Task: Plan a trip from New Delhi to Srinagar, including sightseeing and flight options for a one-week trip in July.
Action: Mouse moved to (410, 36)
Screenshot: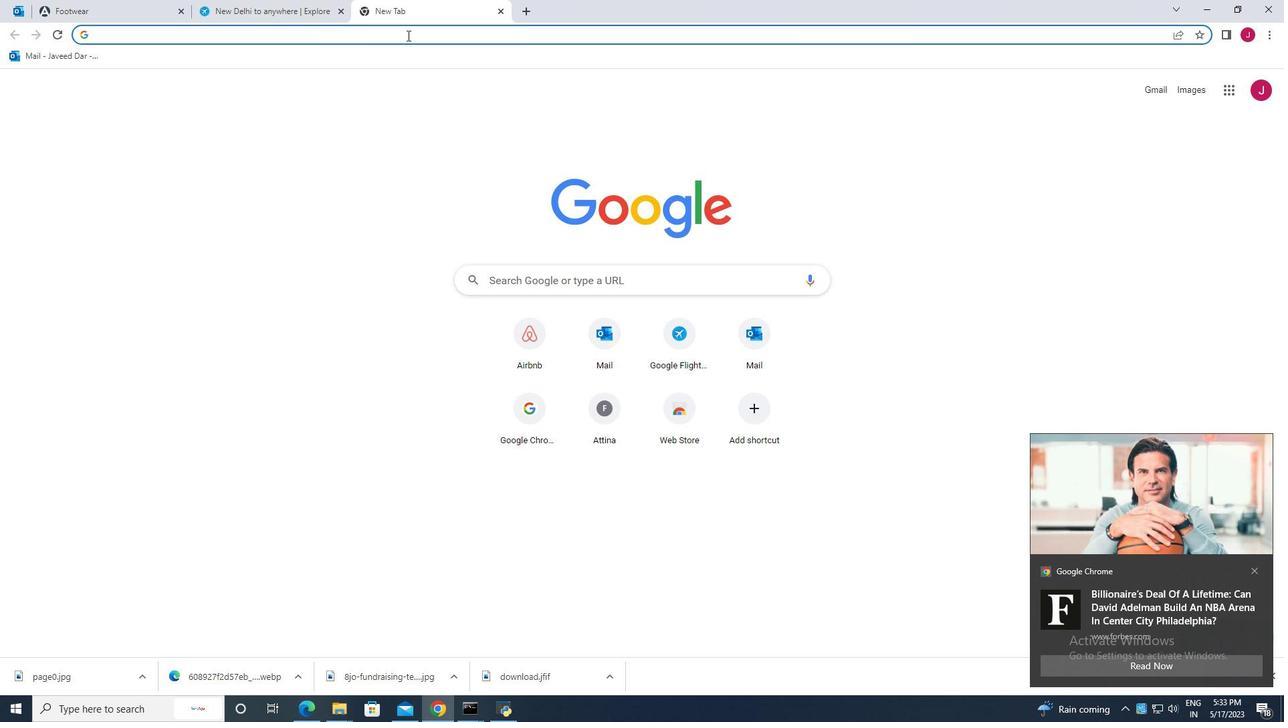 
Action: Mouse pressed left at (410, 36)
Screenshot: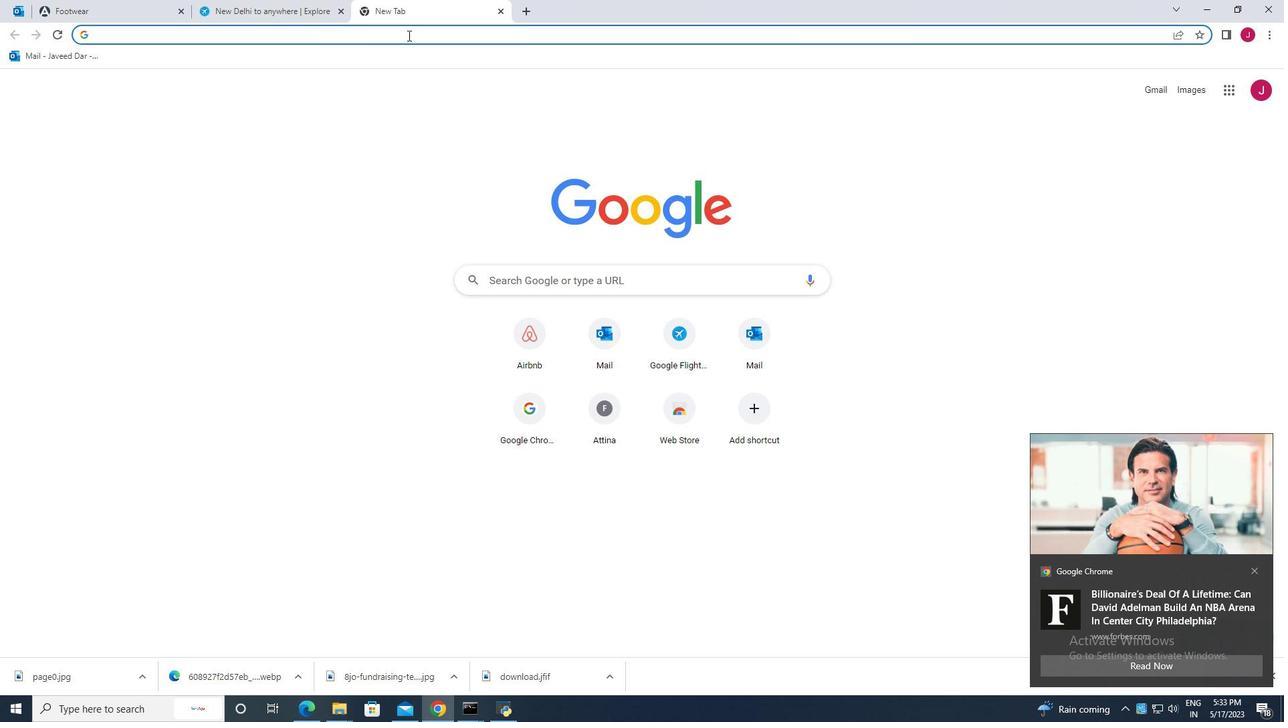 
Action: Key pressed f
Screenshot: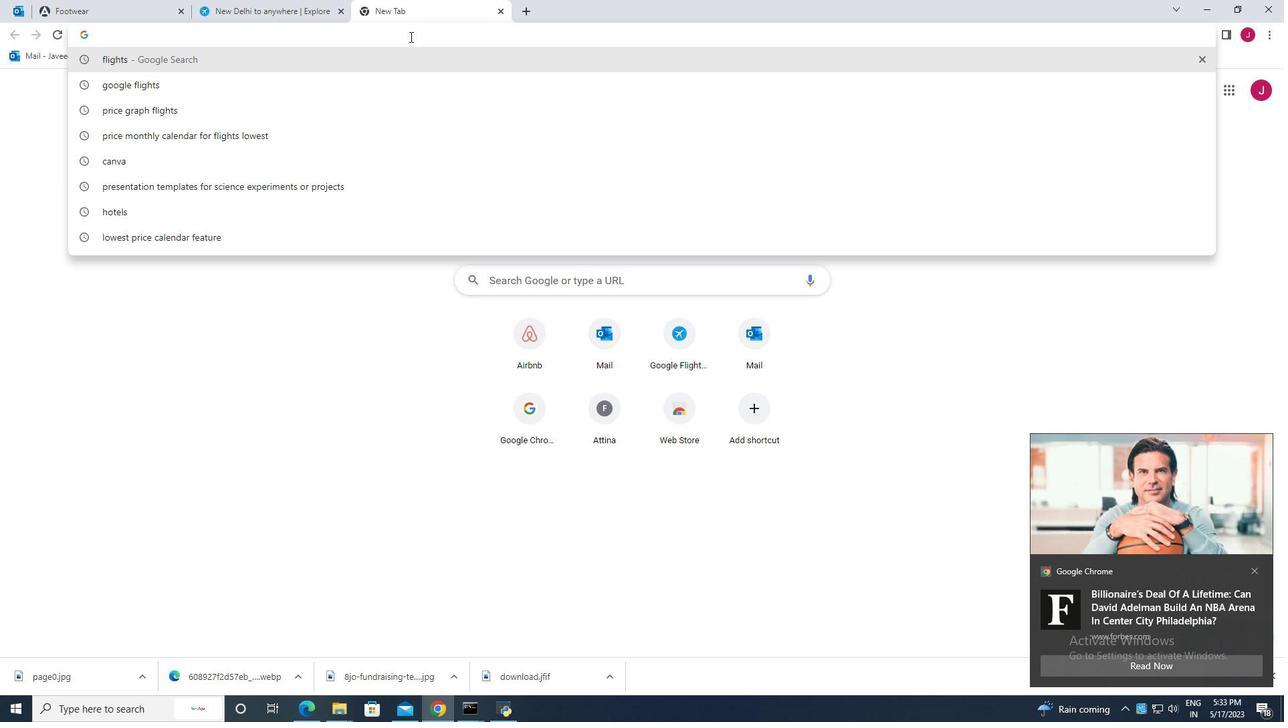 
Action: Mouse moved to (194, 58)
Screenshot: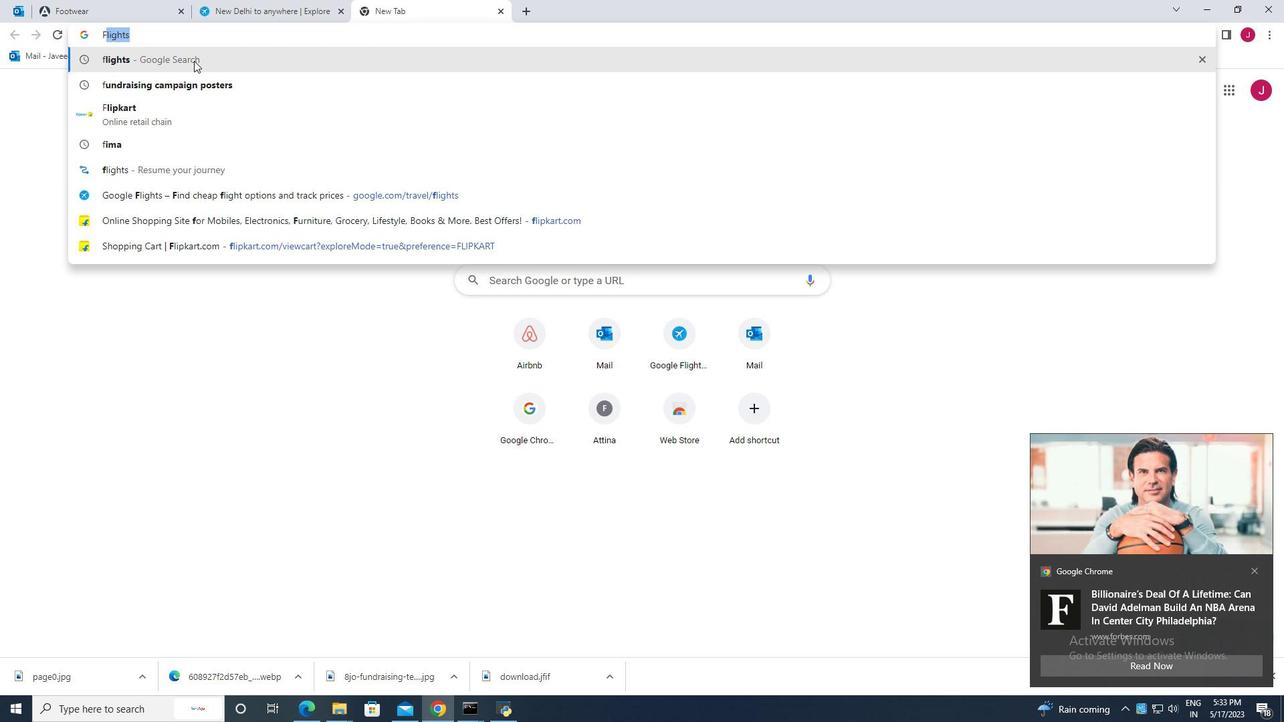 
Action: Mouse pressed left at (194, 58)
Screenshot: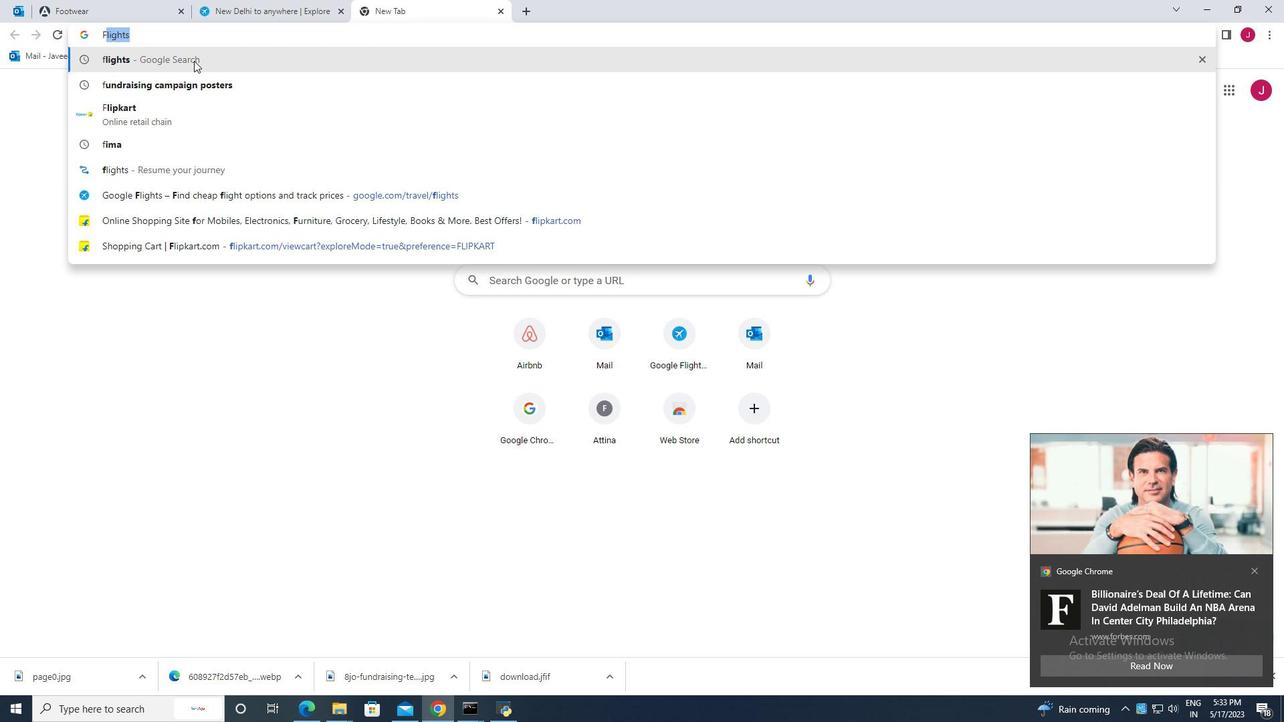 
Action: Mouse moved to (179, 538)
Screenshot: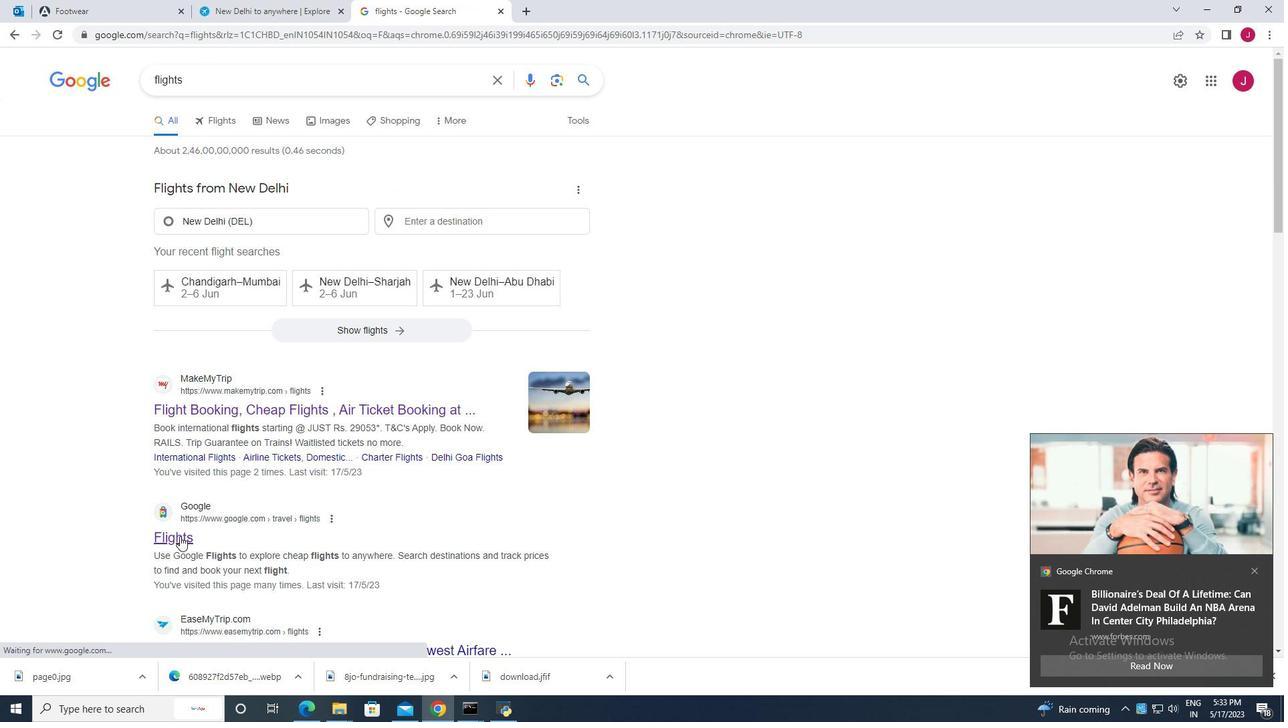 
Action: Mouse pressed left at (179, 538)
Screenshot: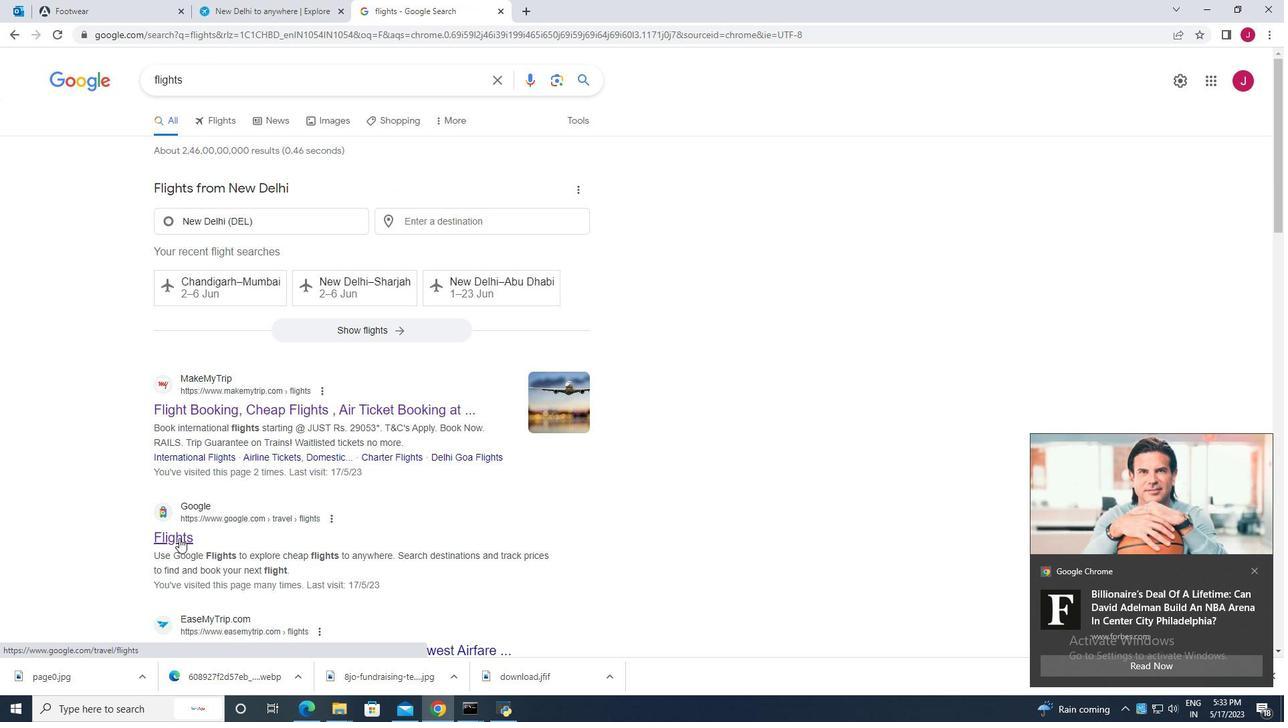 
Action: Mouse moved to (460, 407)
Screenshot: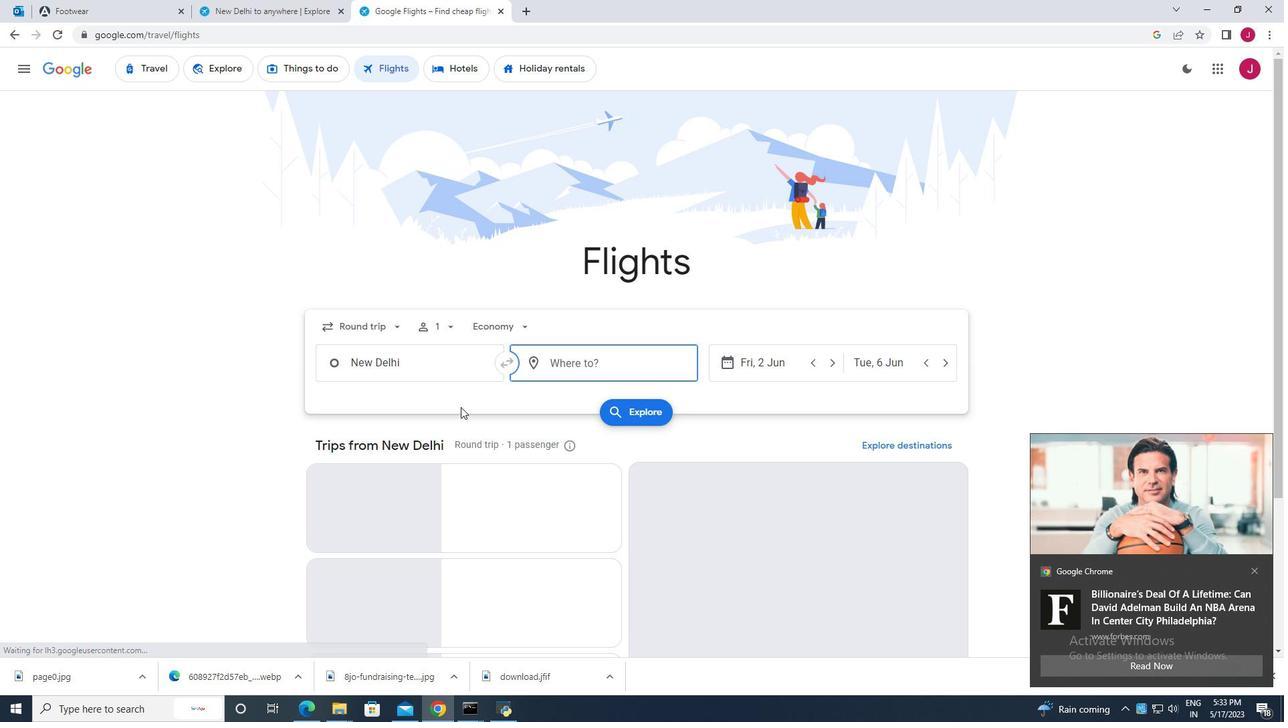 
Action: Mouse scrolled (460, 406) with delta (0, 0)
Screenshot: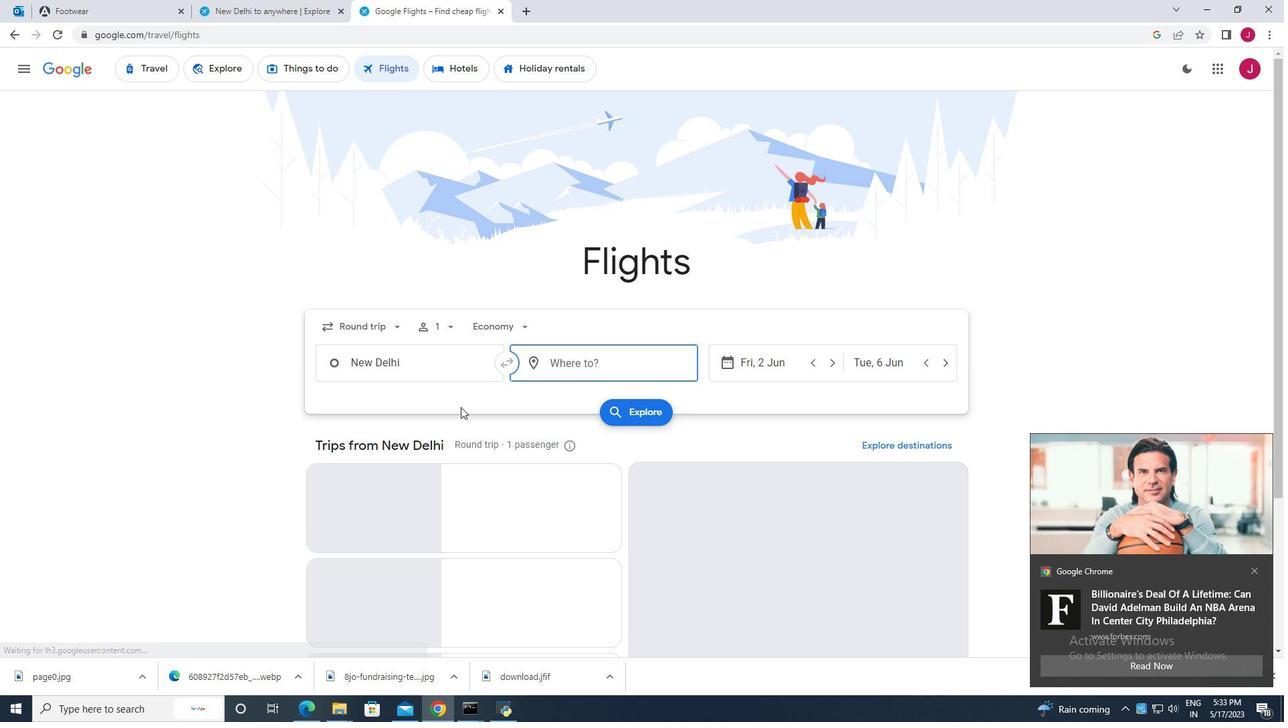 
Action: Mouse scrolled (460, 406) with delta (0, 0)
Screenshot: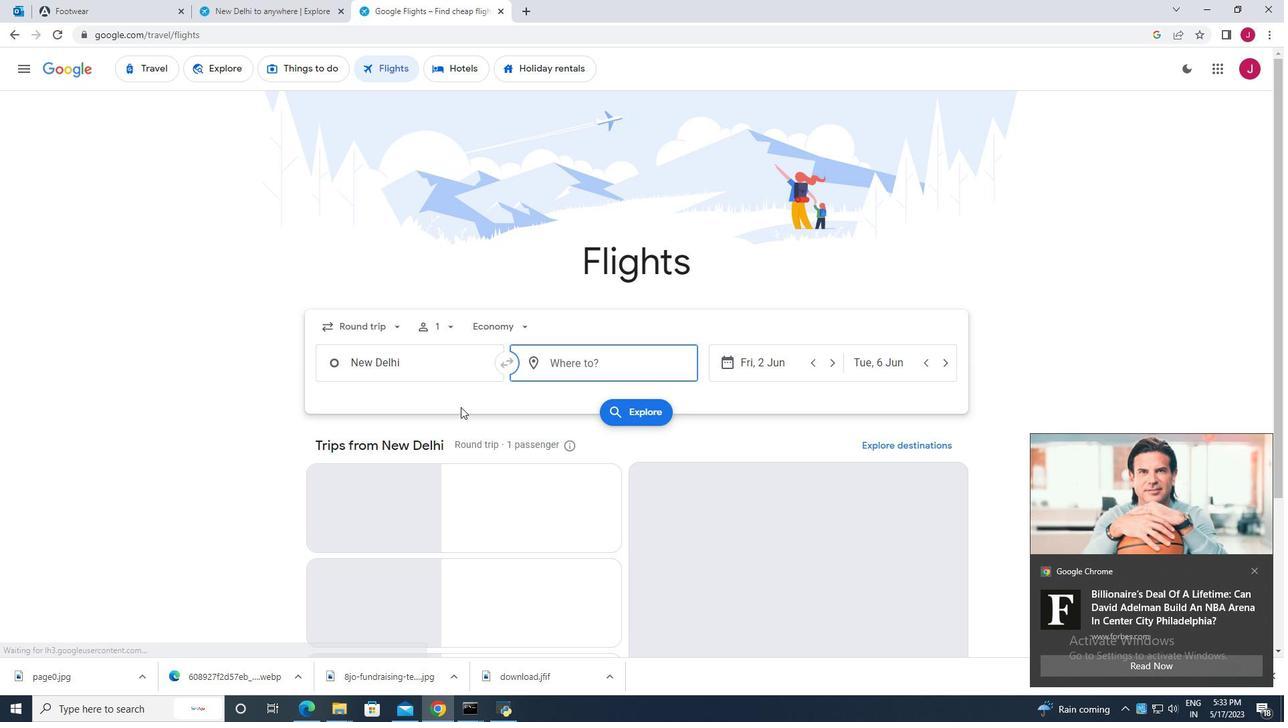 
Action: Mouse moved to (22, 69)
Screenshot: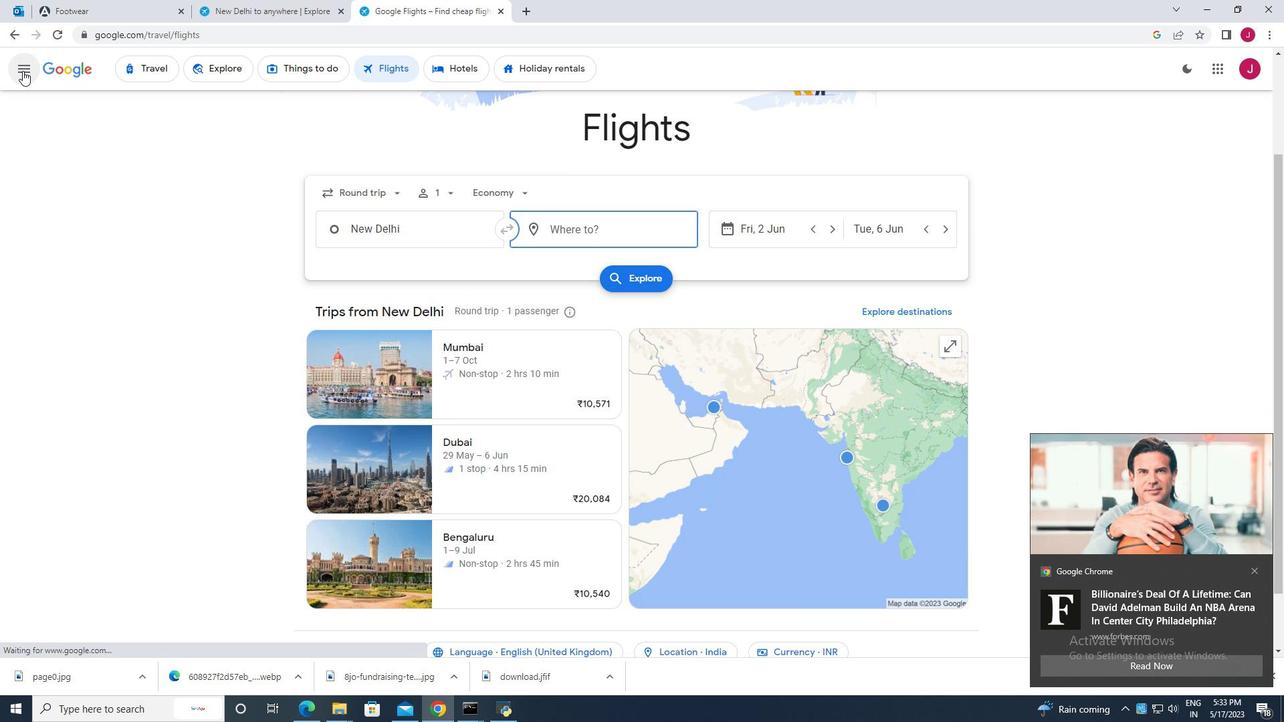 
Action: Mouse pressed left at (22, 69)
Screenshot: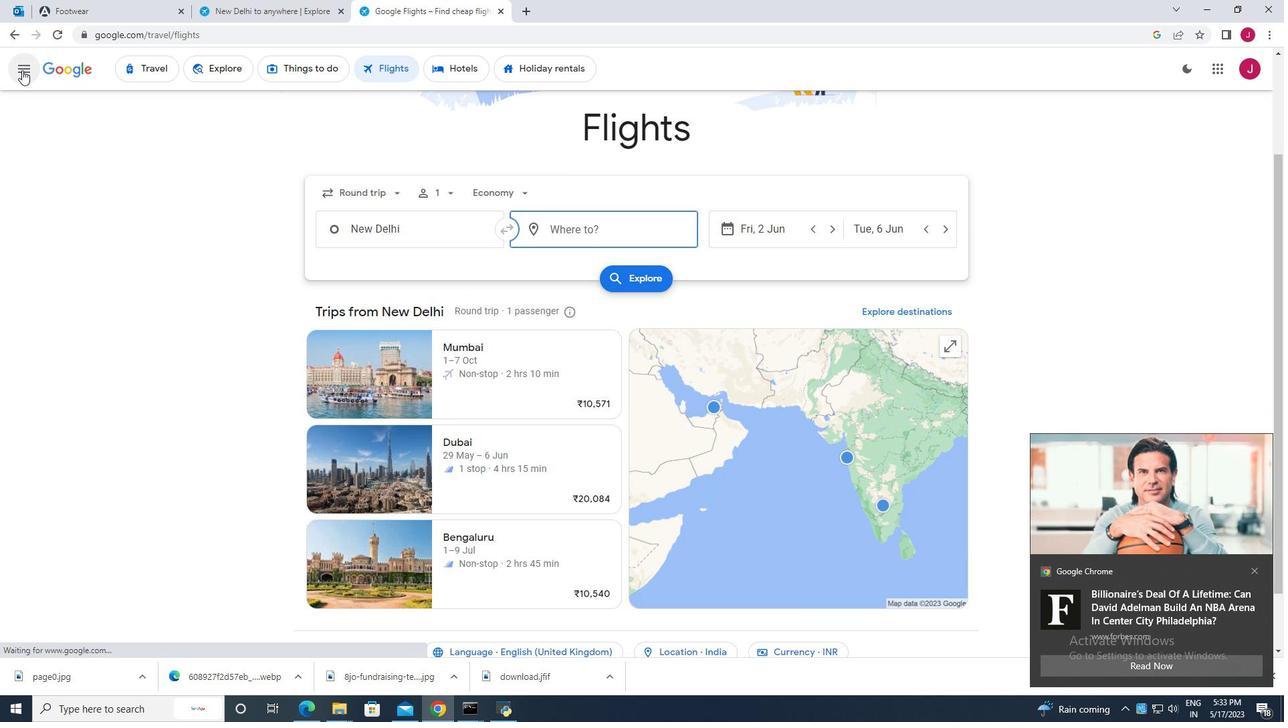 
Action: Mouse moved to (92, 139)
Screenshot: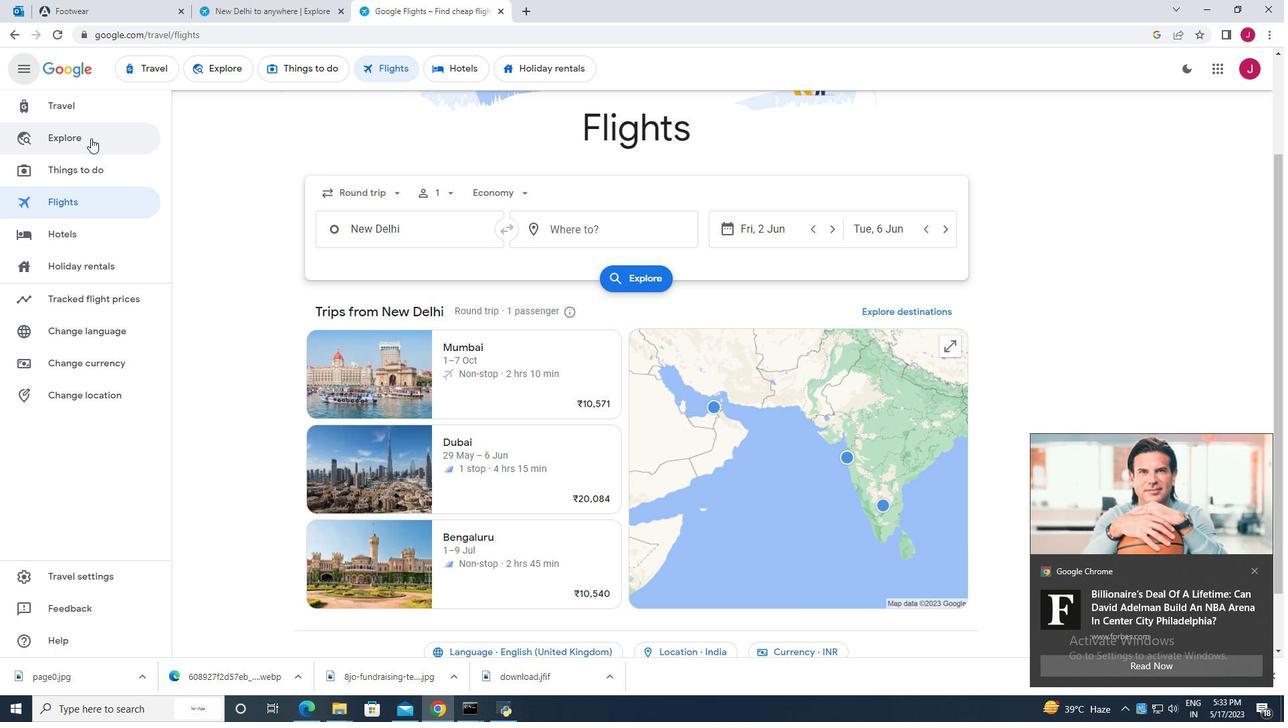 
Action: Mouse pressed left at (92, 139)
Screenshot: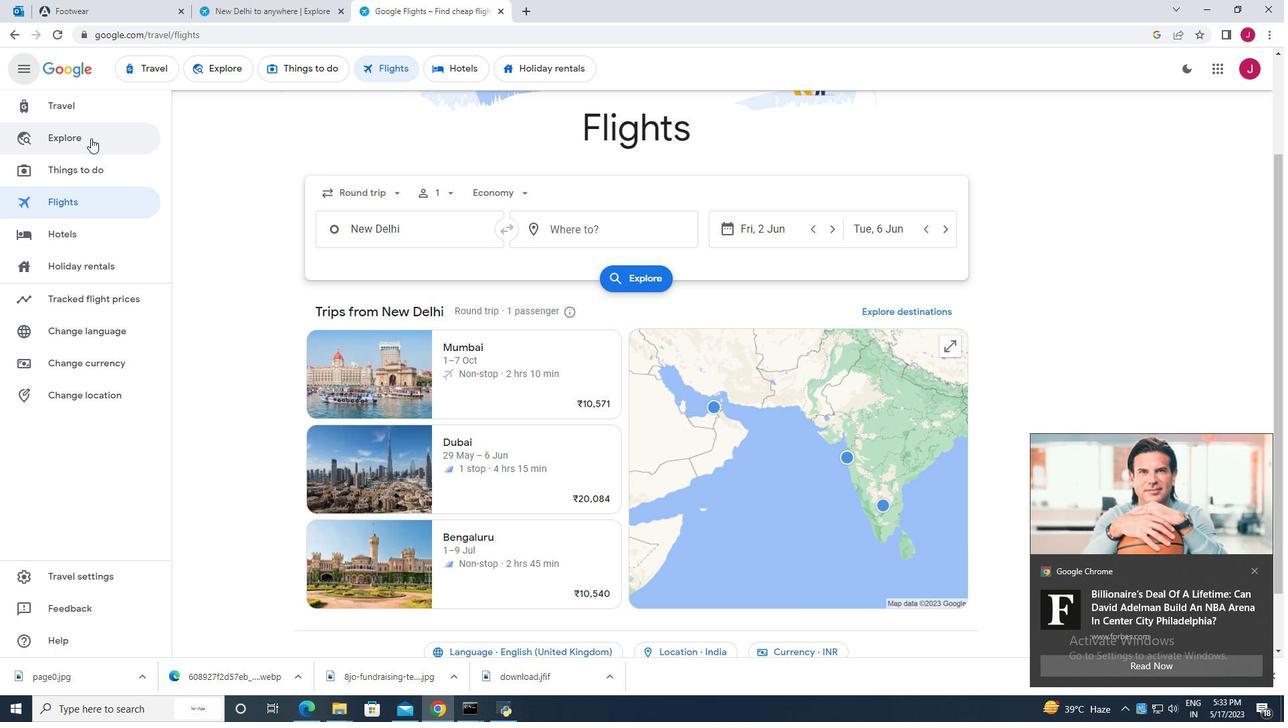 
Action: Mouse moved to (220, 149)
Screenshot: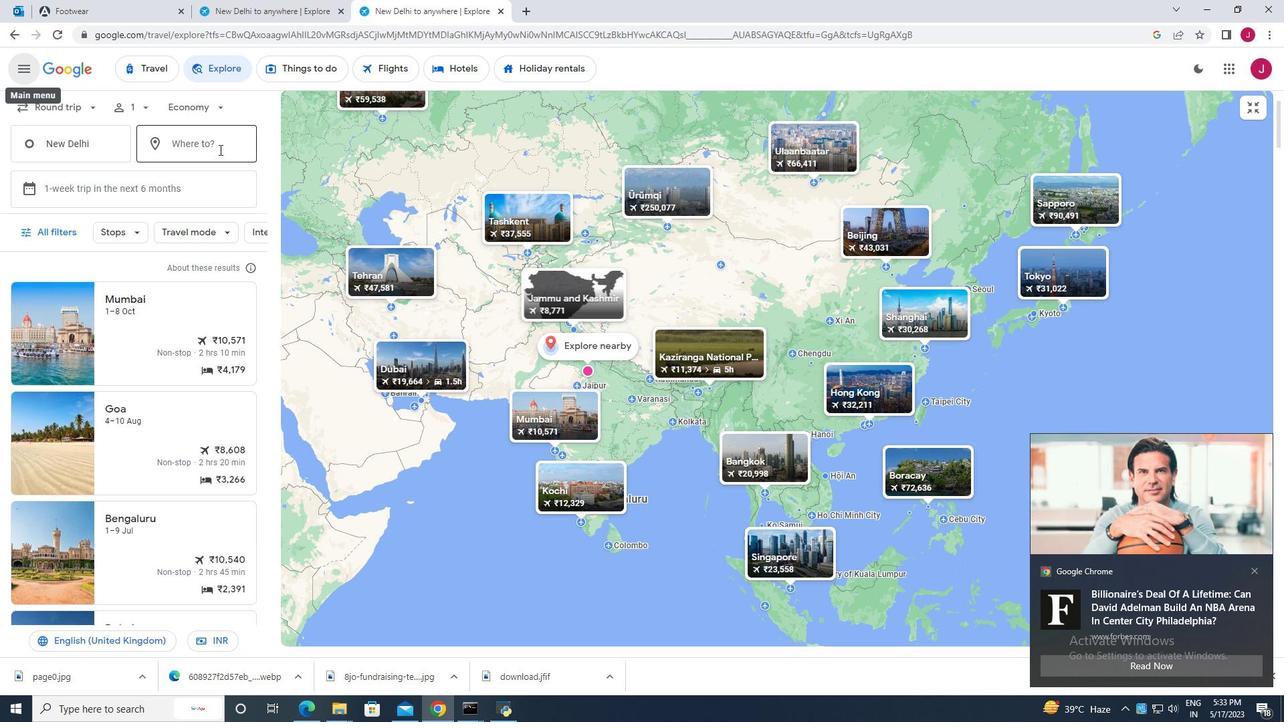 
Action: Mouse pressed left at (220, 149)
Screenshot: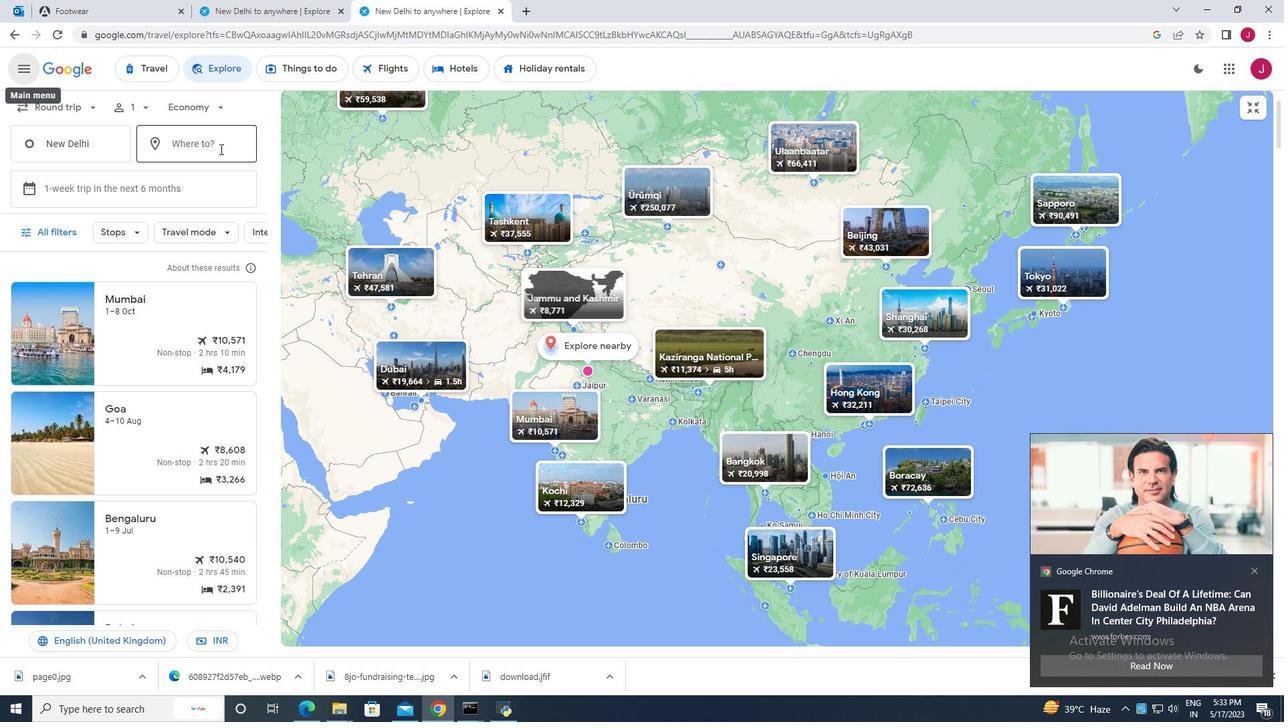 
Action: Mouse moved to (223, 150)
Screenshot: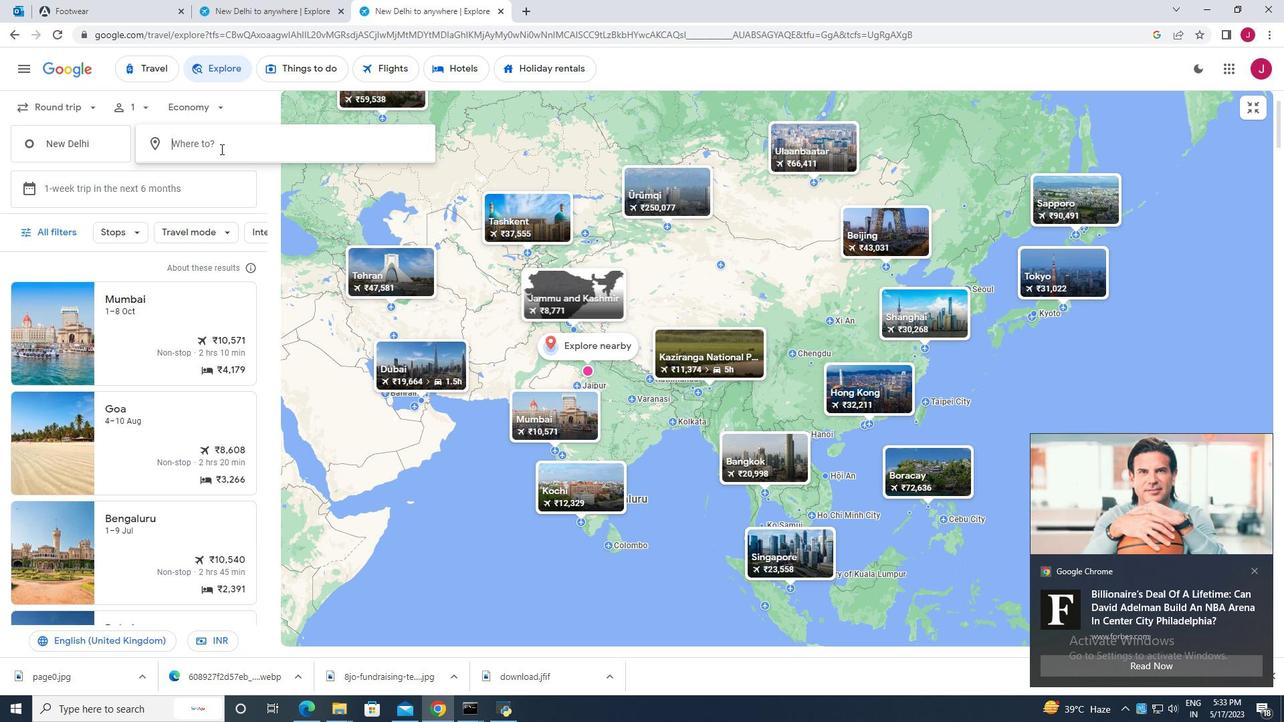 
Action: Key pressed srinagar<Key.enter>
Screenshot: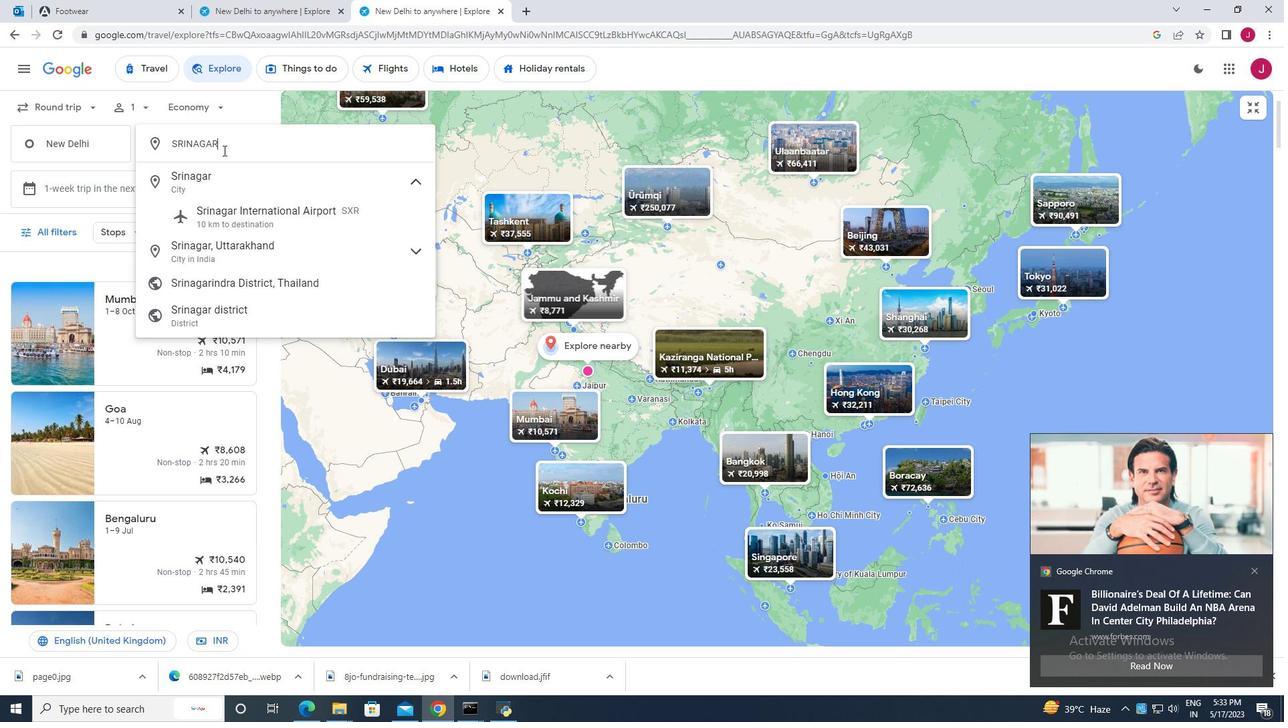 
Action: Mouse moved to (129, 450)
Screenshot: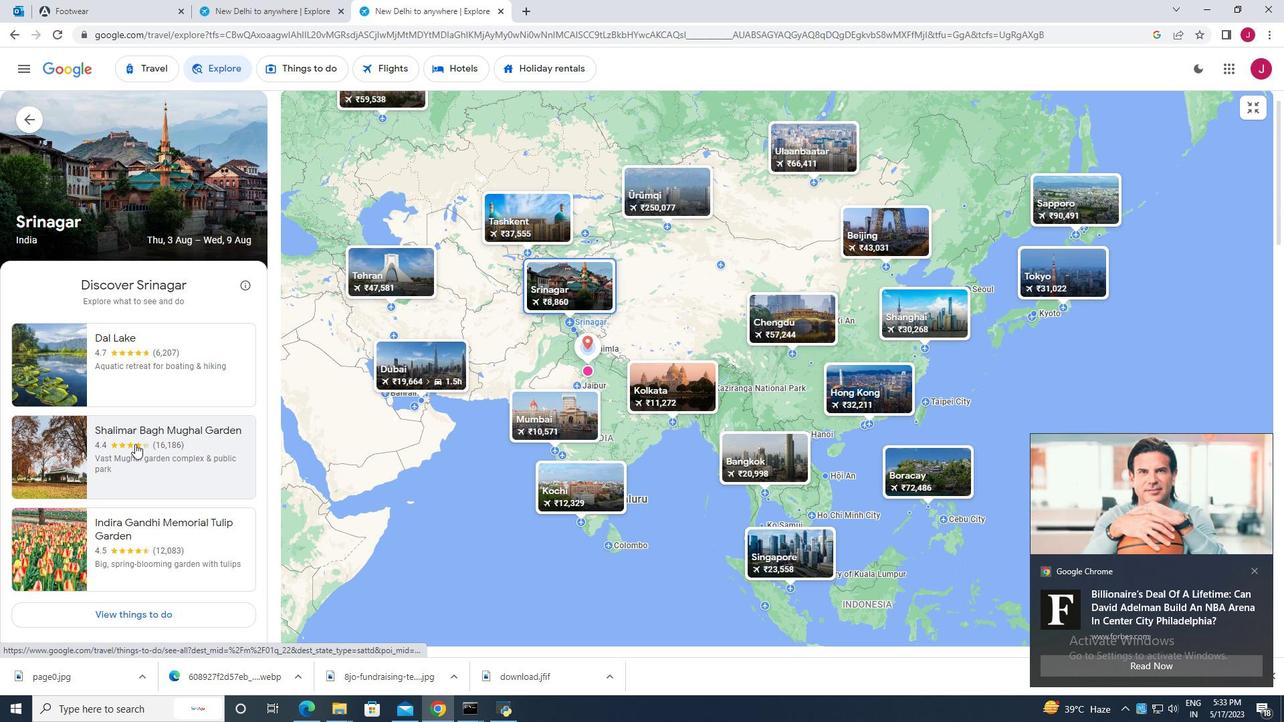 
Action: Mouse scrolled (129, 450) with delta (0, 0)
Screenshot: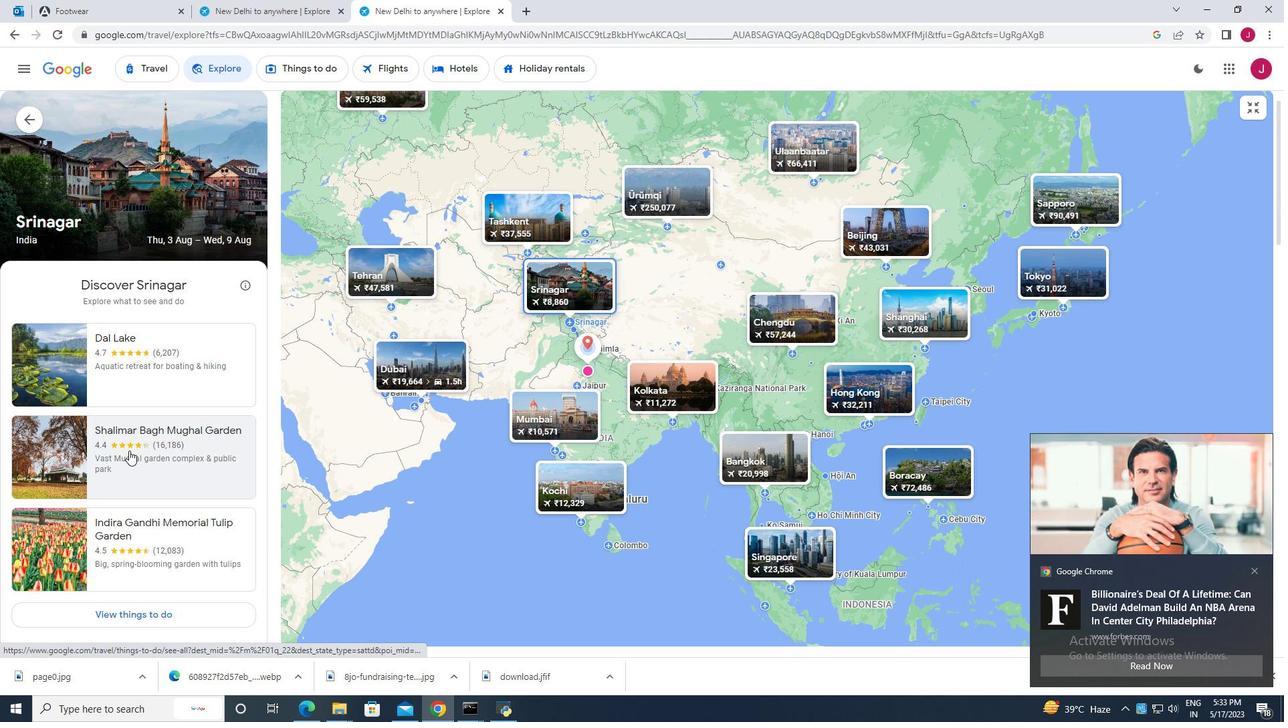 
Action: Mouse scrolled (129, 450) with delta (0, 0)
Screenshot: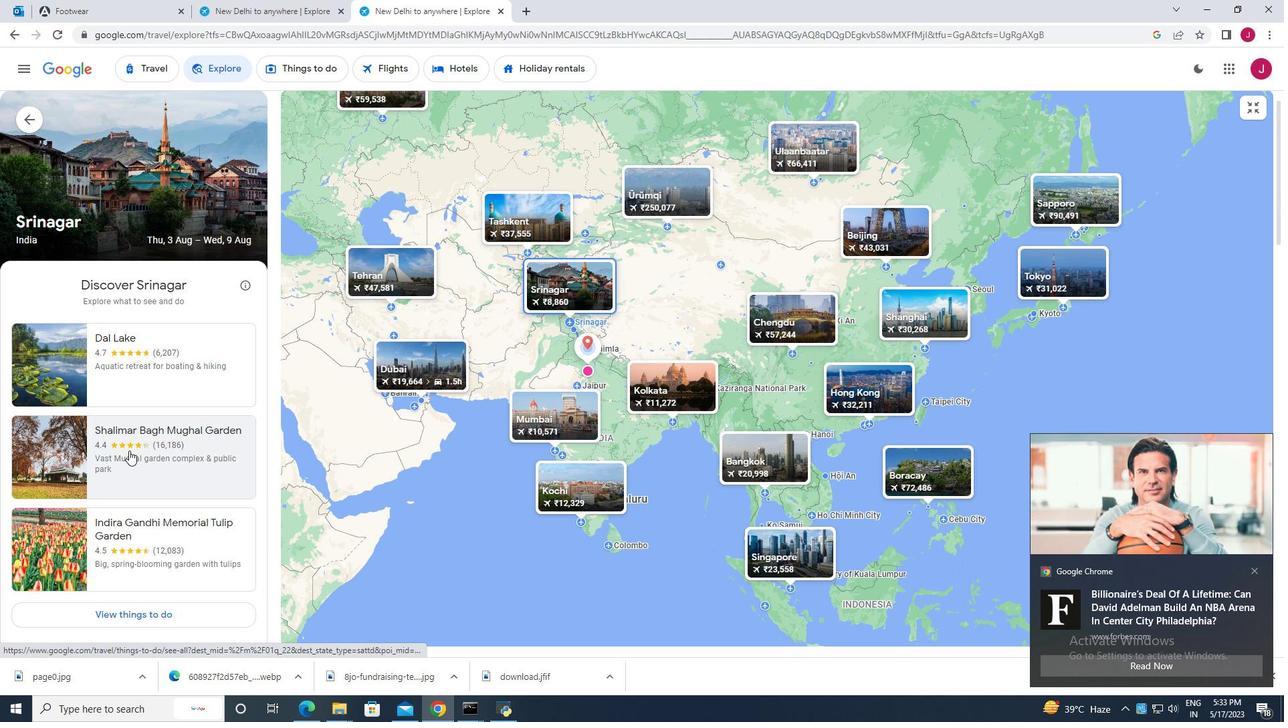 
Action: Mouse moved to (146, 483)
Screenshot: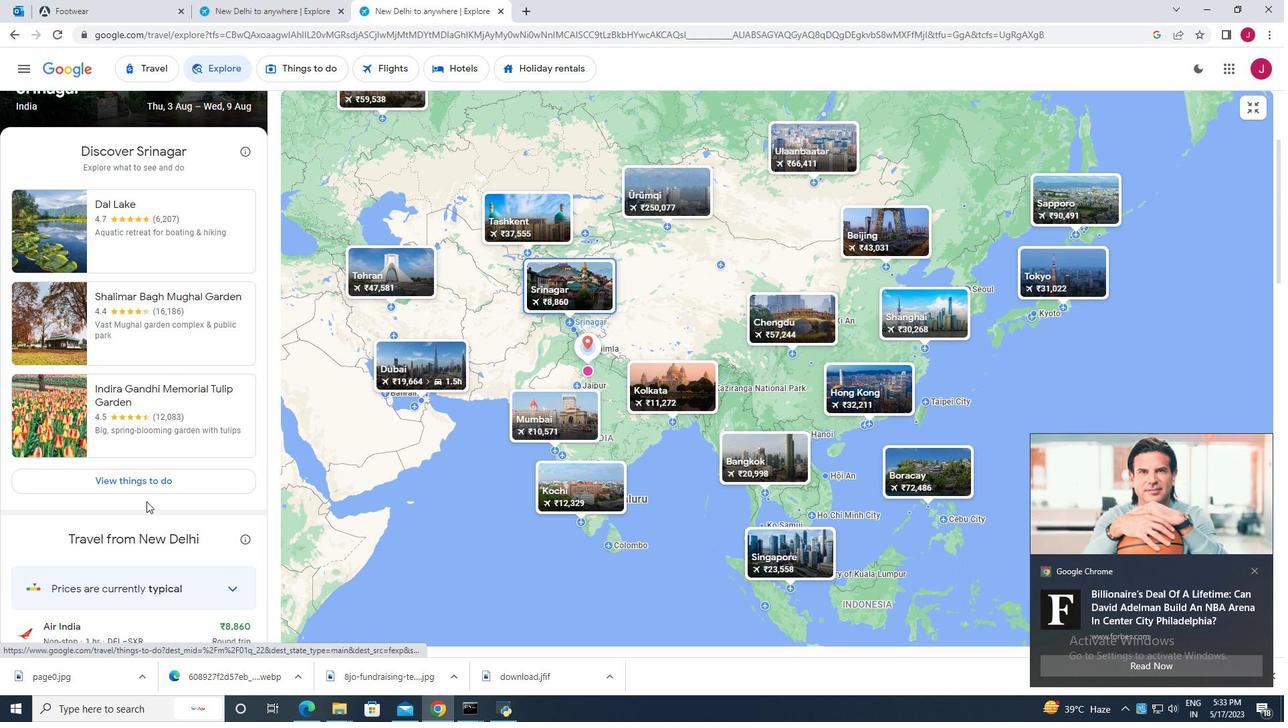 
Action: Mouse pressed left at (146, 483)
Screenshot: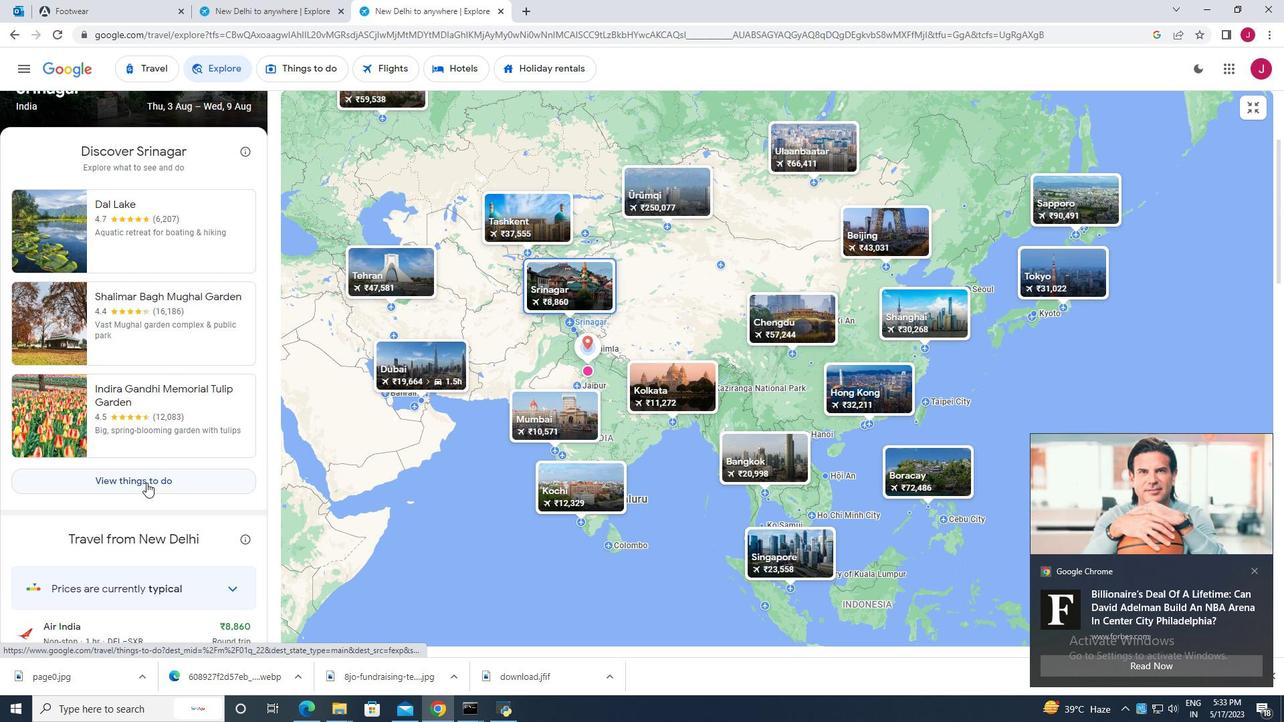 
Action: Mouse moved to (230, 446)
Screenshot: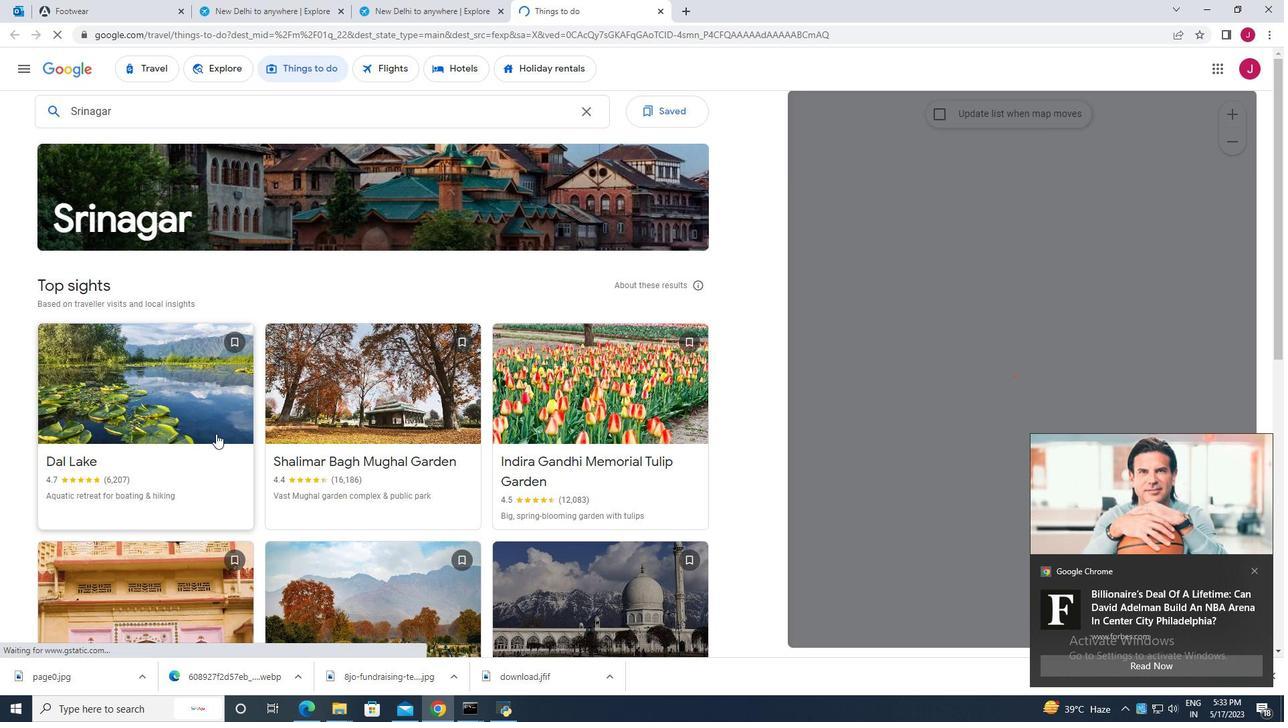 
Action: Mouse scrolled (230, 445) with delta (0, 0)
Screenshot: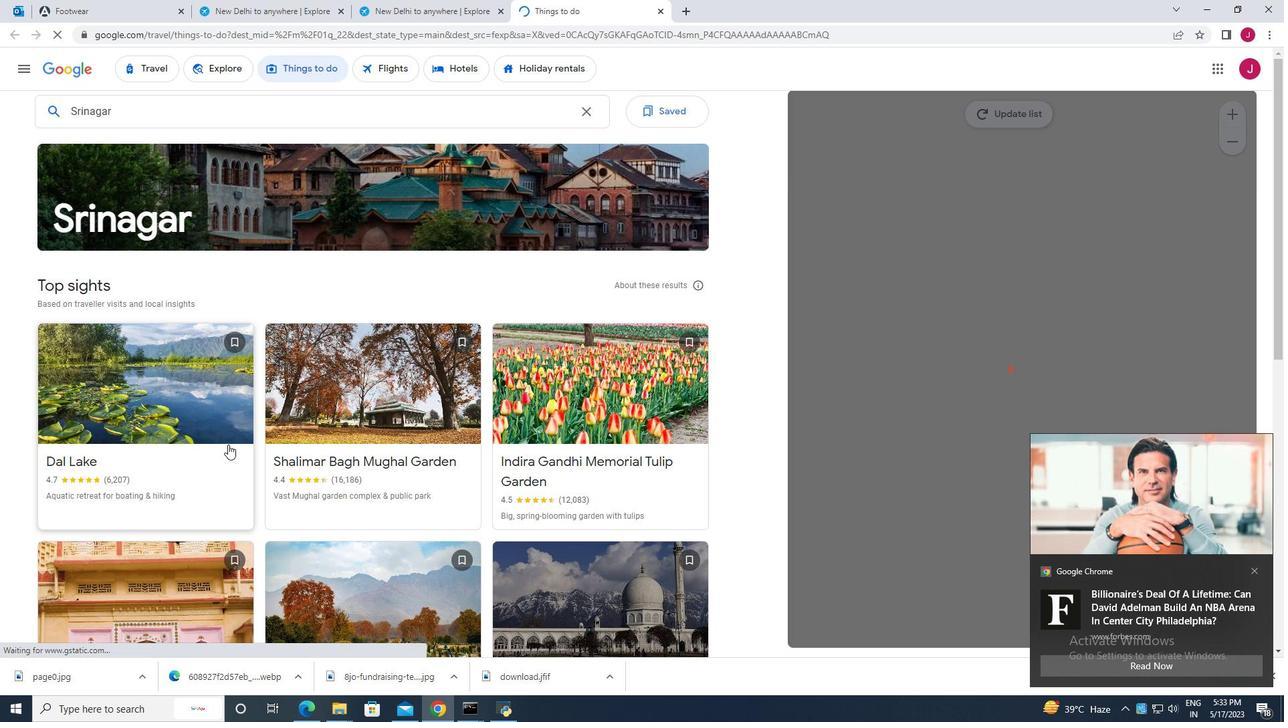 
Action: Mouse scrolled (230, 445) with delta (0, 0)
Screenshot: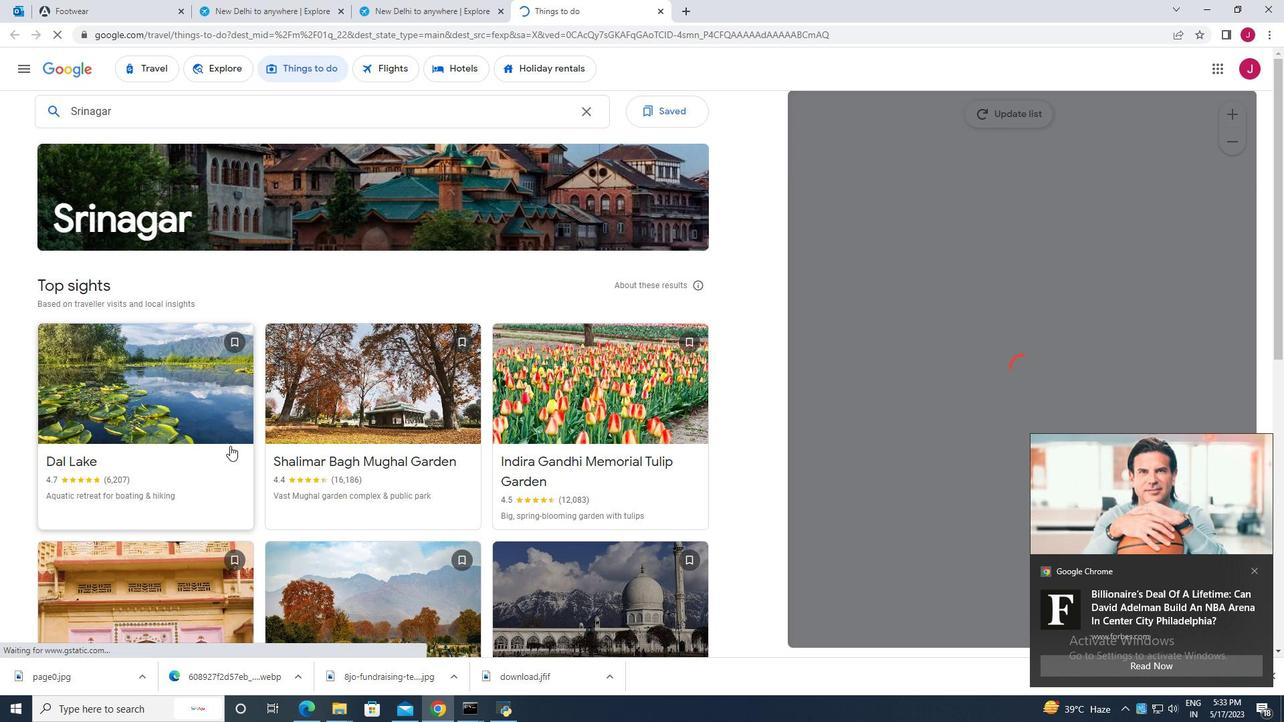
Action: Mouse moved to (165, 443)
Screenshot: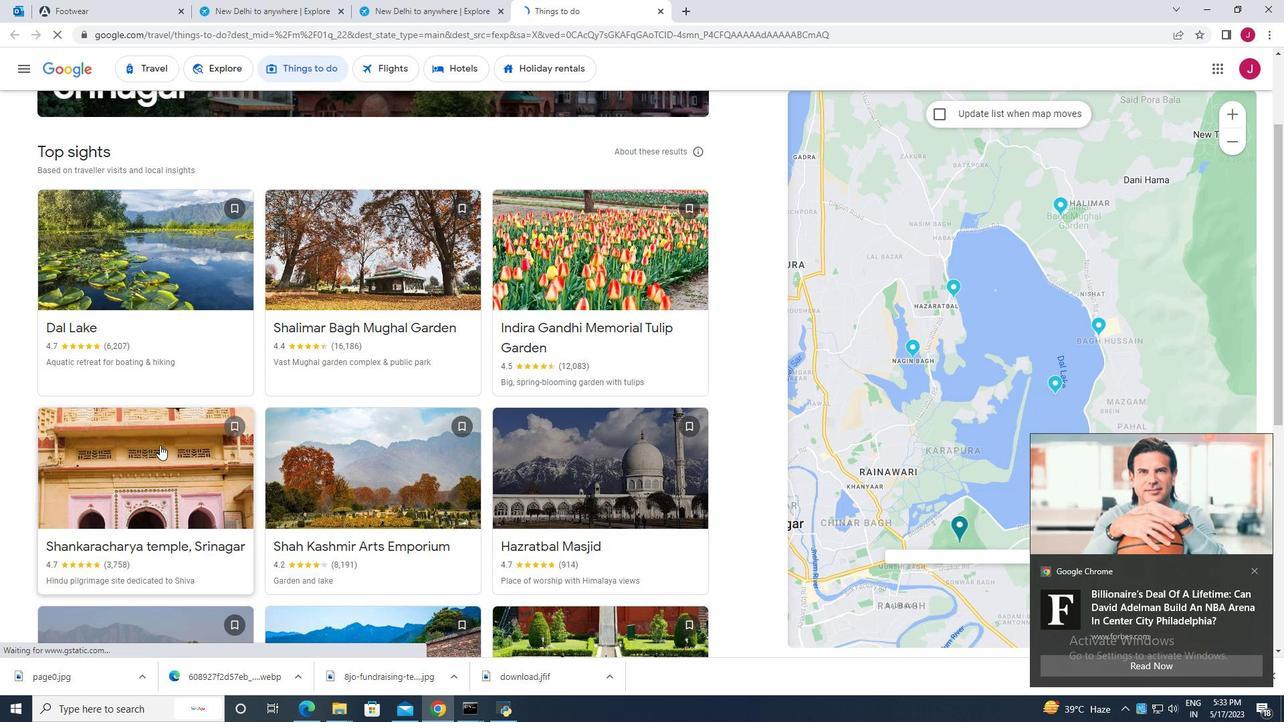 
Action: Mouse scrolled (165, 444) with delta (0, 0)
Screenshot: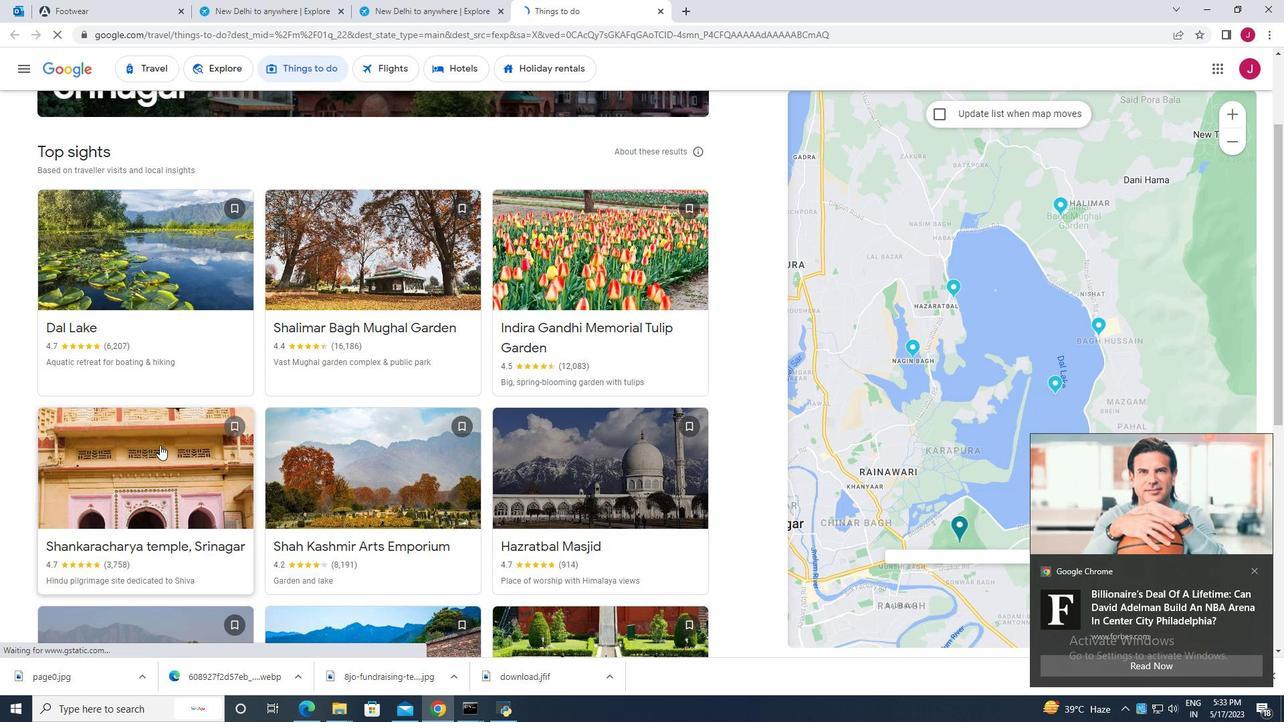 
Action: Mouse moved to (166, 440)
Screenshot: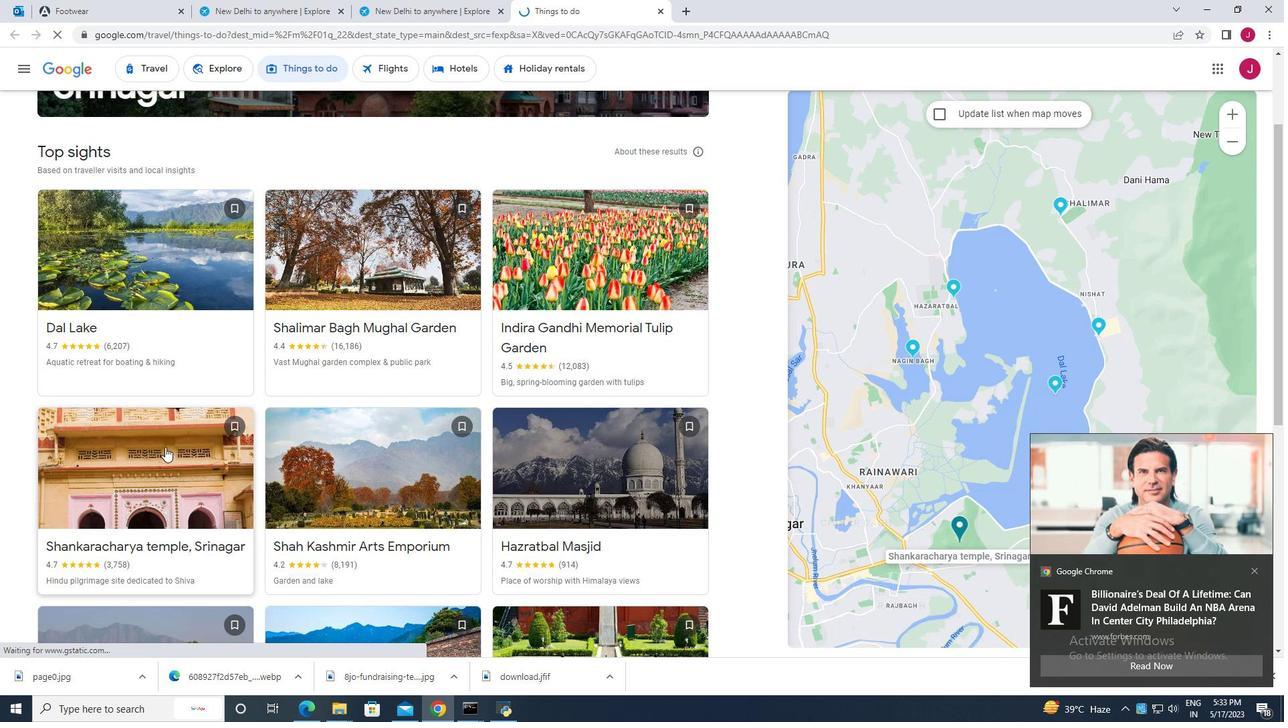 
Action: Mouse scrolled (166, 441) with delta (0, 0)
Screenshot: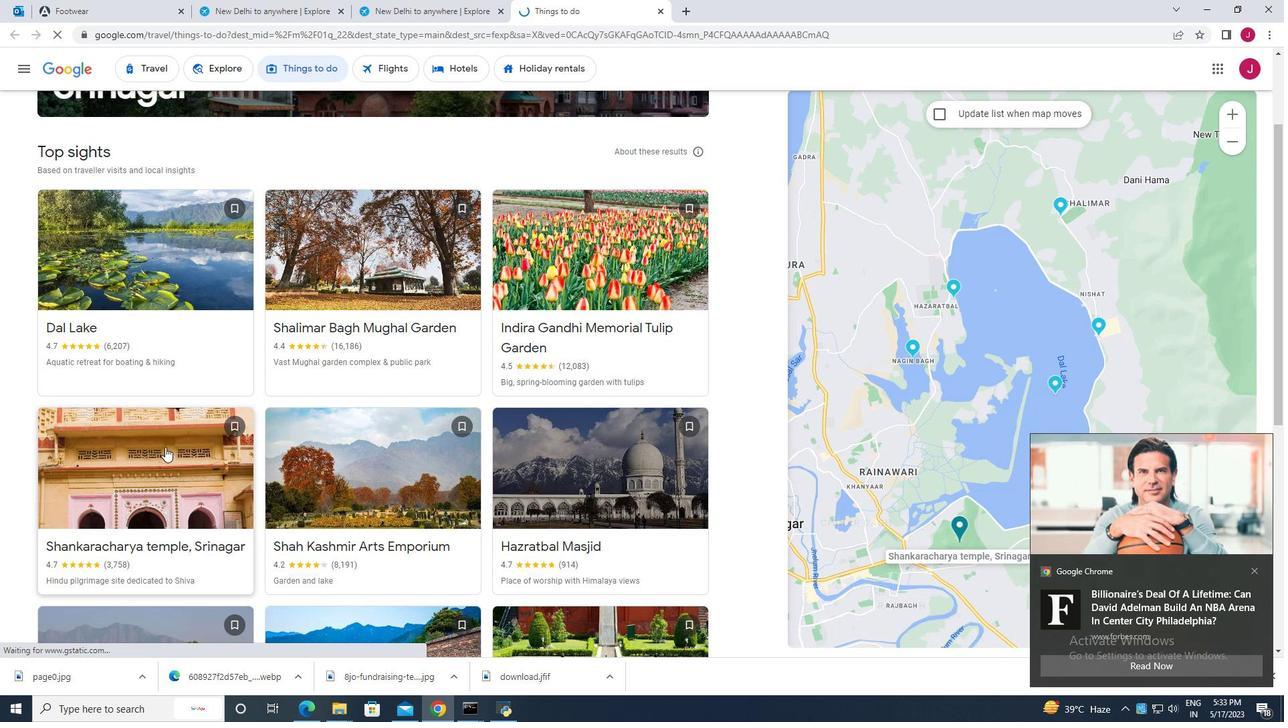 
Action: Mouse moved to (167, 428)
Screenshot: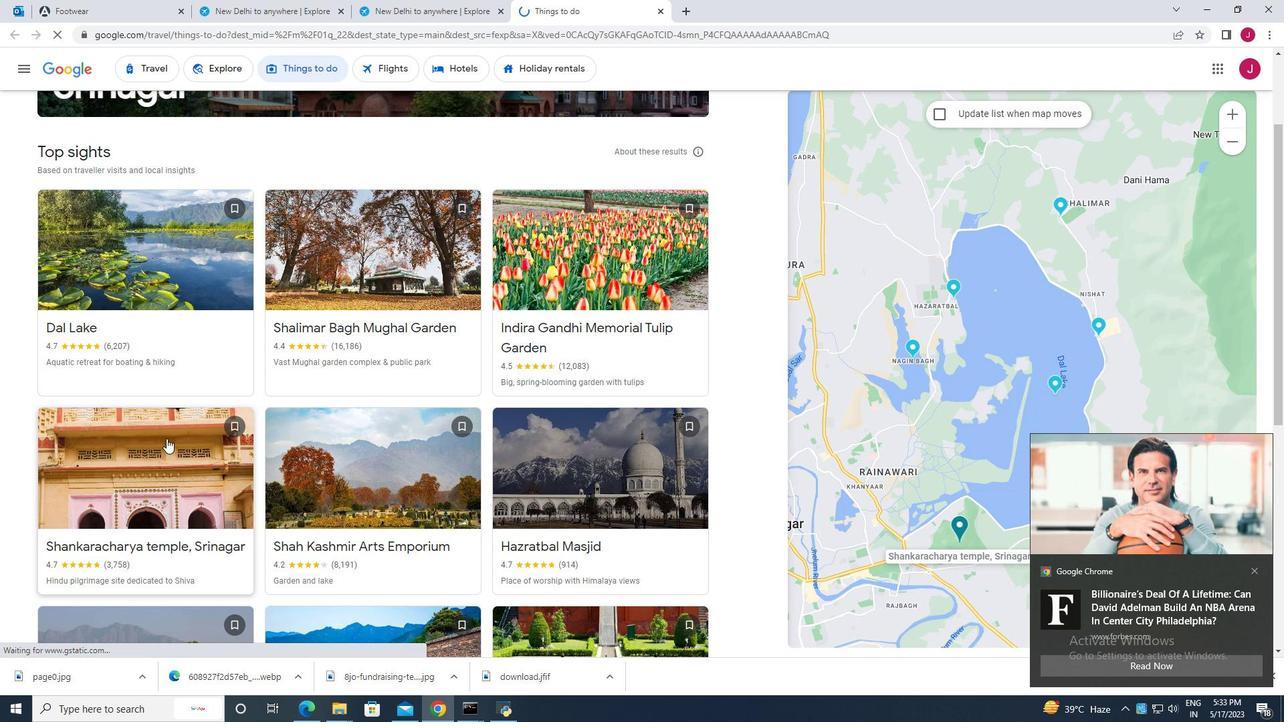 
Action: Mouse scrolled (167, 428) with delta (0, 0)
Screenshot: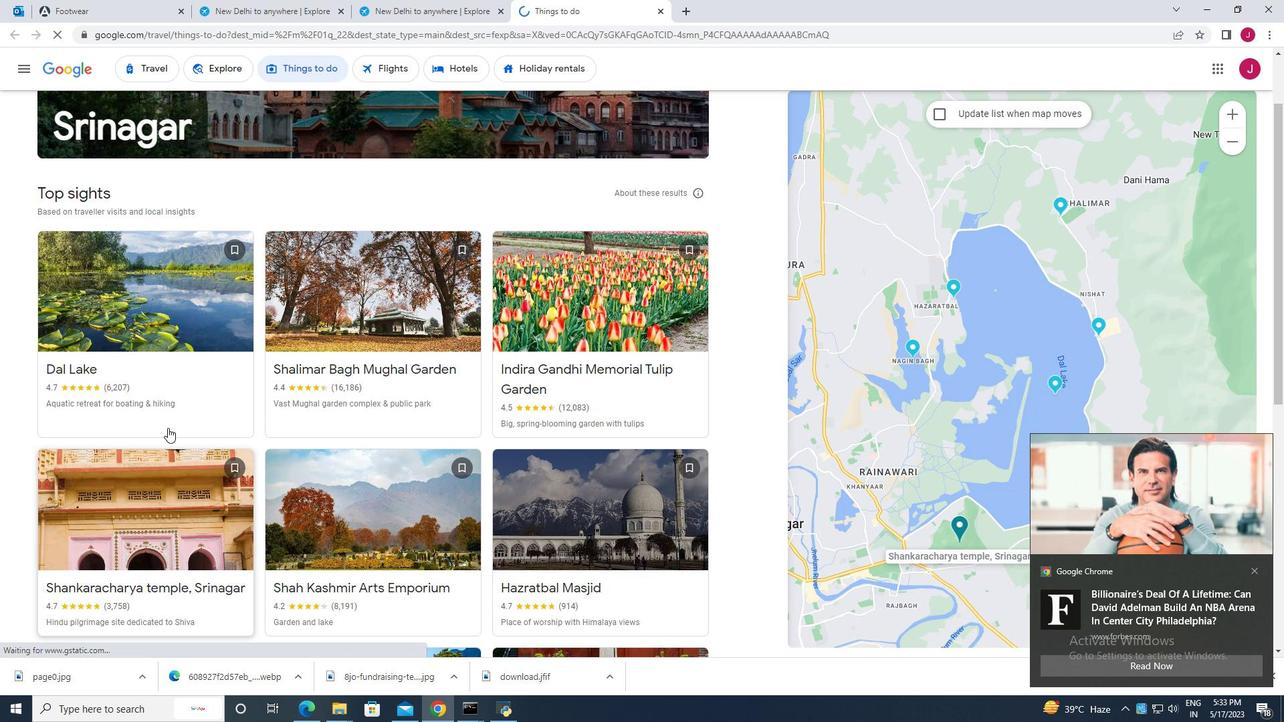 
Action: Mouse scrolled (167, 428) with delta (0, 0)
Screenshot: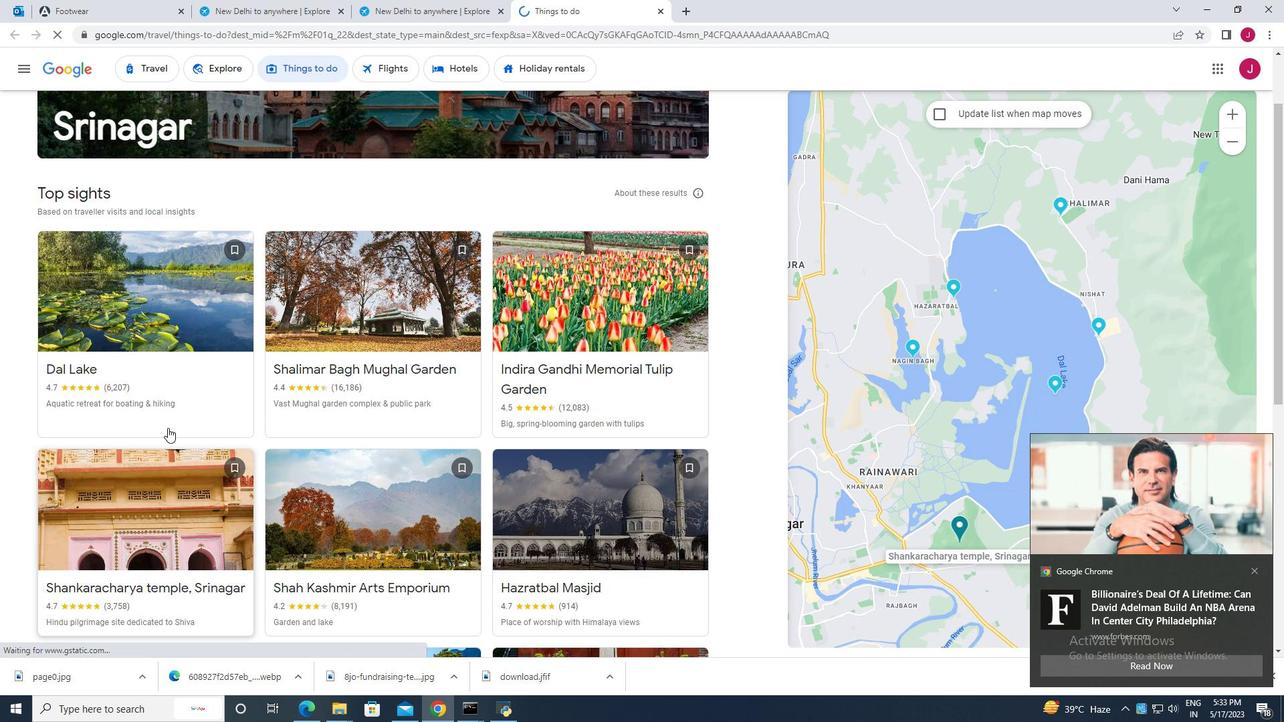 
Action: Mouse scrolled (167, 428) with delta (0, 0)
Screenshot: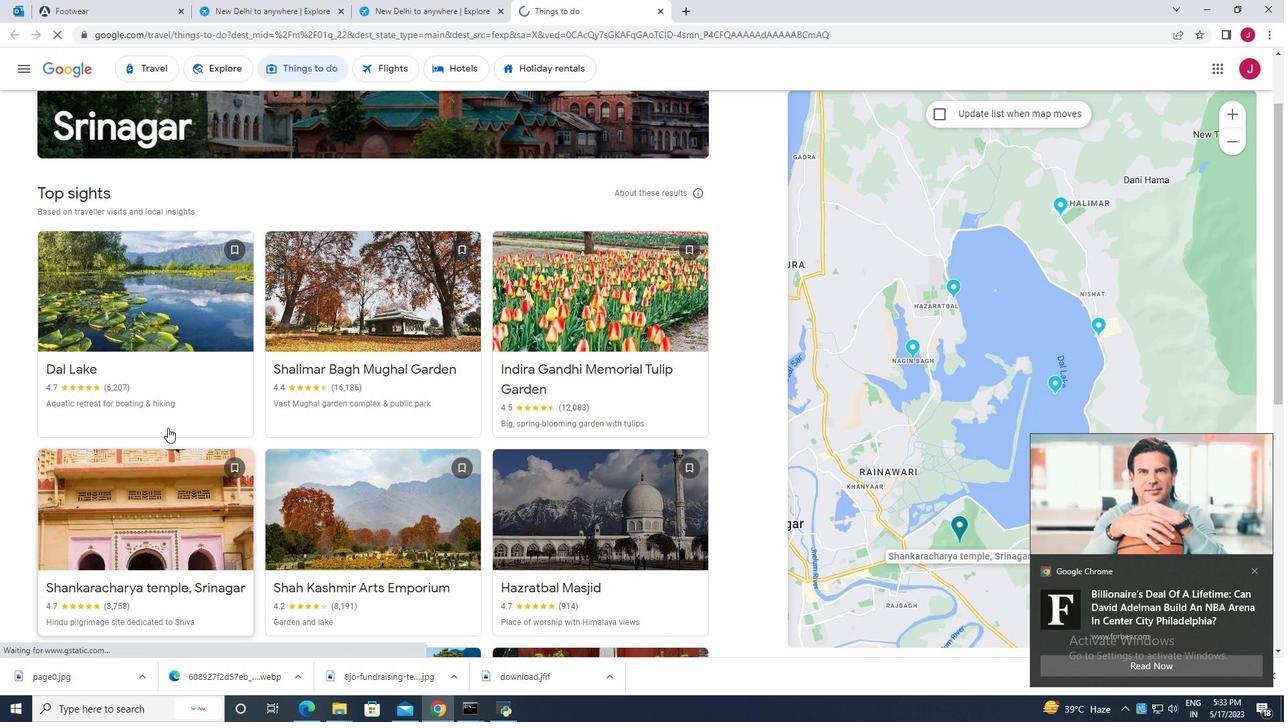 
Action: Mouse scrolled (167, 428) with delta (0, 0)
Screenshot: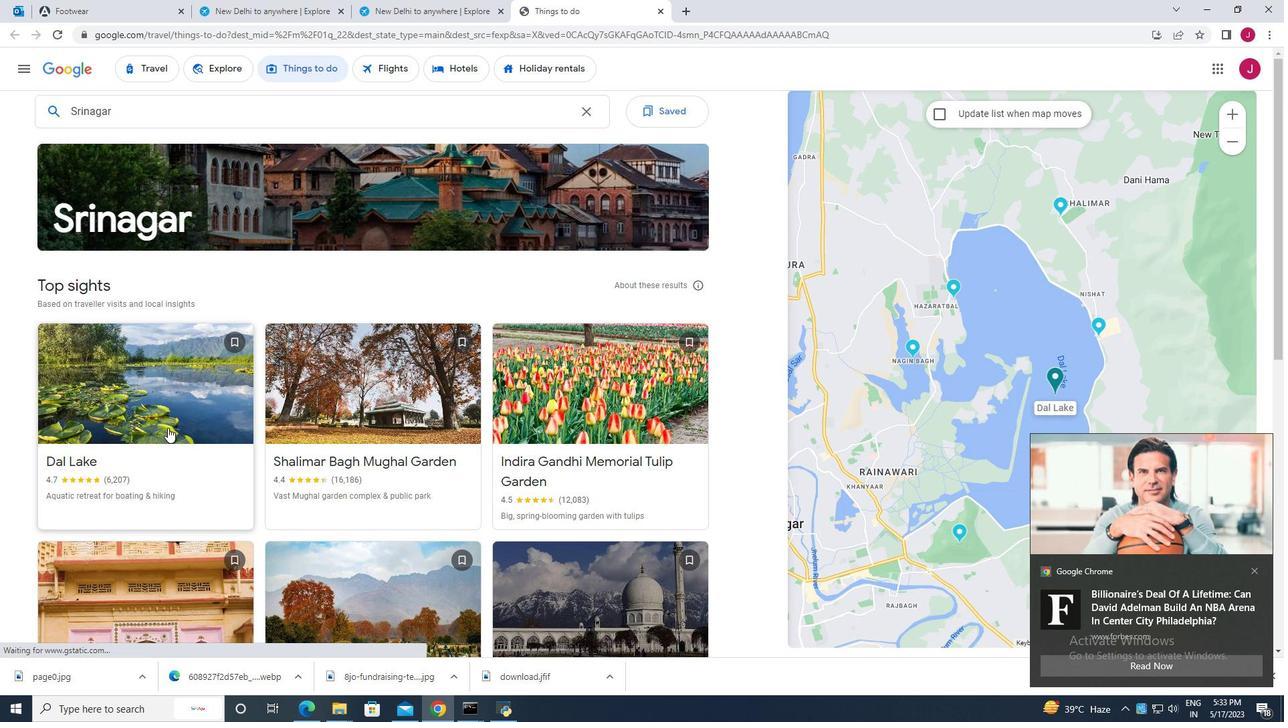 
Action: Mouse scrolled (167, 428) with delta (0, 0)
Screenshot: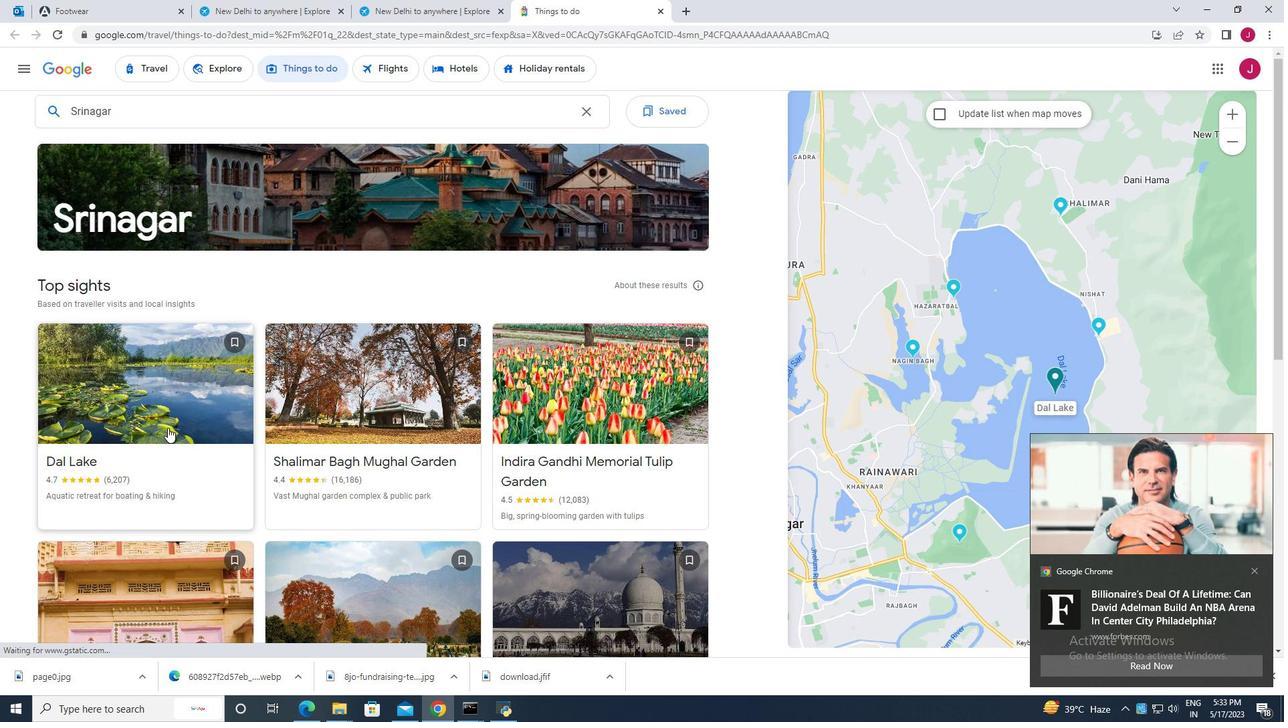
Action: Mouse scrolled (167, 428) with delta (0, 0)
Screenshot: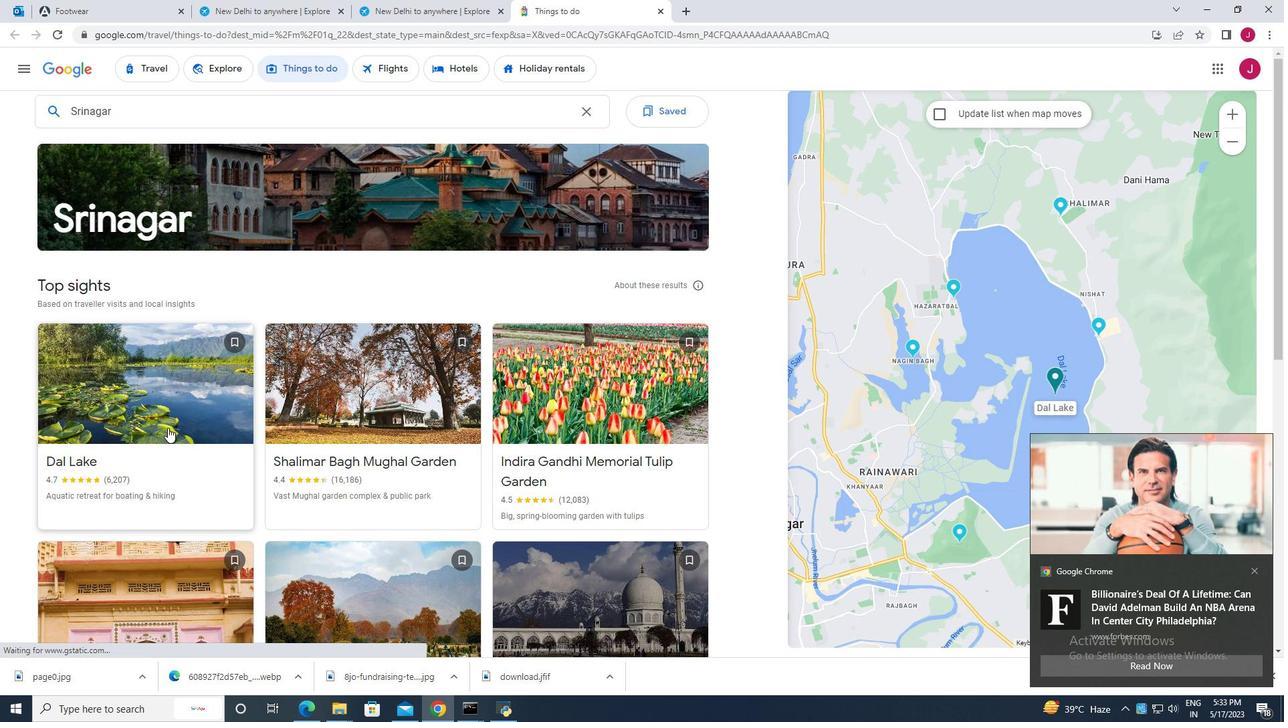 
Action: Mouse moved to (194, 381)
Screenshot: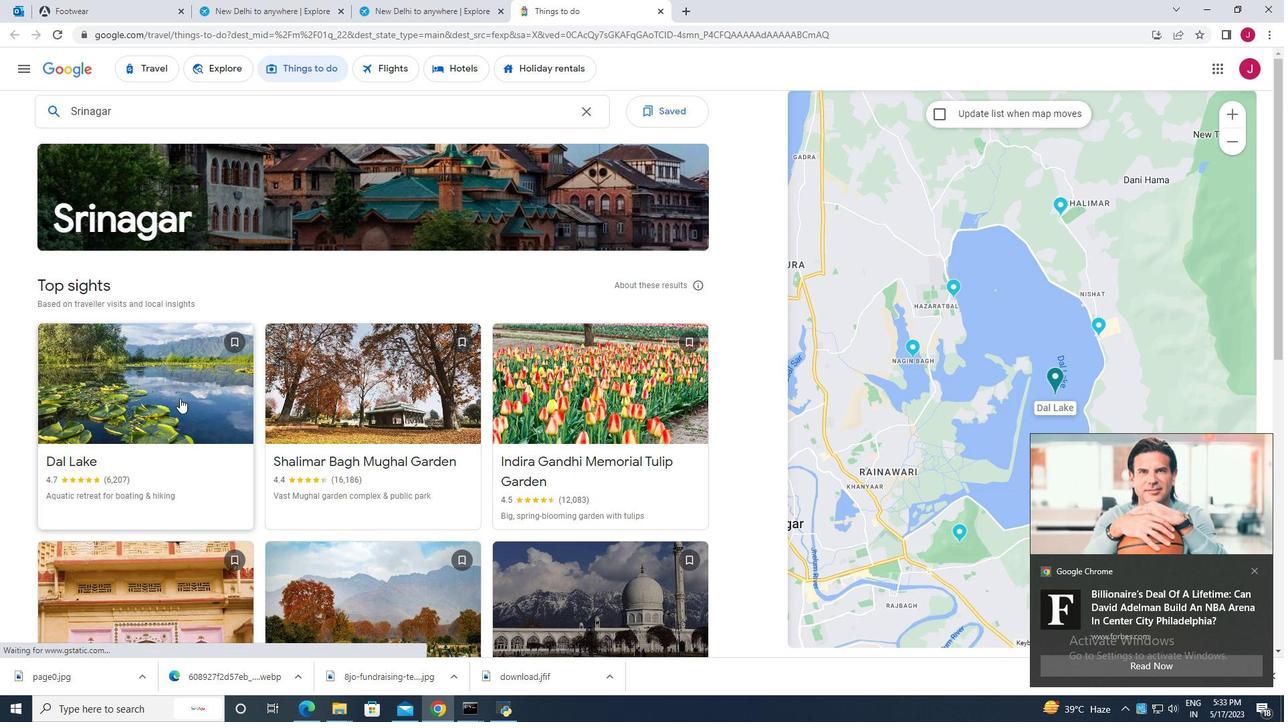 
Action: Mouse pressed left at (194, 381)
Screenshot: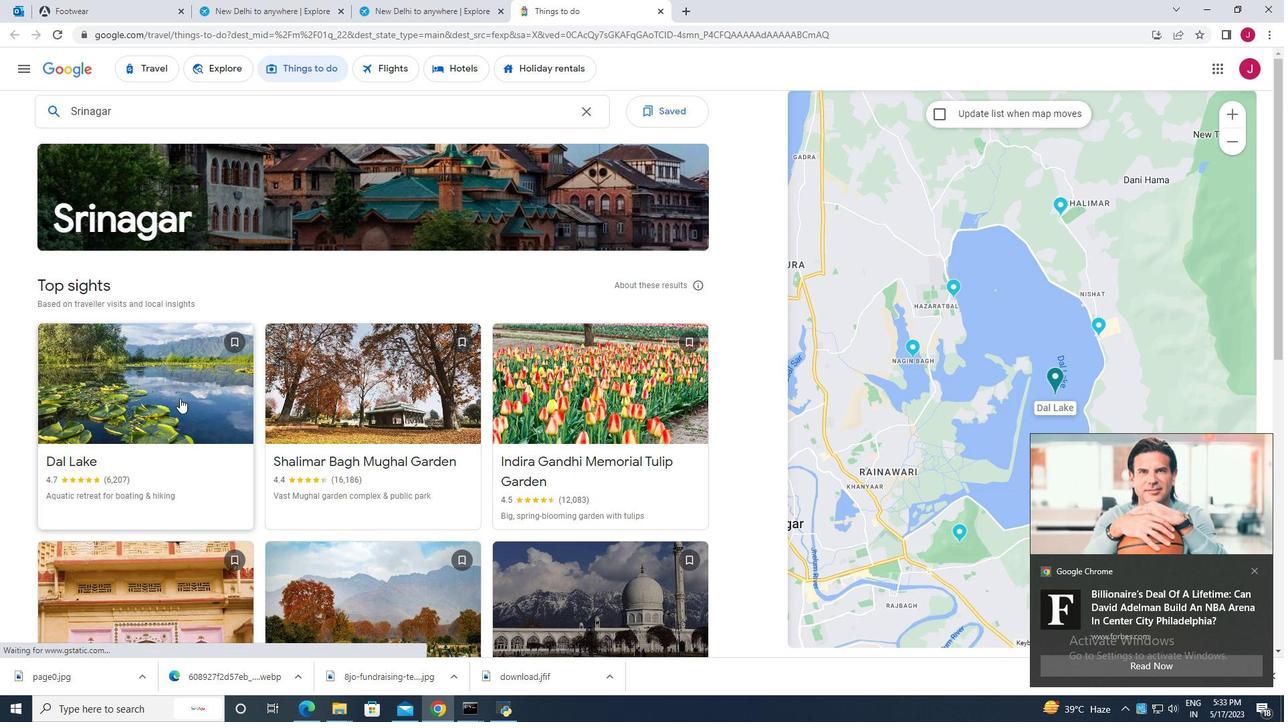 
Action: Mouse moved to (208, 414)
Screenshot: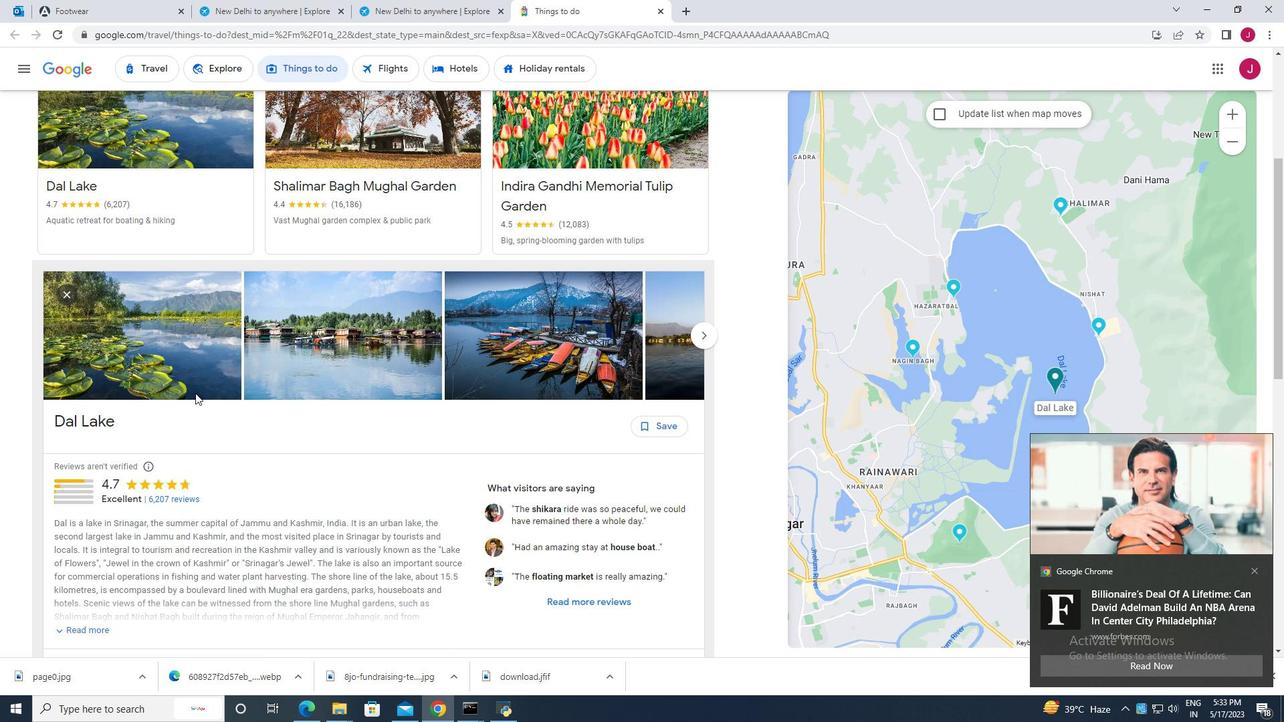 
Action: Mouse scrolled (208, 415) with delta (0, 0)
Screenshot: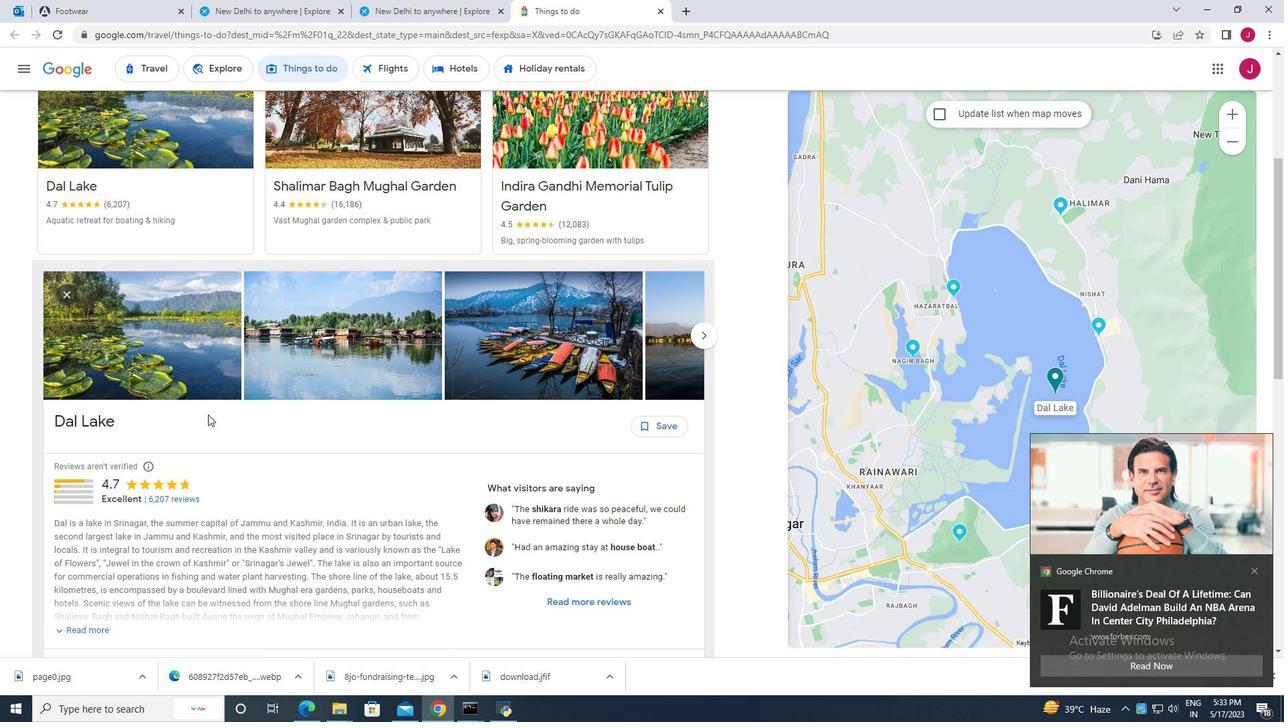 
Action: Mouse moved to (206, 412)
Screenshot: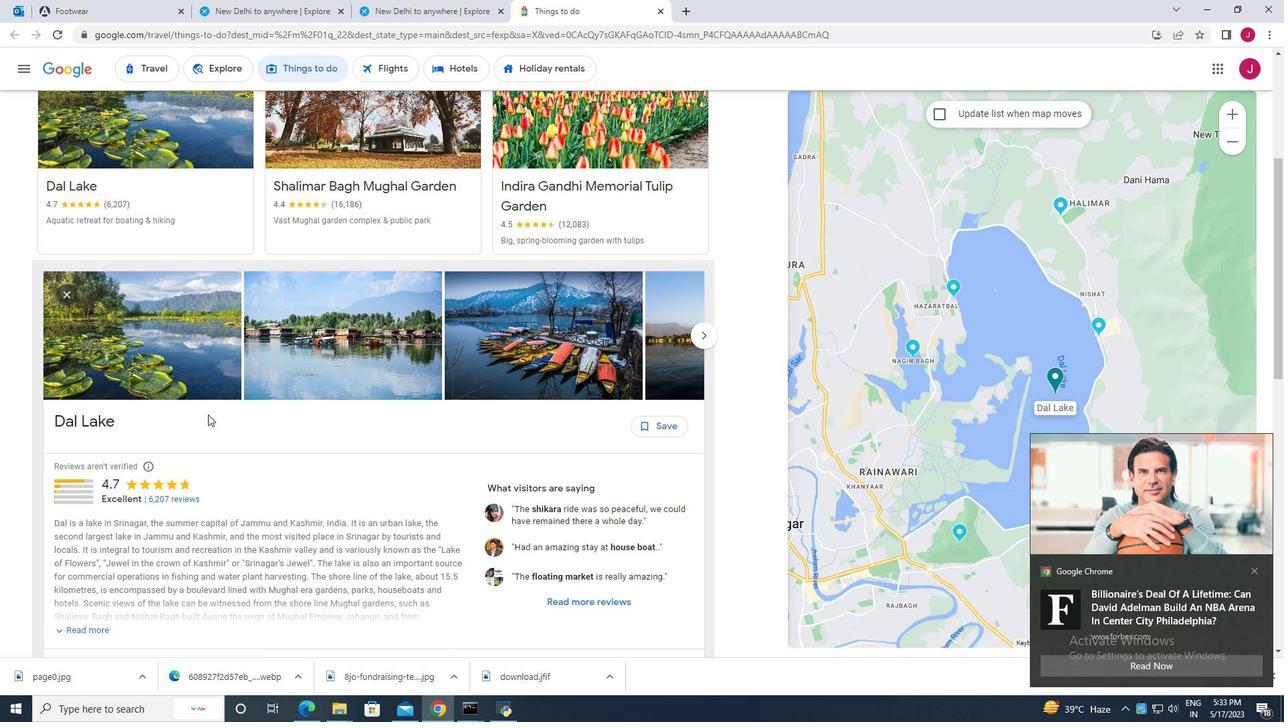 
Action: Mouse scrolled (206, 412) with delta (0, 0)
Screenshot: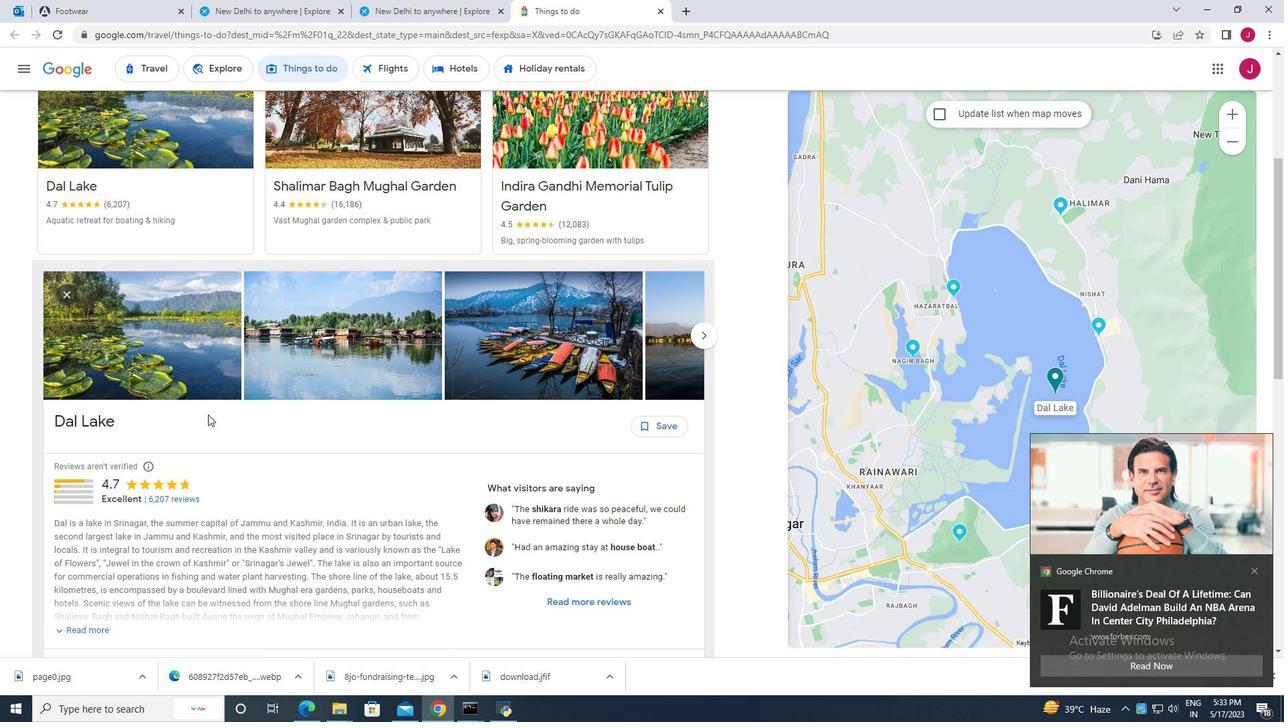 
Action: Mouse moved to (103, 202)
Screenshot: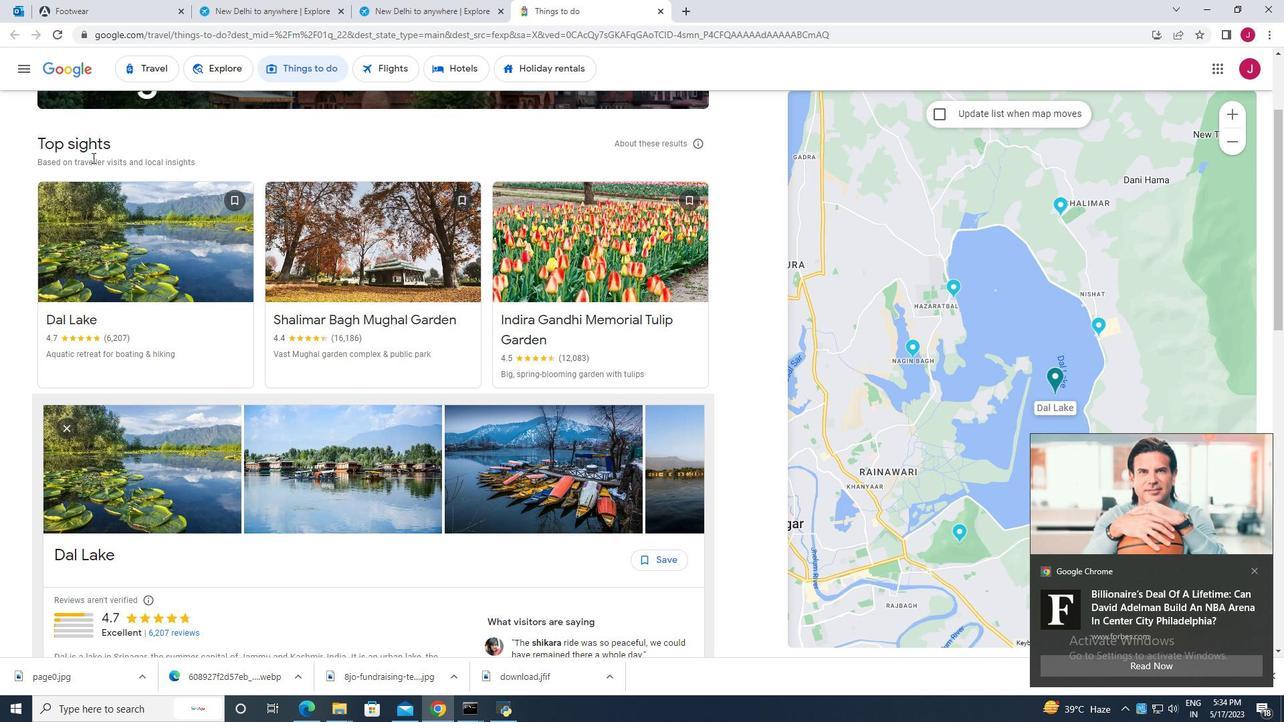 
Action: Mouse scrolled (103, 203) with delta (0, 0)
Screenshot: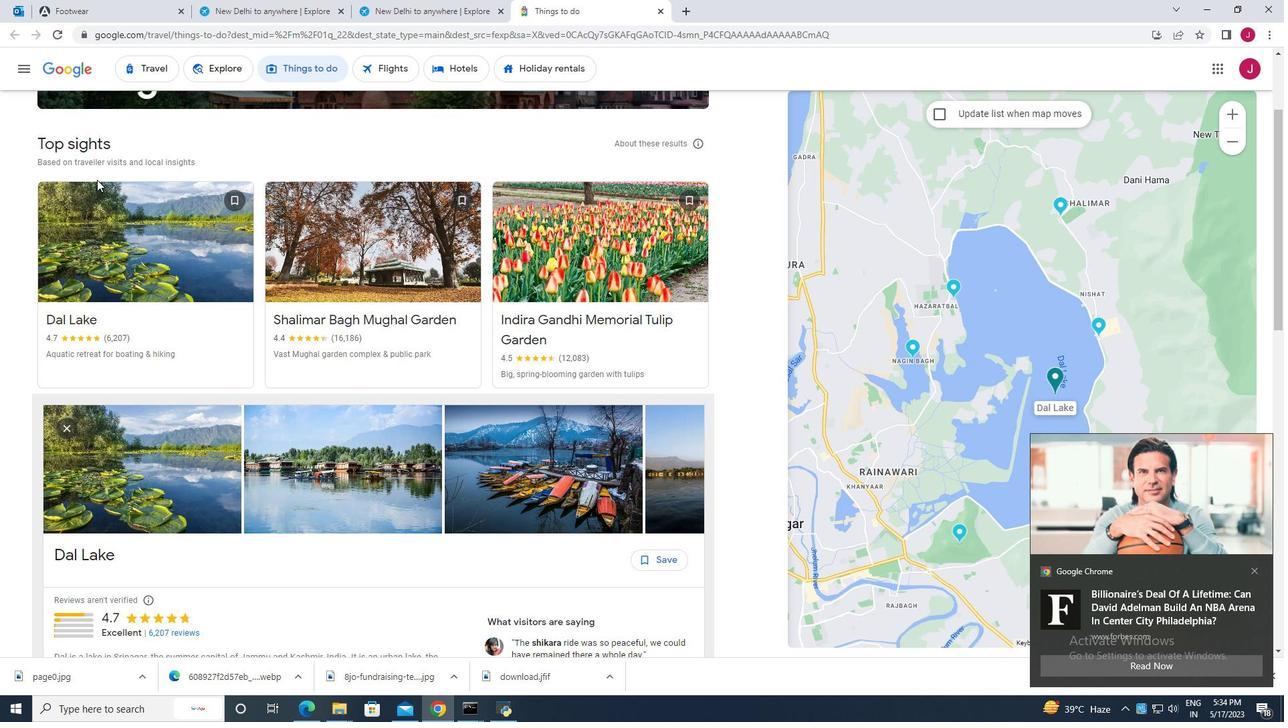 
Action: Mouse scrolled (103, 203) with delta (0, 0)
Screenshot: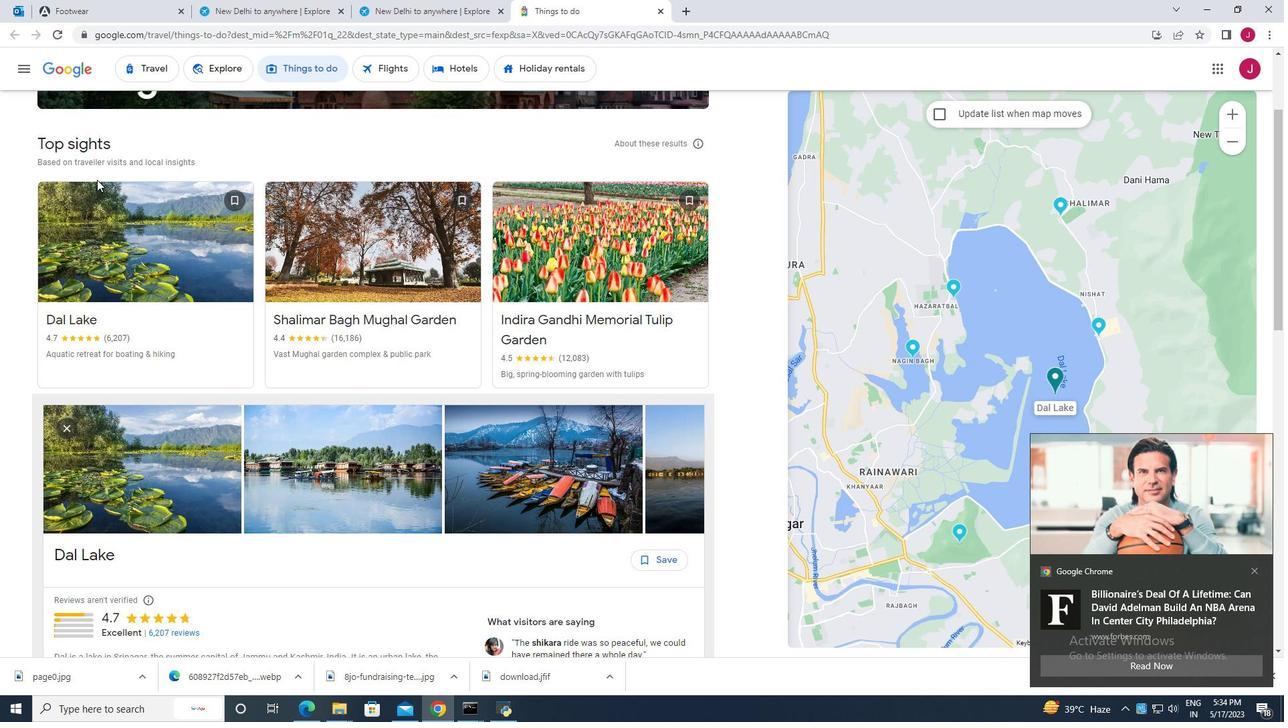 
Action: Mouse scrolled (103, 203) with delta (0, 0)
Screenshot: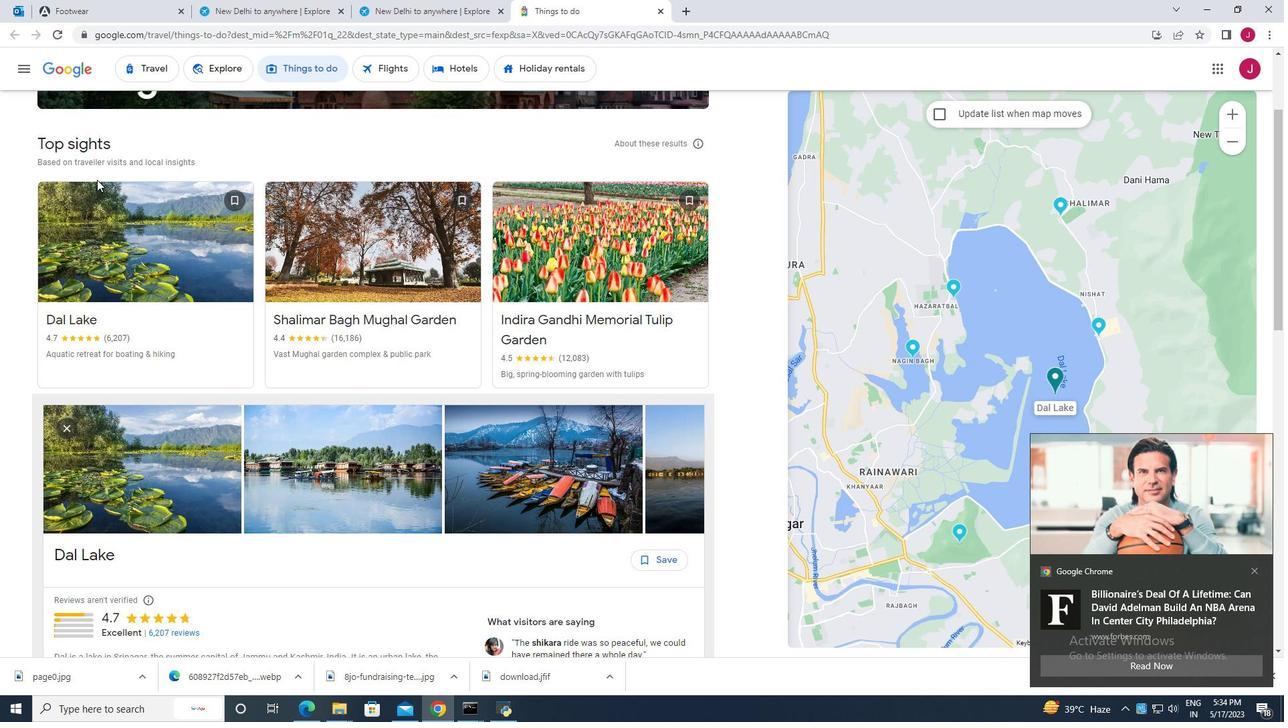 
Action: Mouse scrolled (103, 203) with delta (0, 0)
Screenshot: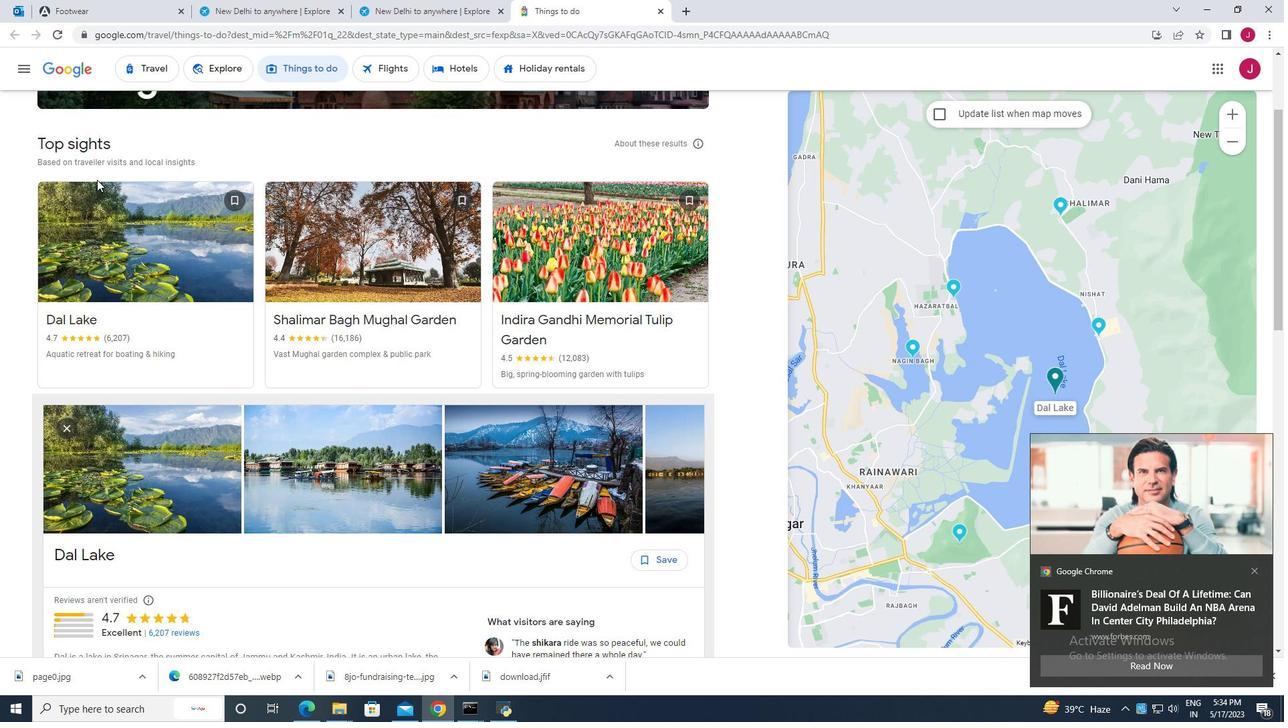 
Action: Mouse moved to (99, 199)
Screenshot: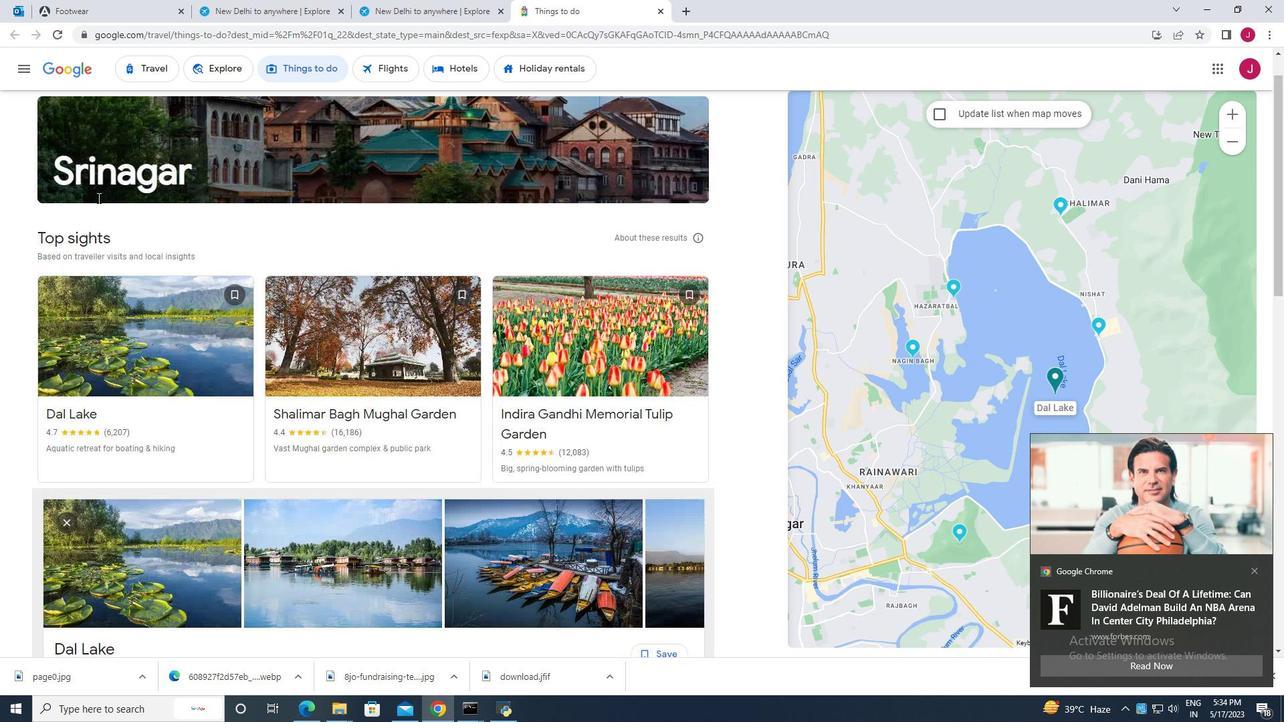 
Action: Mouse scrolled (99, 200) with delta (0, 0)
Screenshot: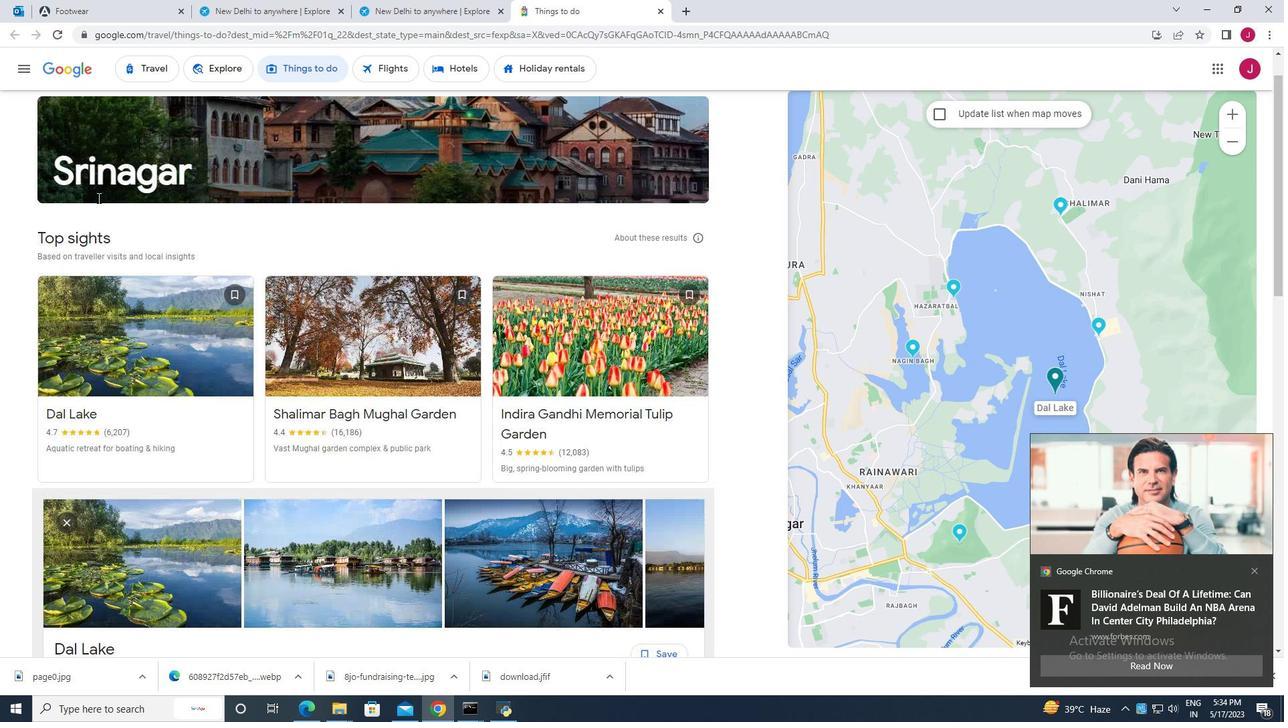 
Action: Mouse scrolled (99, 200) with delta (0, 0)
Screenshot: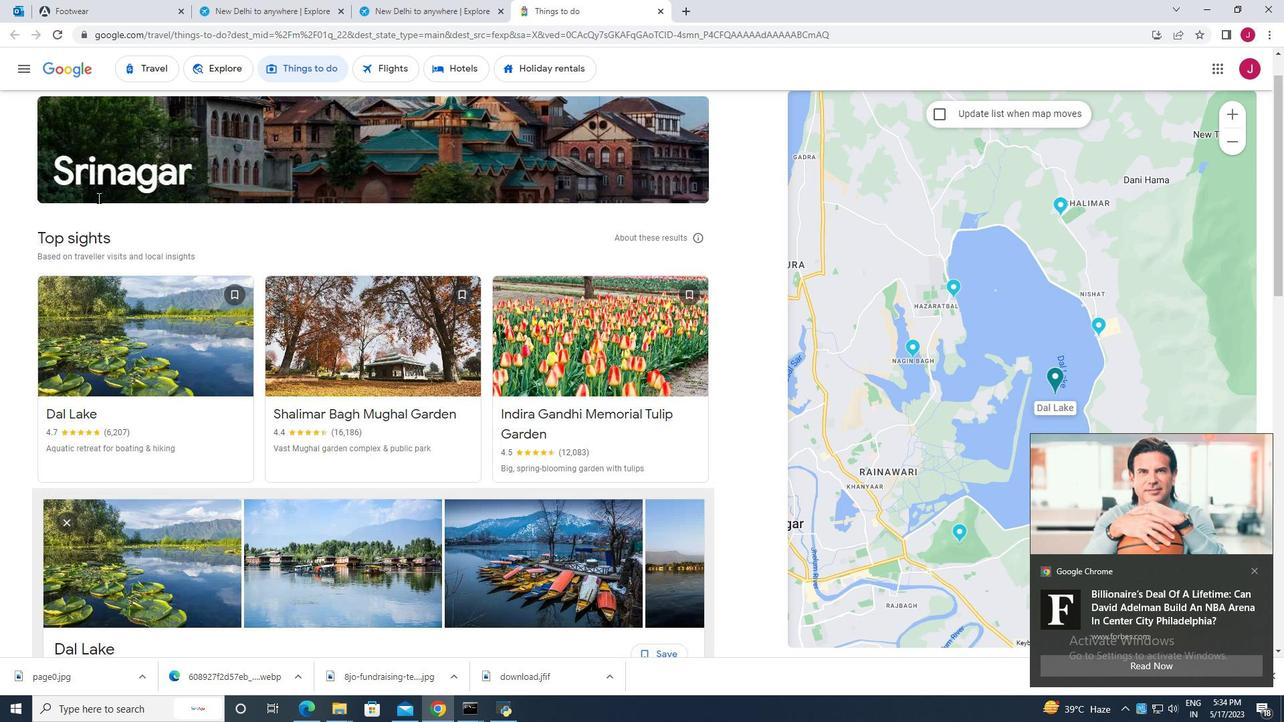 
Action: Mouse scrolled (99, 200) with delta (0, 0)
Screenshot: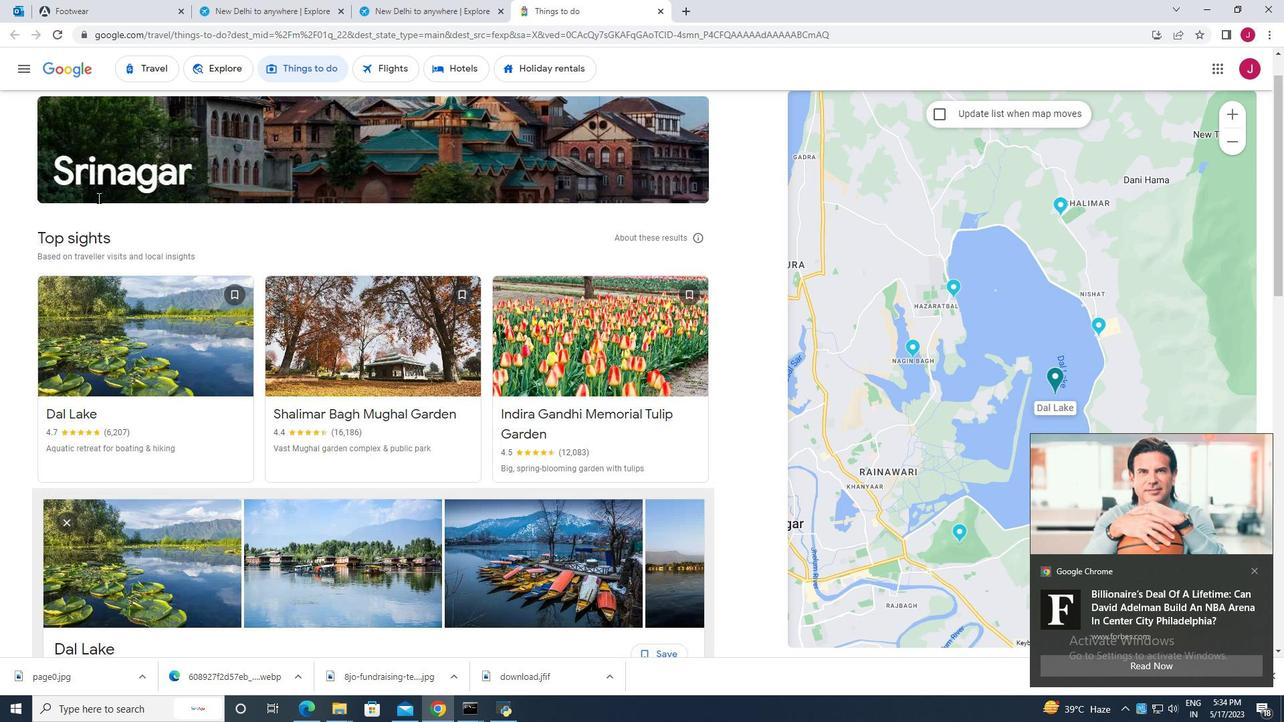 
Action: Mouse scrolled (99, 200) with delta (0, 0)
Screenshot: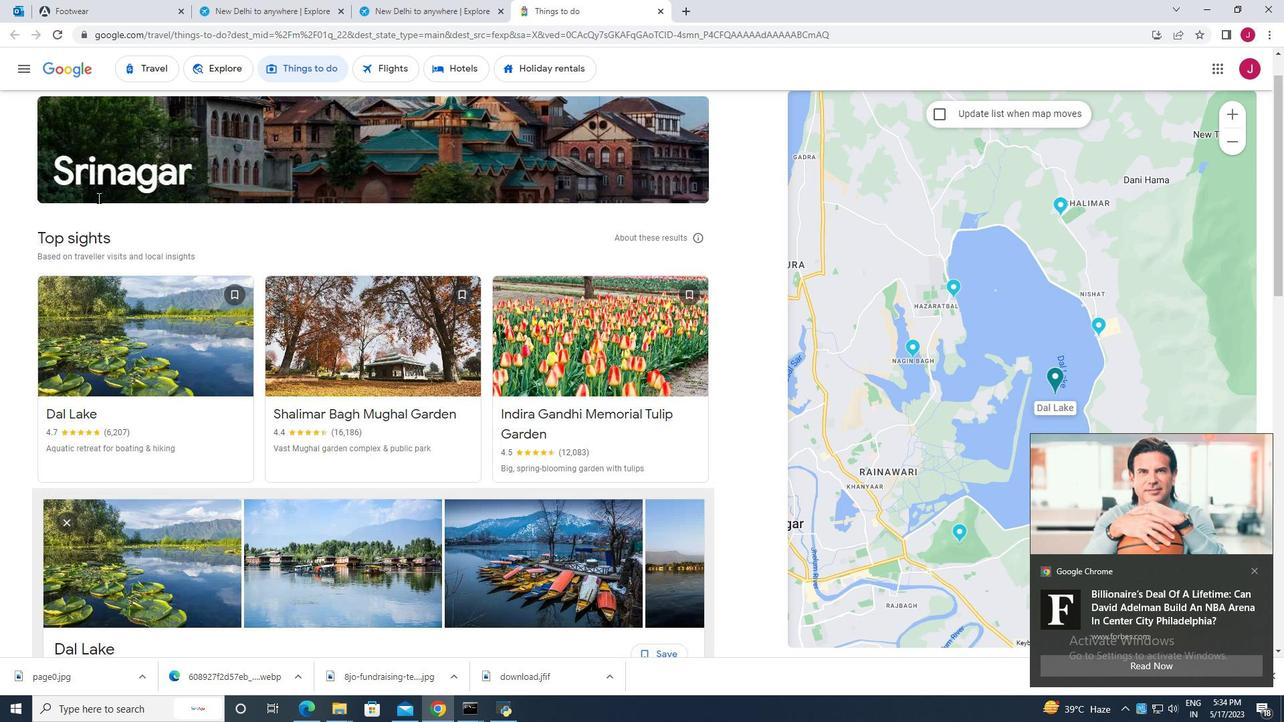 
Action: Mouse moved to (134, 221)
Screenshot: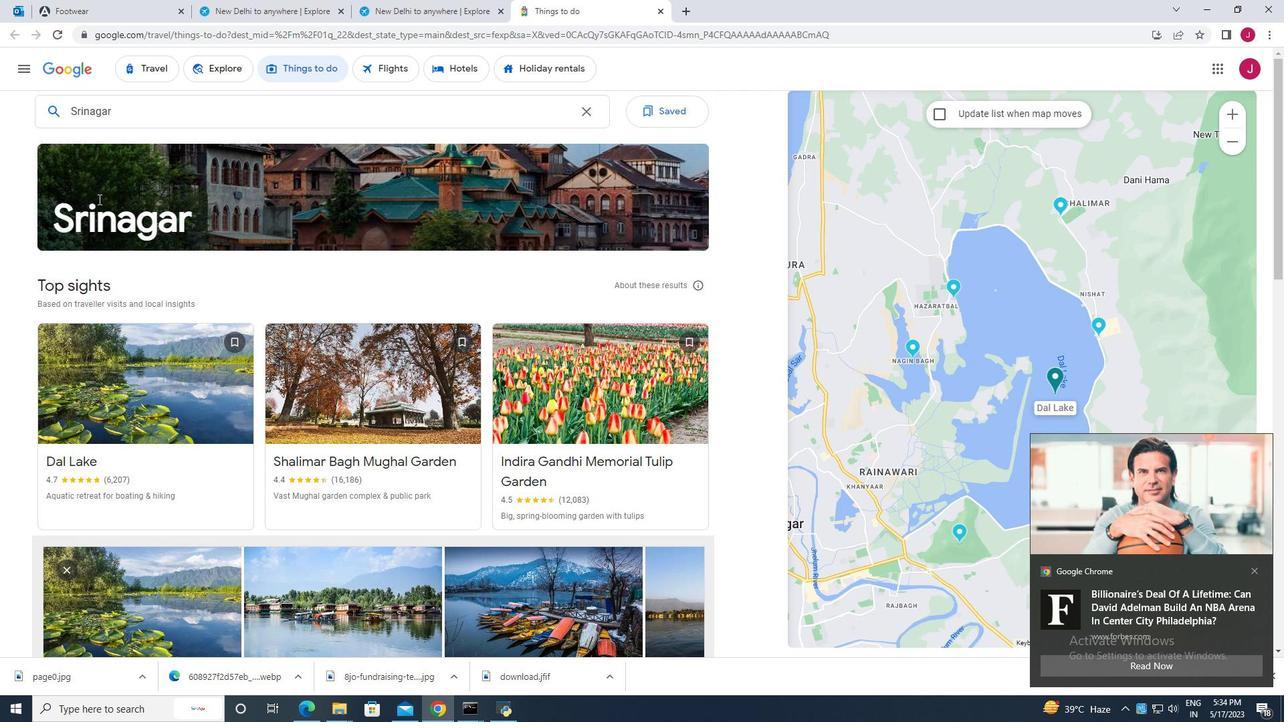 
Action: Mouse scrolled (134, 222) with delta (0, 0)
Screenshot: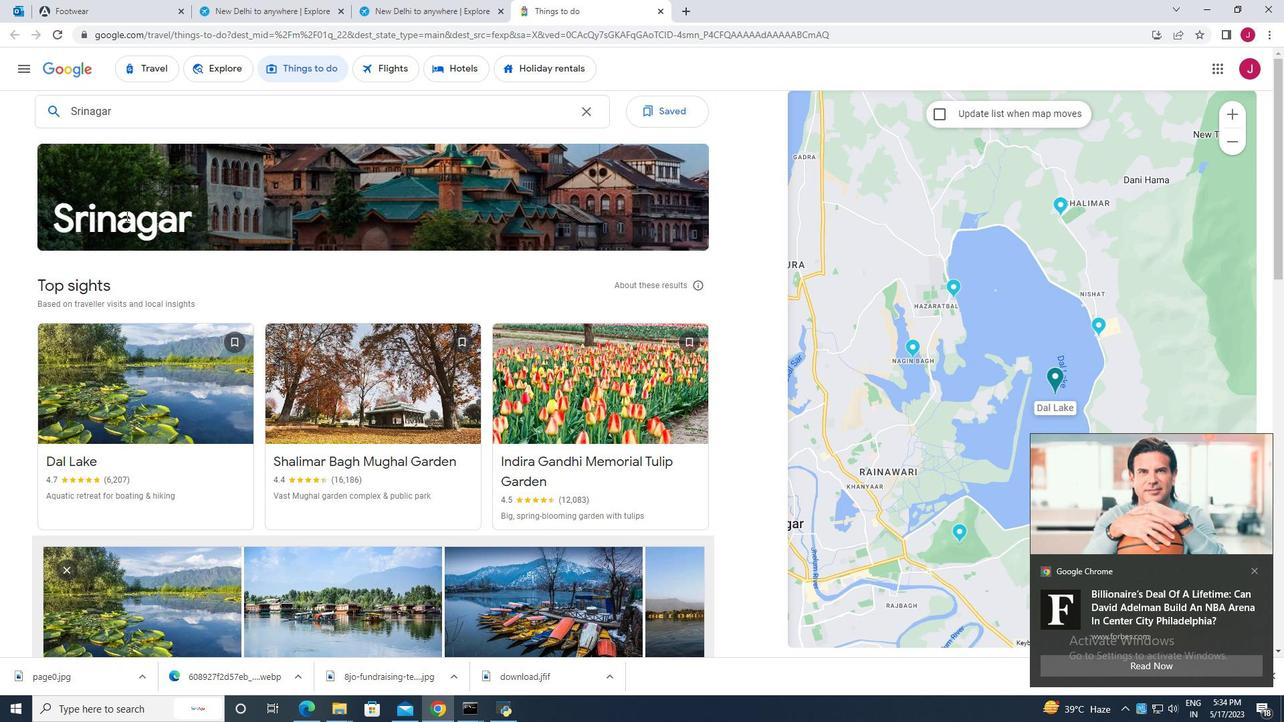 
Action: Mouse scrolled (134, 222) with delta (0, 0)
Screenshot: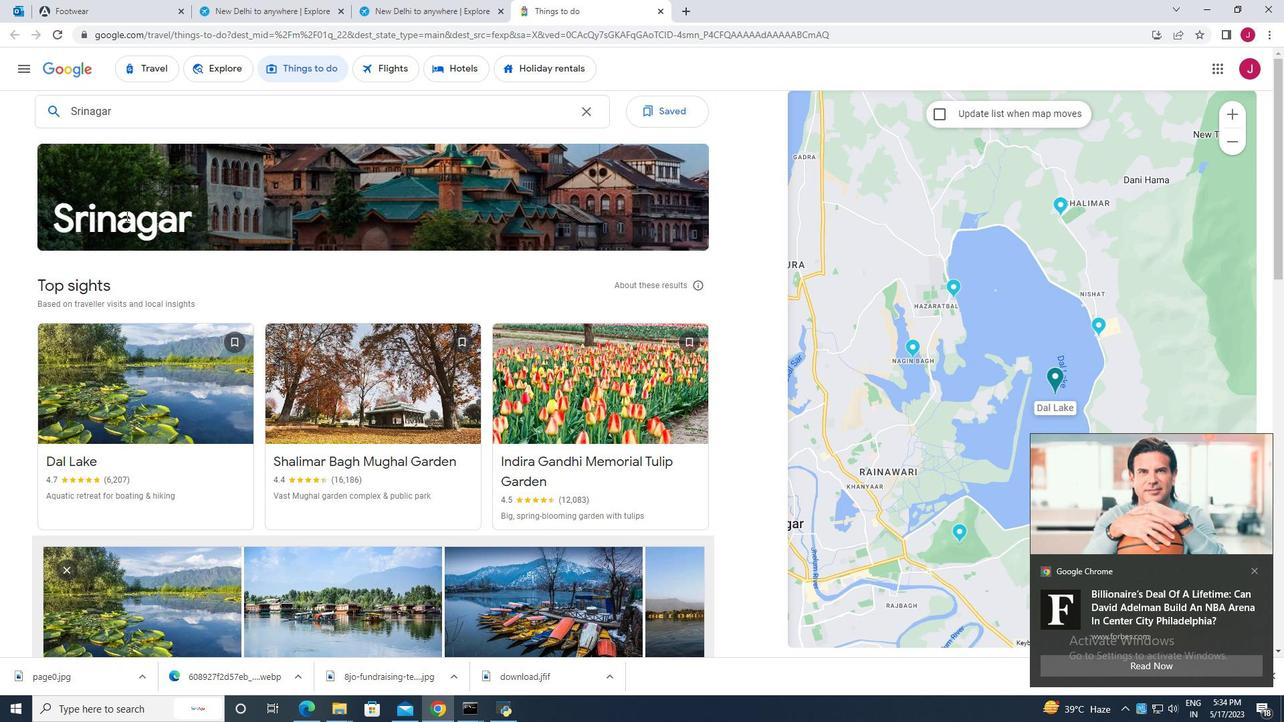 
Action: Mouse scrolled (134, 222) with delta (0, 0)
Screenshot: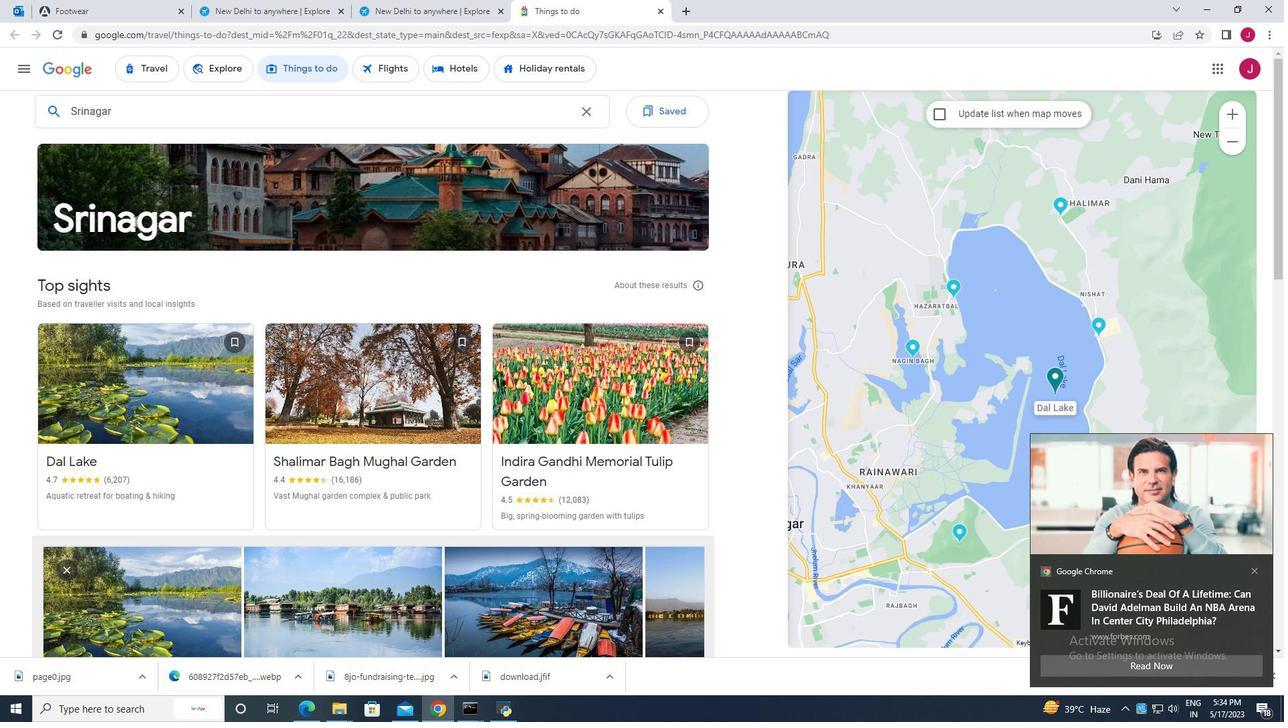 
Action: Mouse moved to (134, 221)
Screenshot: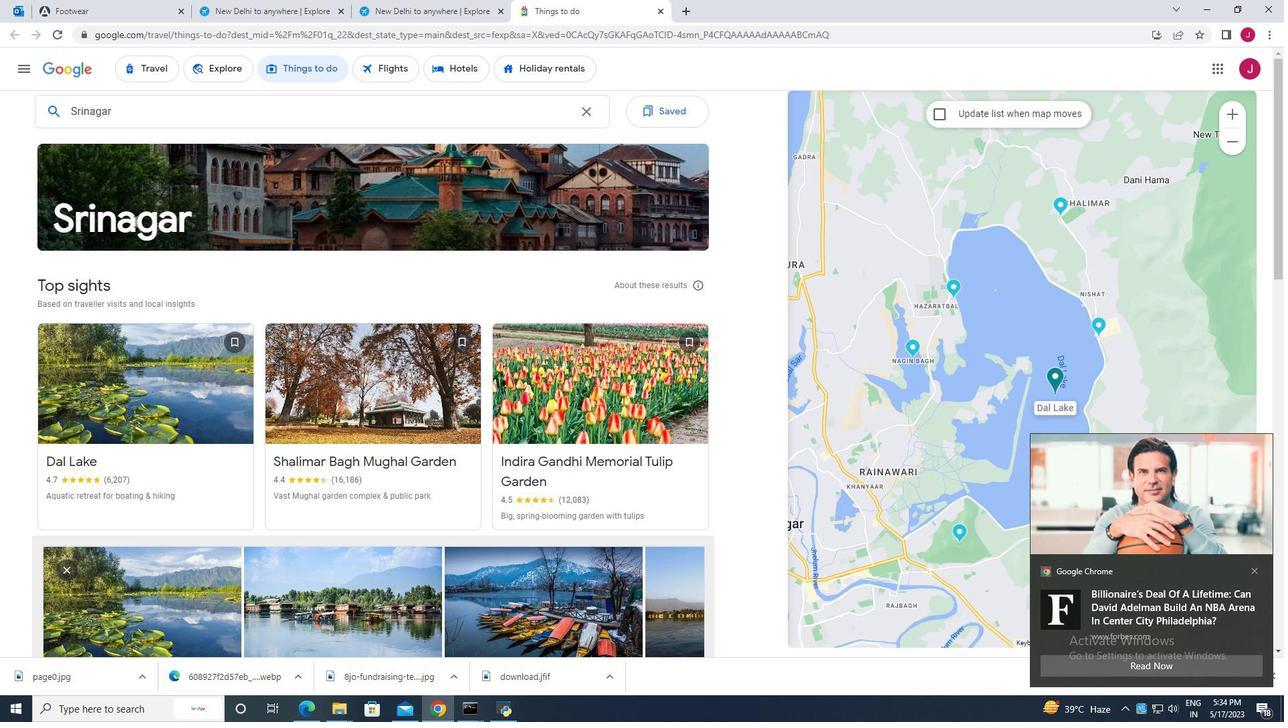 
Action: Mouse scrolled (134, 222) with delta (0, 0)
Screenshot: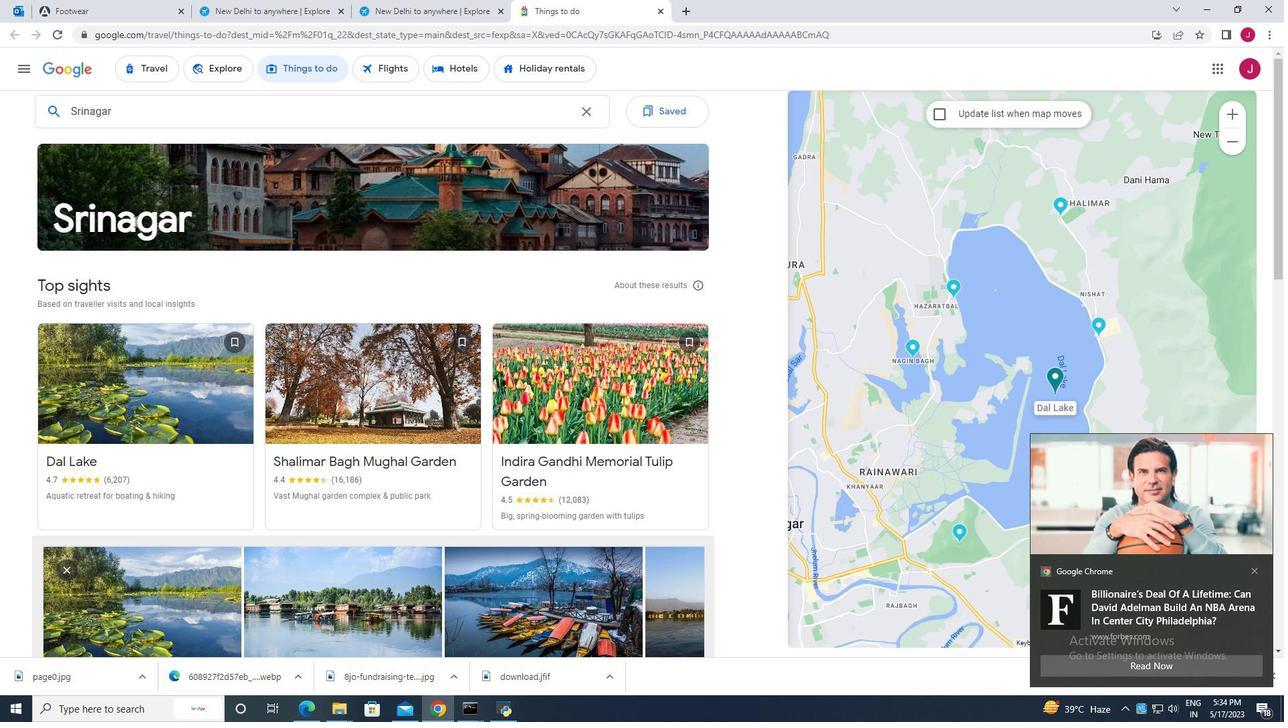 
Action: Mouse moved to (153, 114)
Screenshot: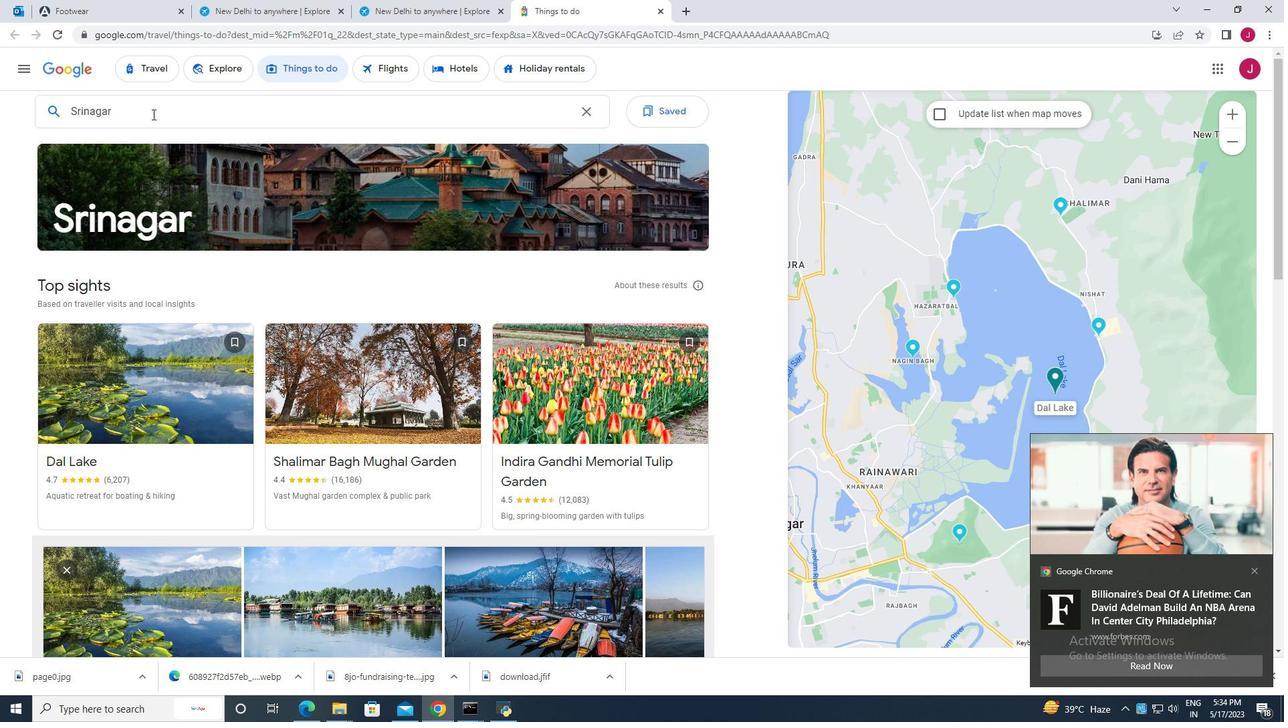 
Action: Mouse pressed left at (153, 114)
Screenshot: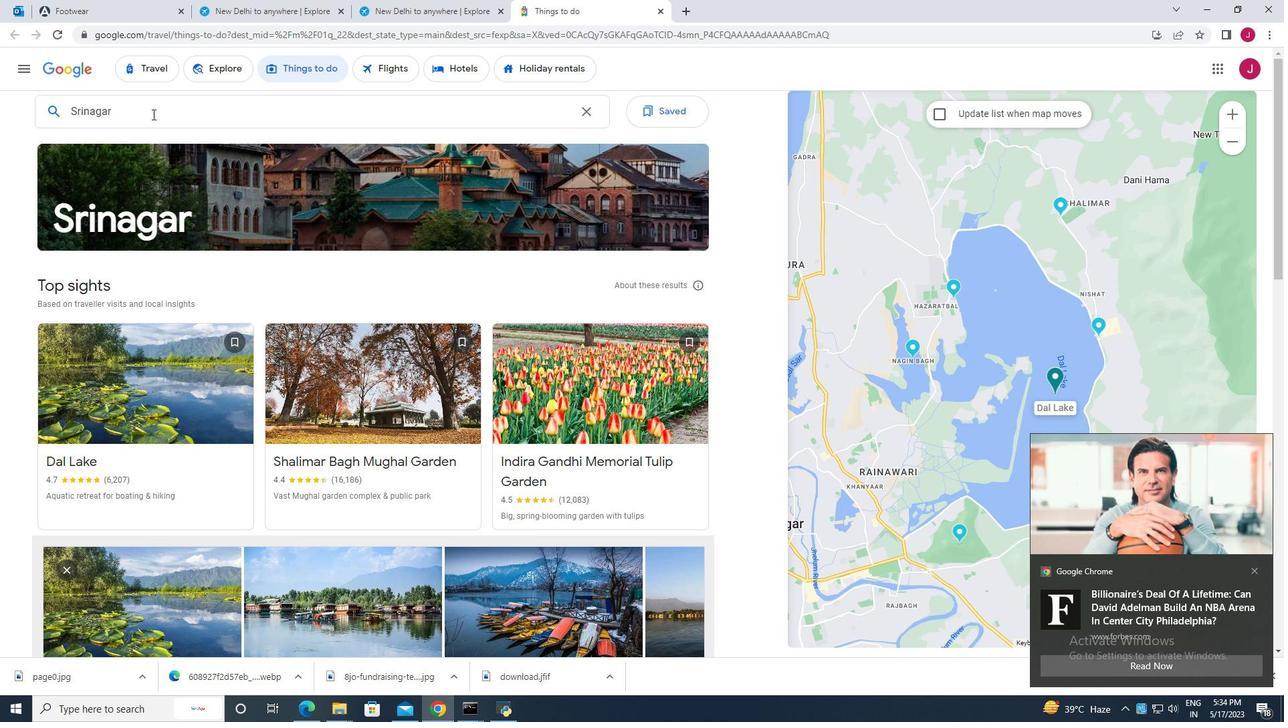 
Action: Key pressed <Key.space>
Screenshot: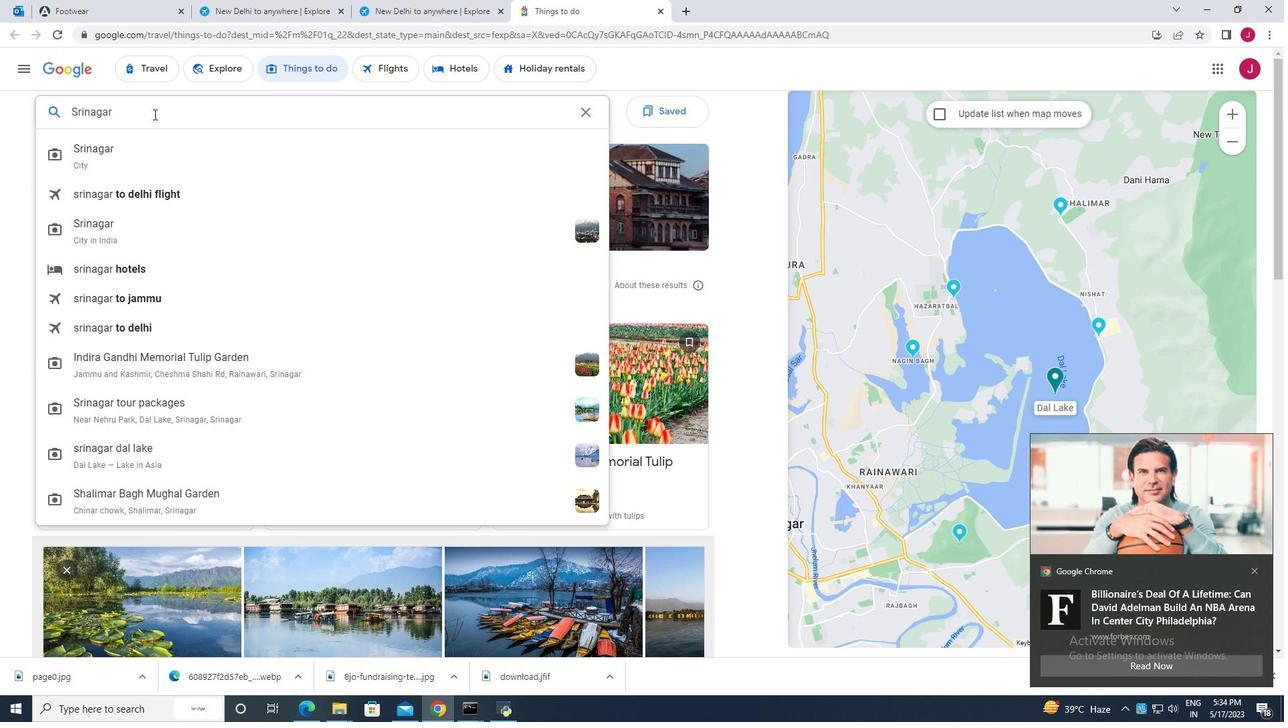 
Action: Mouse moved to (22, 68)
Screenshot: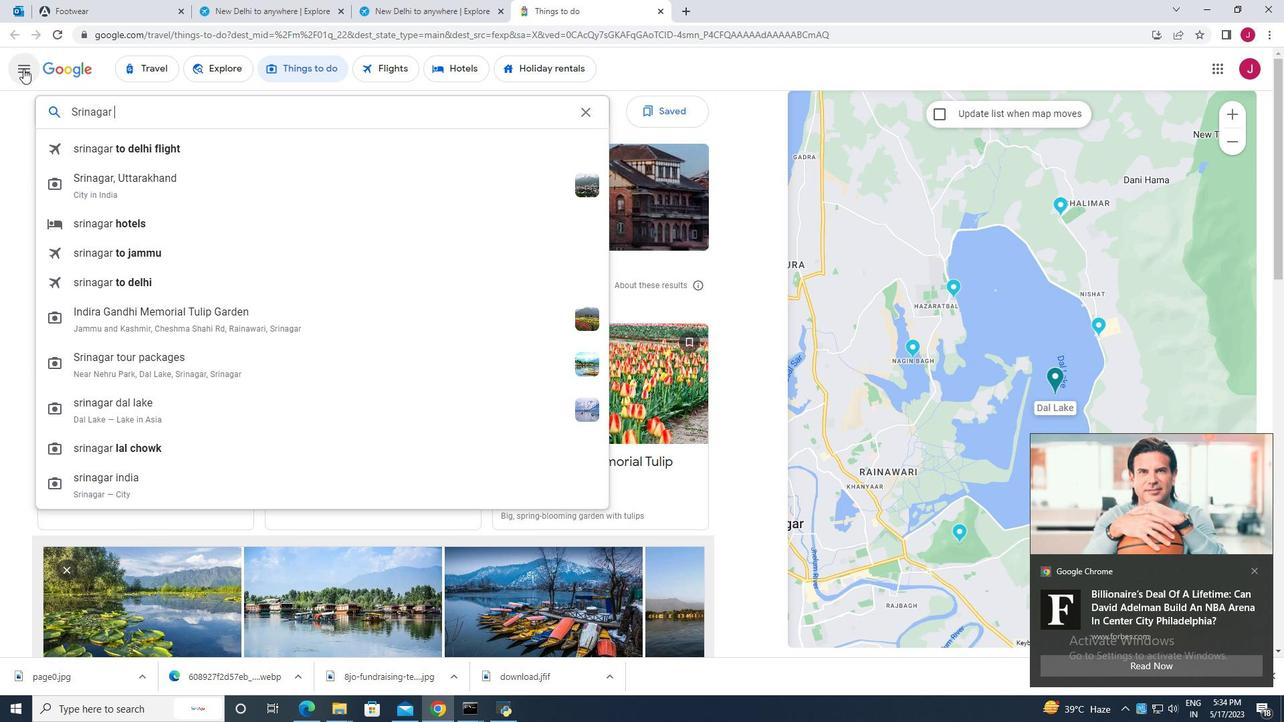 
Action: Mouse pressed left at (22, 68)
Screenshot: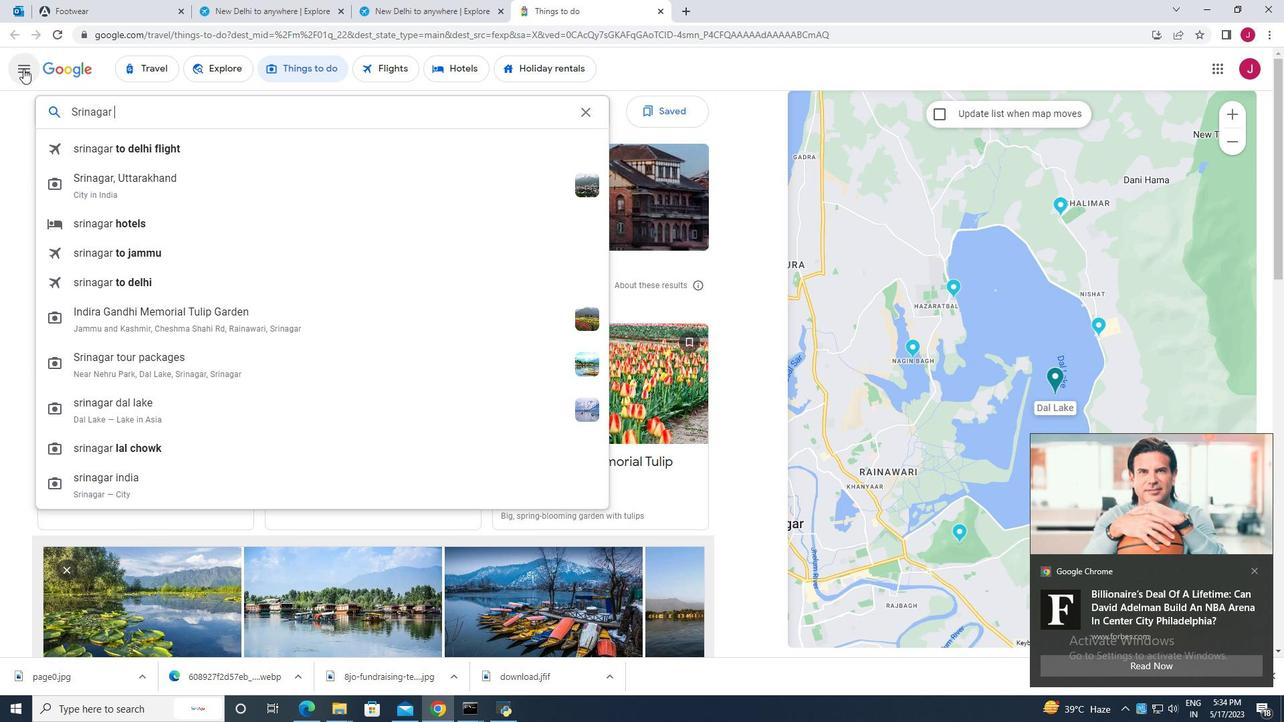 
Action: Mouse moved to (74, 142)
Screenshot: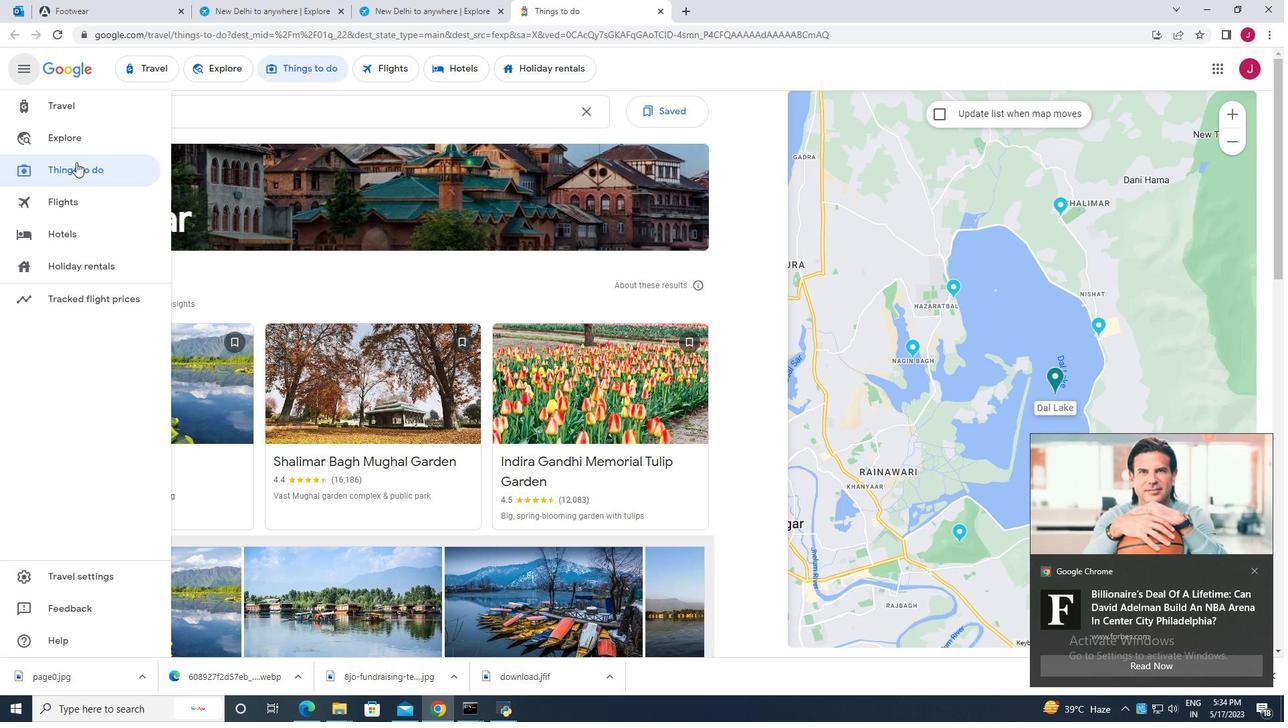 
Action: Mouse pressed left at (74, 142)
Screenshot: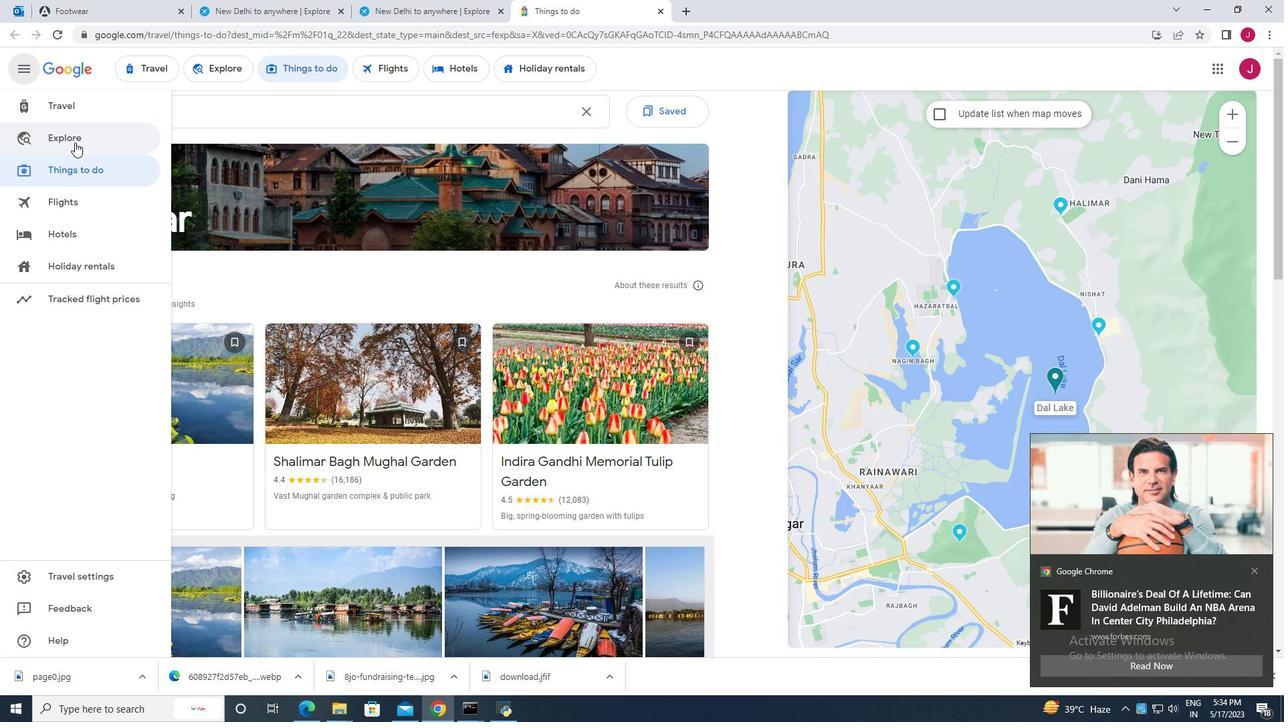 
Action: Mouse moved to (248, 234)
Screenshot: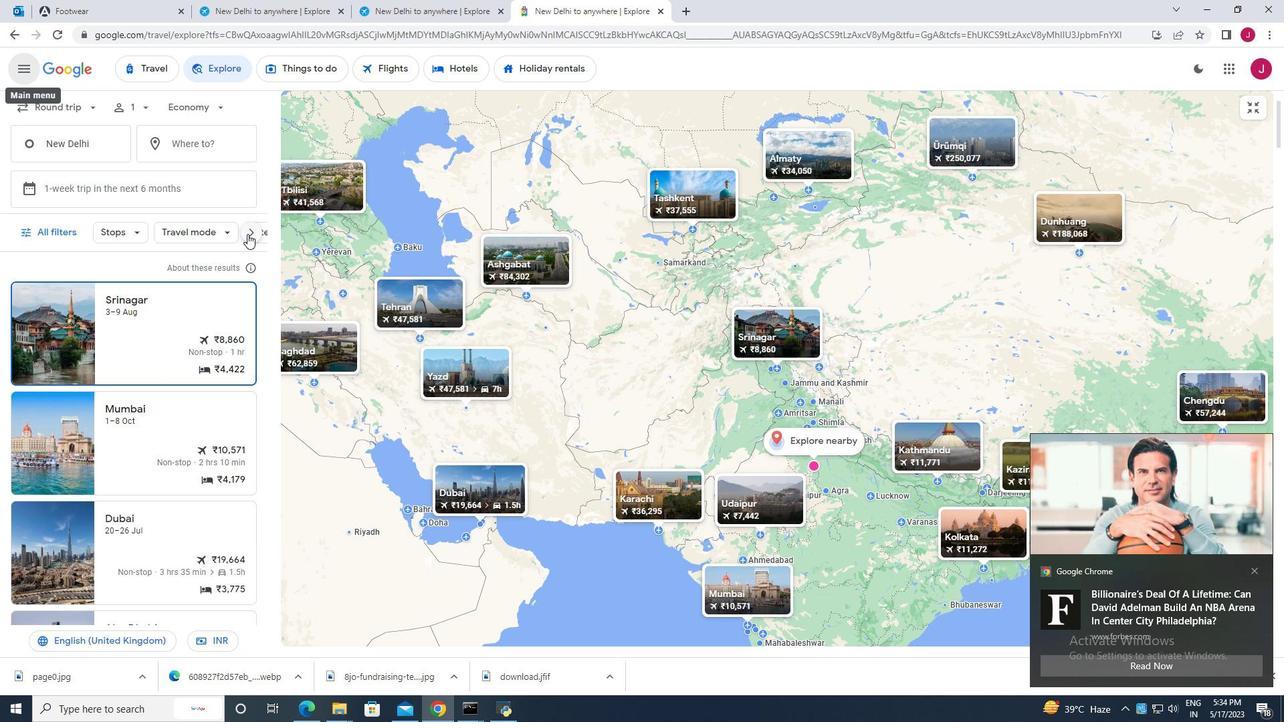 
Action: Mouse pressed left at (248, 234)
Screenshot: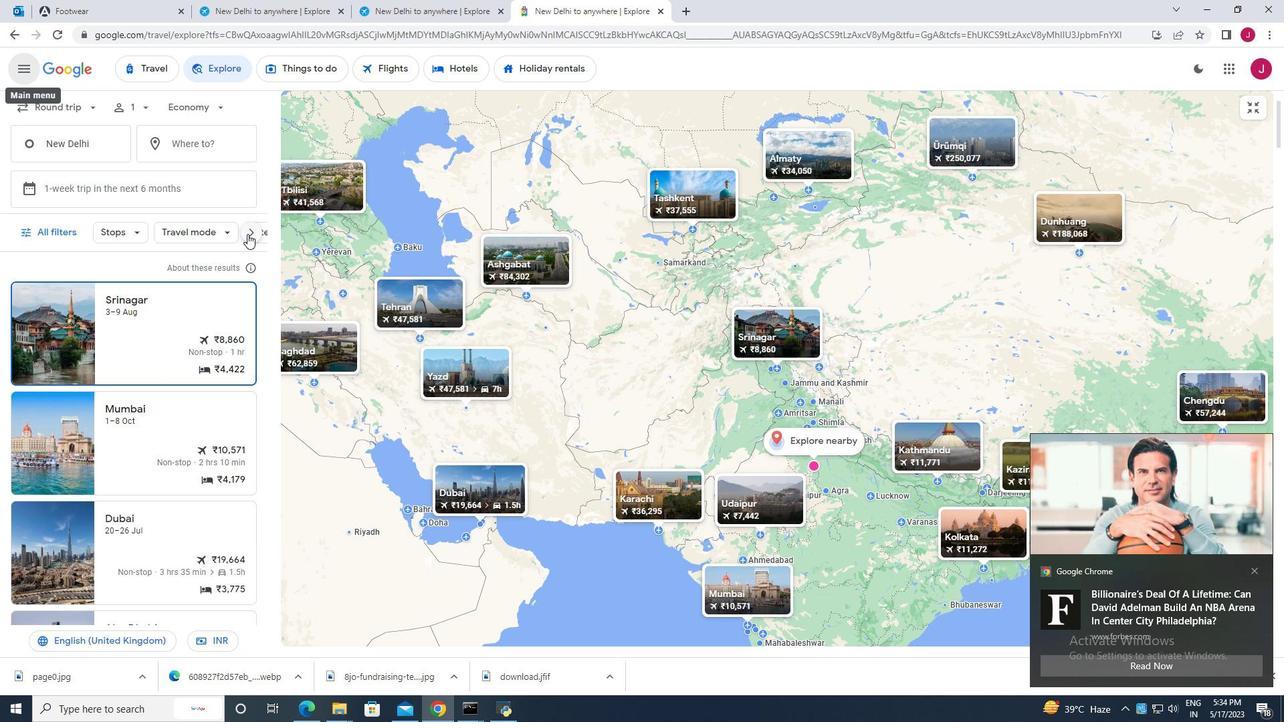 
Action: Mouse pressed left at (248, 234)
Screenshot: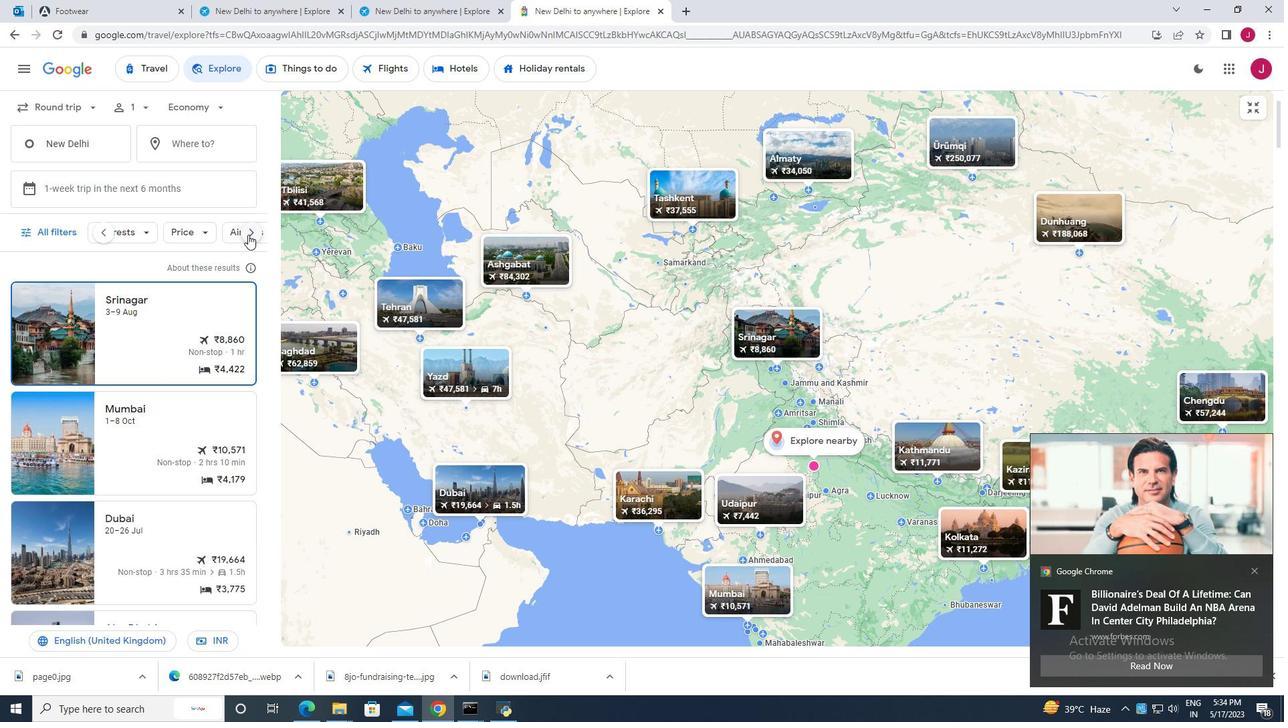
Action: Mouse pressed left at (248, 234)
Screenshot: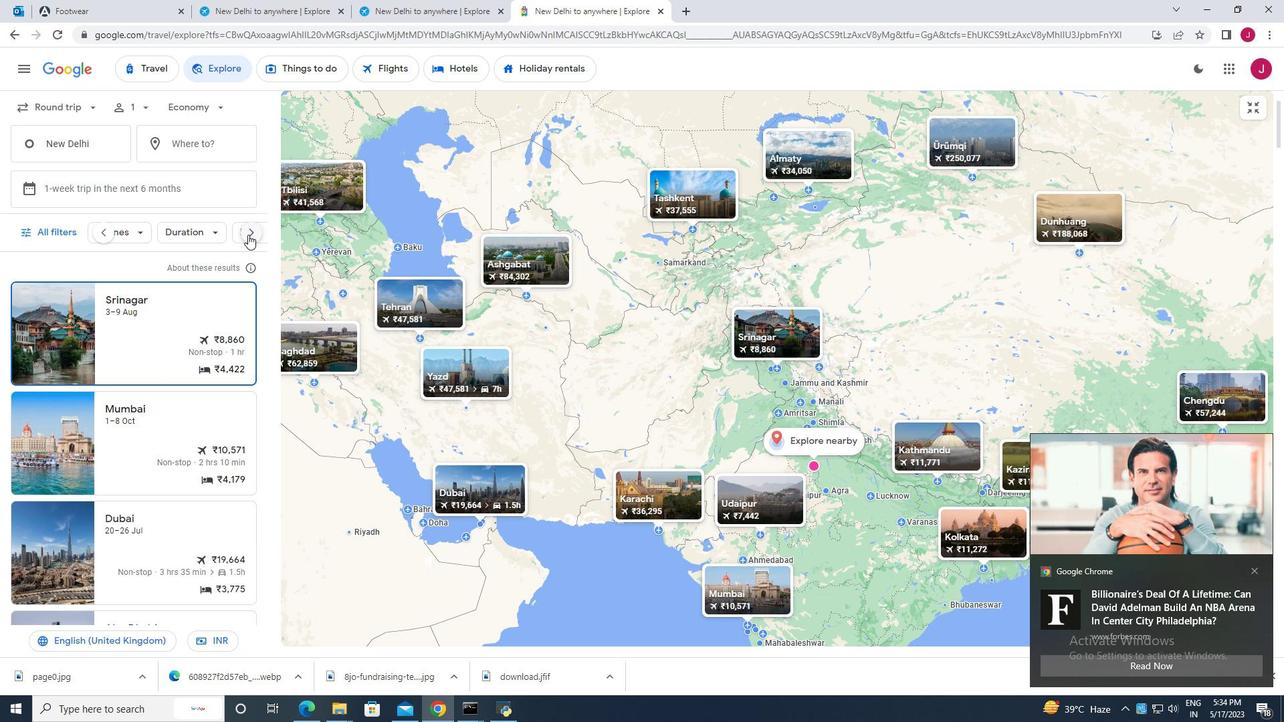 
Action: Mouse pressed left at (248, 234)
Screenshot: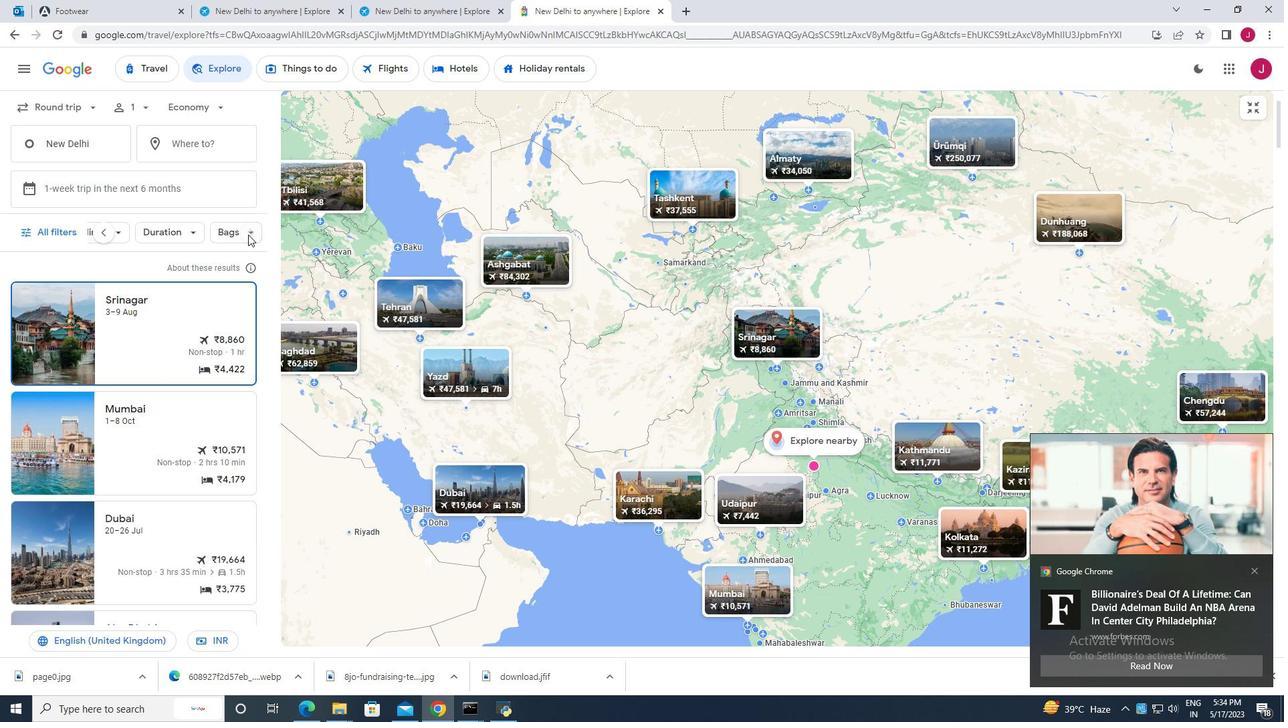 
Action: Mouse moved to (132, 182)
Screenshot: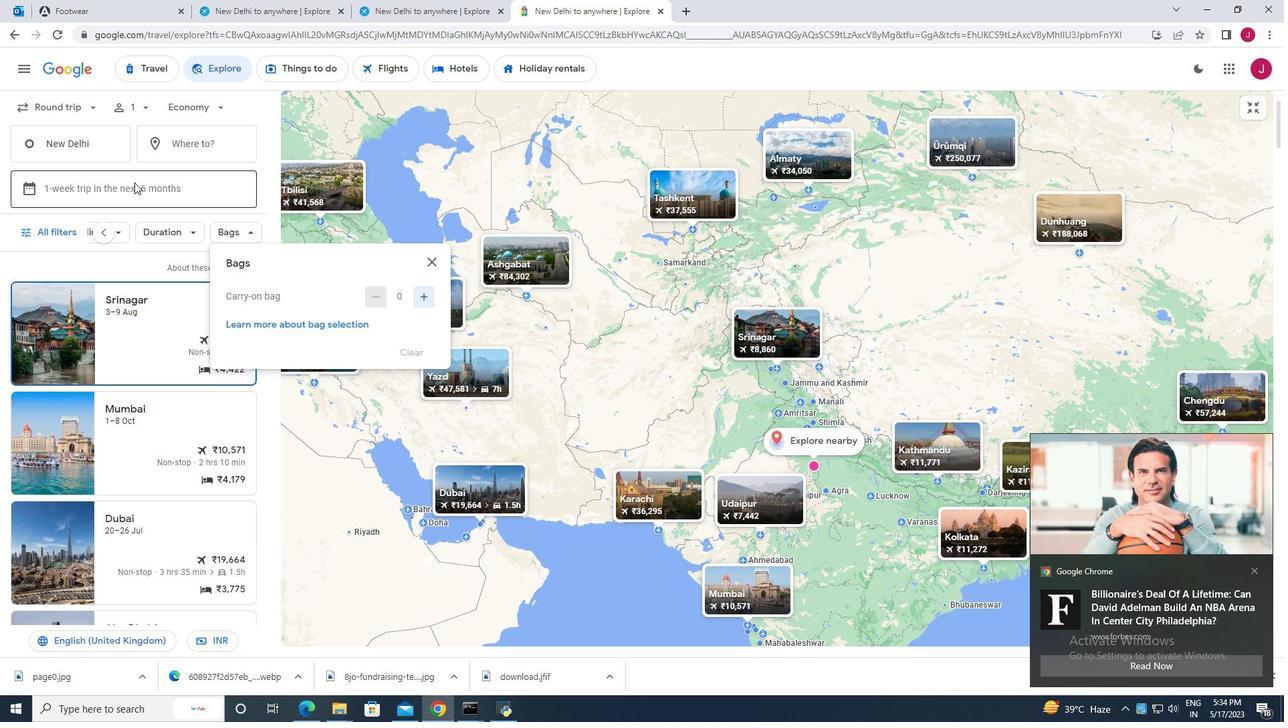 
Action: Mouse pressed left at (132, 182)
Screenshot: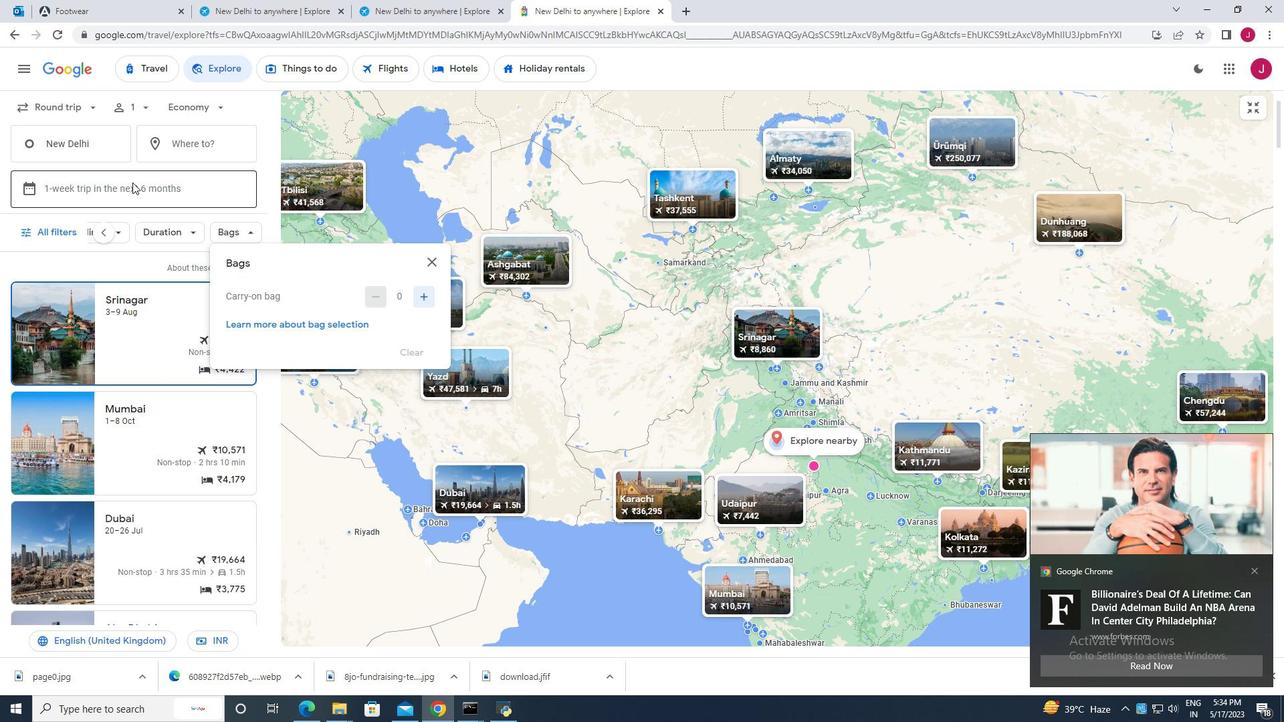 
Action: Mouse moved to (243, 260)
Screenshot: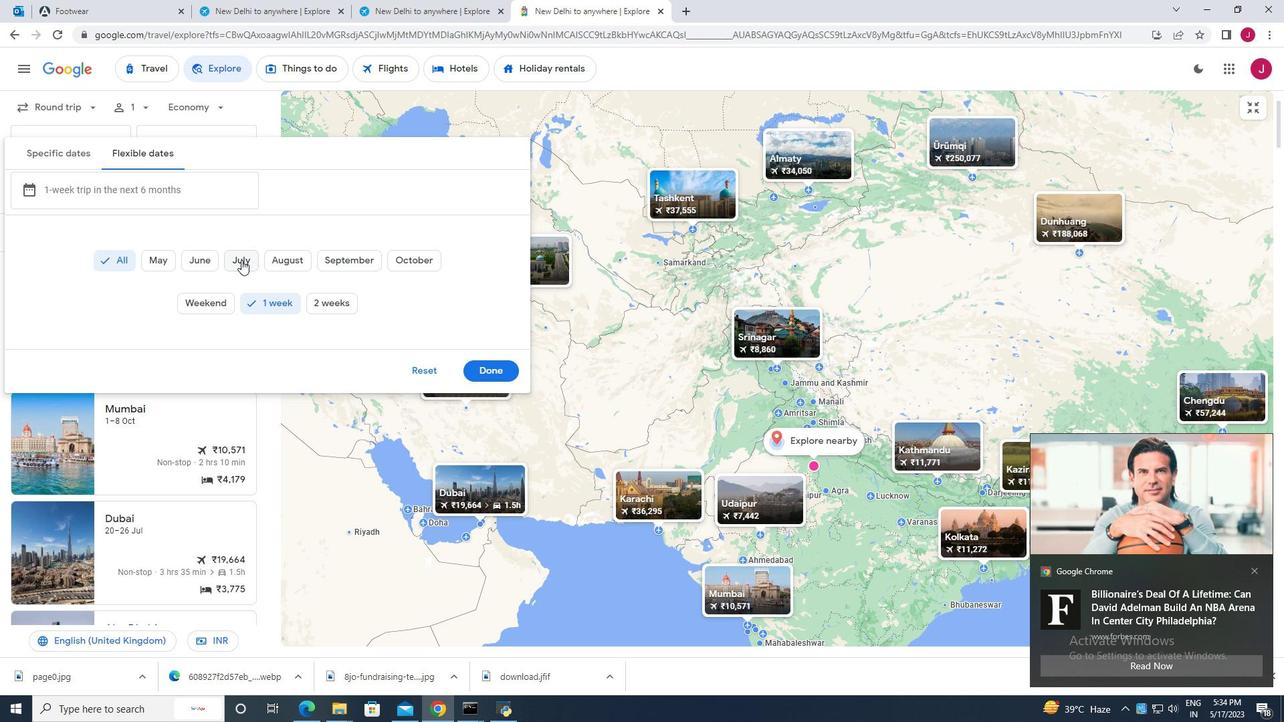 
Action: Mouse pressed left at (243, 260)
Screenshot: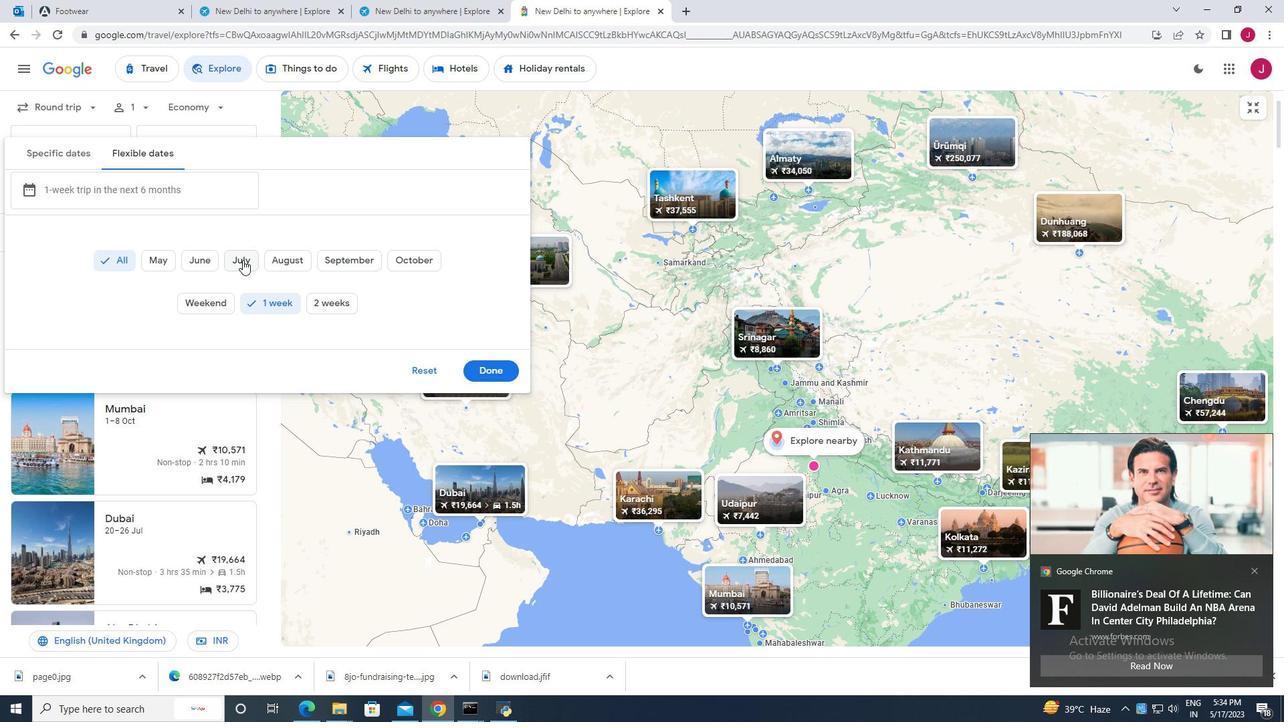 
Action: Mouse moved to (474, 371)
Screenshot: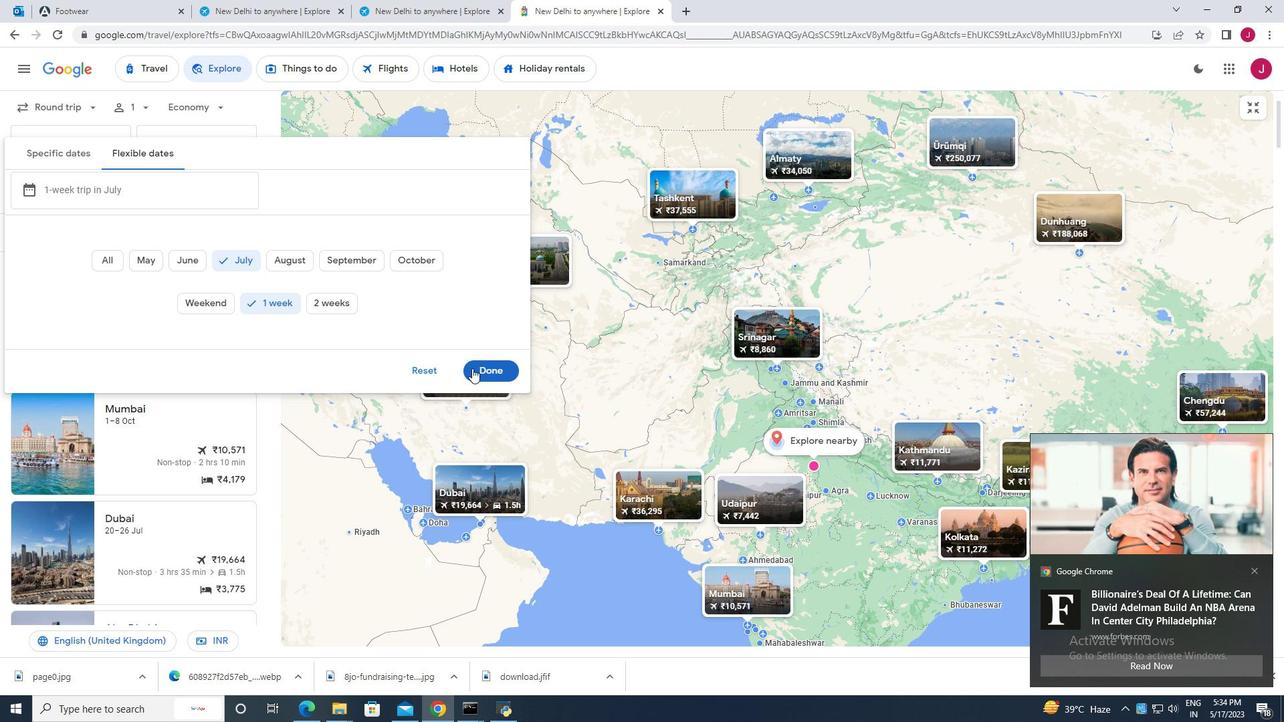 
Action: Mouse pressed left at (474, 371)
Screenshot: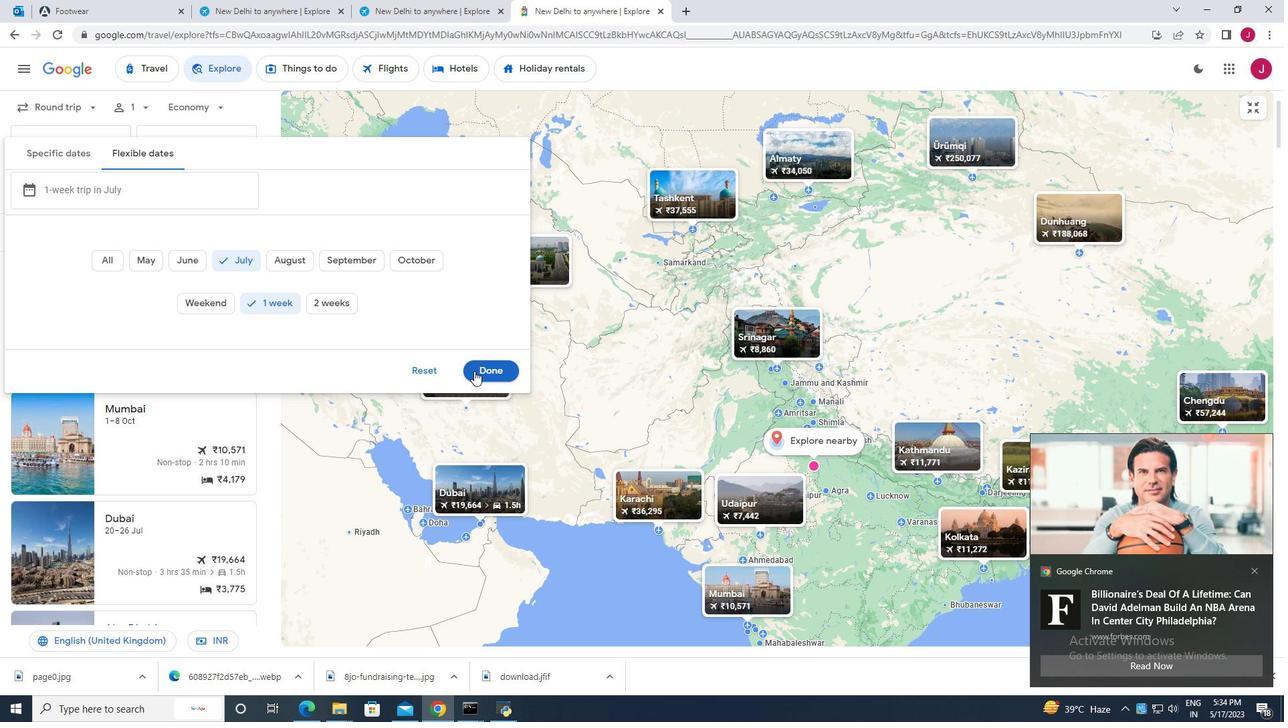 
Action: Mouse moved to (76, 442)
Screenshot: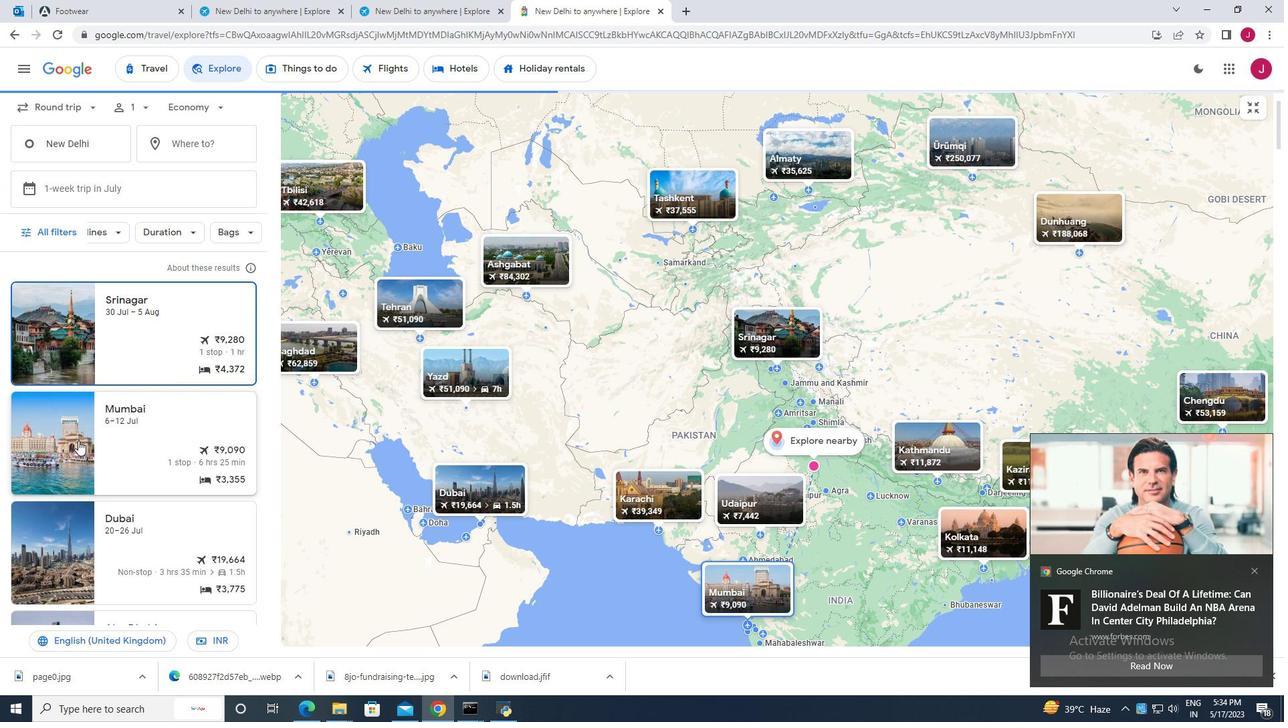 
Action: Mouse scrolled (76, 442) with delta (0, 0)
Screenshot: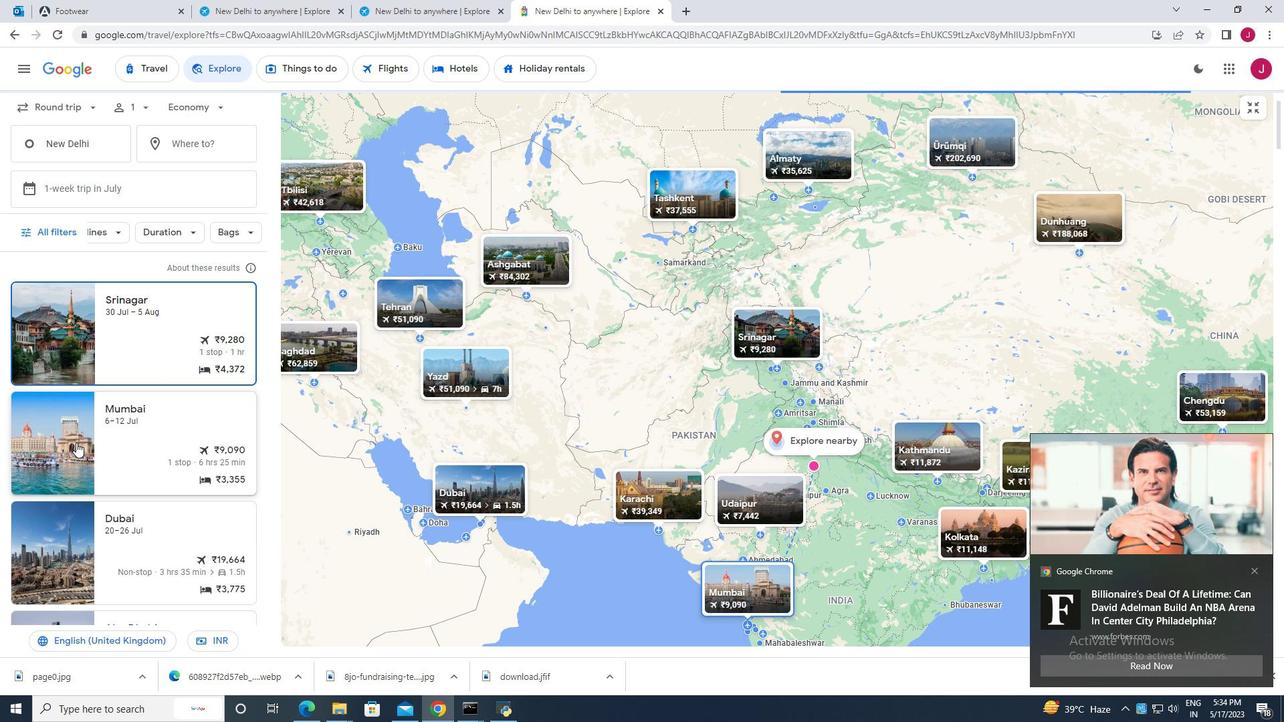 
Action: Mouse scrolled (76, 442) with delta (0, 0)
Screenshot: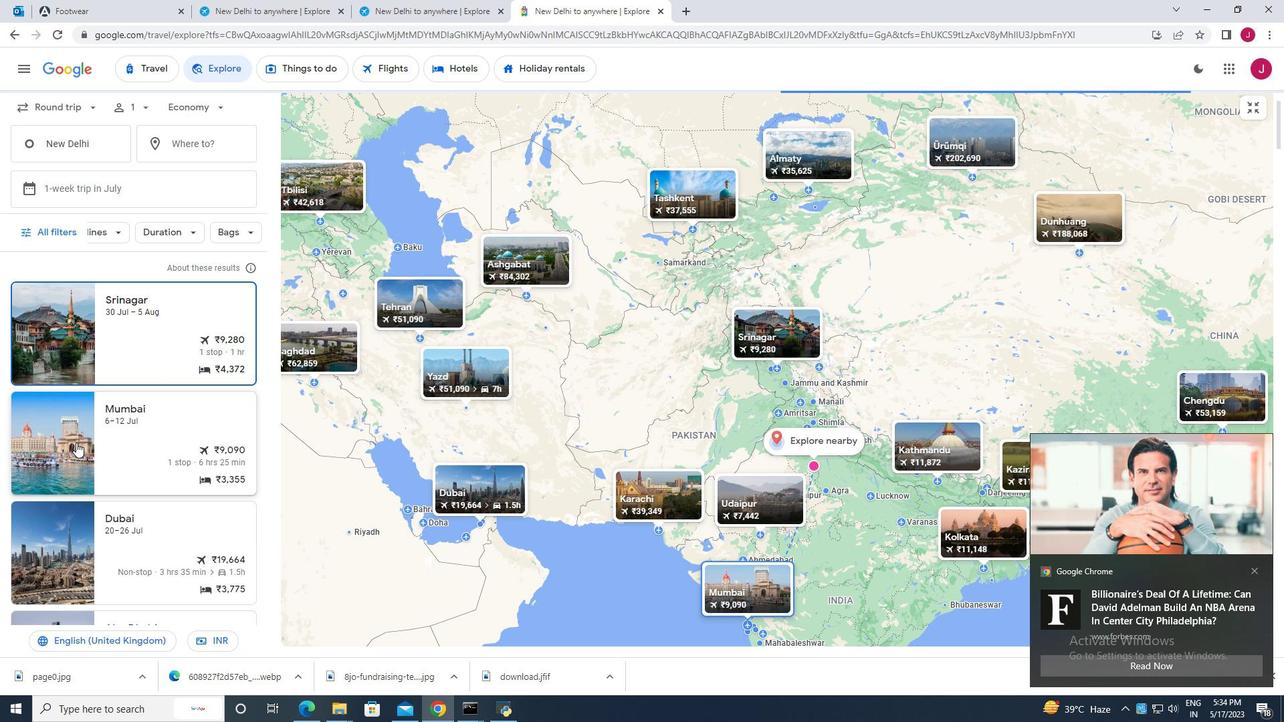 
Action: Mouse moved to (83, 415)
Screenshot: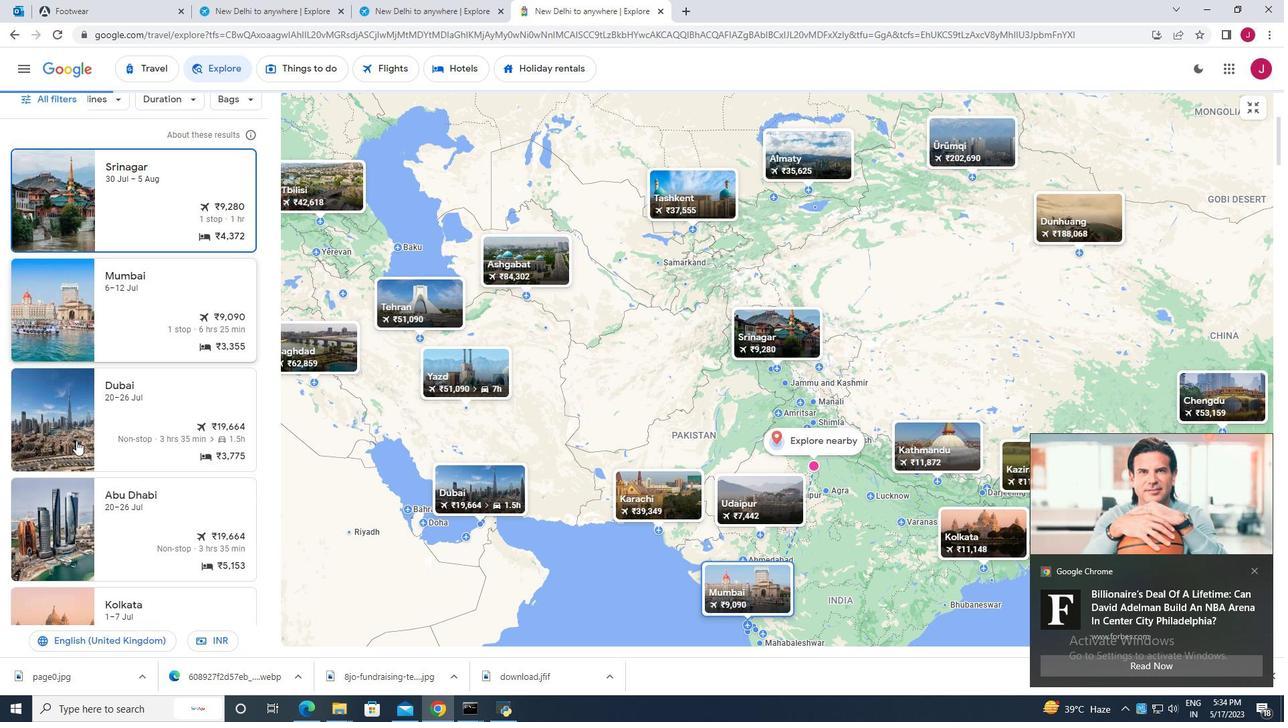 
Action: Mouse scrolled (83, 416) with delta (0, 0)
Screenshot: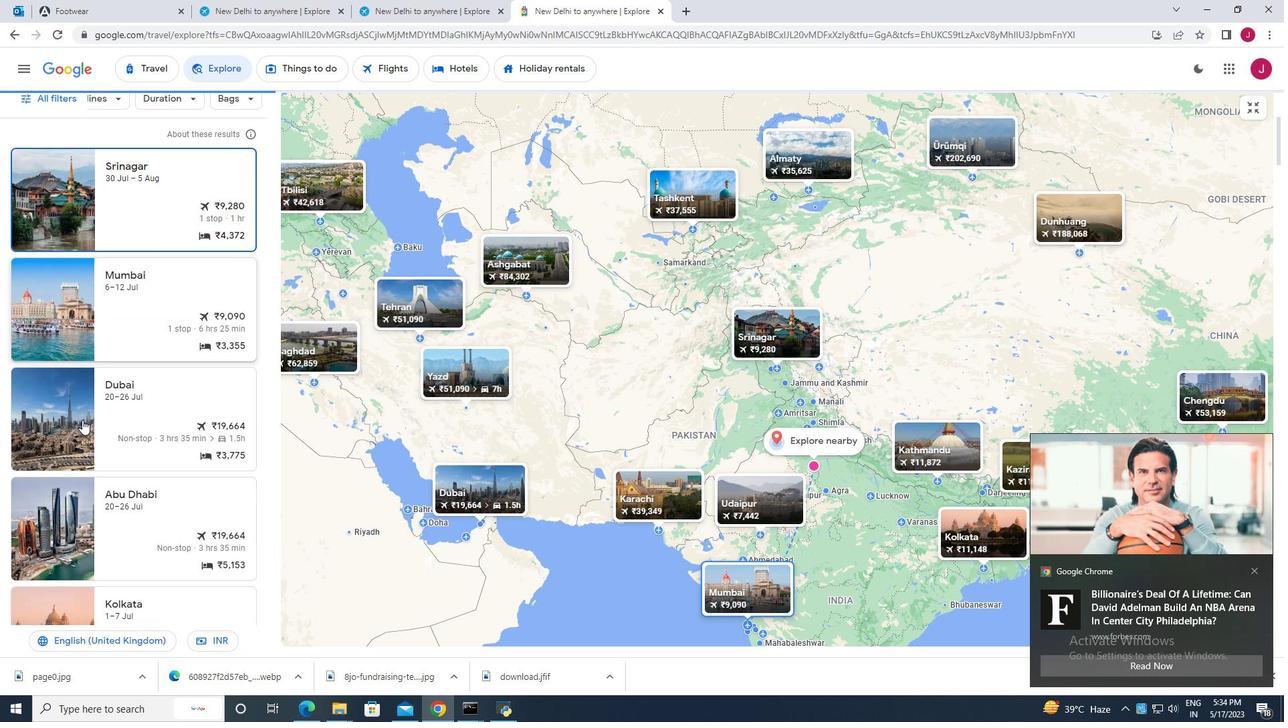 
Action: Mouse scrolled (83, 416) with delta (0, 0)
Screenshot: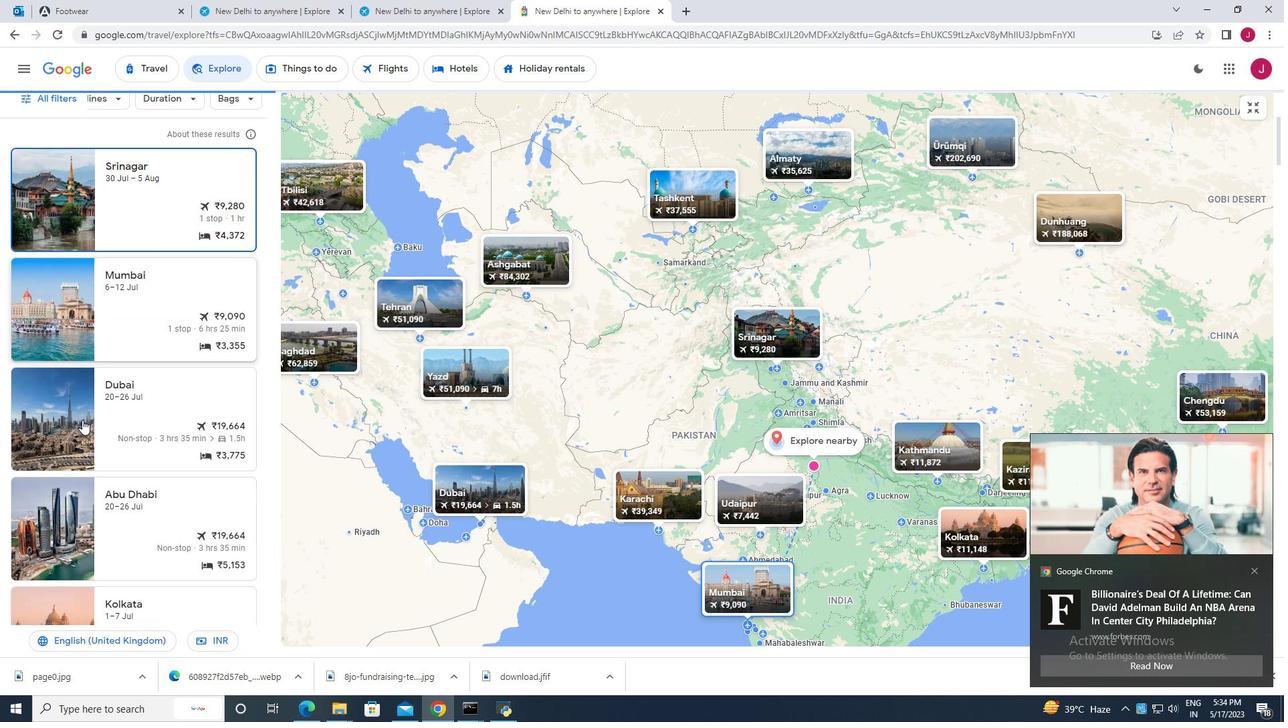 
Action: Mouse moved to (83, 414)
Screenshot: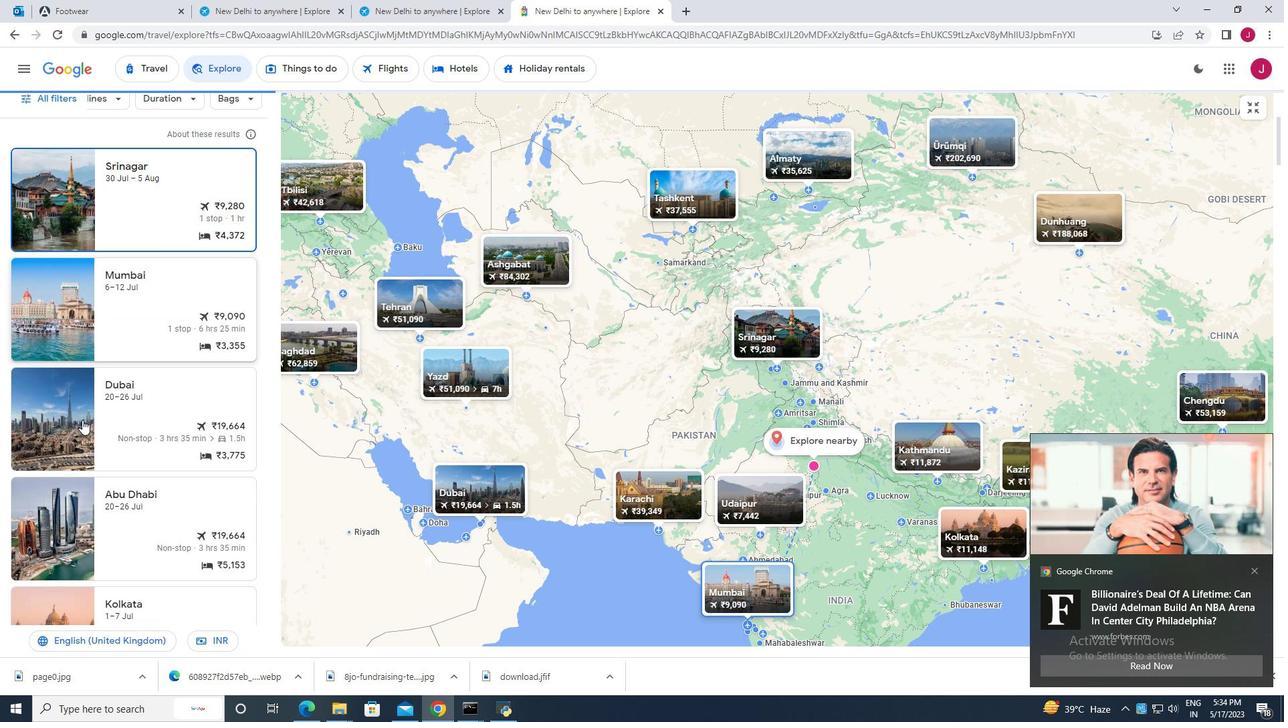 
Action: Mouse scrolled (83, 415) with delta (0, 0)
Screenshot: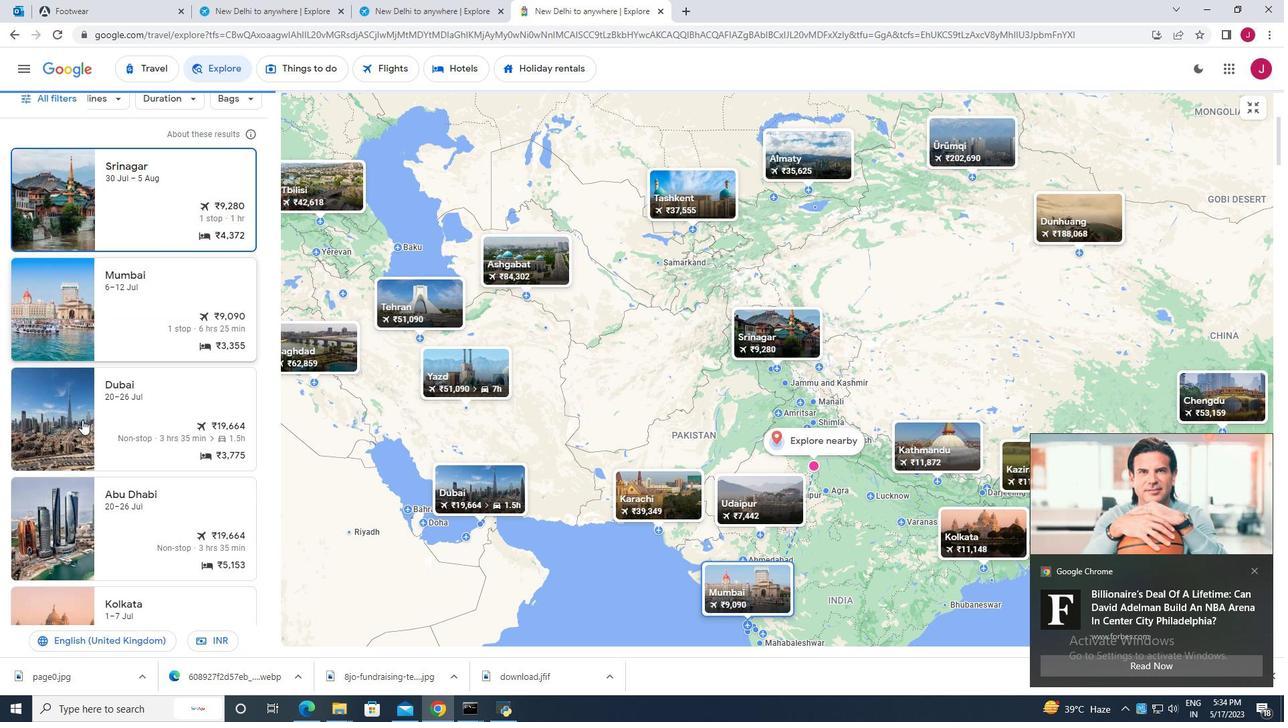 
Action: Mouse moved to (78, 384)
Screenshot: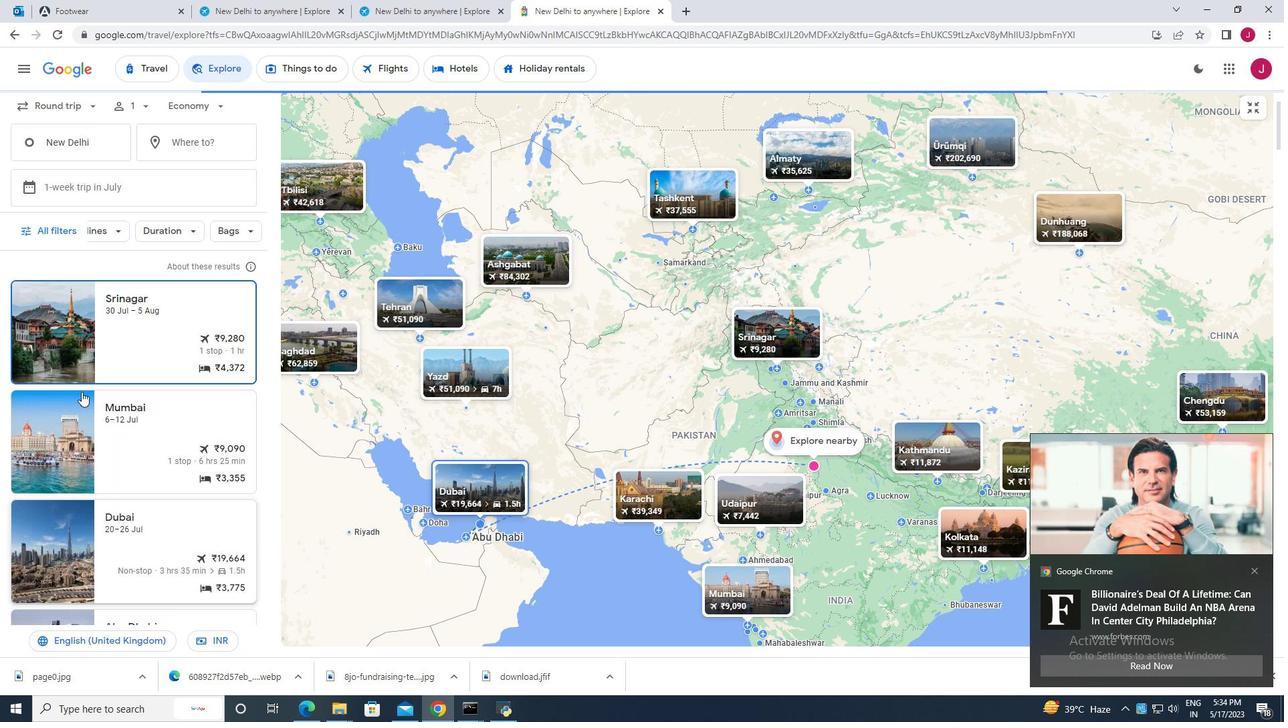 
Action: Mouse scrolled (78, 384) with delta (0, 0)
Screenshot: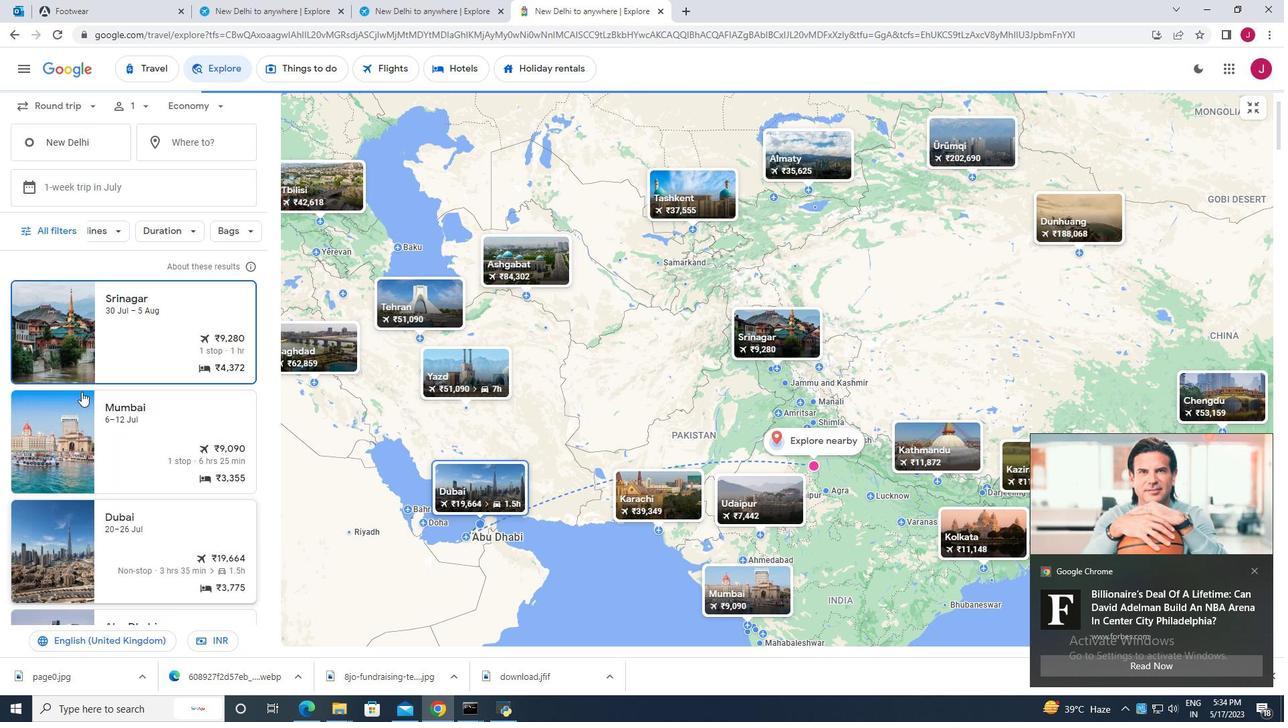
Action: Mouse moved to (78, 383)
Screenshot: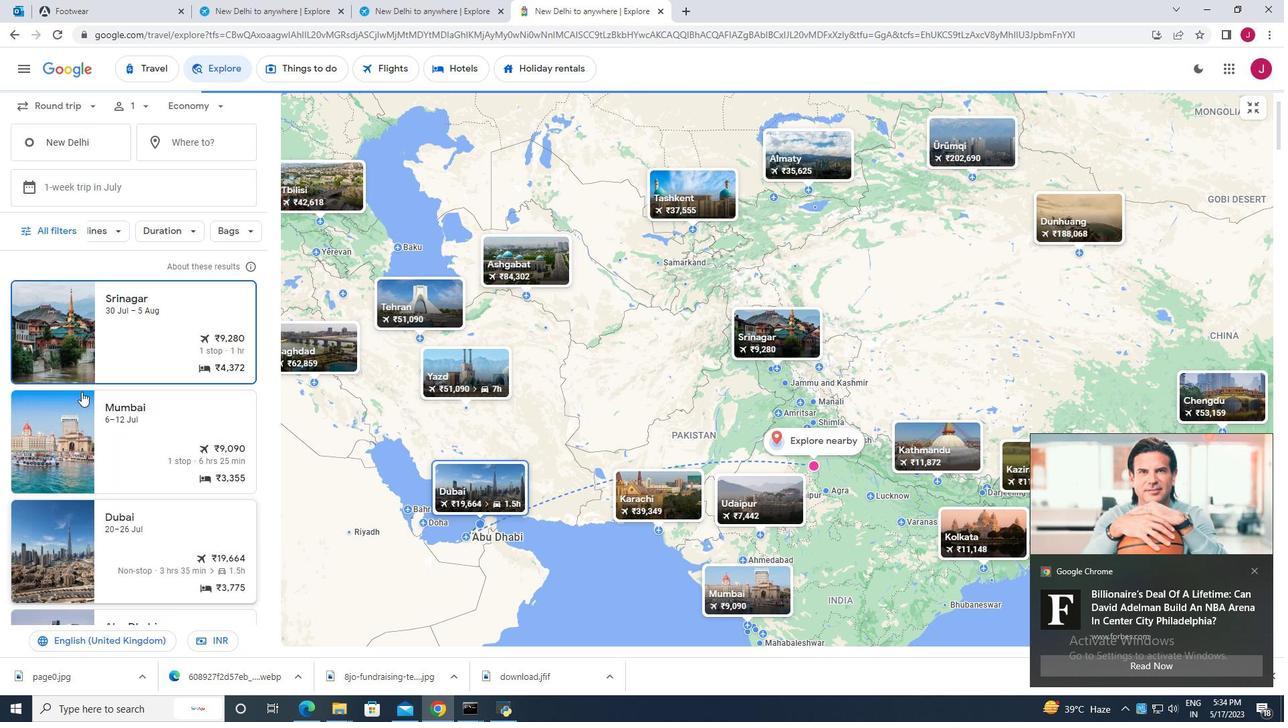
Action: Mouse scrolled (78, 384) with delta (0, 0)
Screenshot: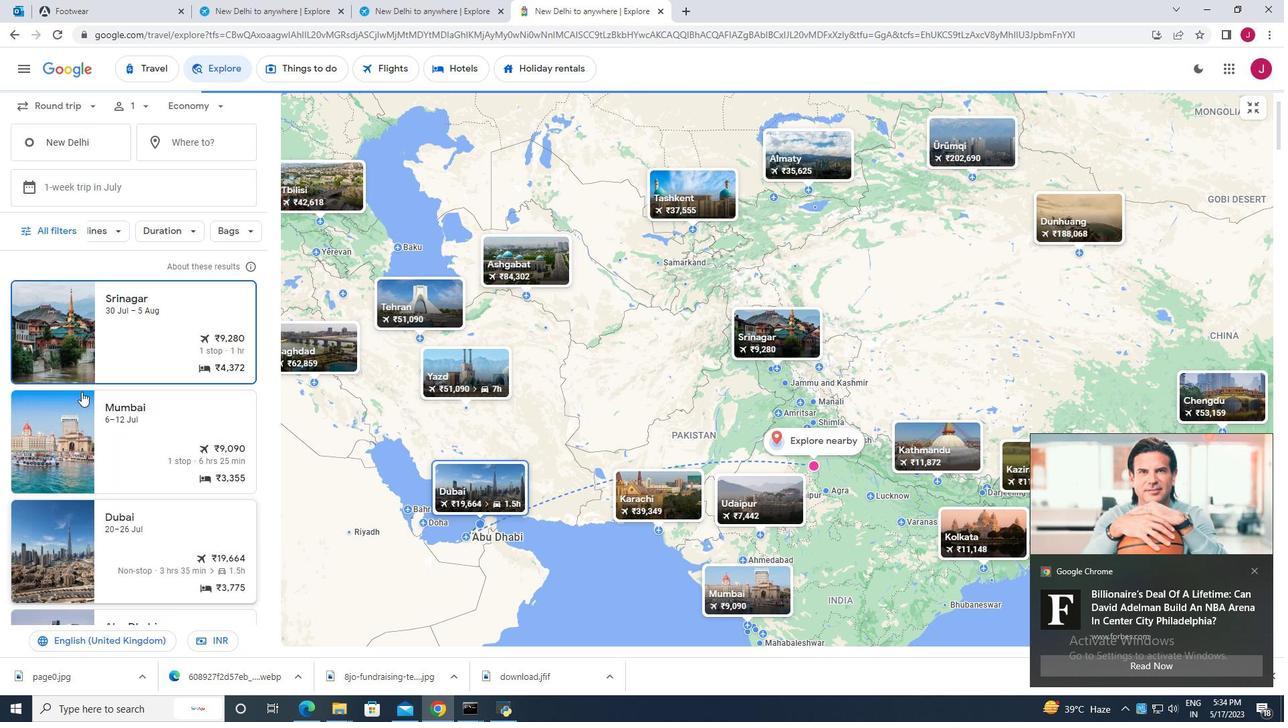 
Action: Mouse scrolled (78, 384) with delta (0, 0)
Screenshot: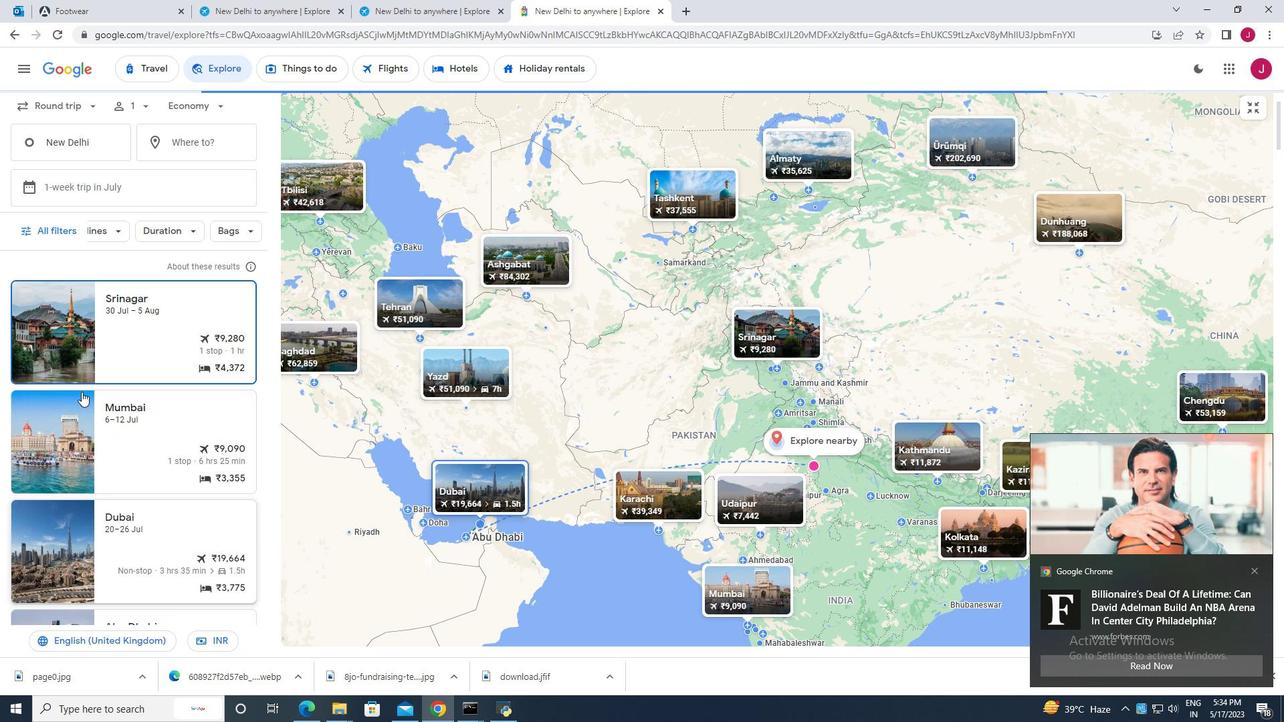 
Action: Mouse moved to (205, 147)
Screenshot: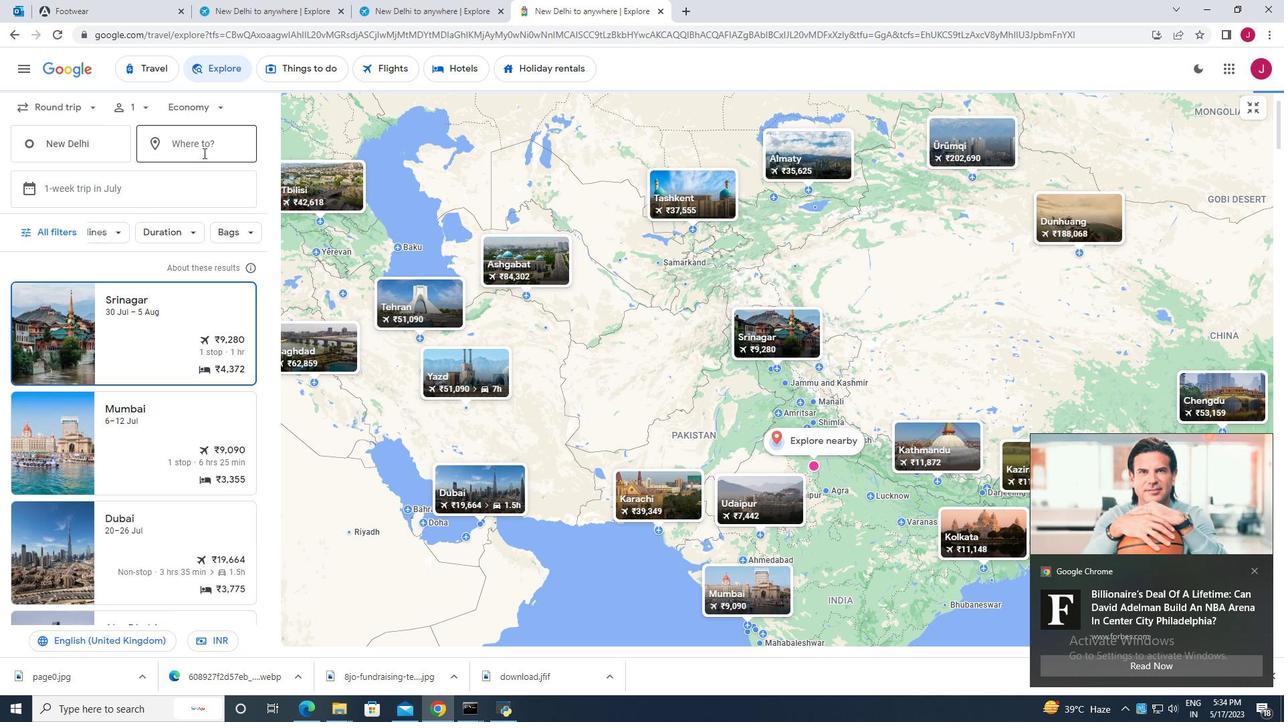 
Action: Mouse pressed left at (205, 147)
Screenshot: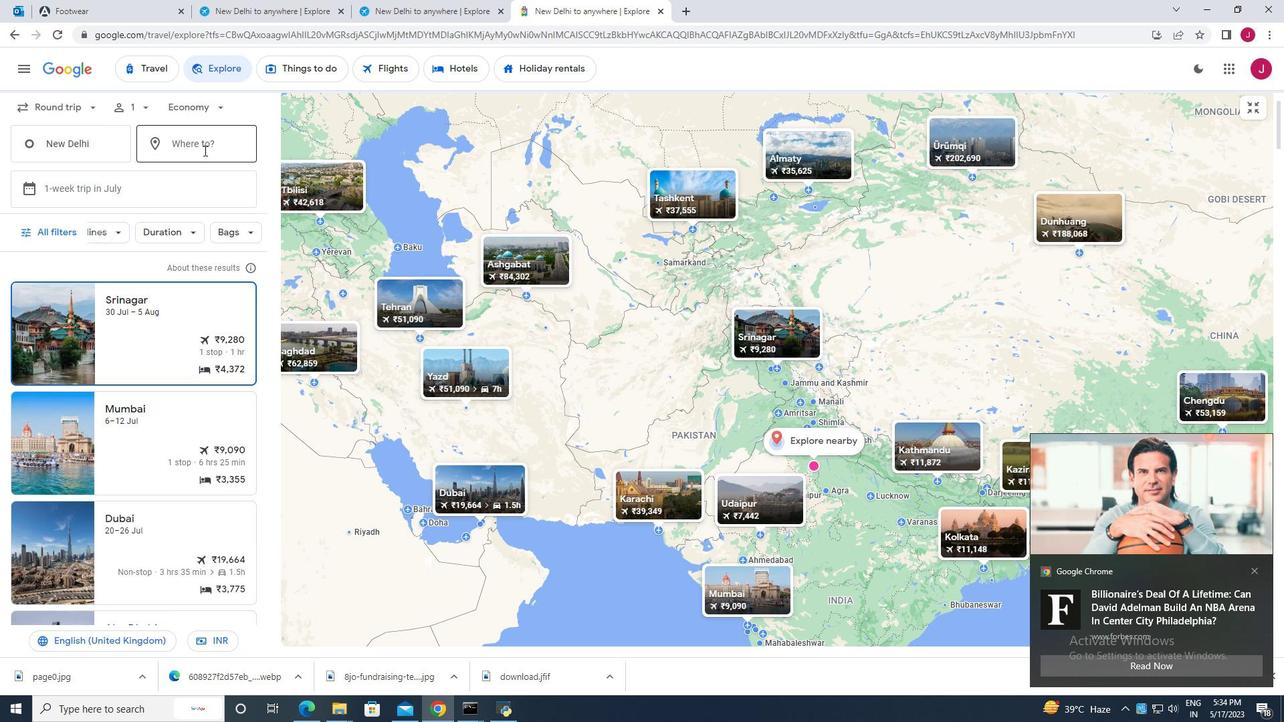 
Action: Key pressed srinagar<Key.enter>
Screenshot: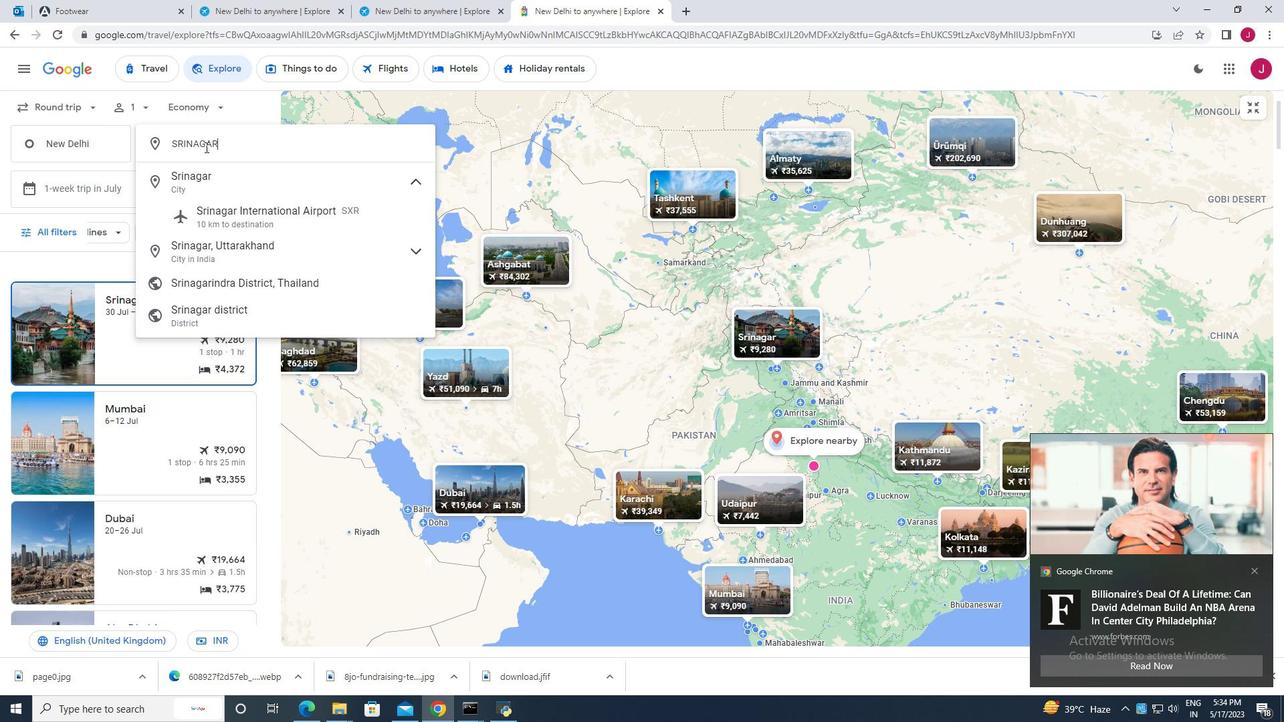 
Action: Mouse moved to (132, 537)
Screenshot: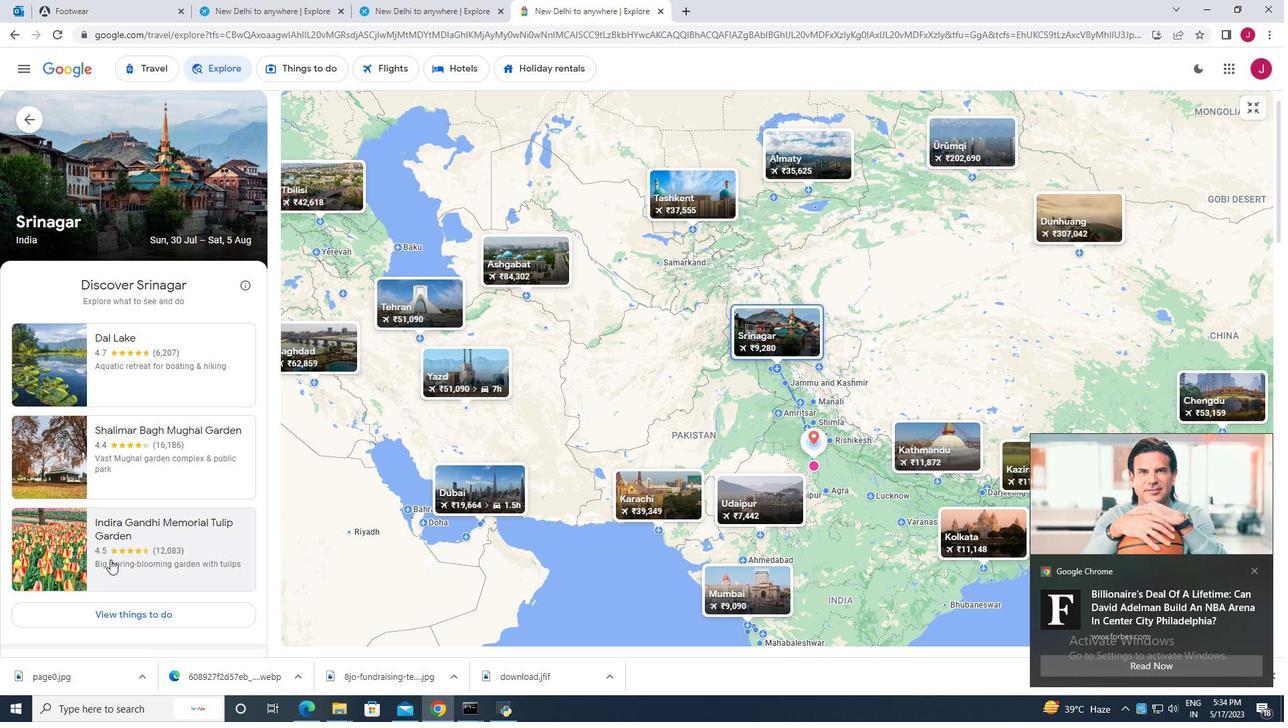 
Action: Mouse scrolled (132, 537) with delta (0, 0)
Screenshot: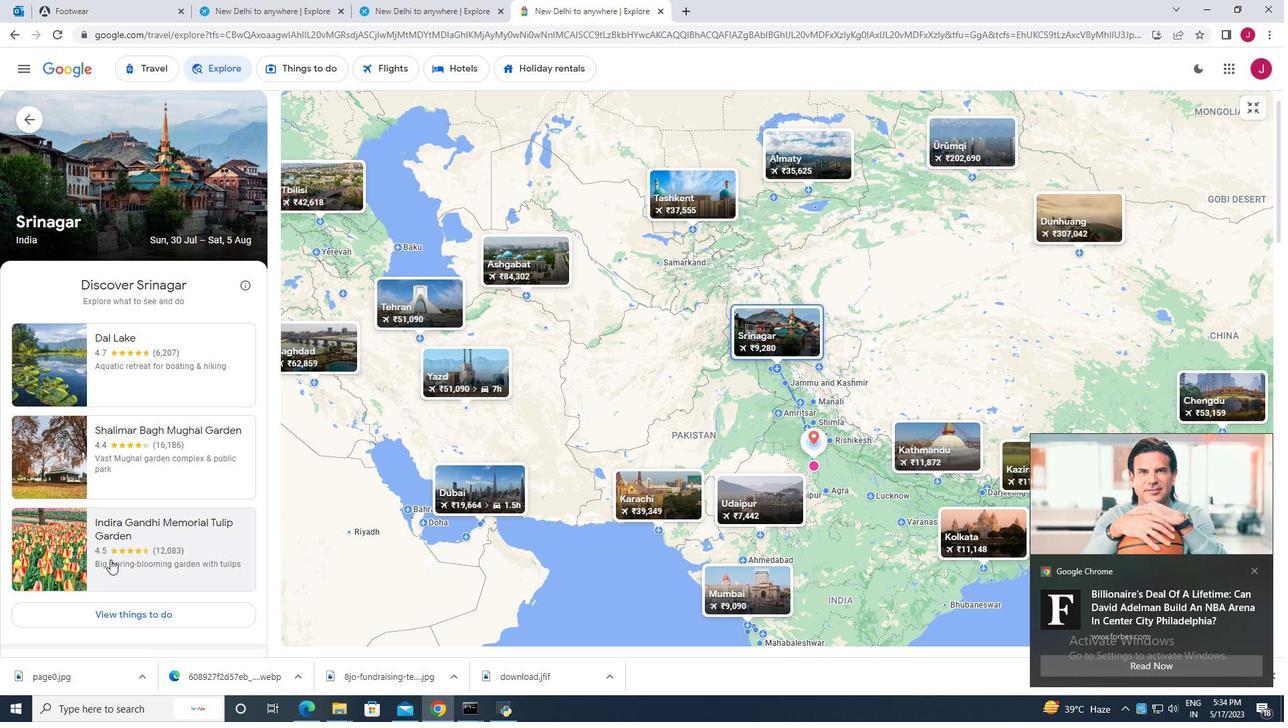 
Action: Mouse moved to (133, 537)
Screenshot: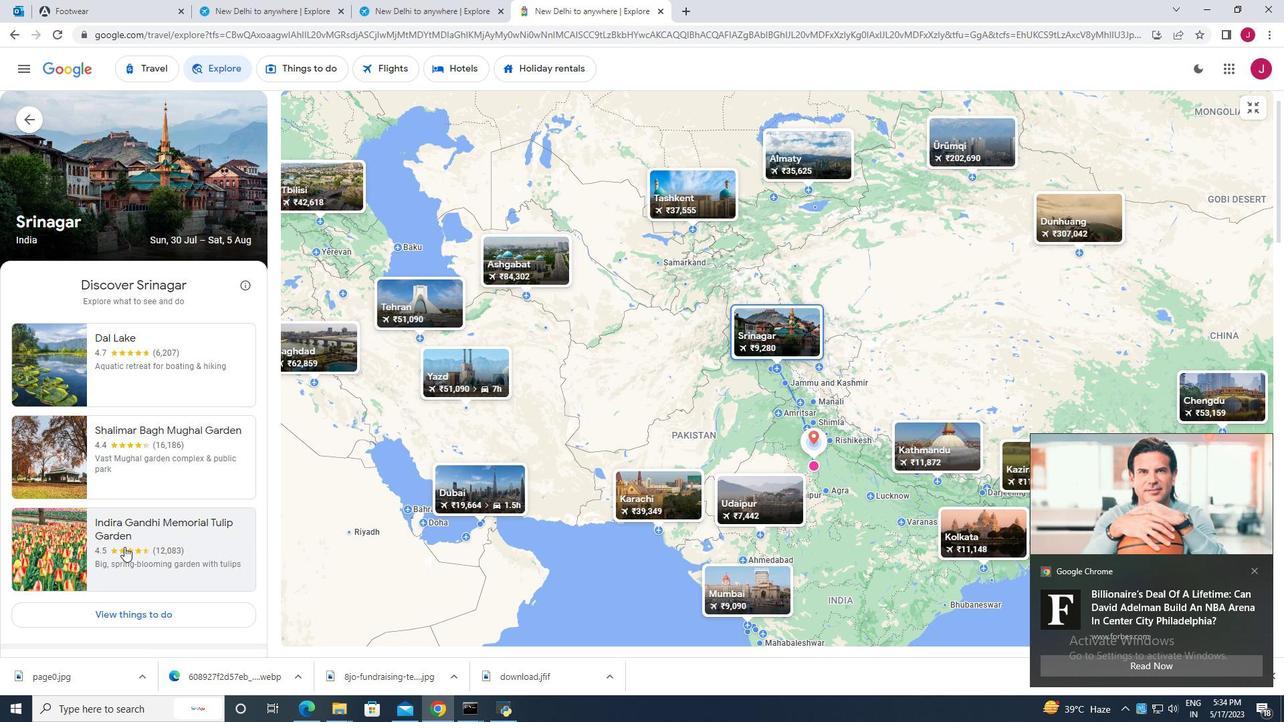 
Action: Mouse scrolled (133, 537) with delta (0, 0)
Screenshot: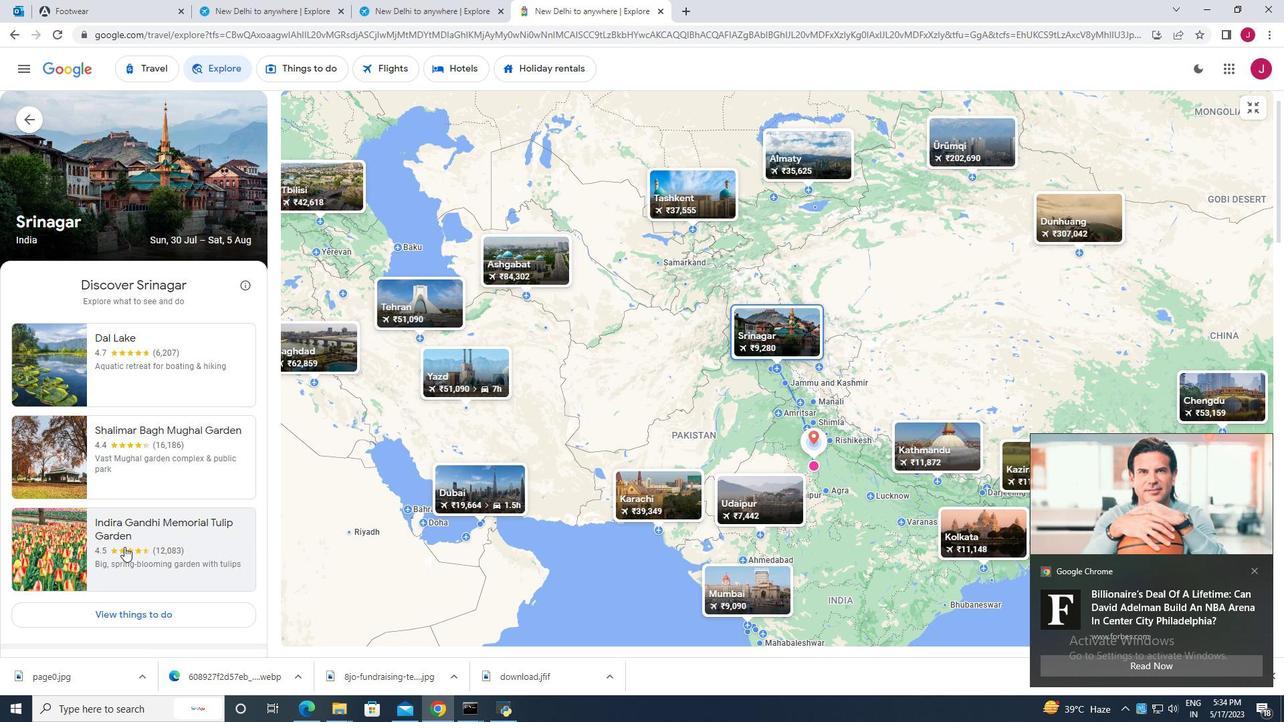 
Action: Mouse moved to (133, 537)
Screenshot: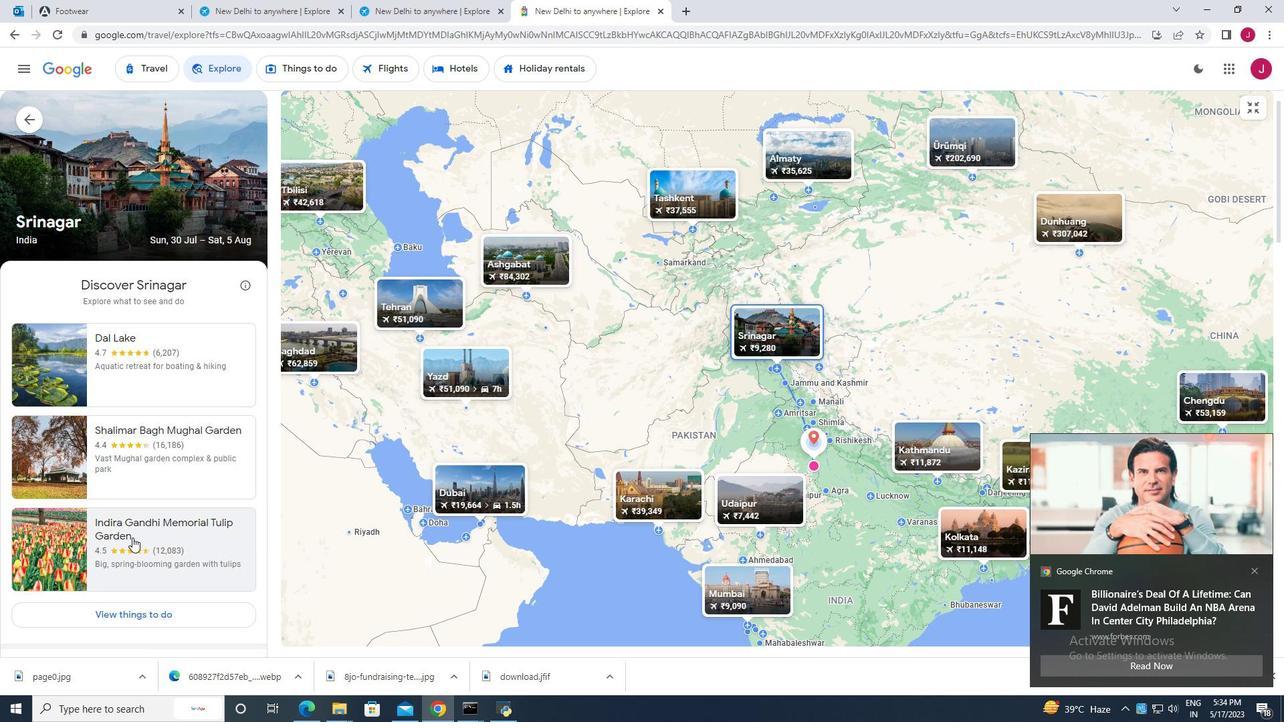 
Action: Mouse scrolled (133, 536) with delta (0, 0)
Screenshot: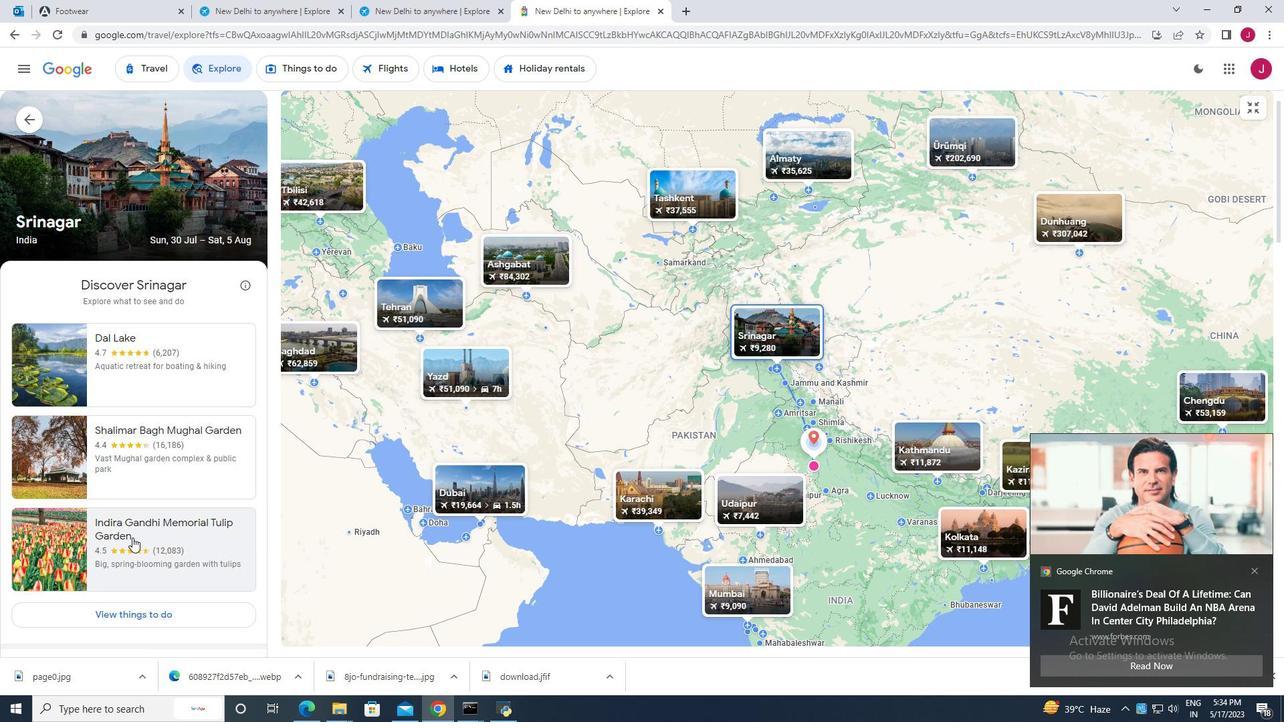 
Action: Mouse moved to (133, 535)
Screenshot: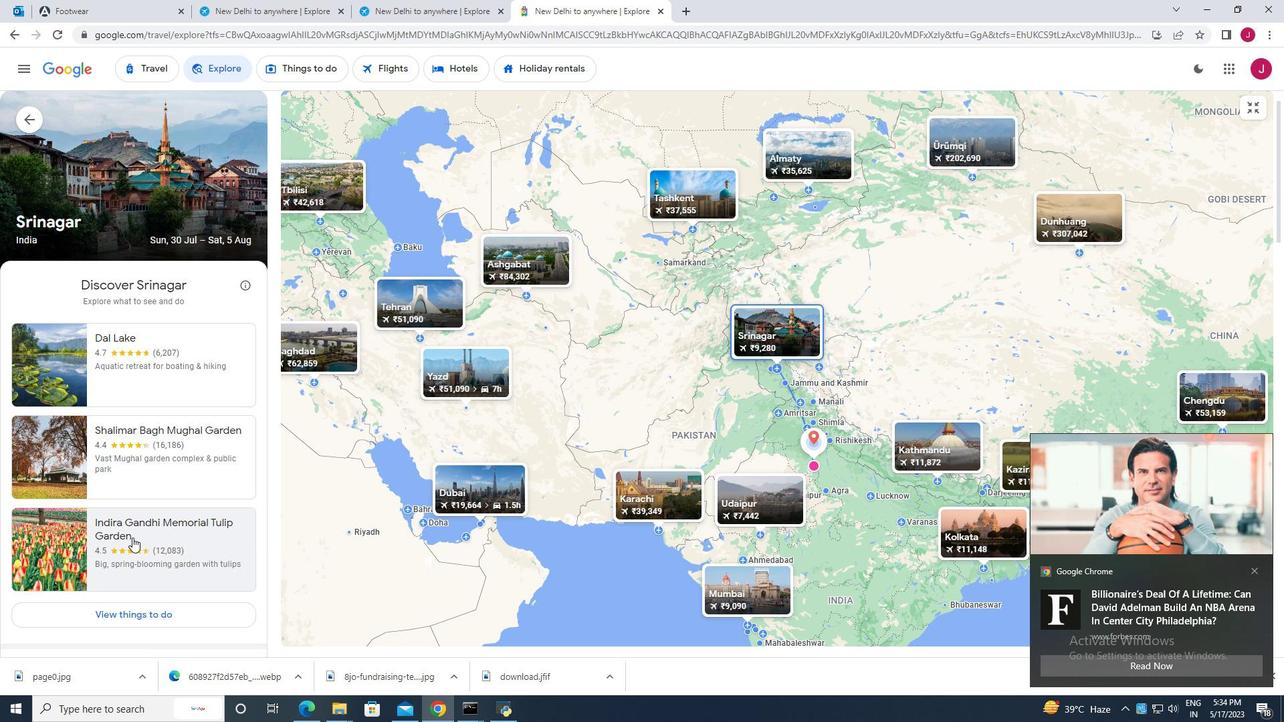 
Action: Mouse scrolled (133, 535) with delta (0, 0)
Screenshot: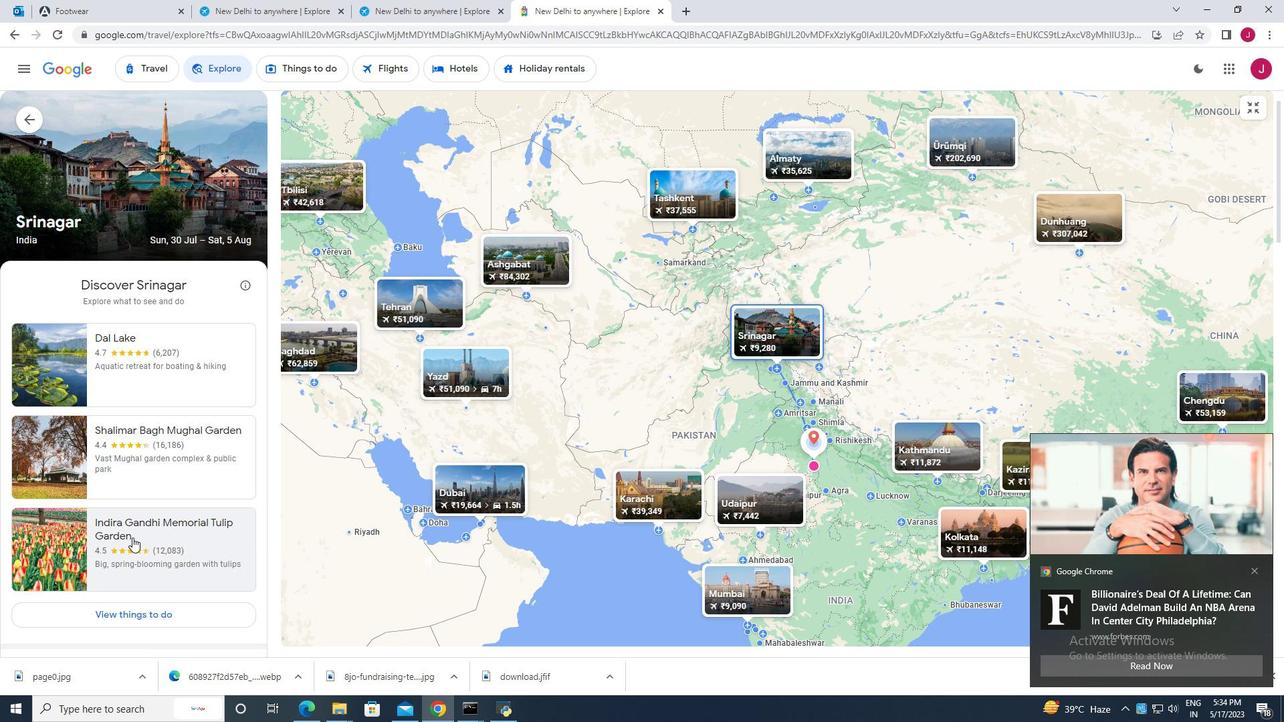 
Action: Mouse moved to (143, 416)
Screenshot: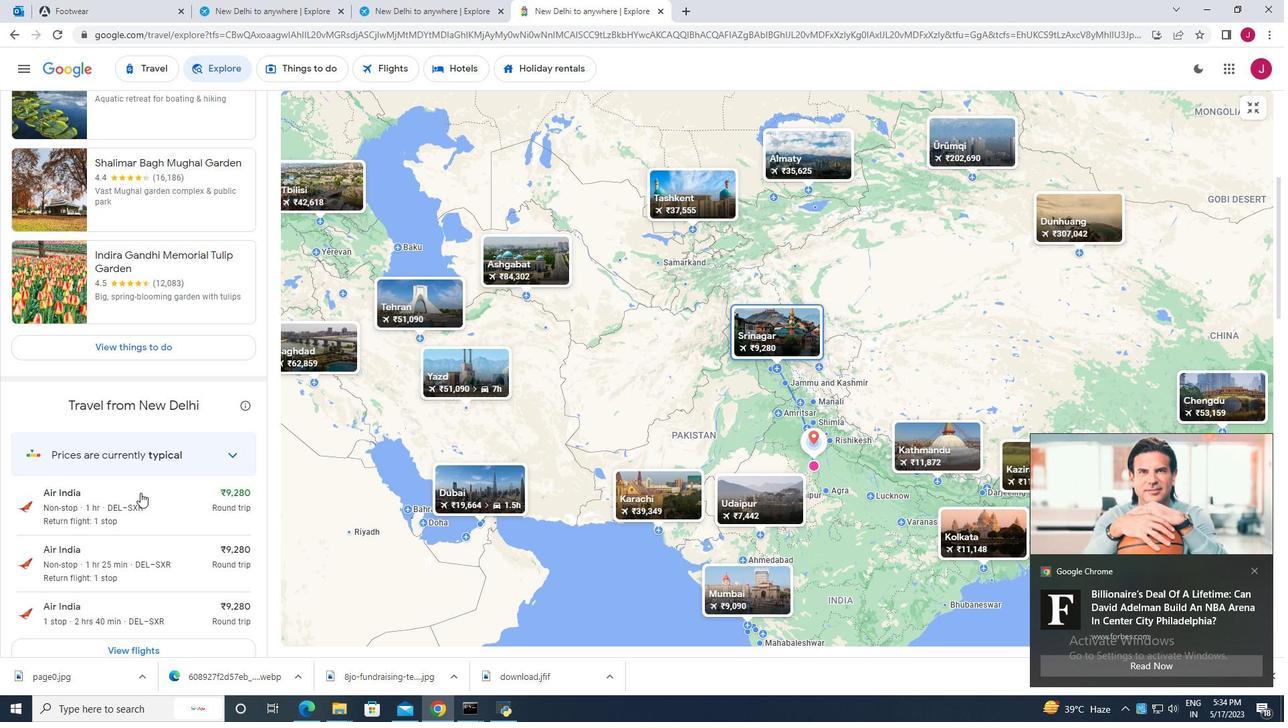 
Action: Mouse scrolled (143, 417) with delta (0, 0)
Screenshot: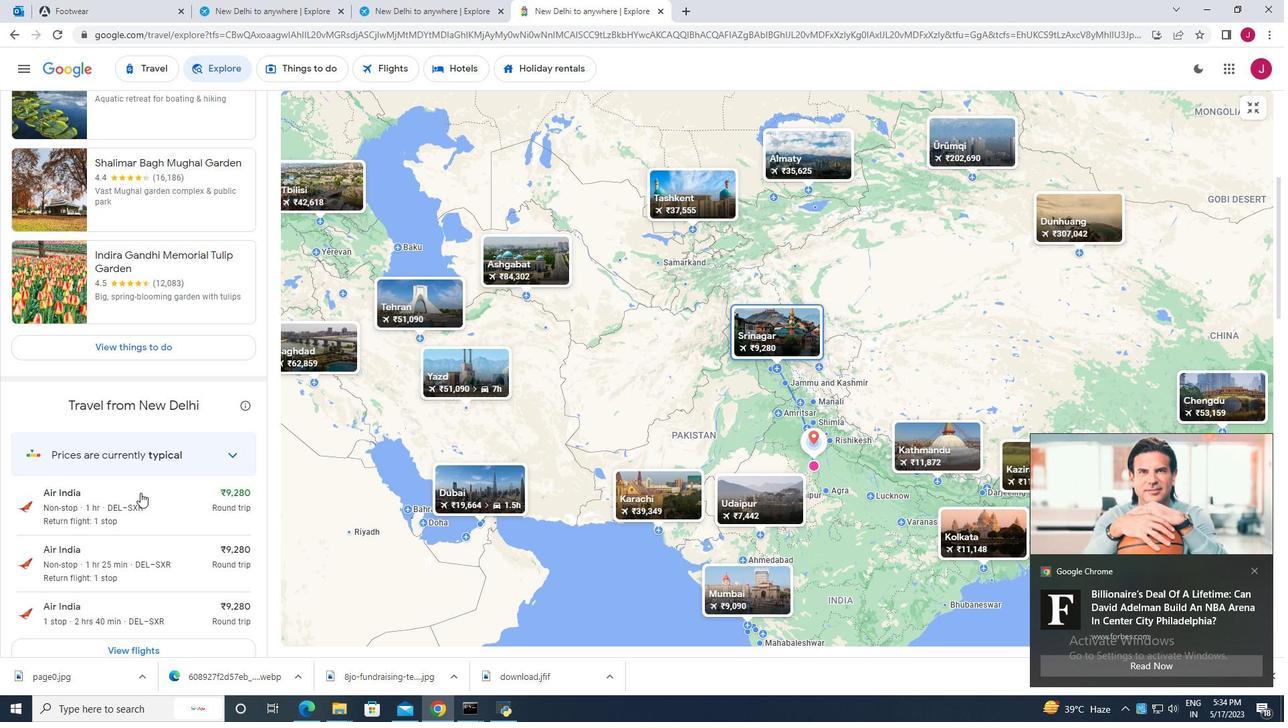 
Action: Mouse moved to (143, 406)
Screenshot: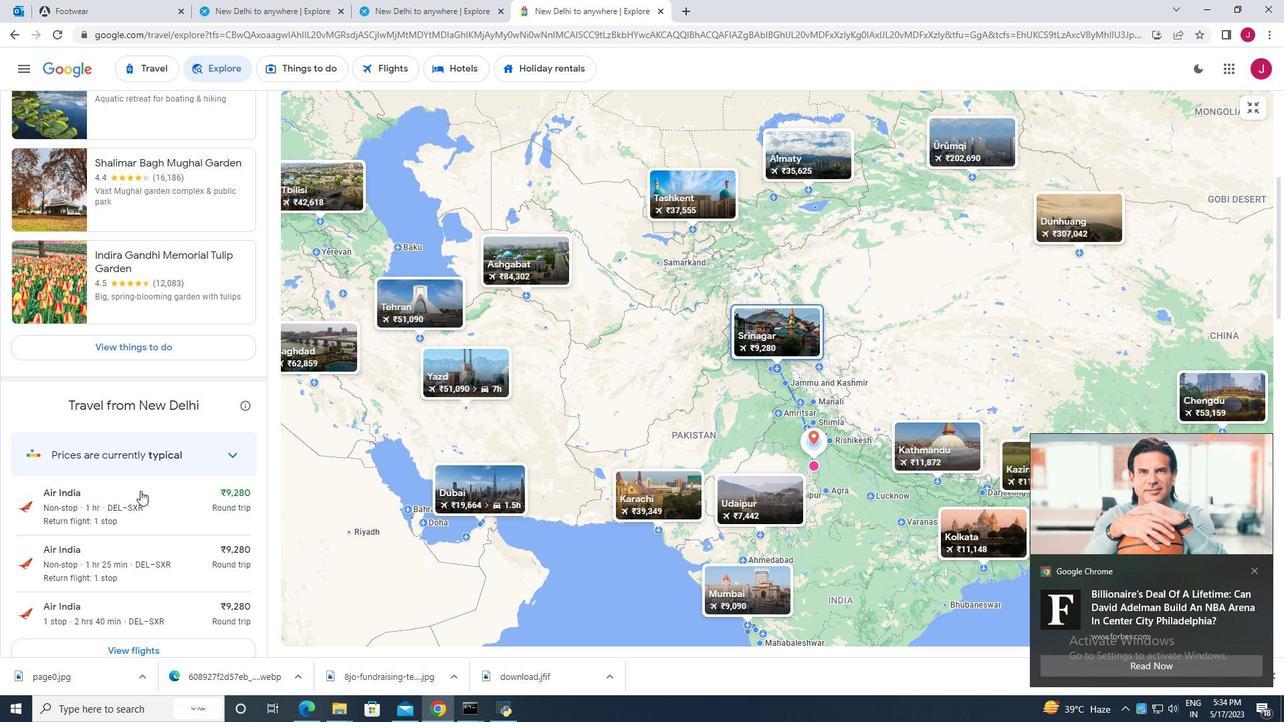
Action: Mouse scrolled (143, 407) with delta (0, 0)
Screenshot: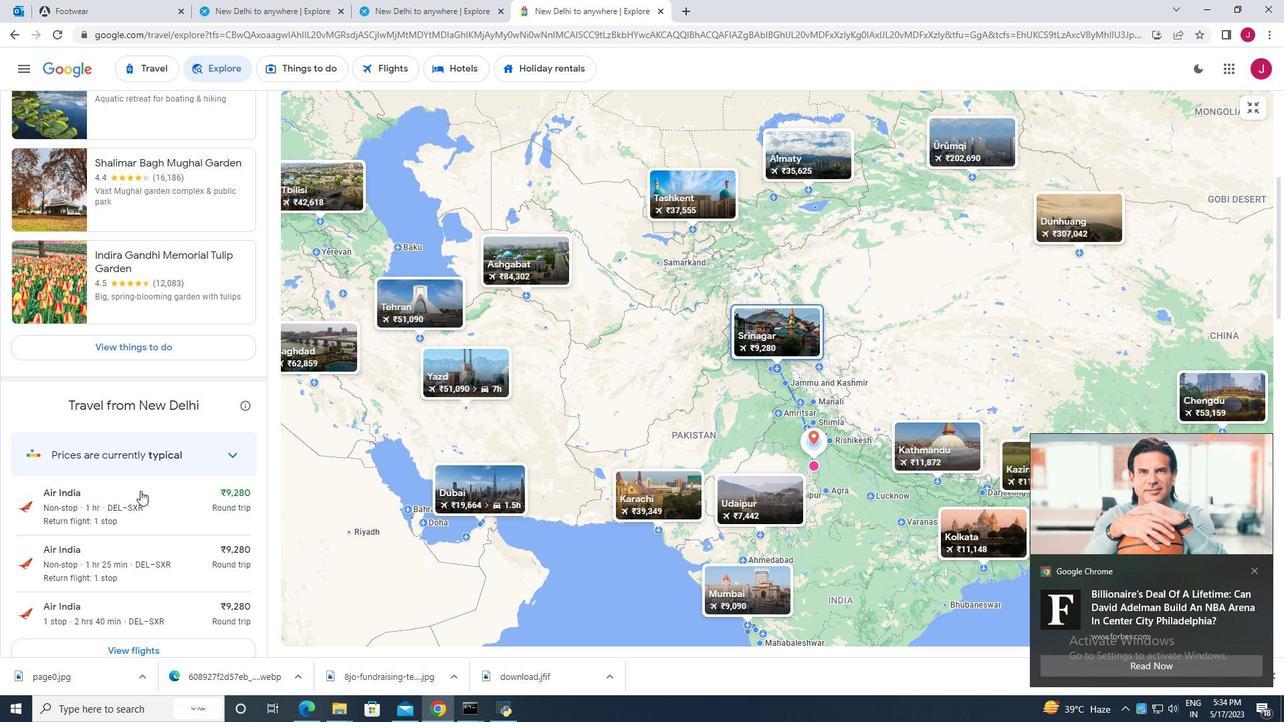 
Action: Mouse moved to (141, 345)
Screenshot: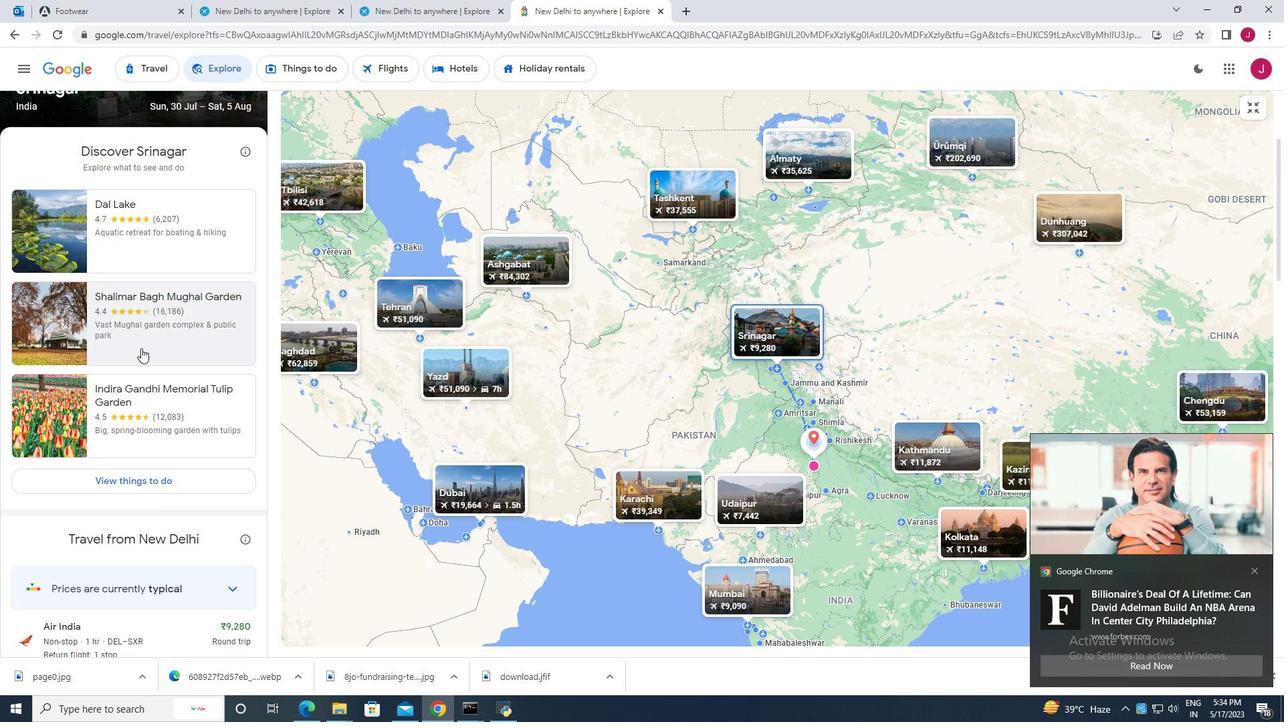 
Action: Mouse pressed left at (141, 345)
Screenshot: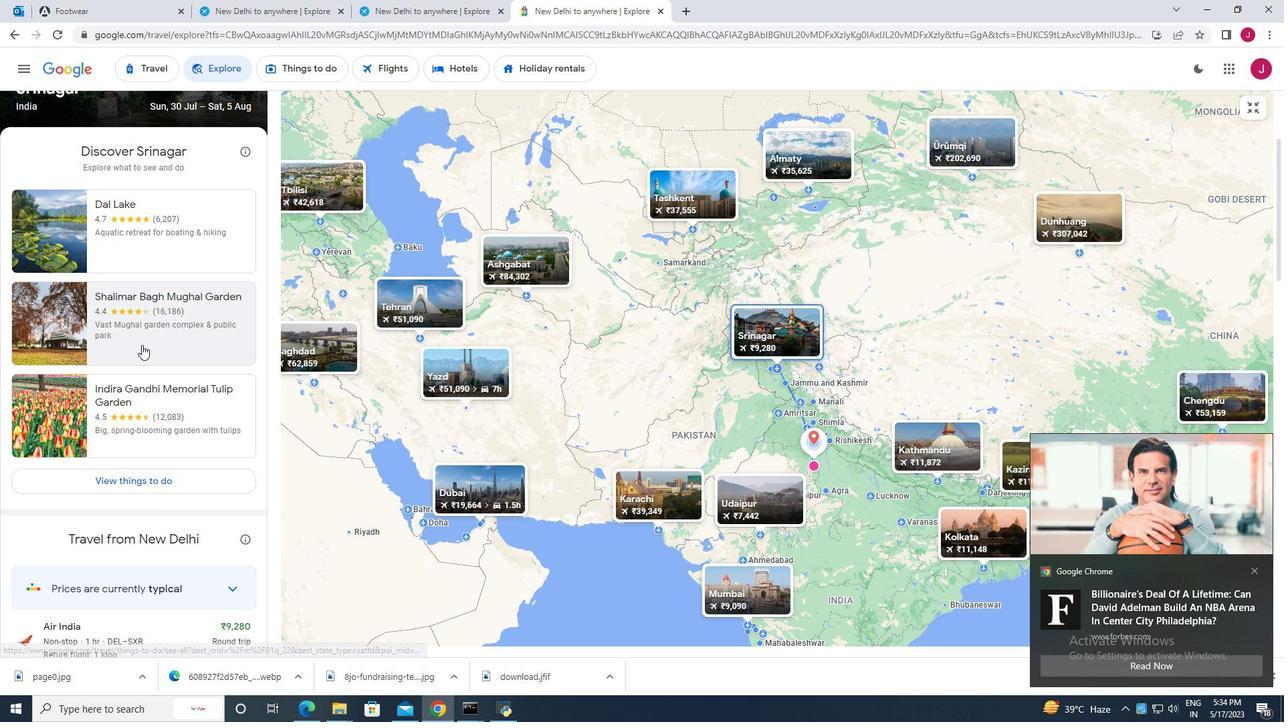 
Action: Mouse moved to (270, 331)
Screenshot: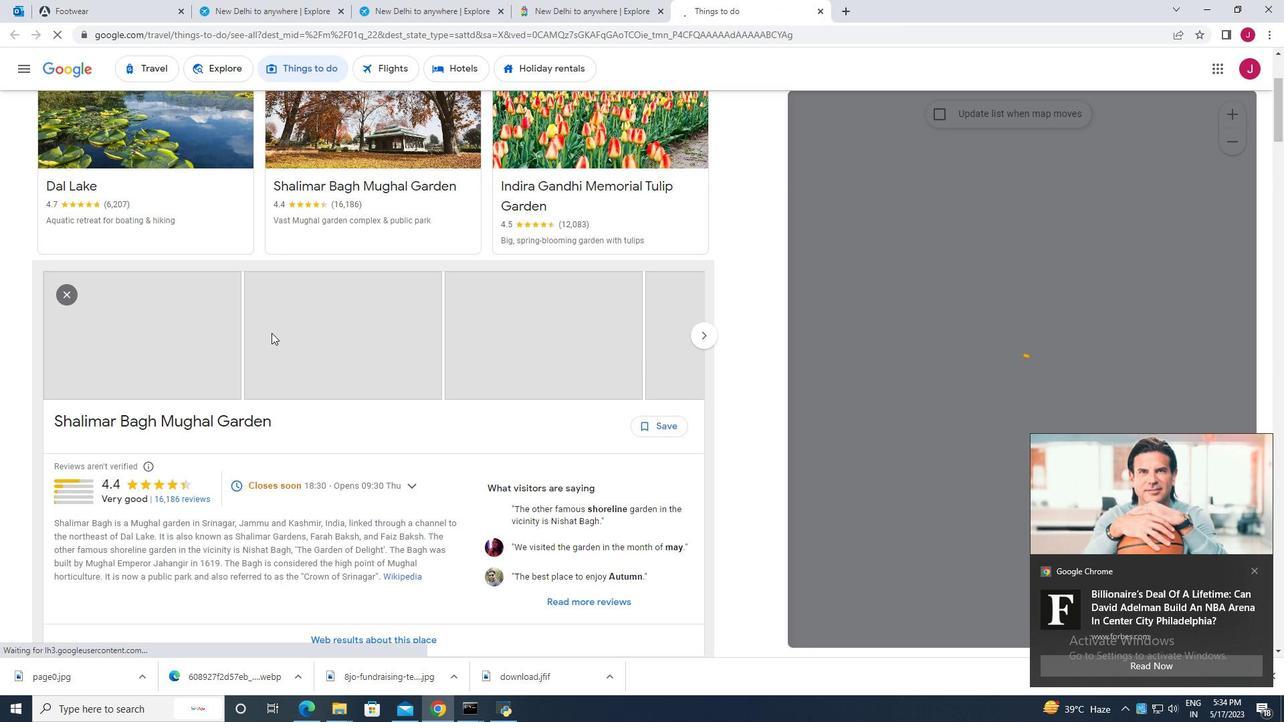 
Action: Mouse scrolled (270, 332) with delta (0, 0)
Screenshot: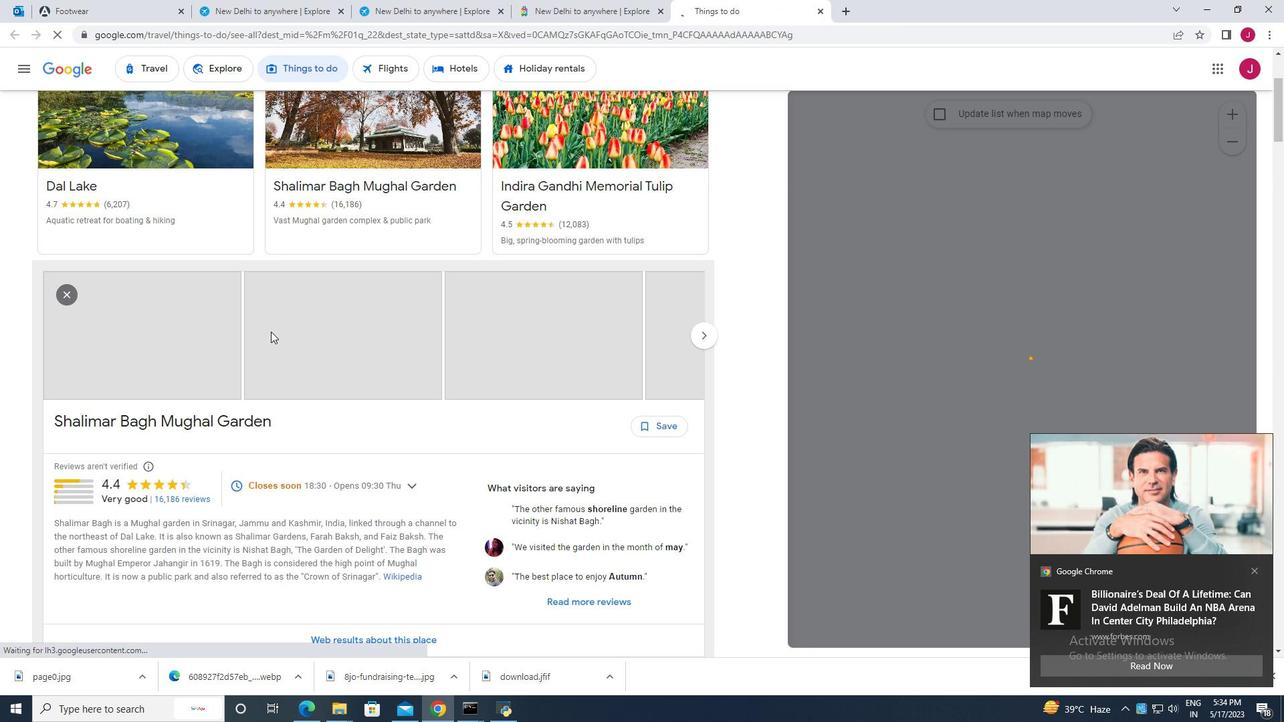 
Action: Mouse moved to (269, 328)
Screenshot: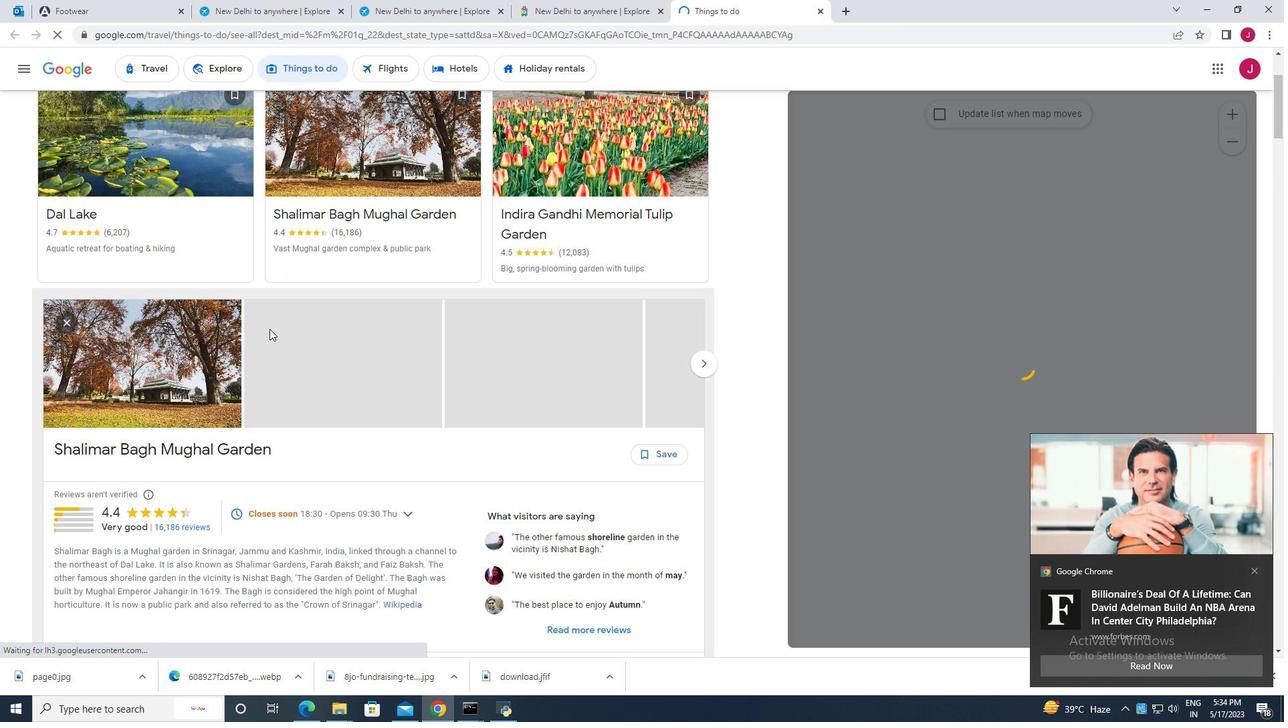 
Action: Mouse scrolled (269, 329) with delta (0, 0)
Screenshot: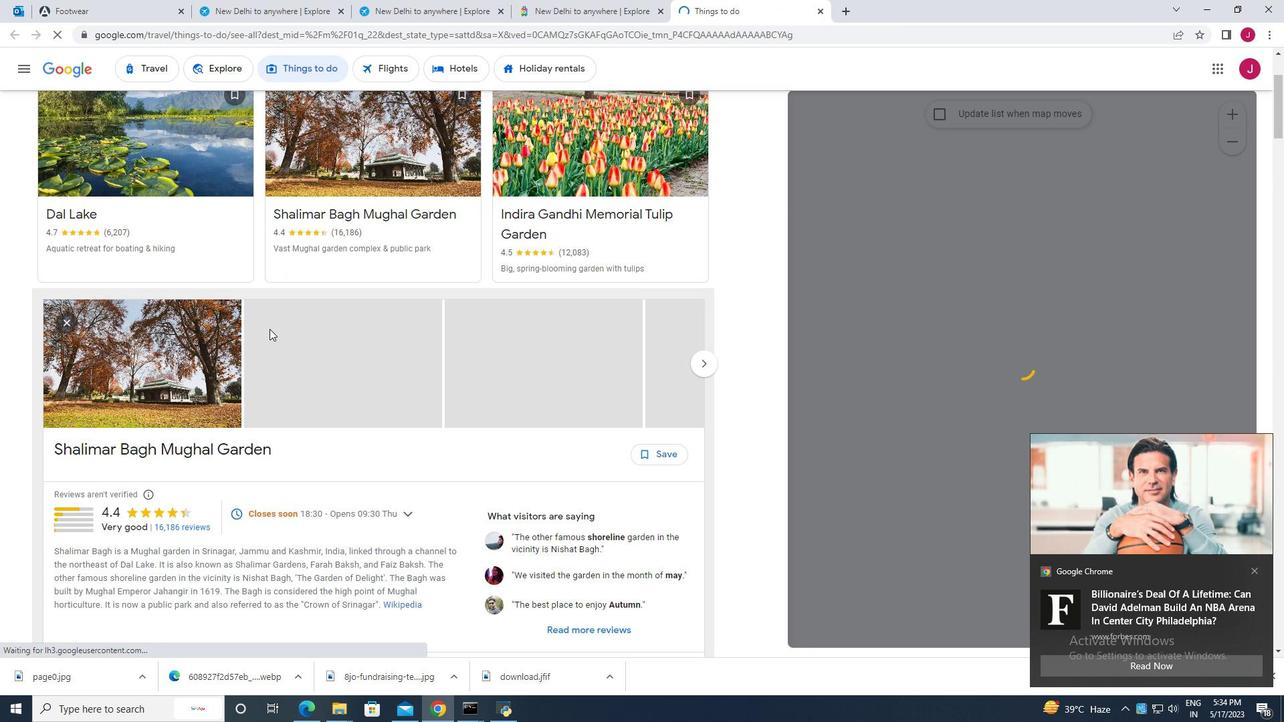 
Action: Mouse moved to (269, 328)
Screenshot: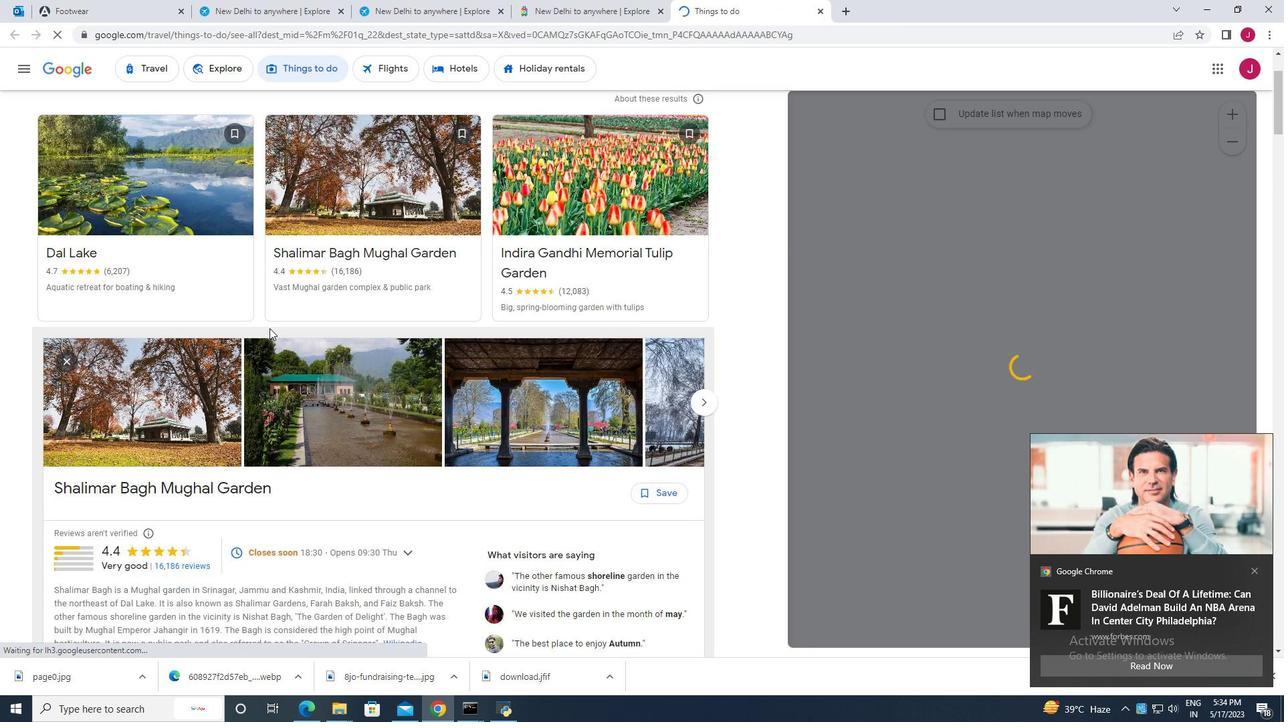 
Action: Mouse scrolled (269, 329) with delta (0, 0)
Screenshot: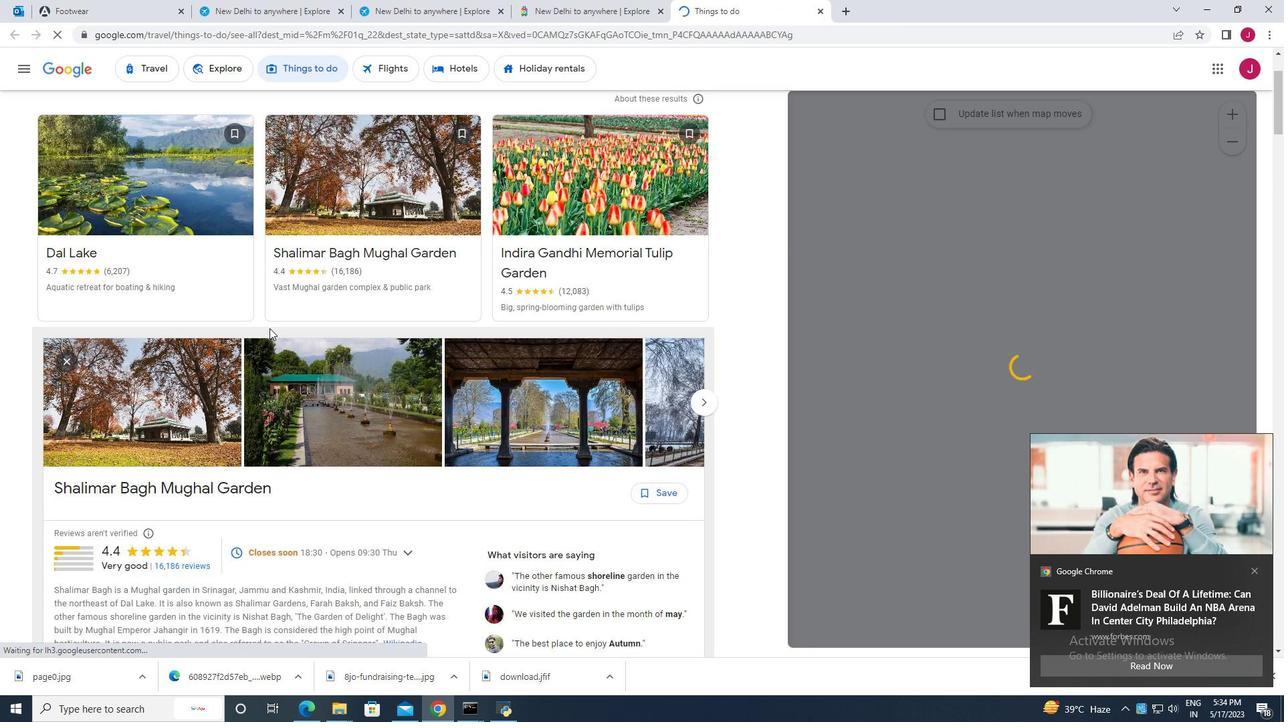 
Action: Mouse scrolled (269, 329) with delta (0, 0)
Screenshot: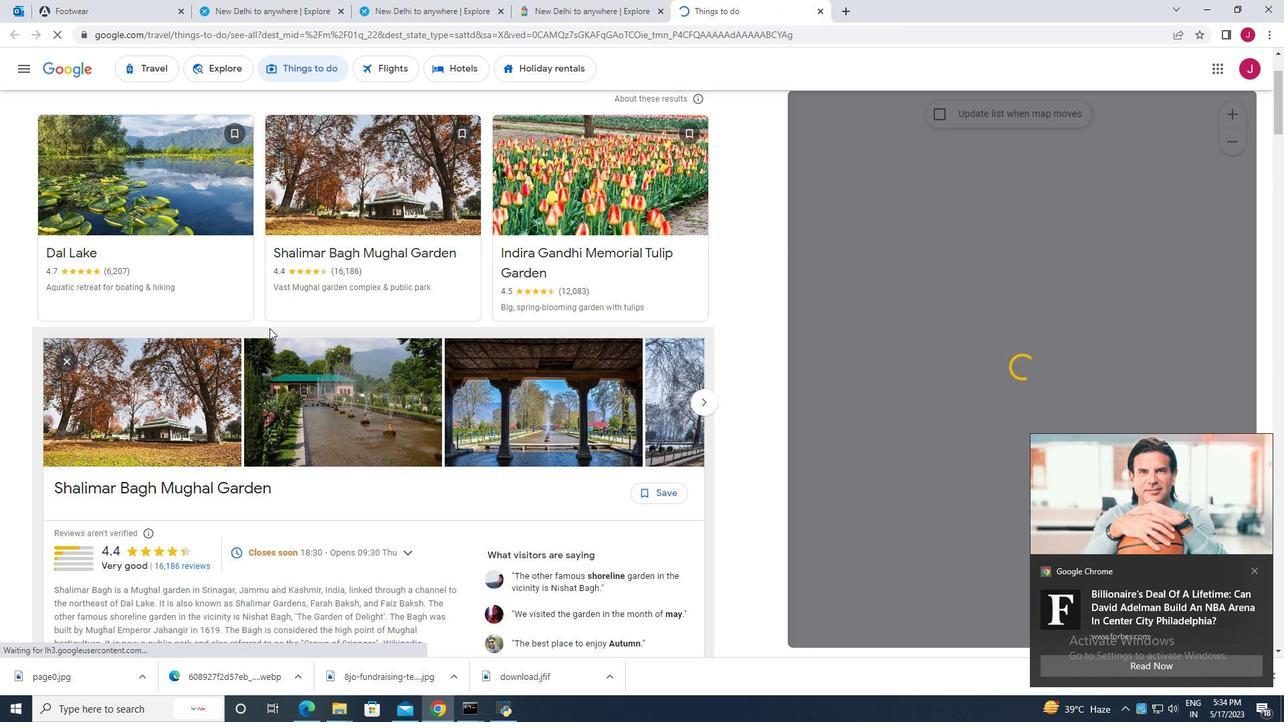 
Action: Mouse moved to (339, 310)
Screenshot: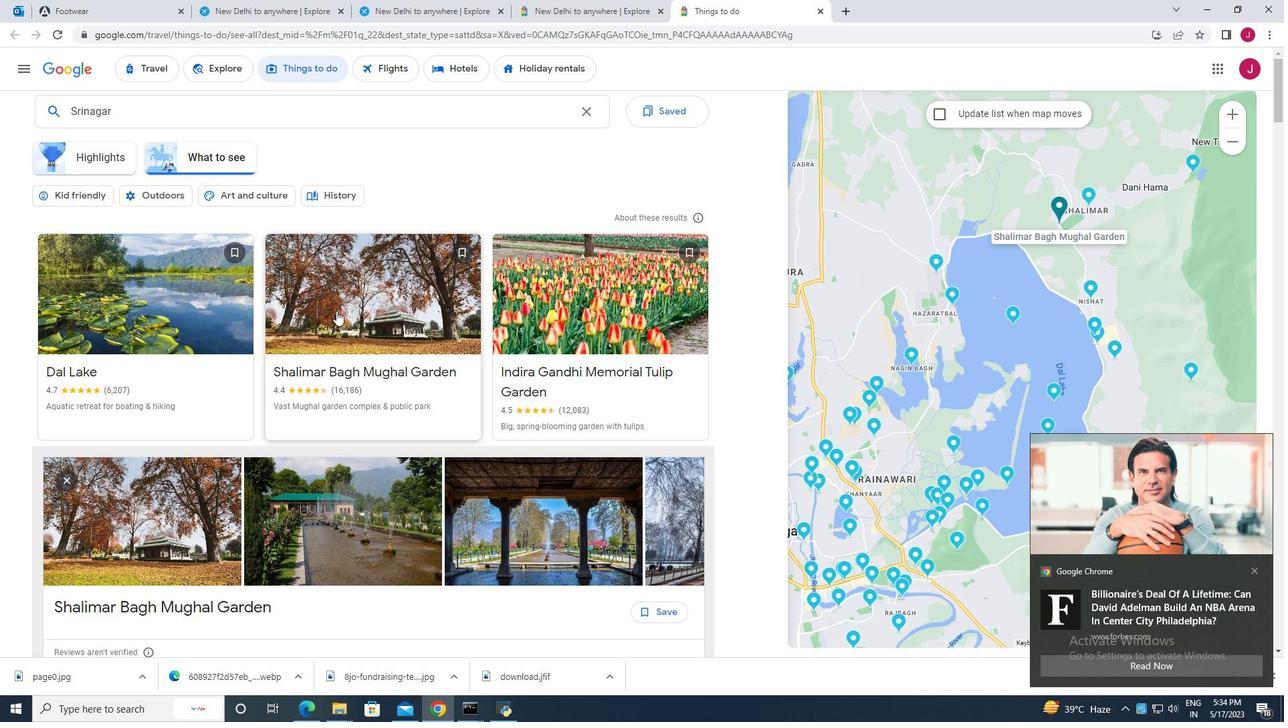 
Action: Mouse scrolled (339, 309) with delta (0, 0)
Screenshot: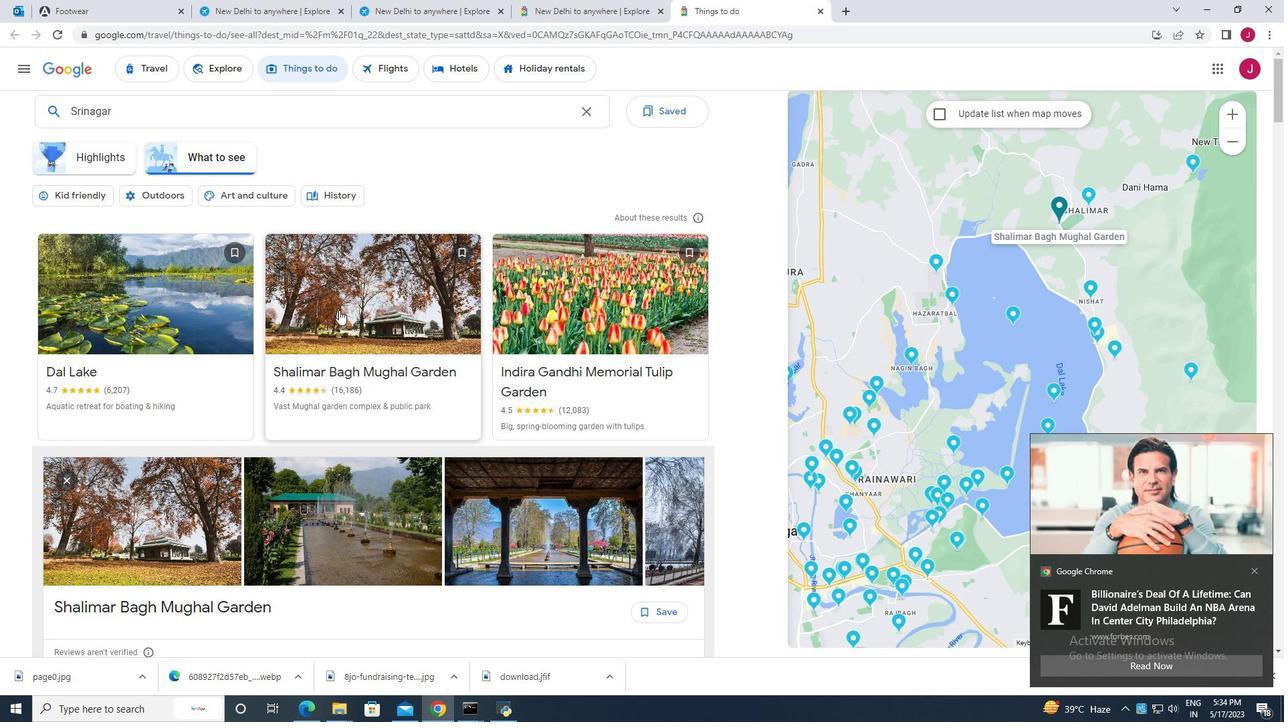 
Action: Mouse moved to (339, 310)
Screenshot: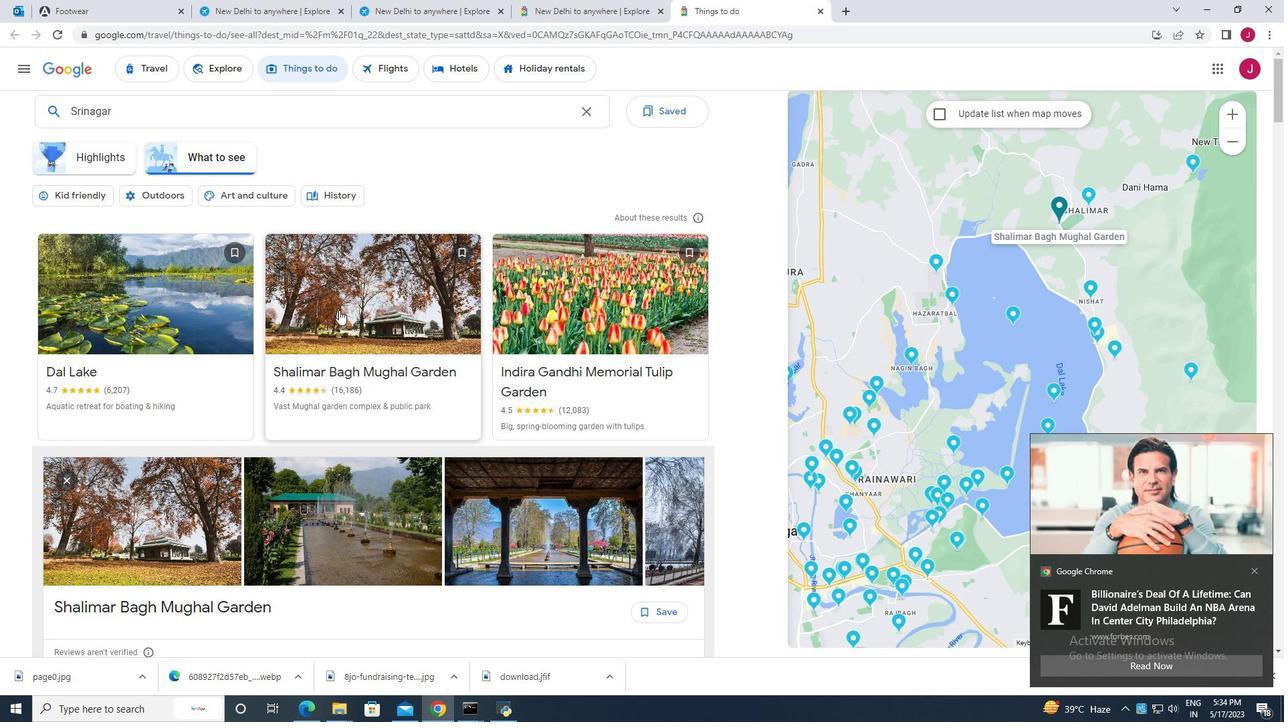 
Action: Mouse scrolled (339, 309) with delta (0, 0)
Screenshot: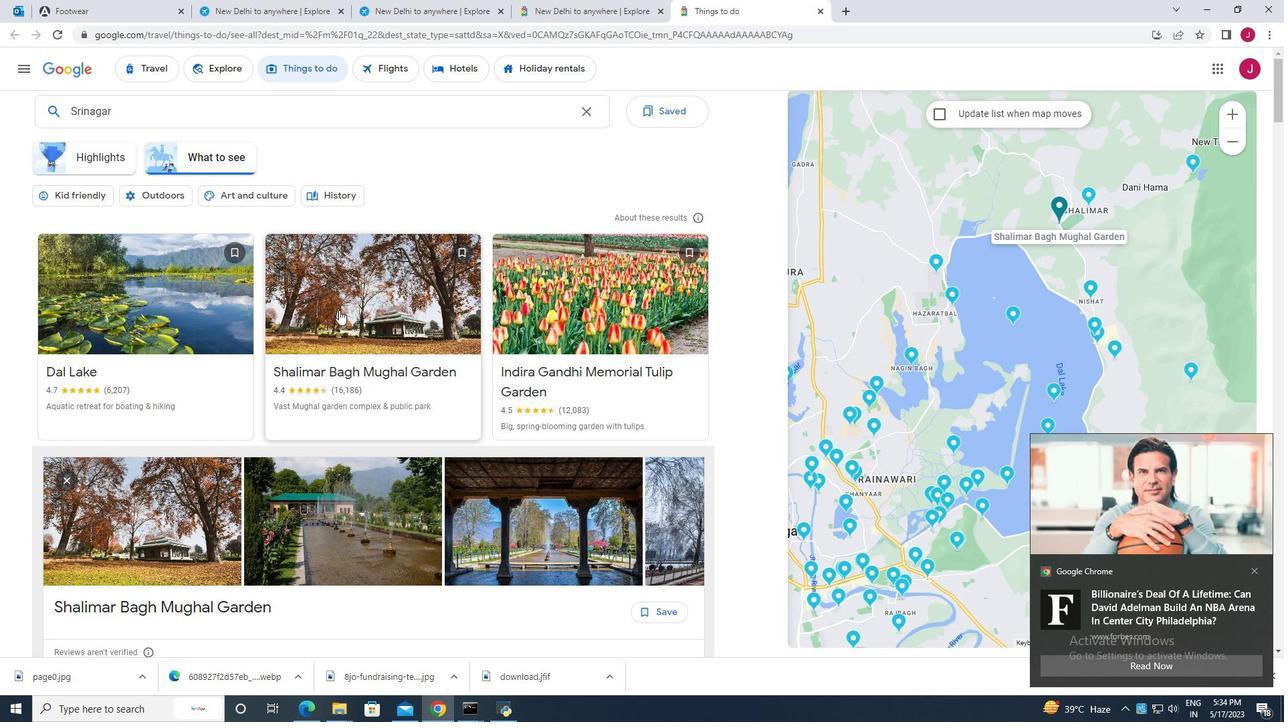 
Action: Mouse moved to (339, 310)
Screenshot: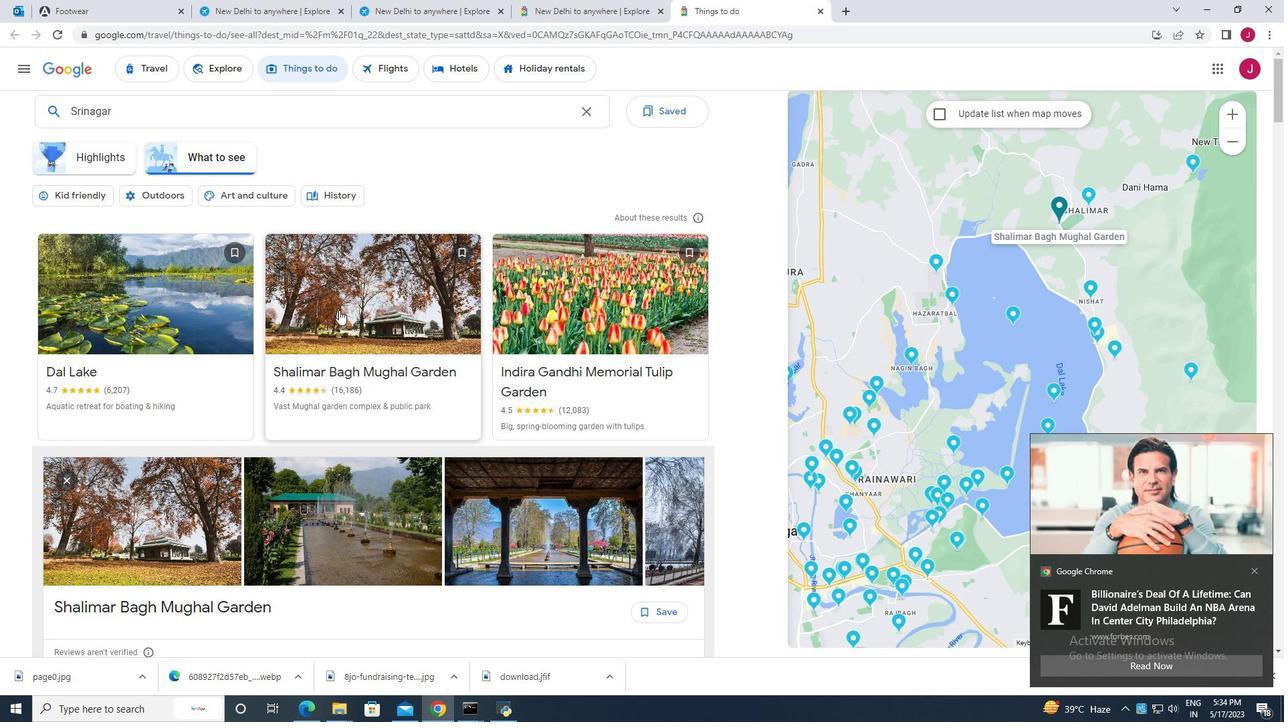
Action: Mouse scrolled (339, 309) with delta (0, 0)
Screenshot: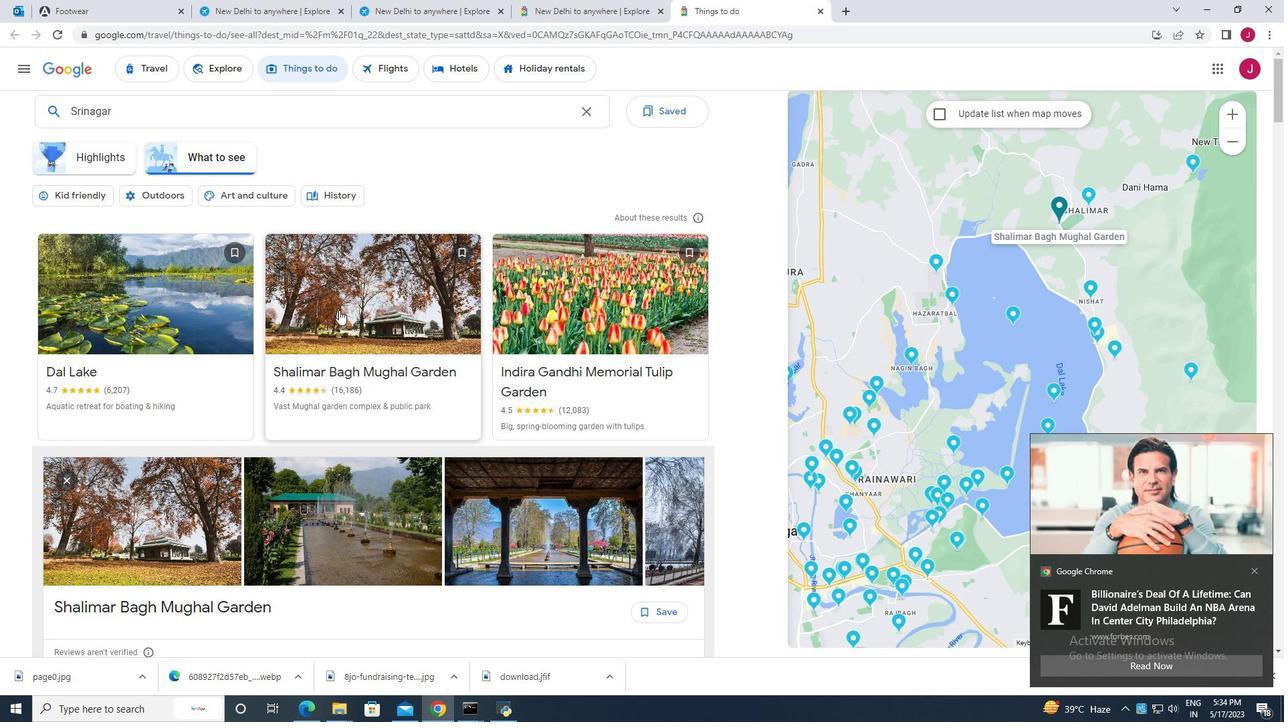 
Action: Mouse moved to (336, 307)
Screenshot: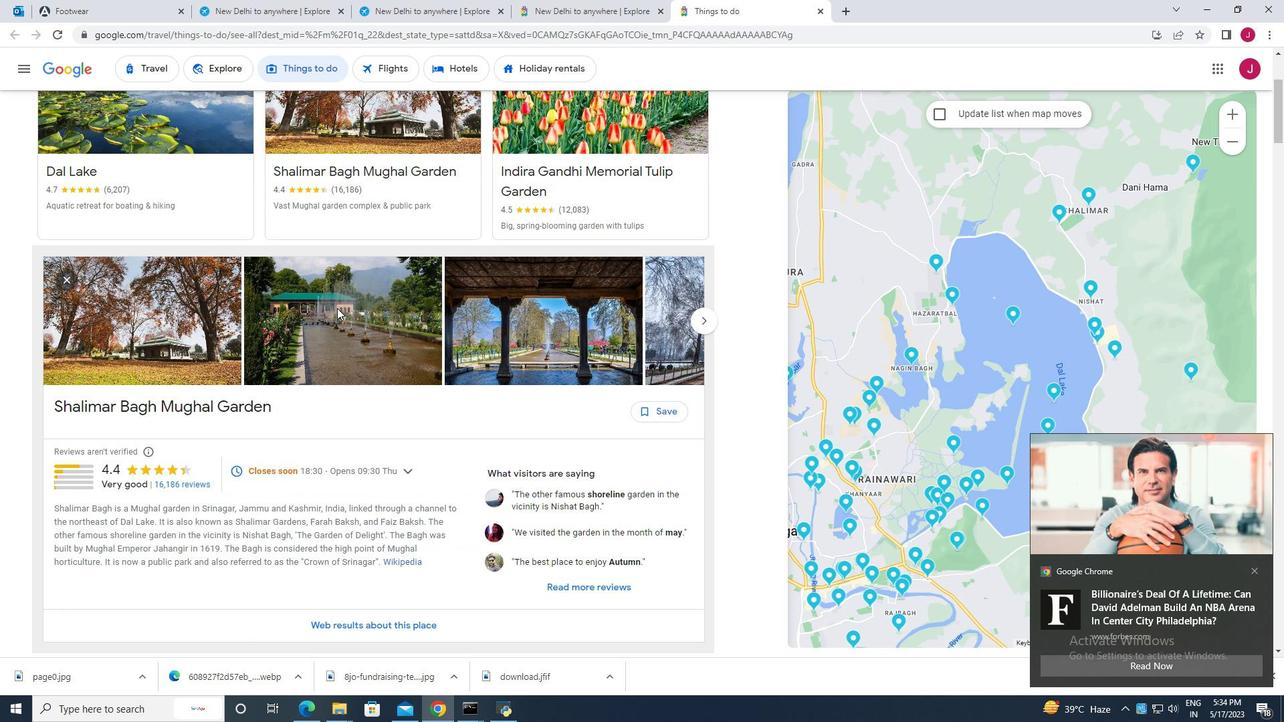 
Action: Mouse scrolled (336, 308) with delta (0, 0)
Screenshot: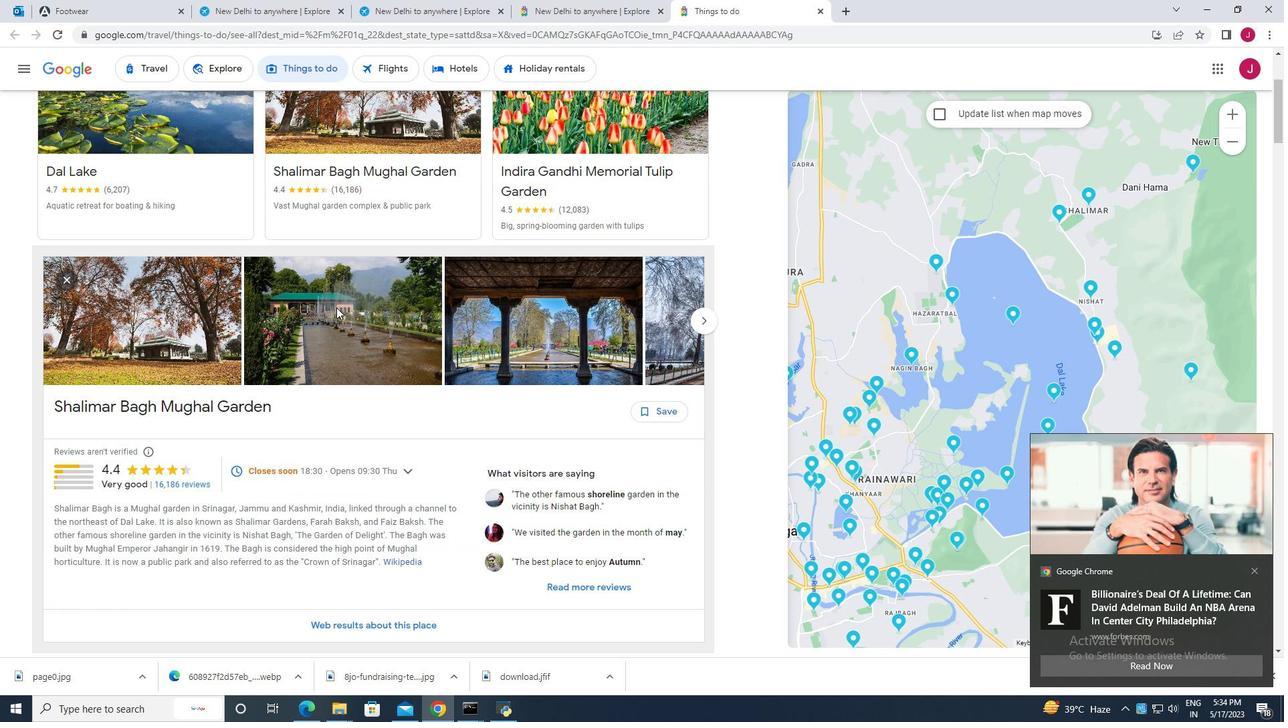 
Action: Mouse moved to (336, 307)
Screenshot: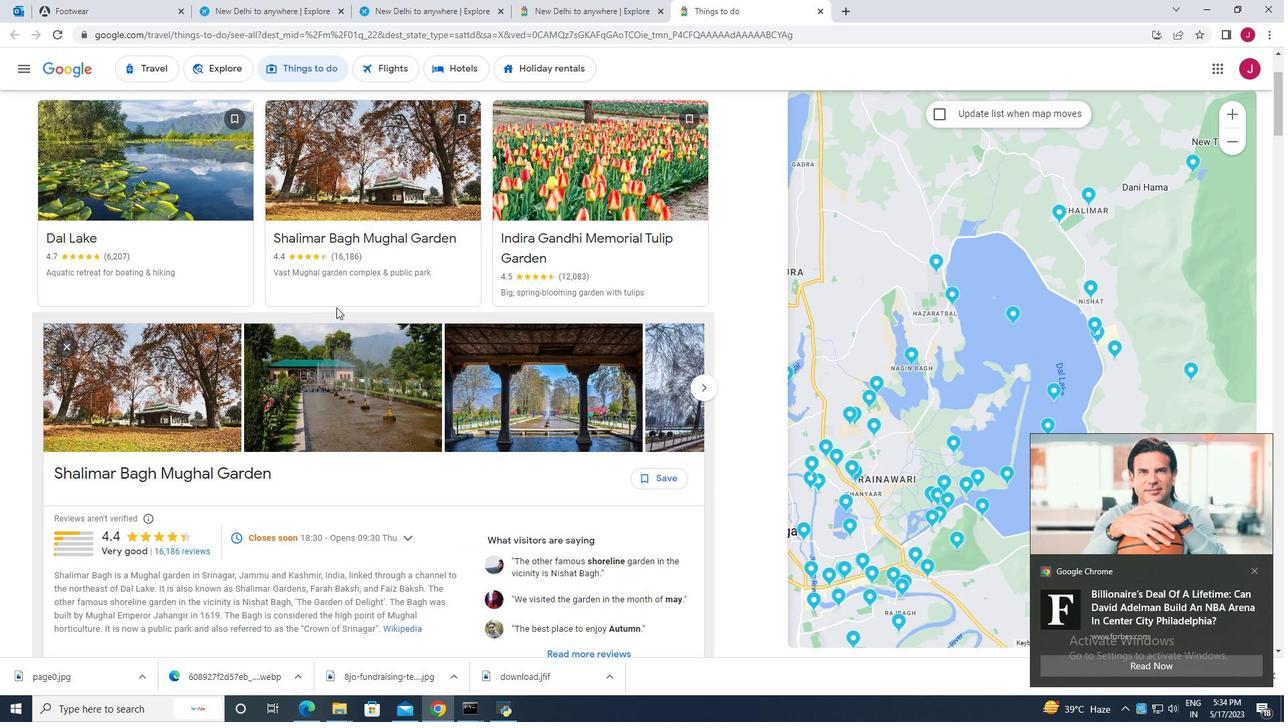 
Action: Mouse scrolled (336, 308) with delta (0, 0)
Screenshot: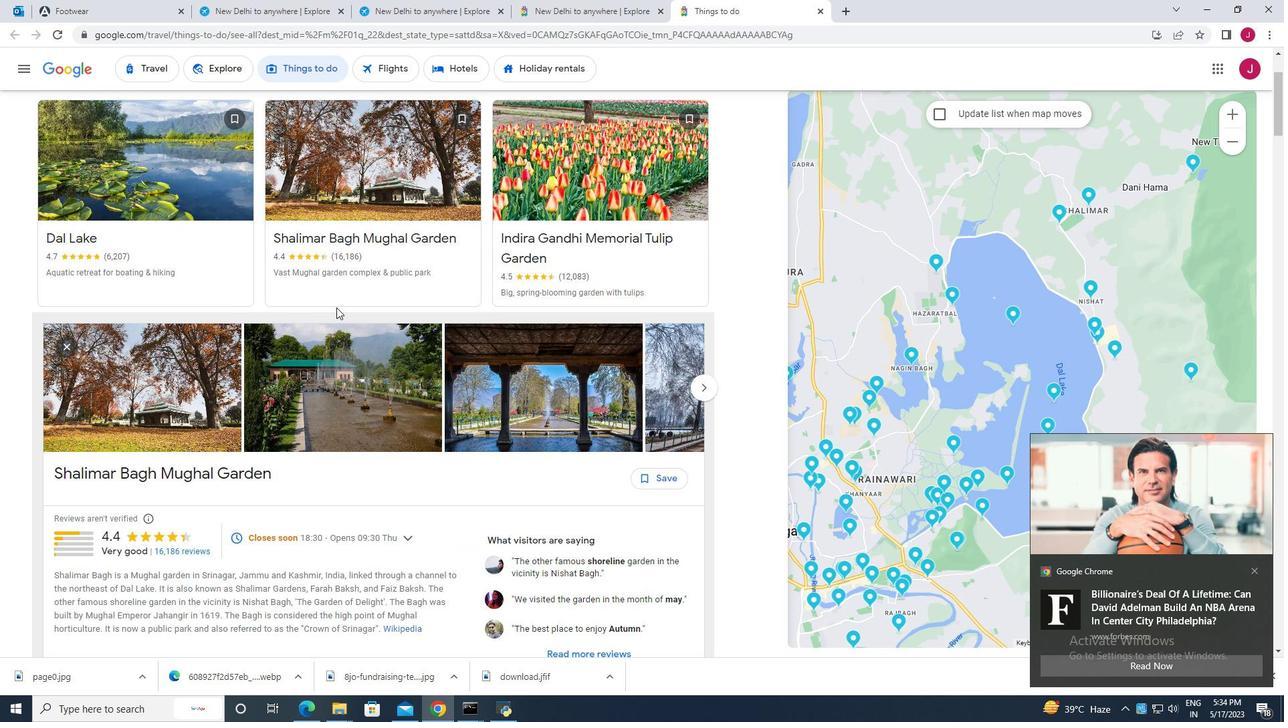 
Action: Mouse scrolled (336, 308) with delta (0, 0)
Screenshot: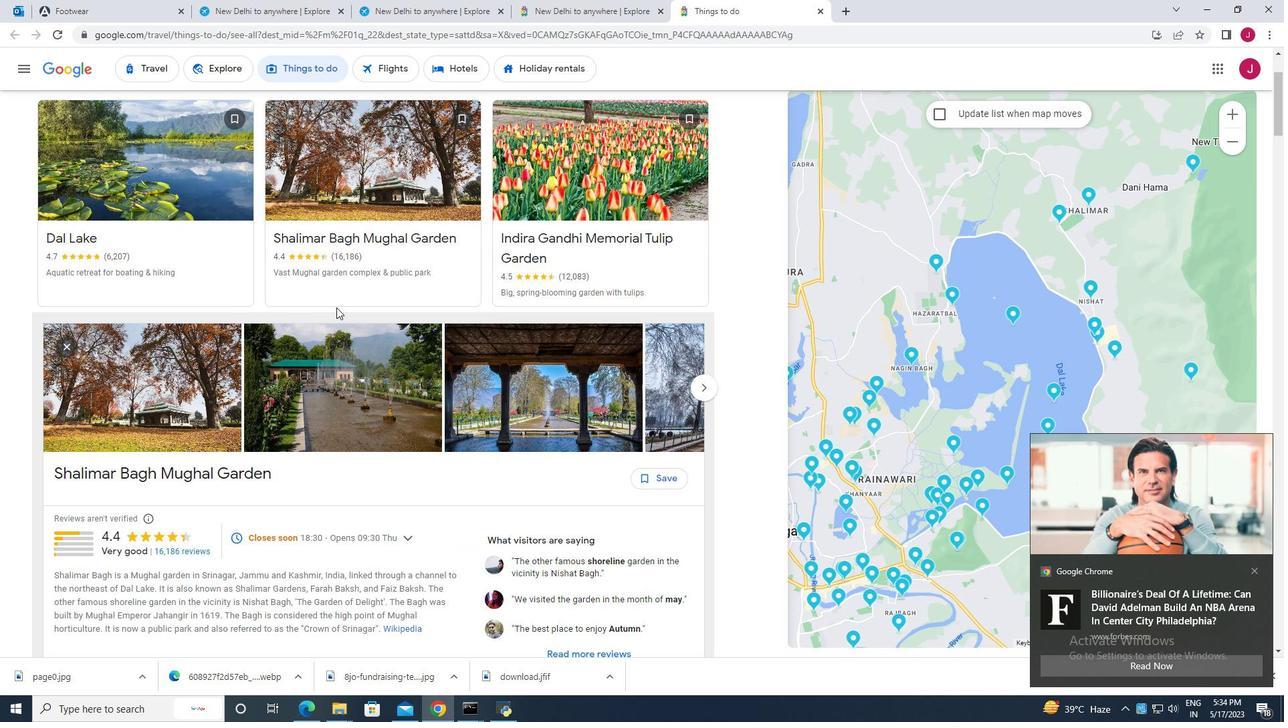 
Action: Mouse moved to (333, 291)
Screenshot: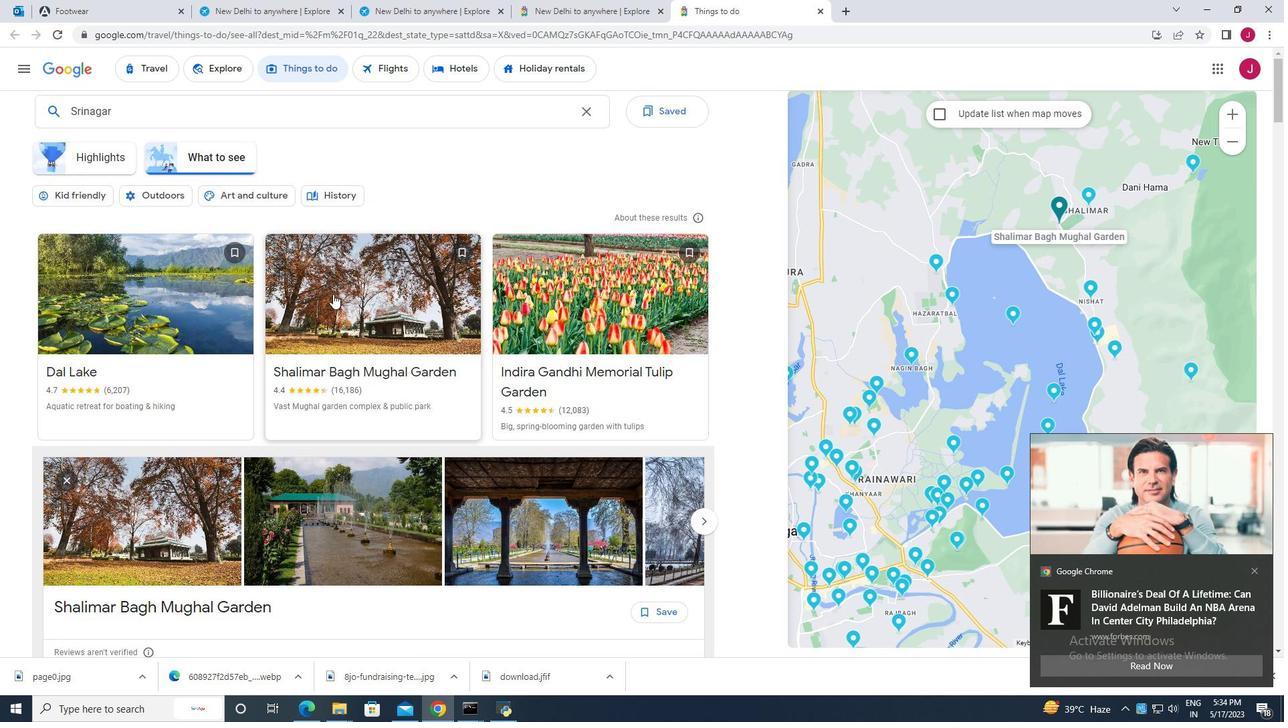 
Action: Mouse scrolled (333, 292) with delta (0, 0)
Screenshot: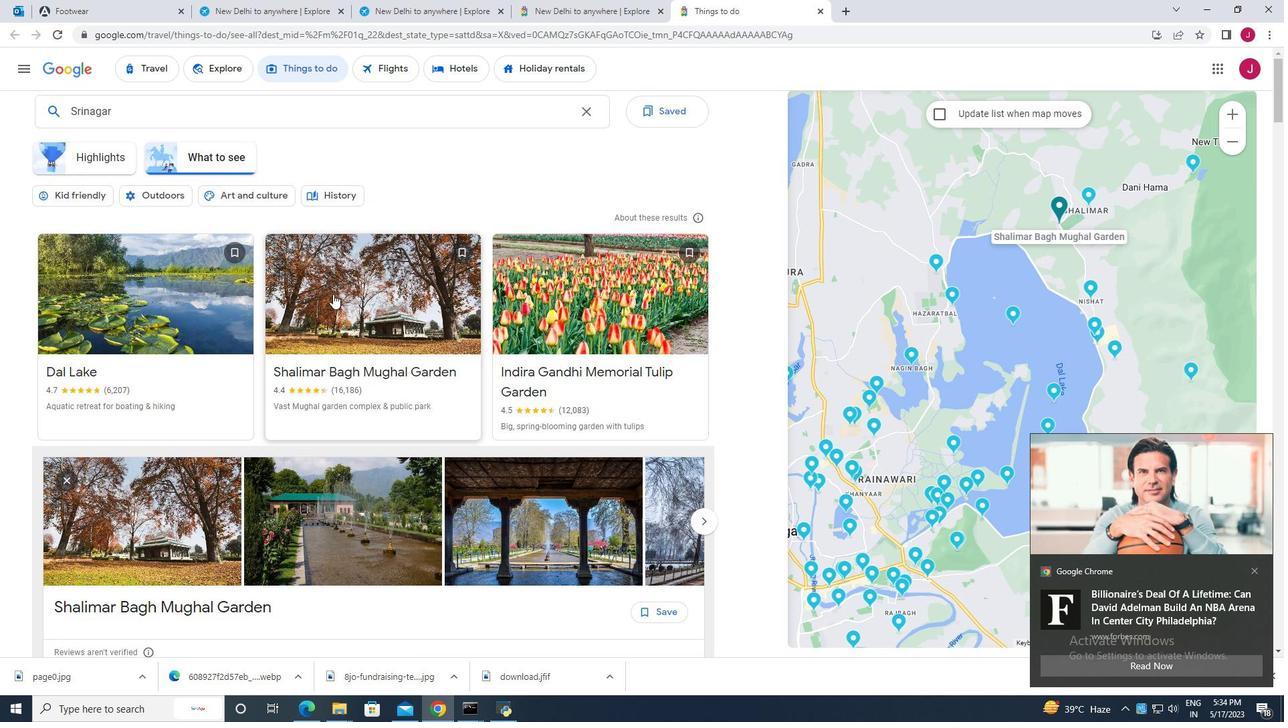
Action: Mouse moved to (333, 291)
Screenshot: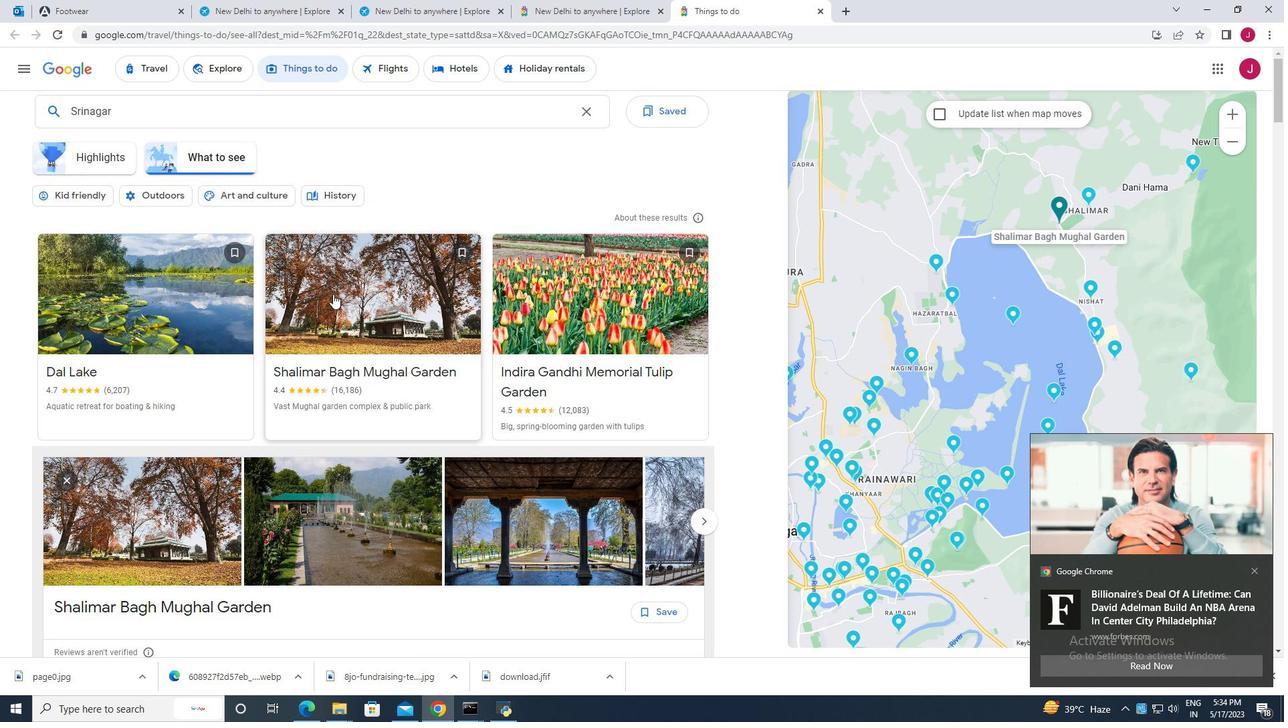 
Action: Mouse scrolled (333, 291) with delta (0, 0)
Screenshot: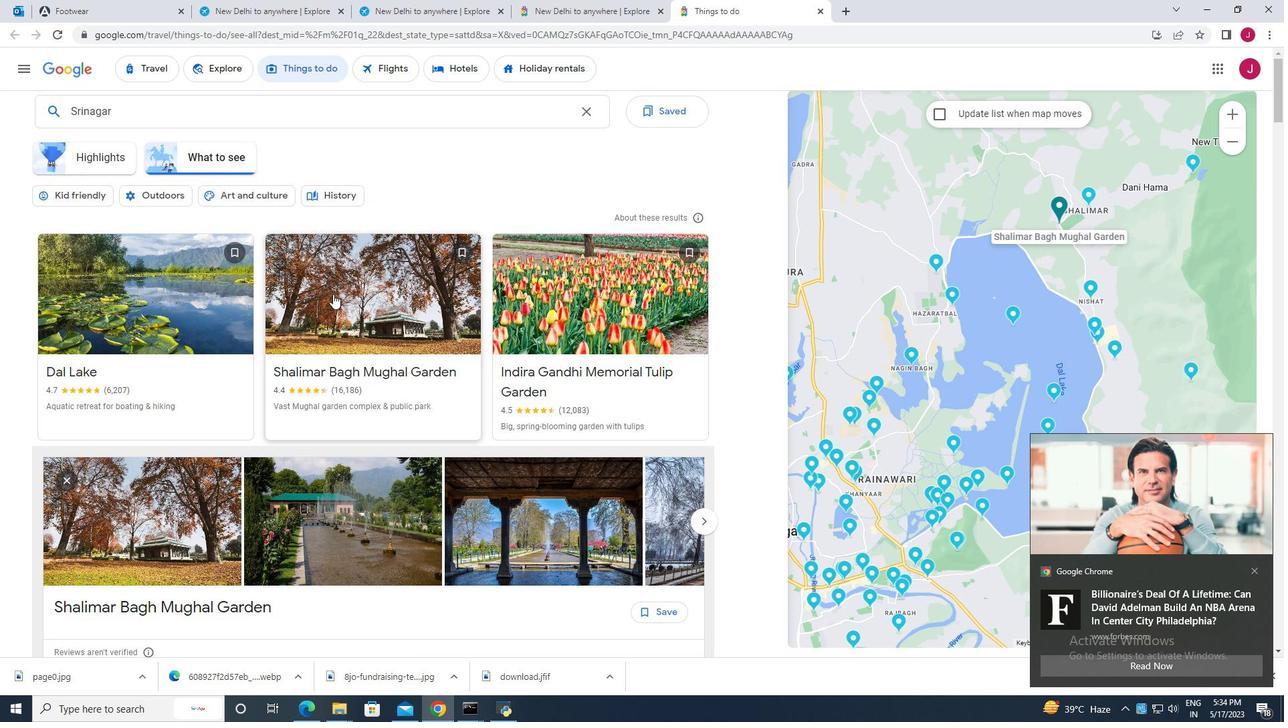 
Action: Mouse moved to (332, 291)
Screenshot: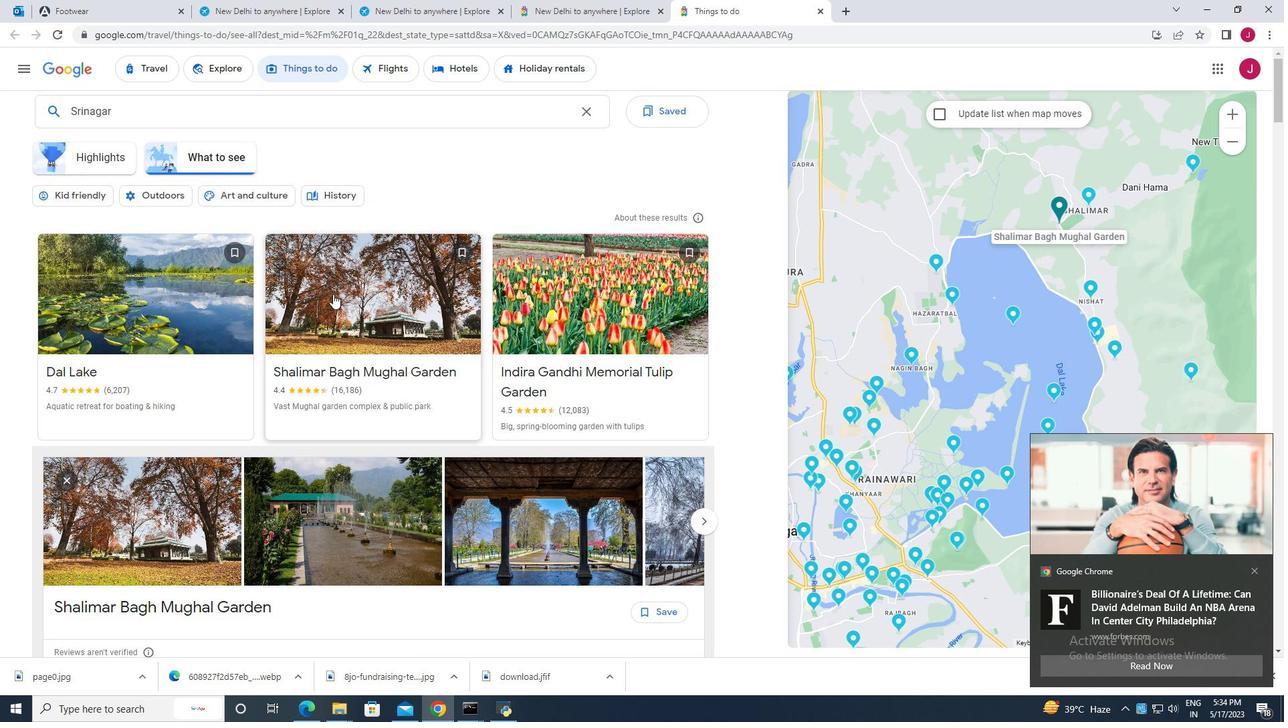 
Action: Mouse scrolled (332, 291) with delta (0, 0)
Screenshot: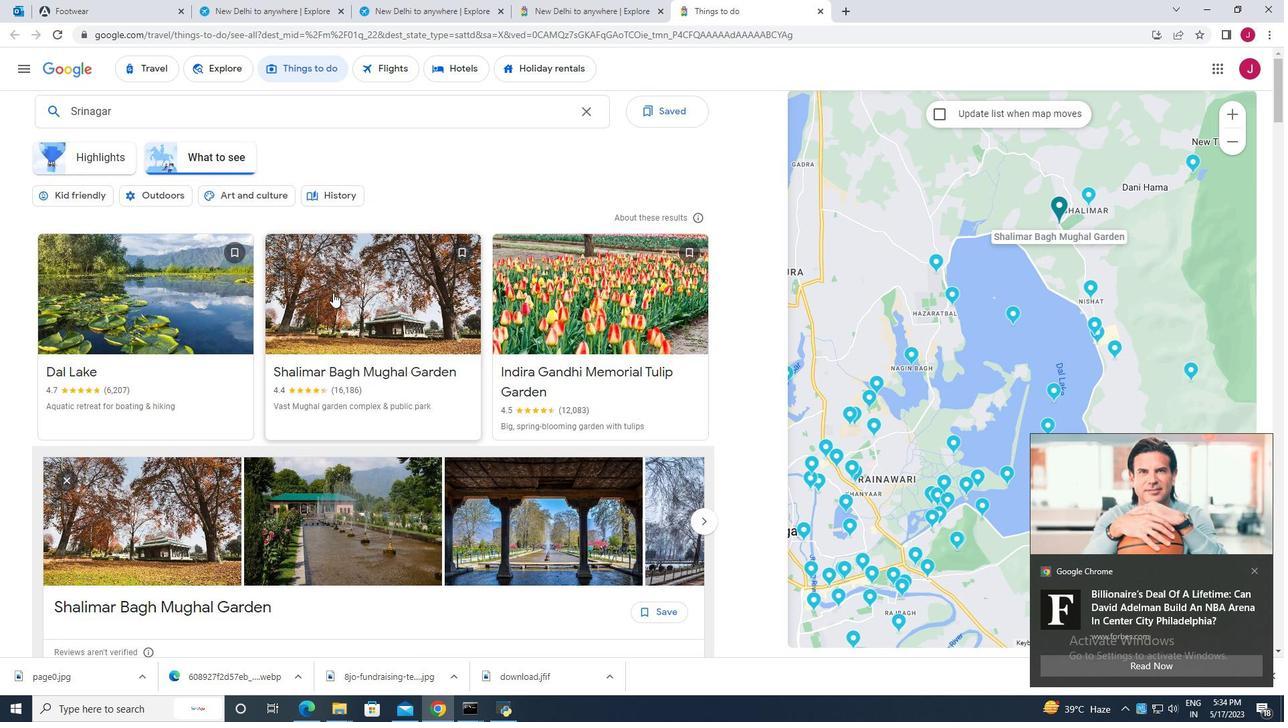 
Action: Mouse moved to (331, 287)
Screenshot: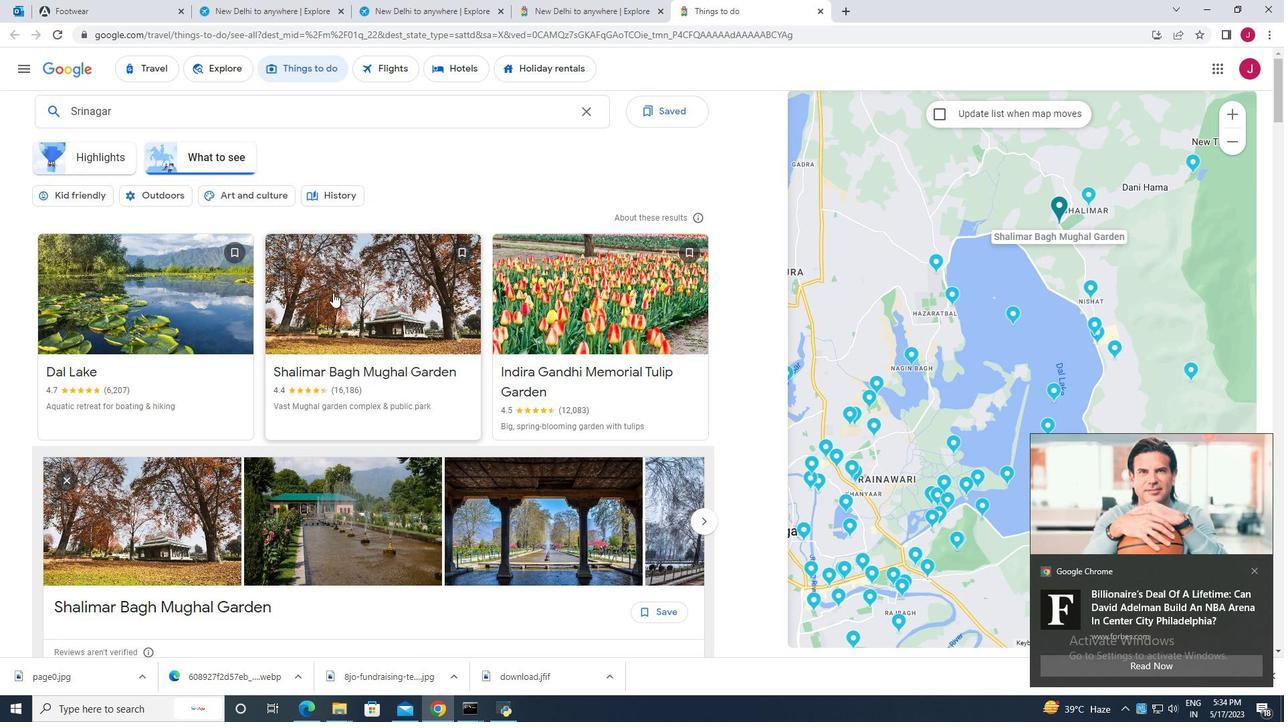
Action: Mouse scrolled (331, 288) with delta (0, 0)
Screenshot: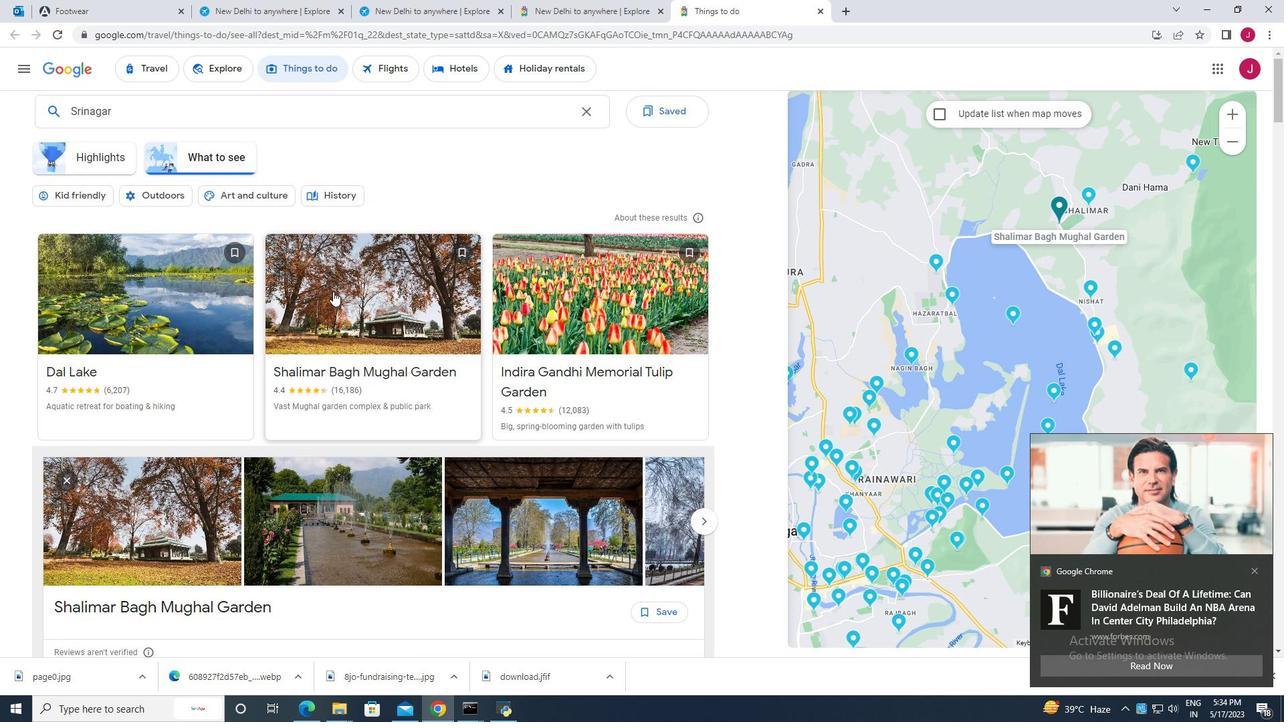 
Action: Mouse moved to (327, 279)
Screenshot: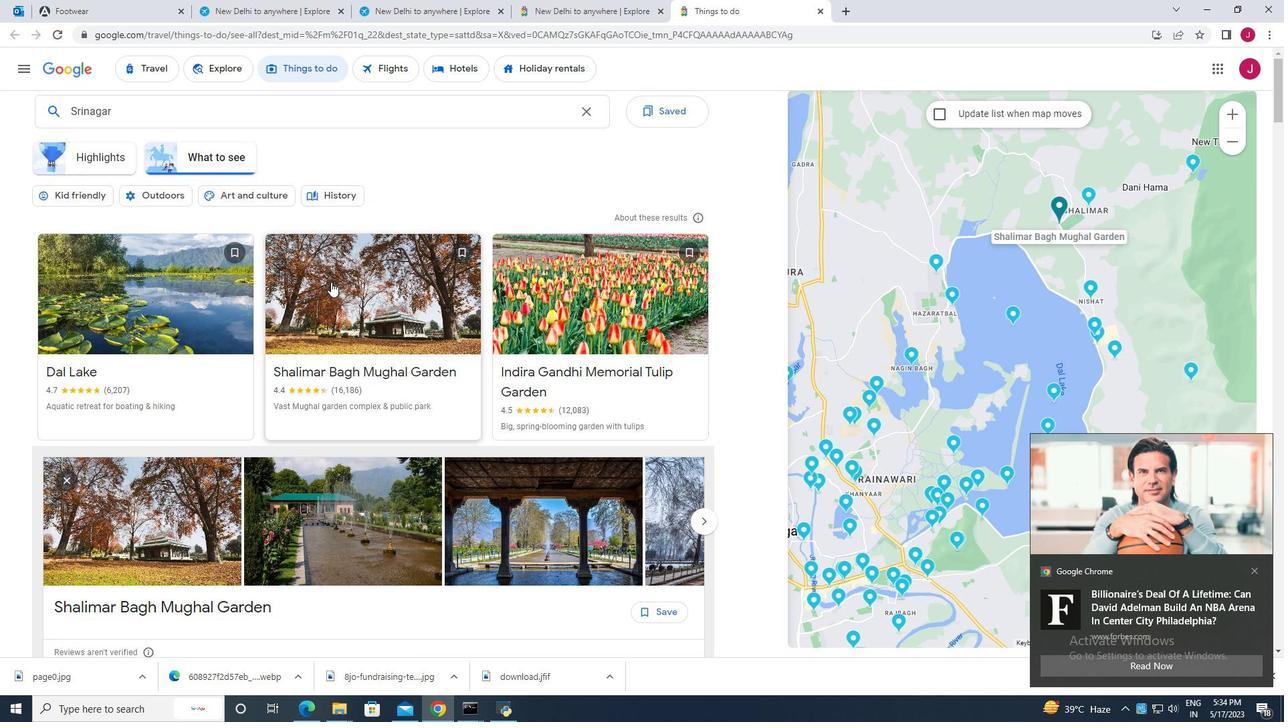 
Action: Mouse scrolled (327, 280) with delta (0, 0)
Screenshot: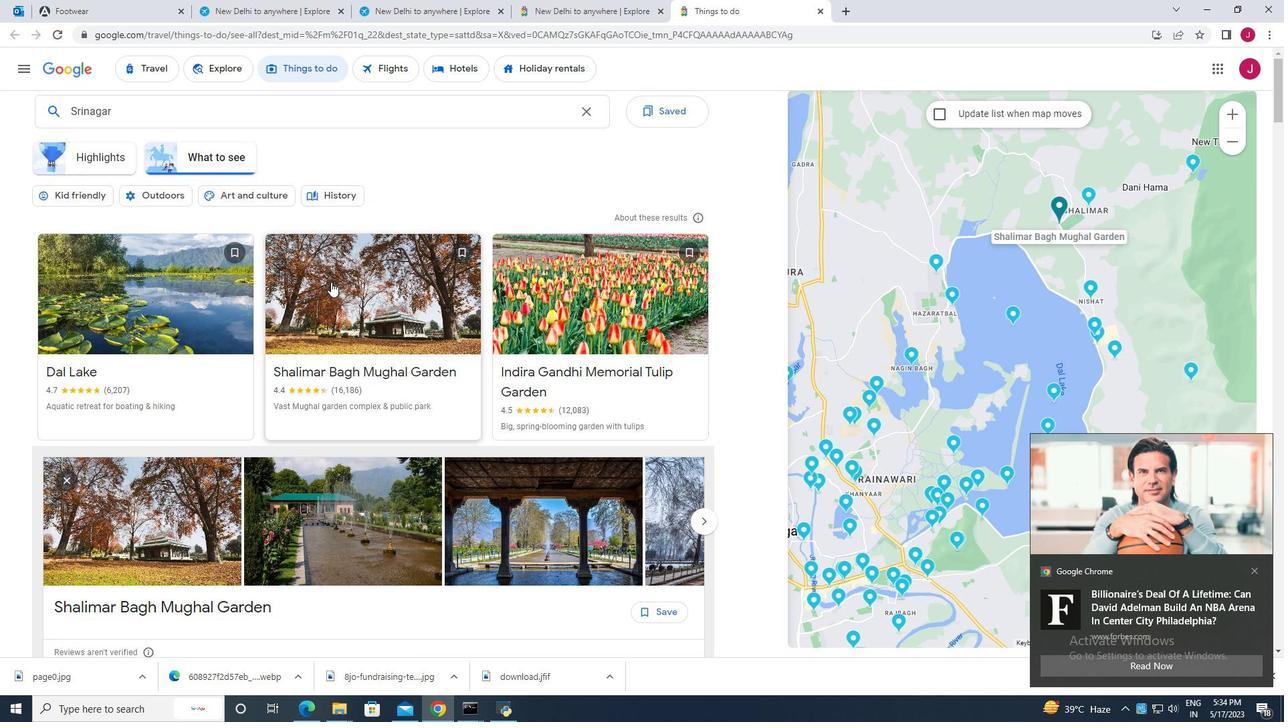 
Action: Mouse moved to (327, 278)
Screenshot: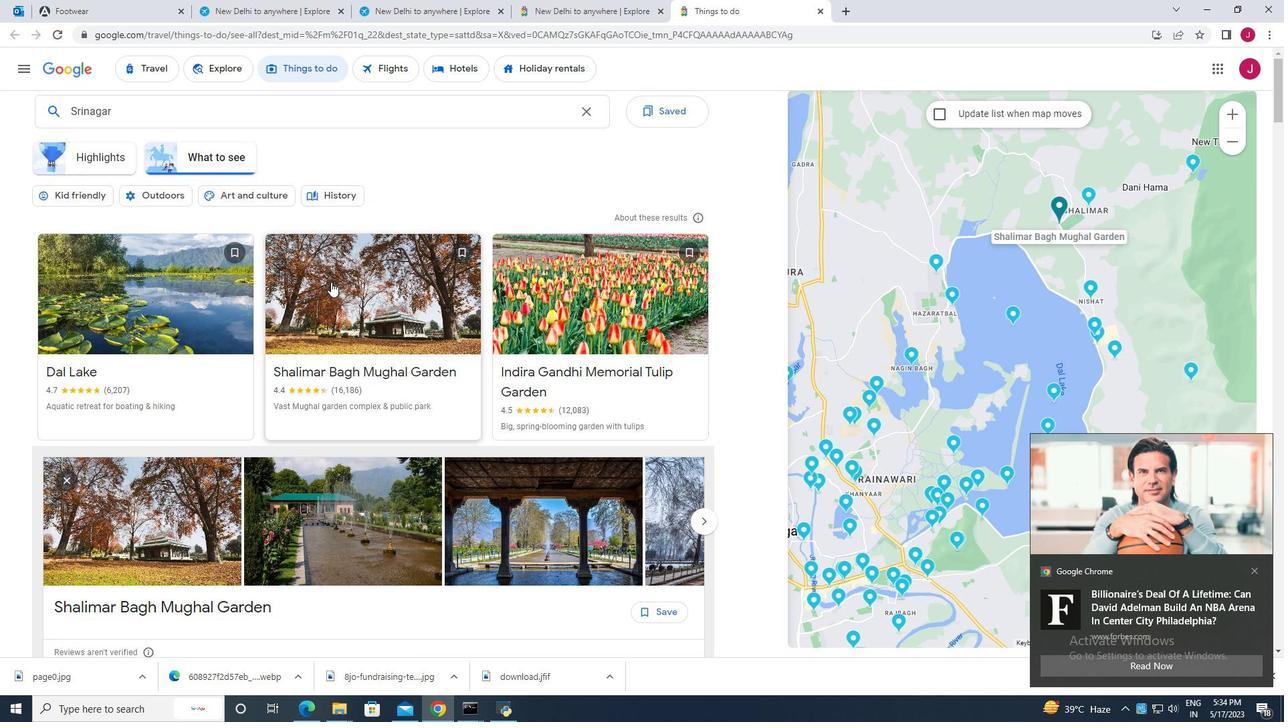 
Action: Mouse scrolled (327, 279) with delta (0, 0)
Screenshot: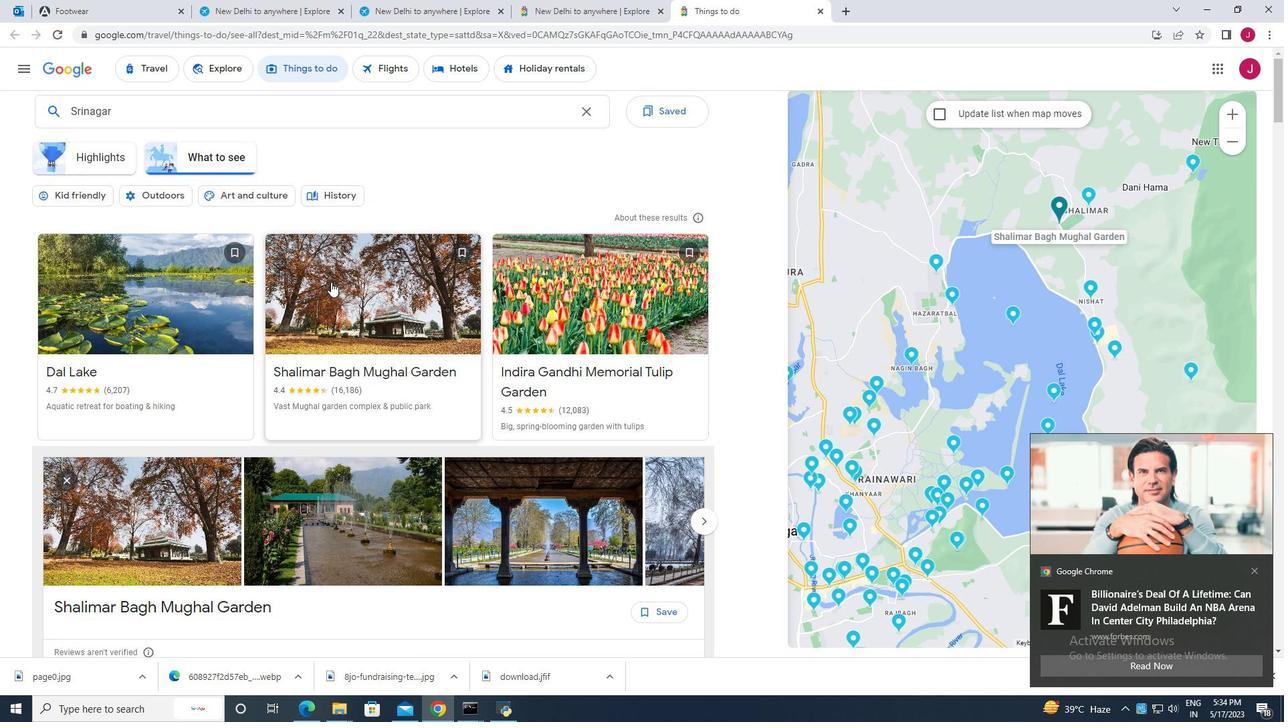
Action: Mouse moved to (325, 275)
Screenshot: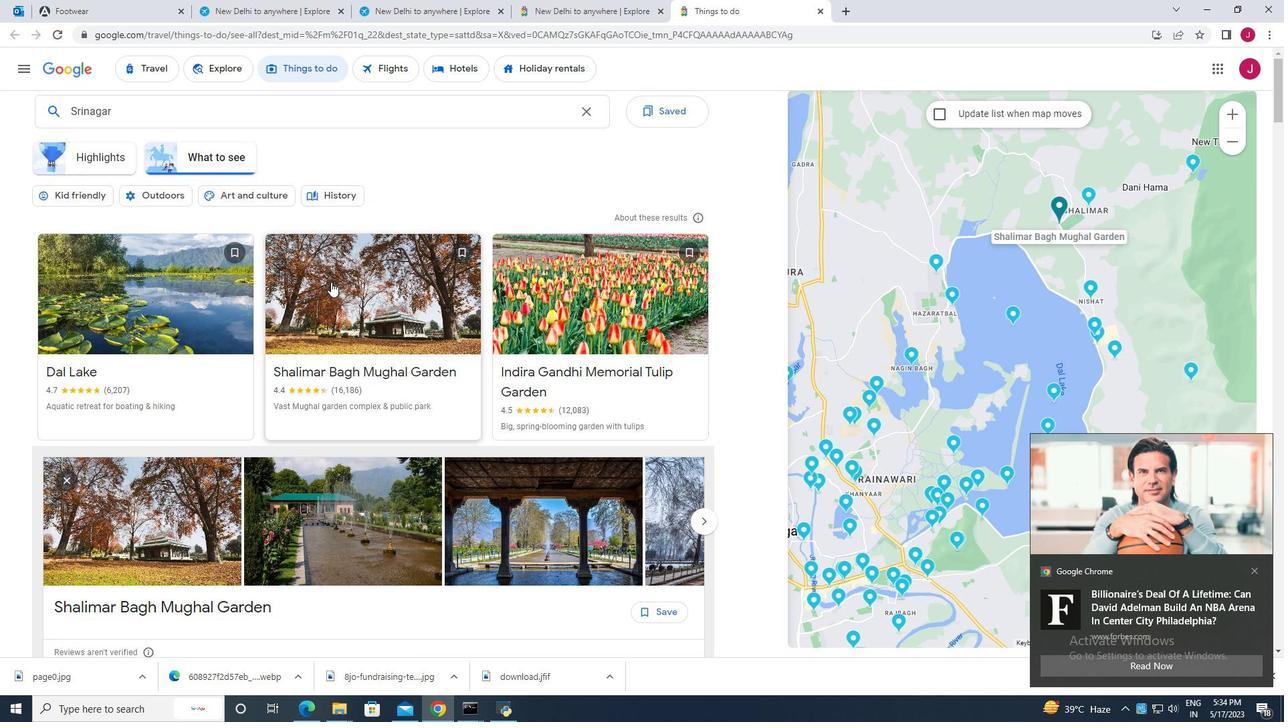 
Action: Mouse scrolled (325, 276) with delta (0, 0)
Screenshot: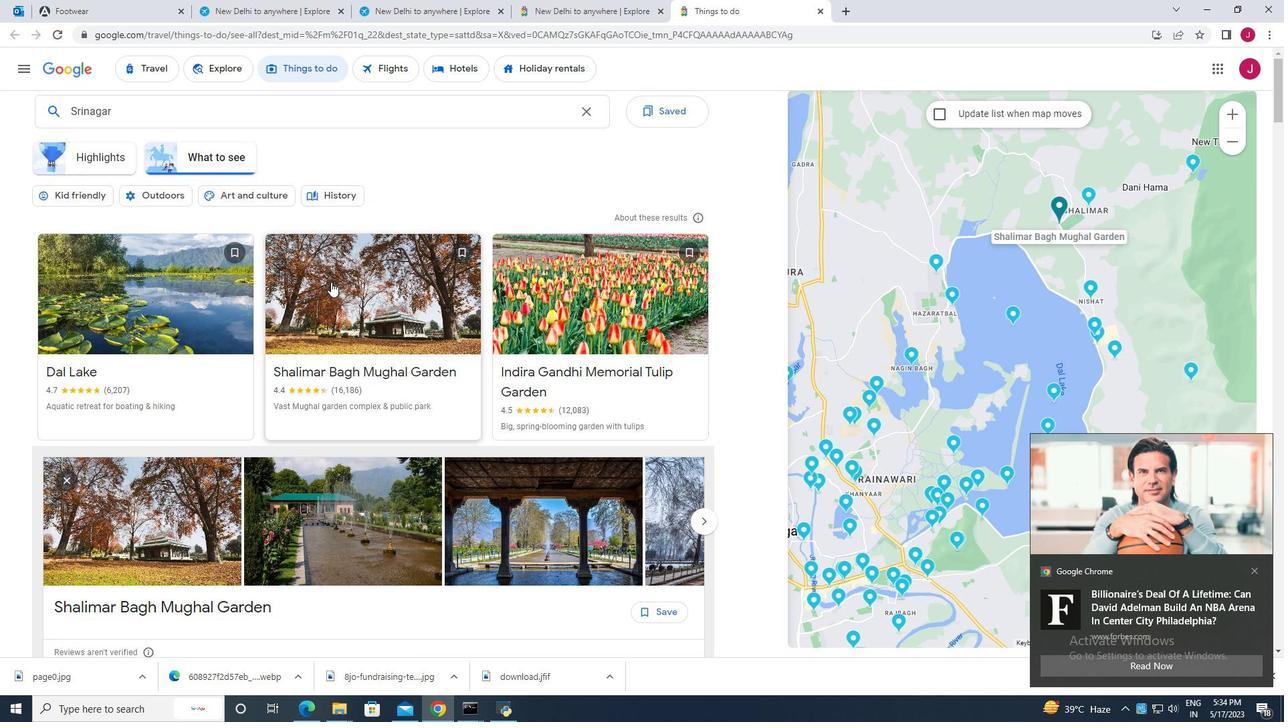 
Action: Mouse moved to (318, 269)
Screenshot: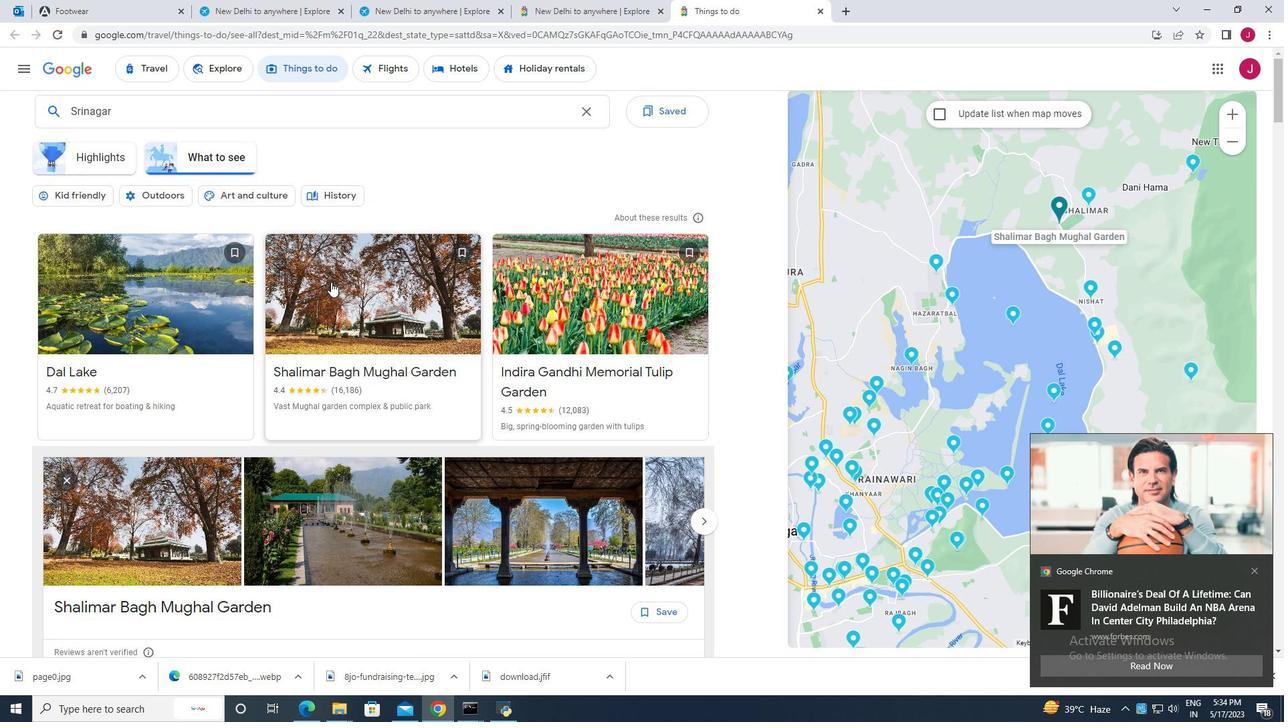 
Action: Mouse scrolled (318, 270) with delta (0, 0)
Screenshot: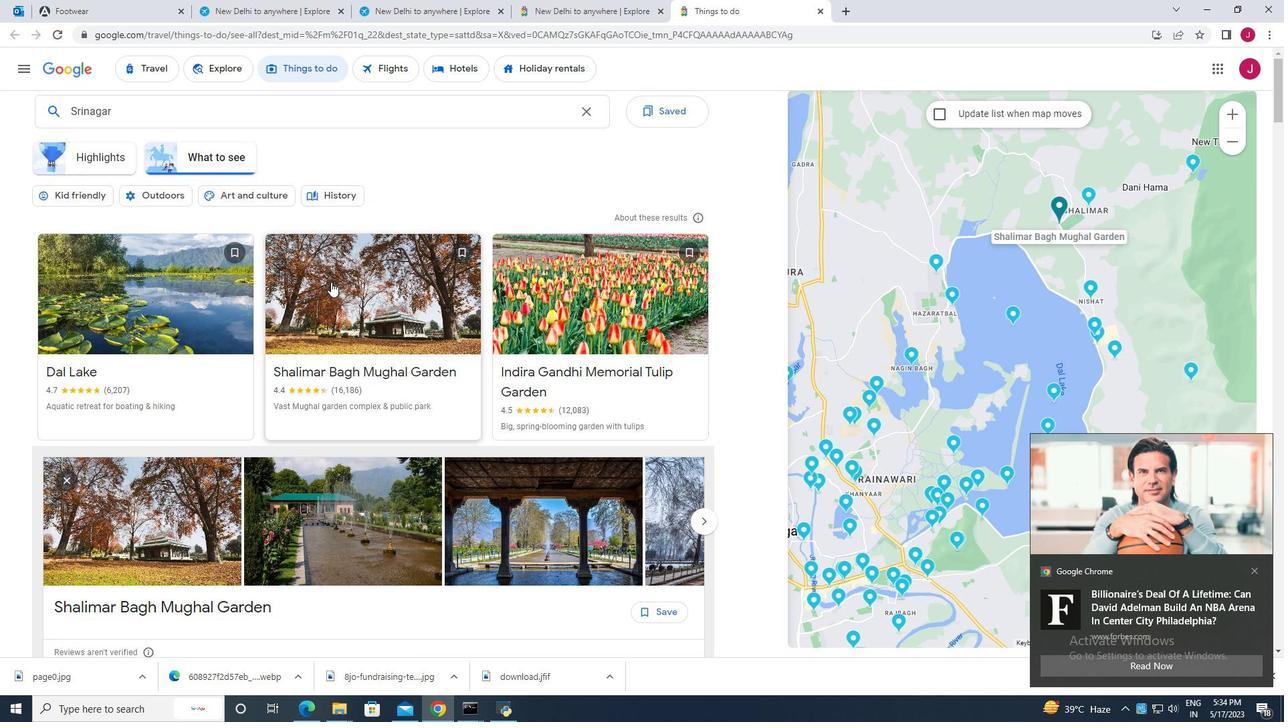 
Action: Mouse moved to (313, 312)
Screenshot: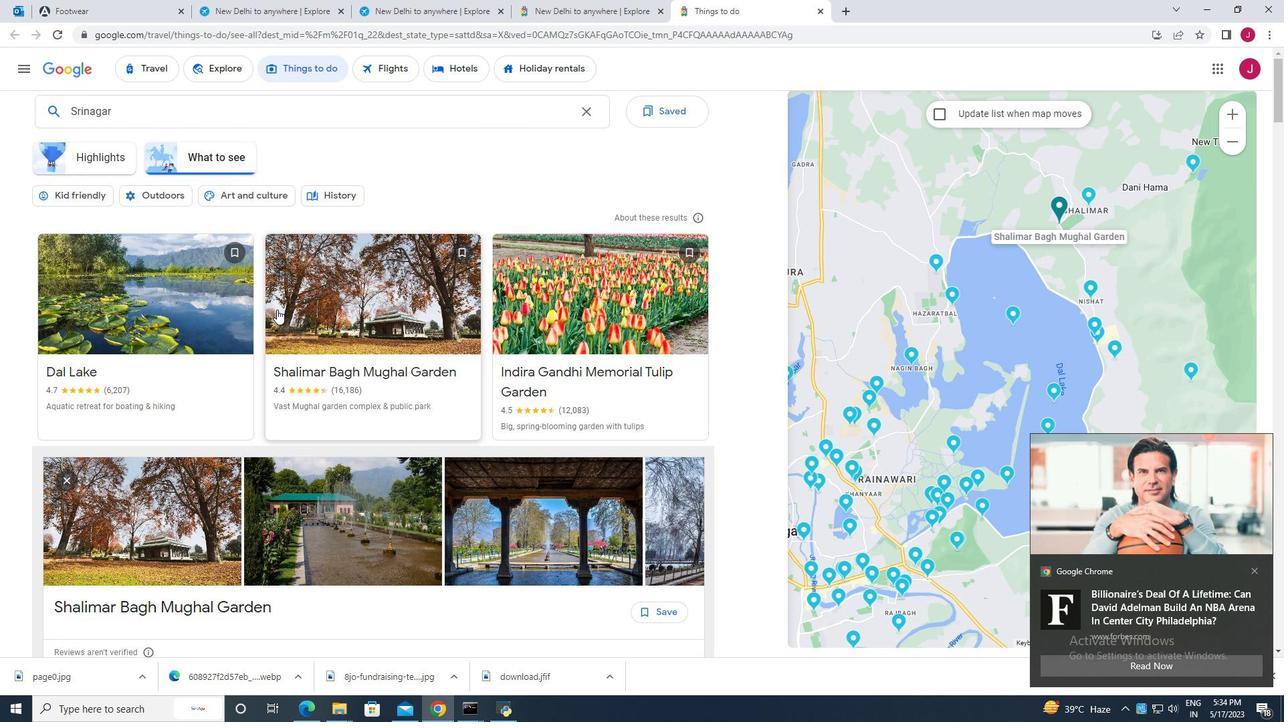 
Action: Mouse scrolled (313, 311) with delta (0, 0)
Screenshot: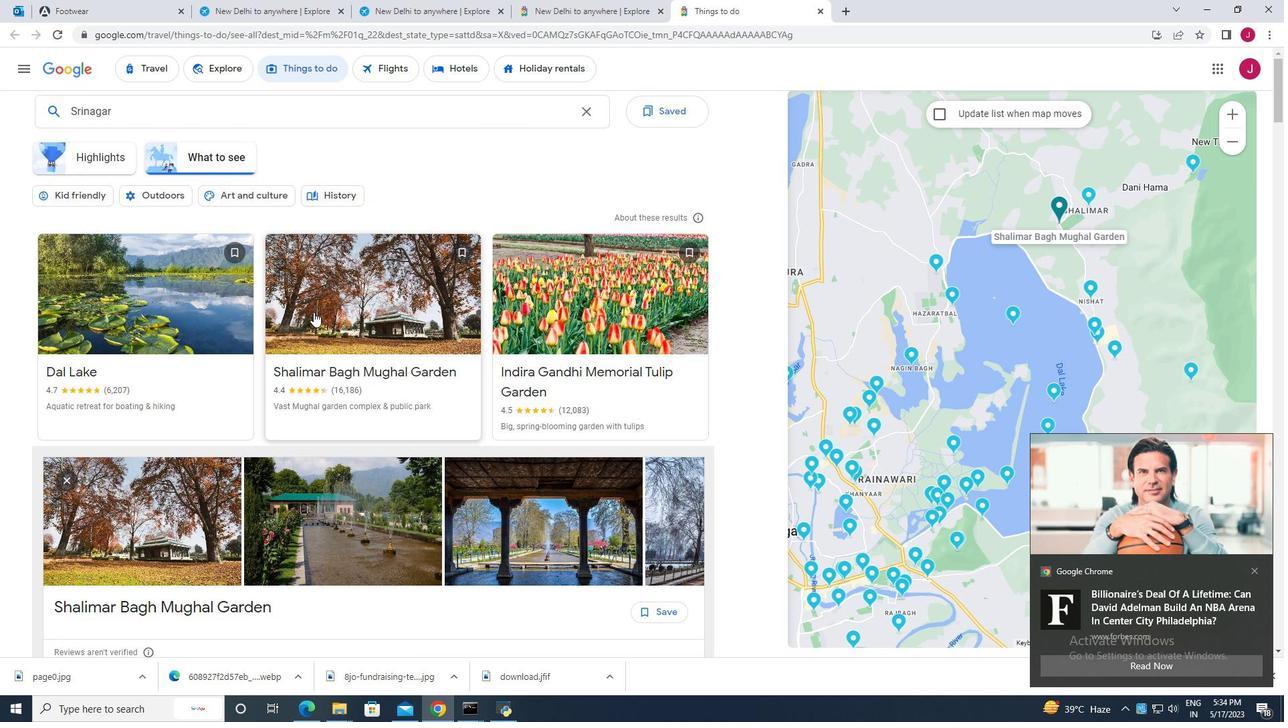 
Action: Mouse scrolled (313, 311) with delta (0, 0)
Screenshot: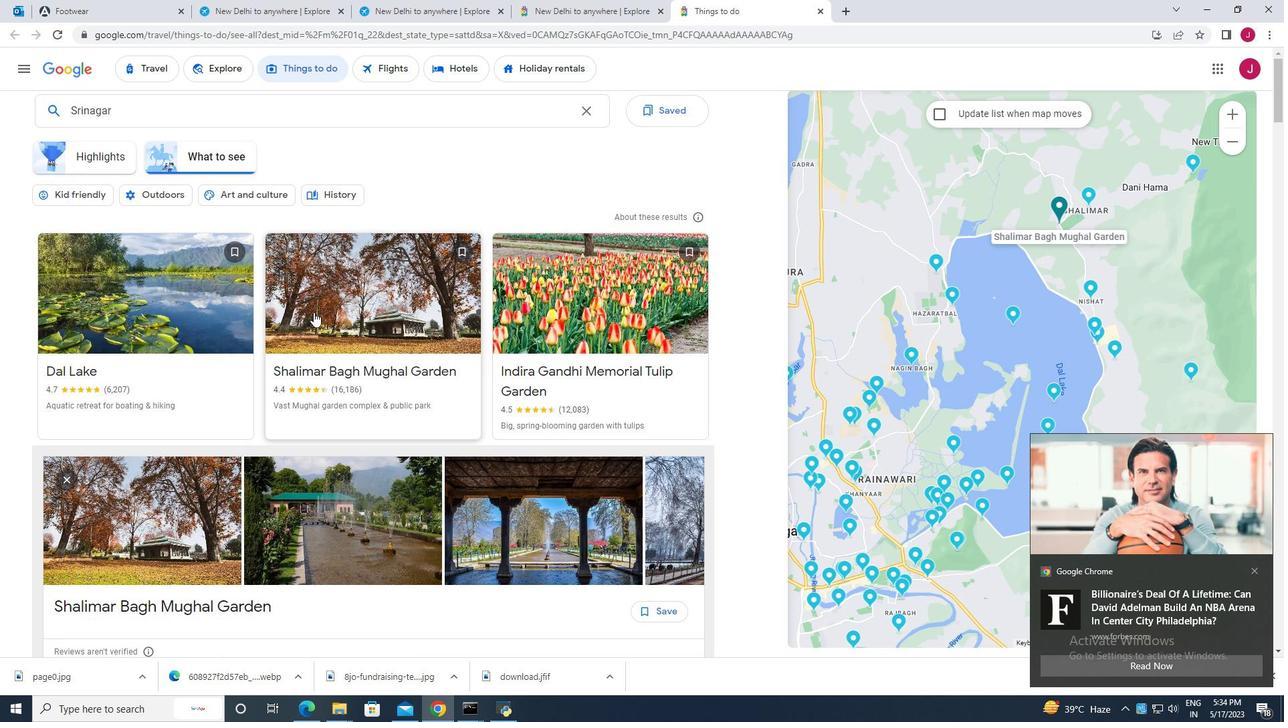 
Action: Mouse moved to (313, 312)
Screenshot: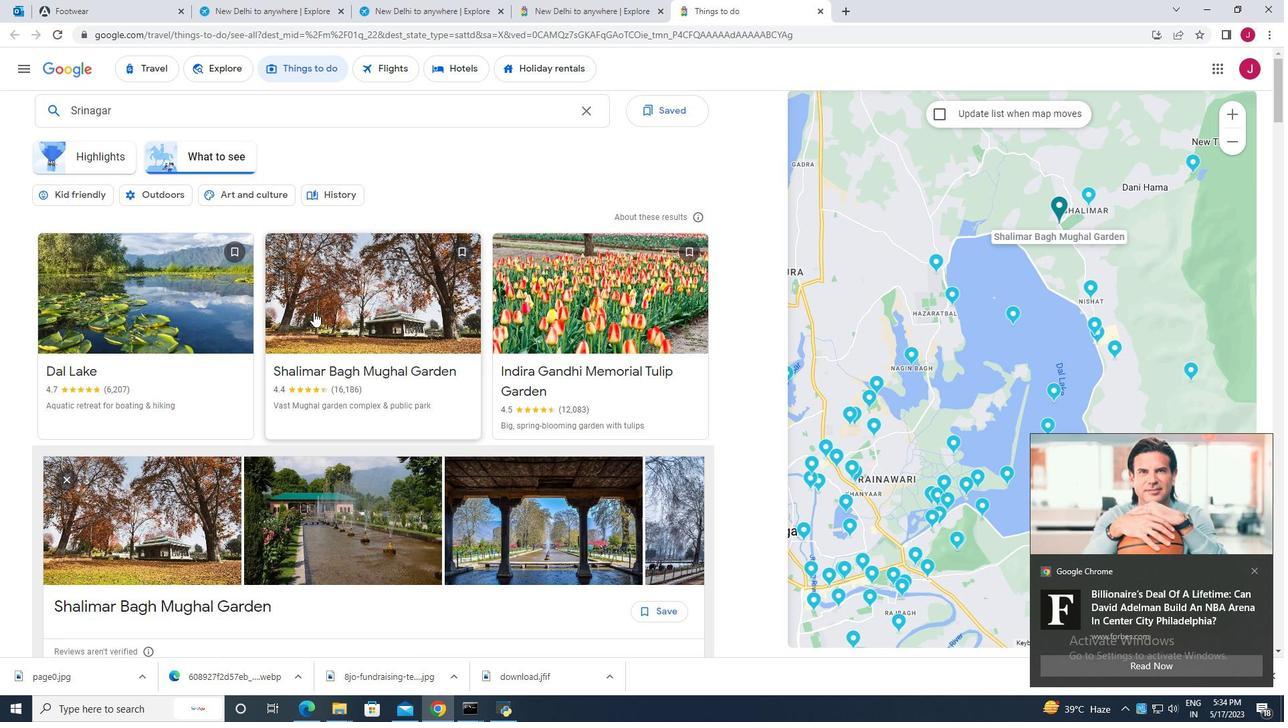 
Action: Mouse scrolled (313, 311) with delta (0, 0)
Screenshot: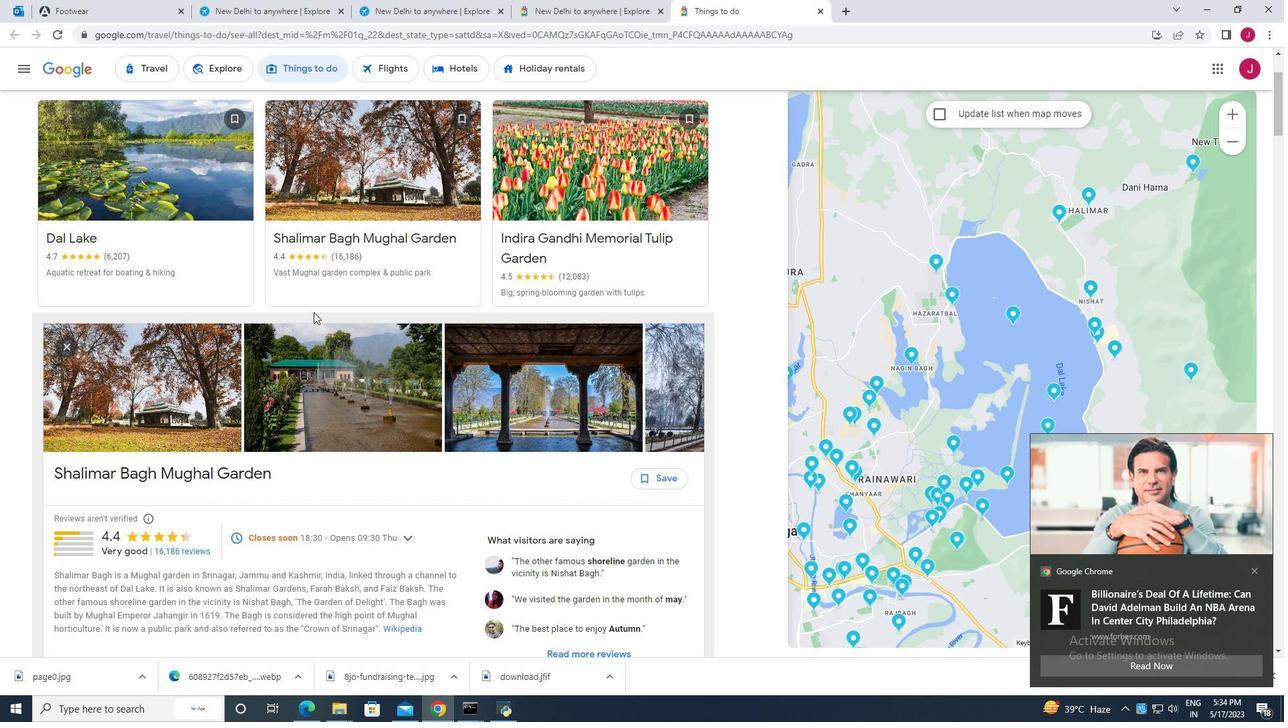
Action: Mouse scrolled (313, 311) with delta (0, 0)
Screenshot: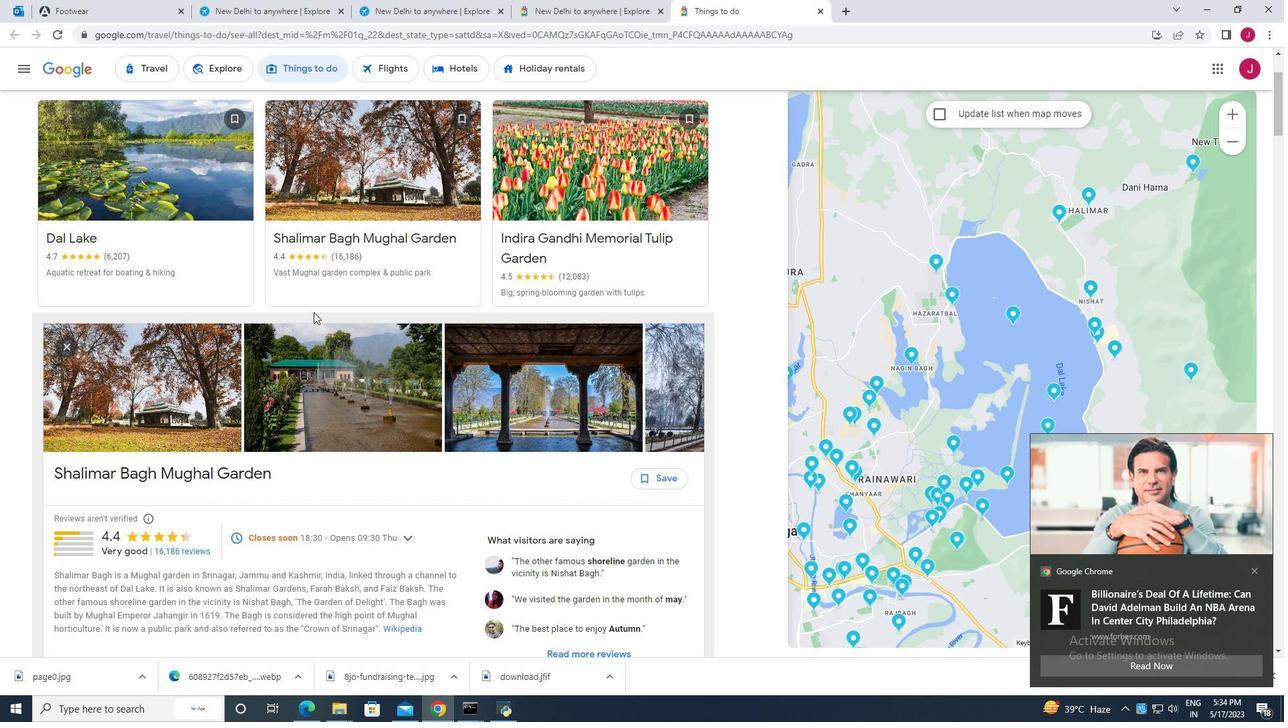 
Action: Mouse scrolled (313, 311) with delta (0, 0)
Screenshot: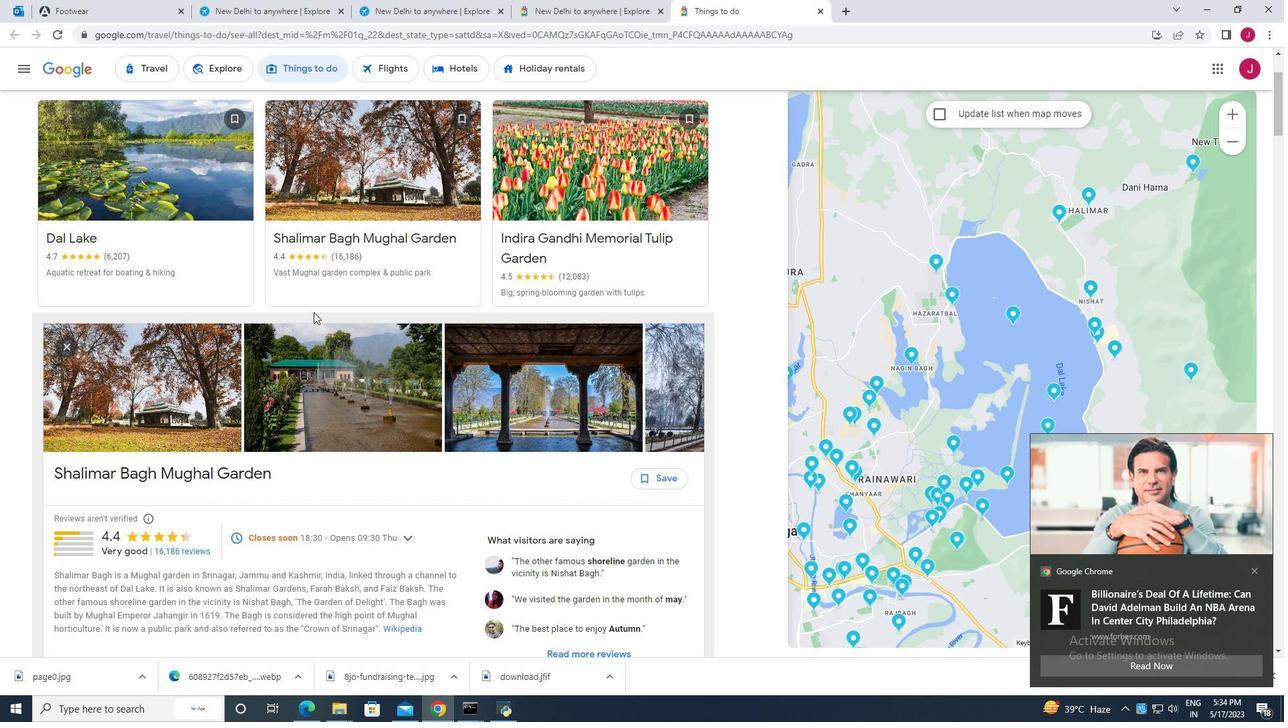 
Action: Mouse scrolled (313, 311) with delta (0, 0)
Screenshot: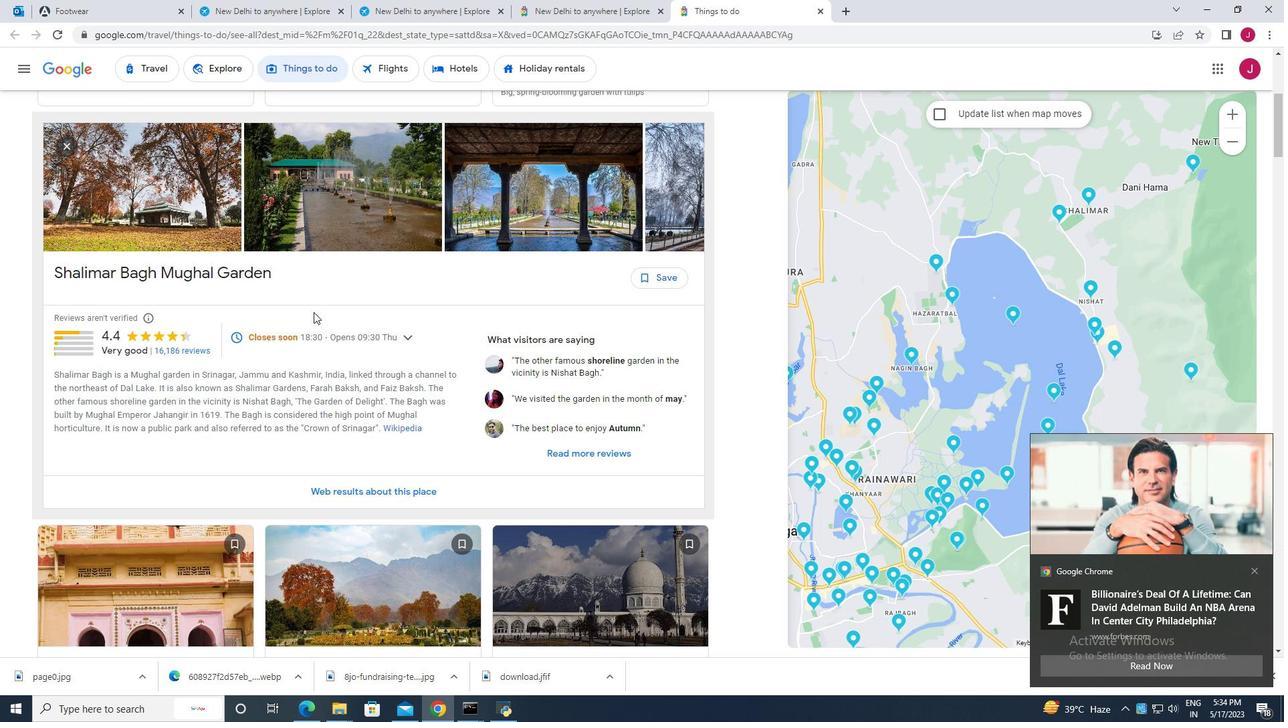 
Action: Mouse scrolled (313, 311) with delta (0, 0)
Screenshot: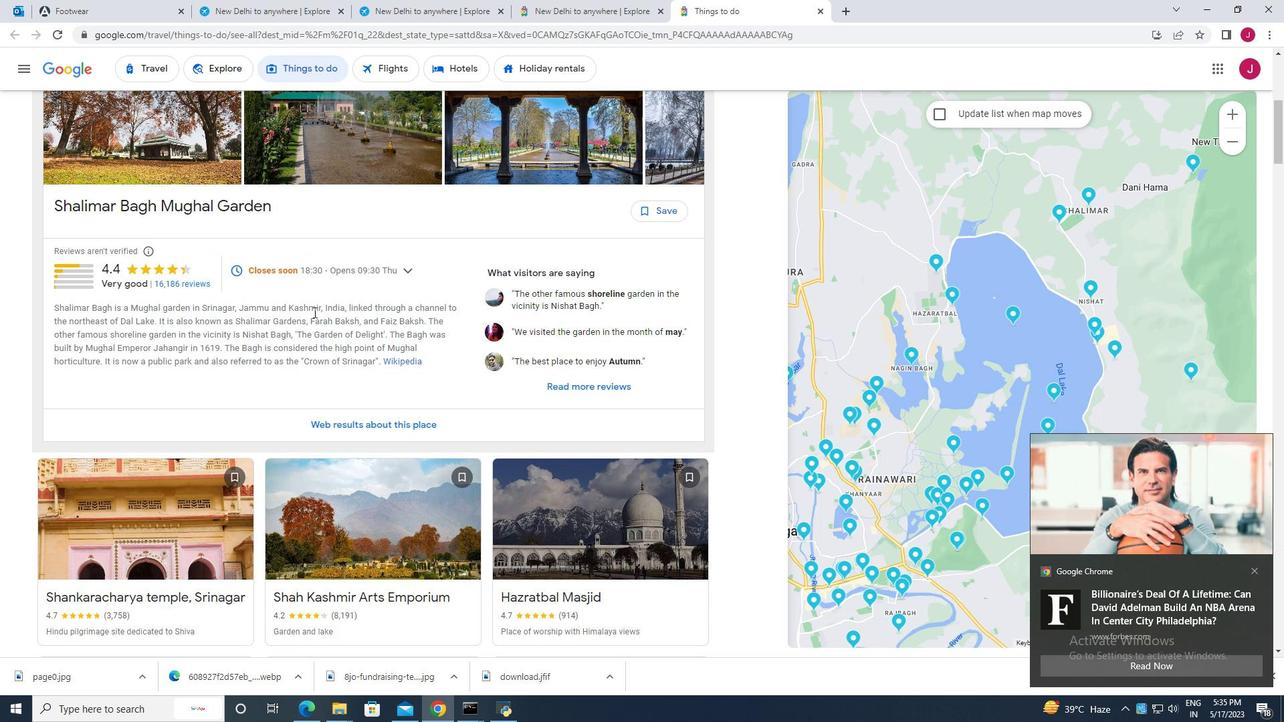 
Action: Mouse scrolled (313, 311) with delta (0, 0)
Screenshot: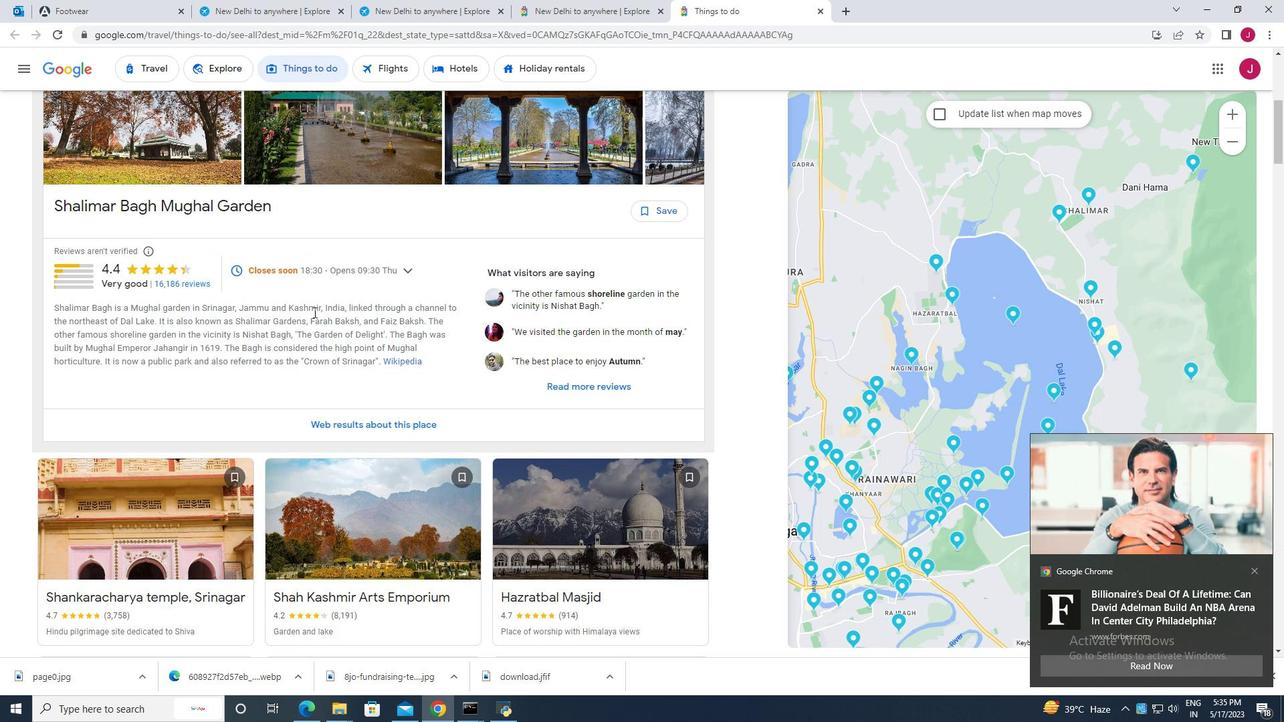 
Action: Mouse scrolled (313, 311) with delta (0, 0)
Screenshot: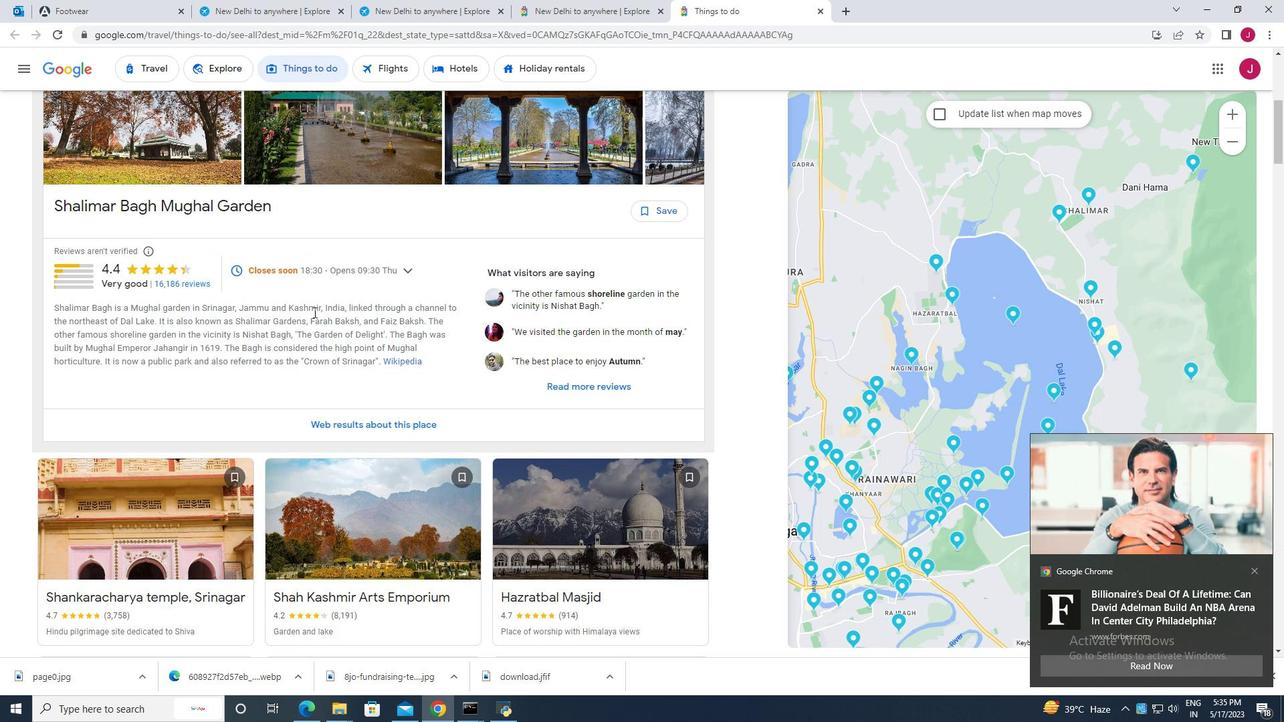 
Action: Mouse scrolled (313, 313) with delta (0, 0)
Screenshot: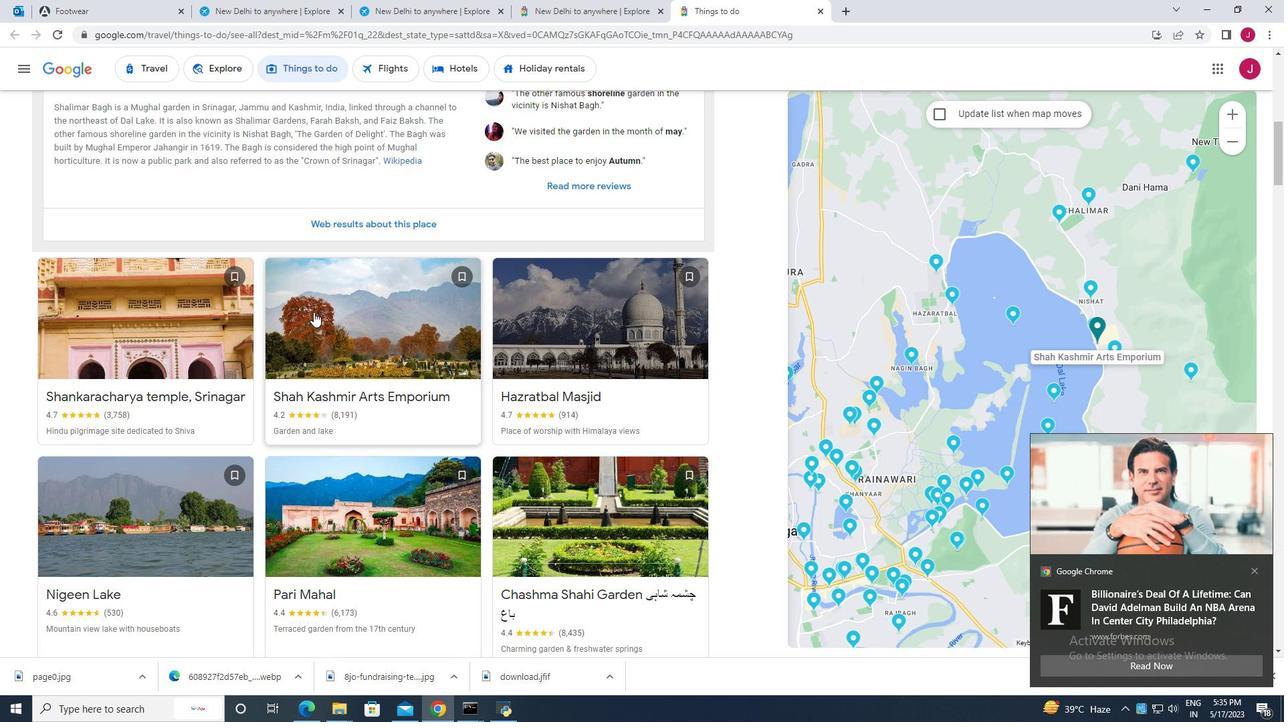
Action: Mouse scrolled (313, 313) with delta (0, 0)
Screenshot: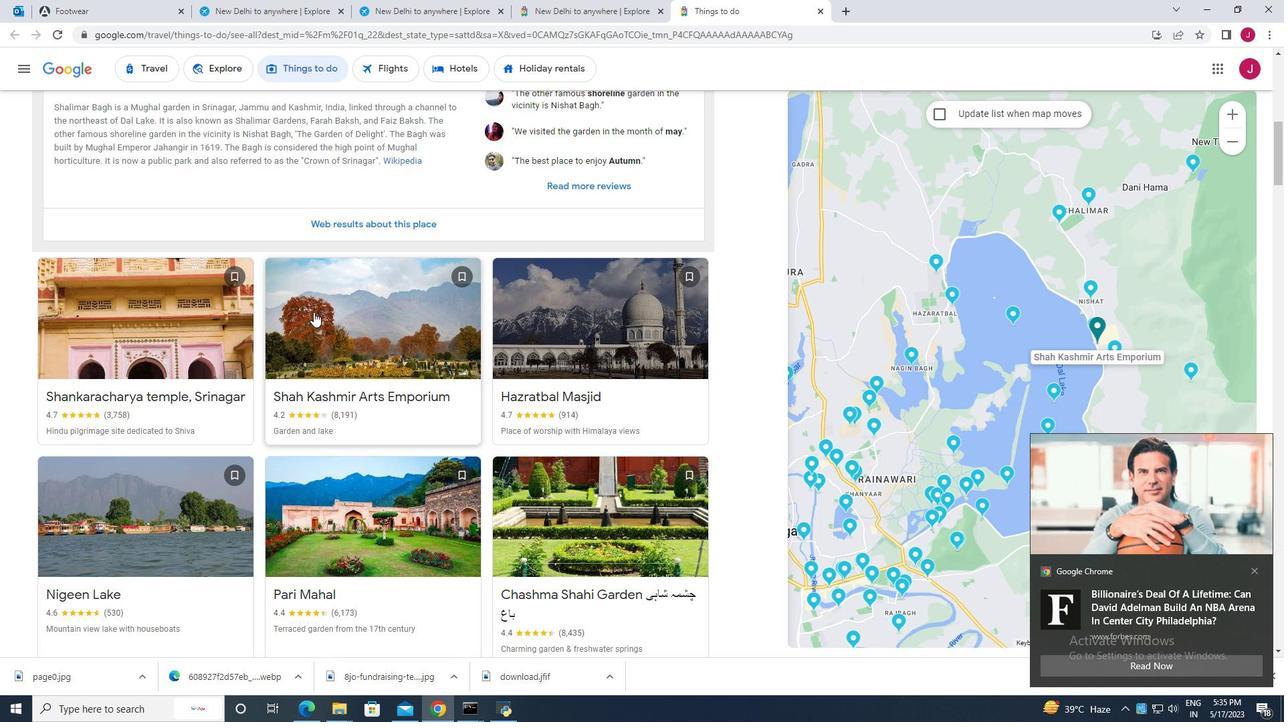 
Action: Mouse scrolled (313, 313) with delta (0, 0)
Screenshot: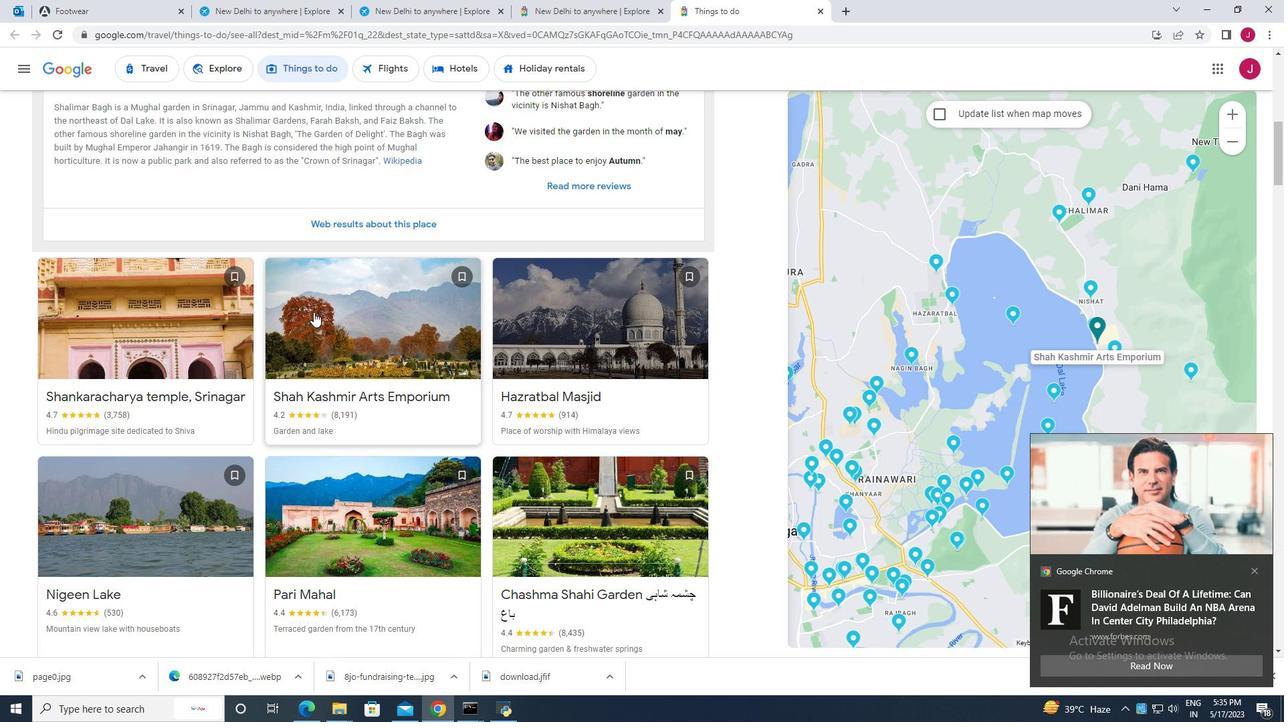 
Action: Mouse scrolled (313, 313) with delta (0, 0)
Screenshot: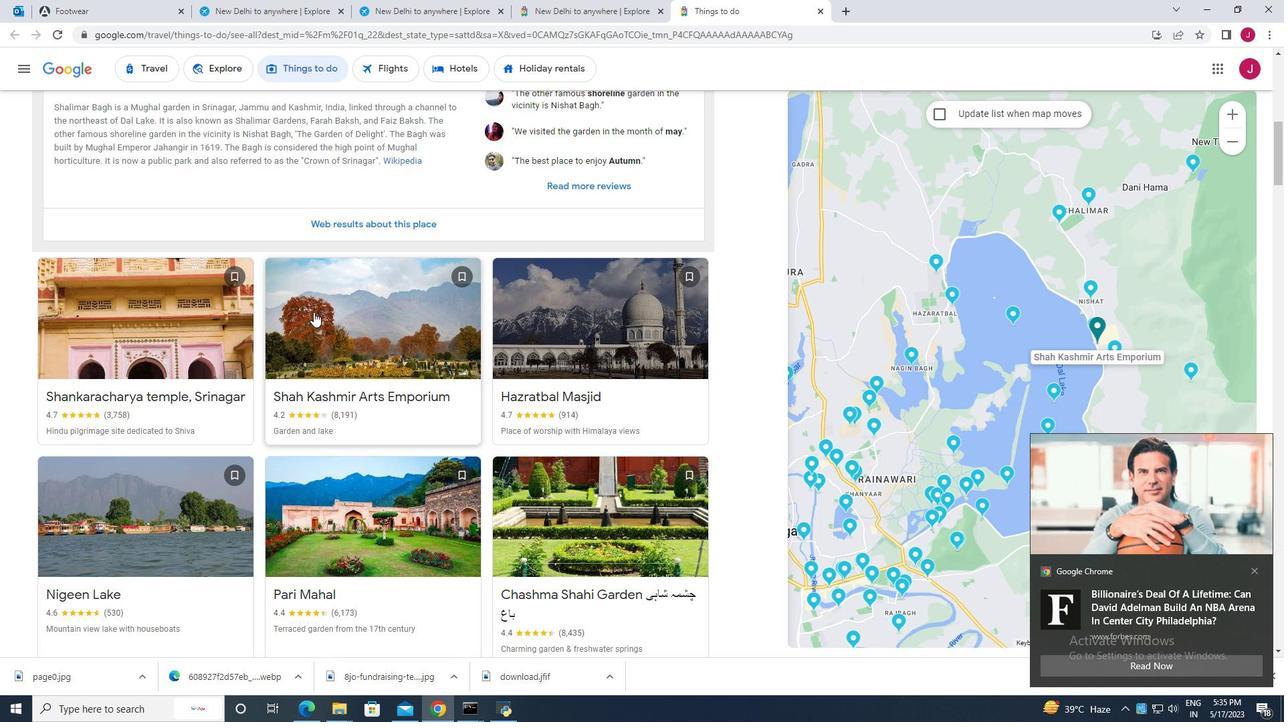 
Action: Mouse scrolled (313, 313) with delta (0, 0)
Screenshot: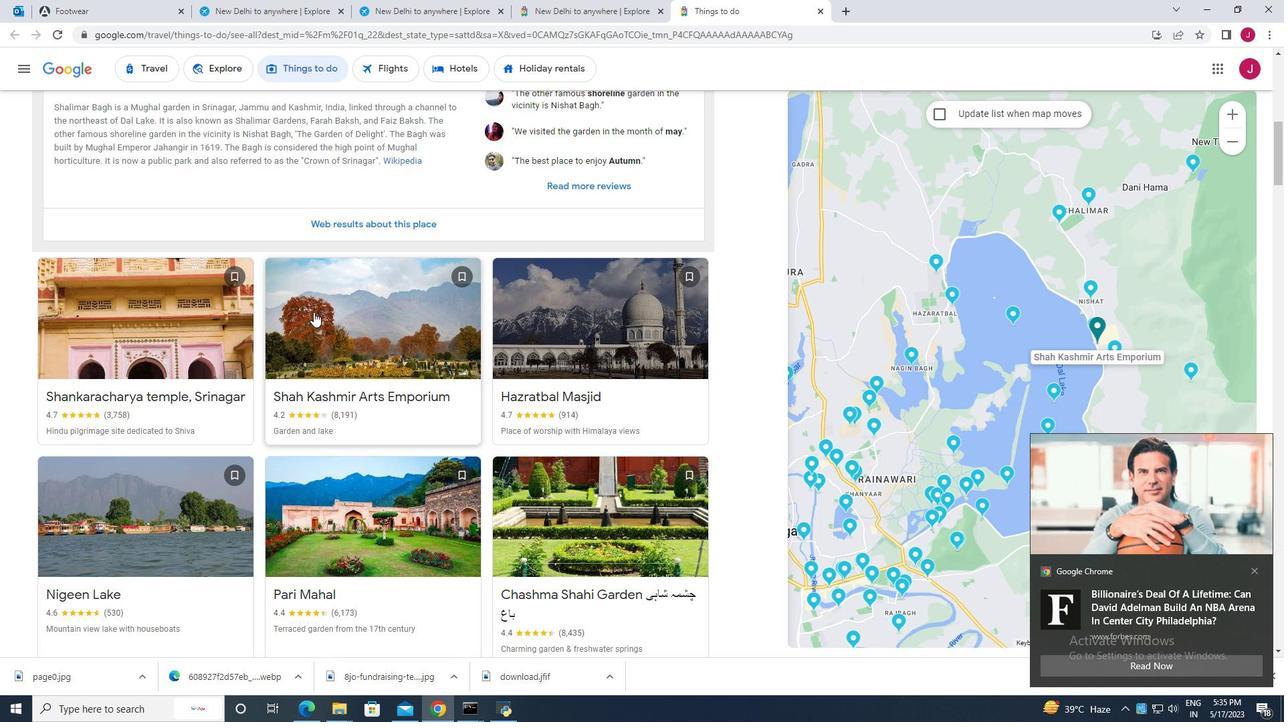
Action: Mouse scrolled (313, 313) with delta (0, 0)
Screenshot: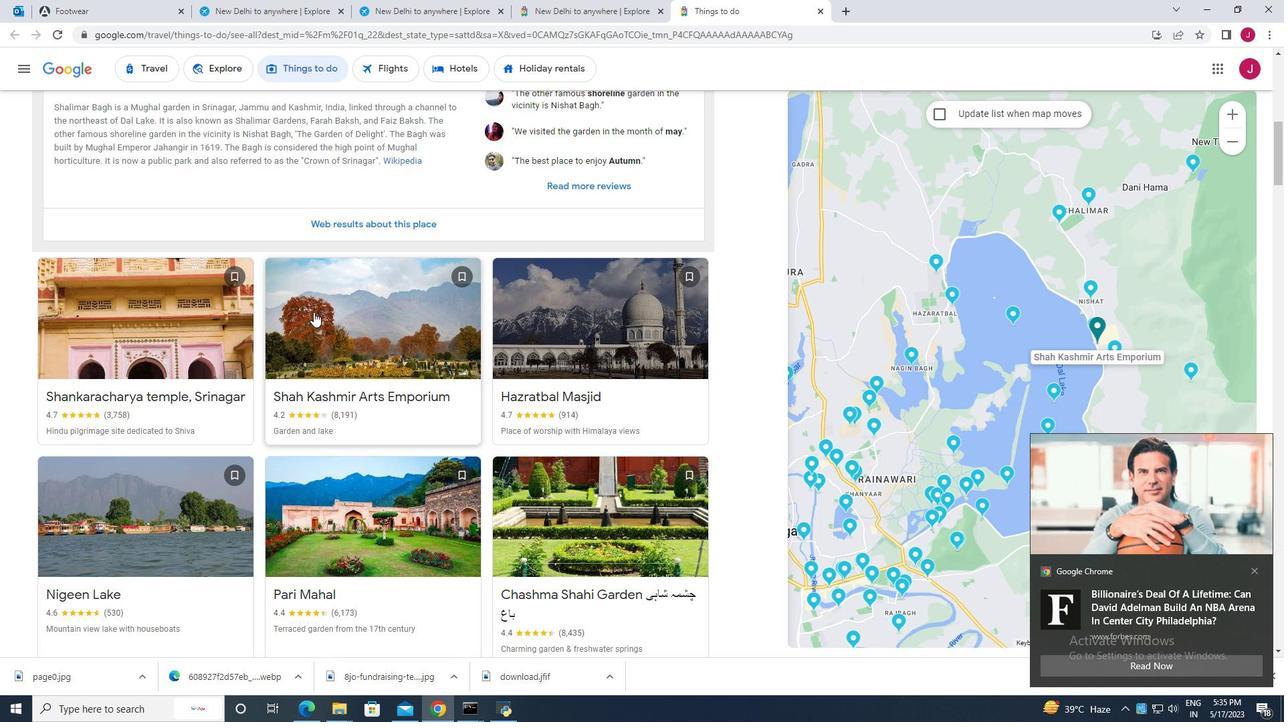 
Action: Mouse scrolled (313, 313) with delta (0, 0)
Screenshot: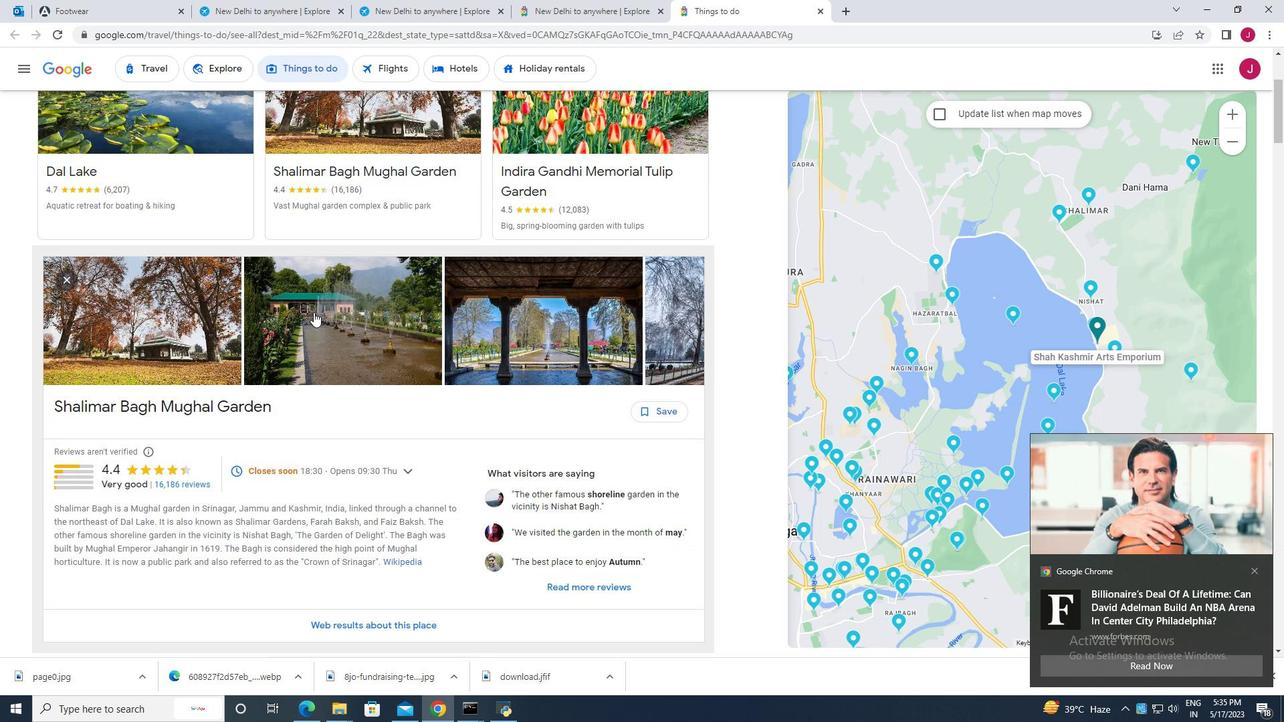 
Action: Mouse scrolled (313, 313) with delta (0, 0)
Screenshot: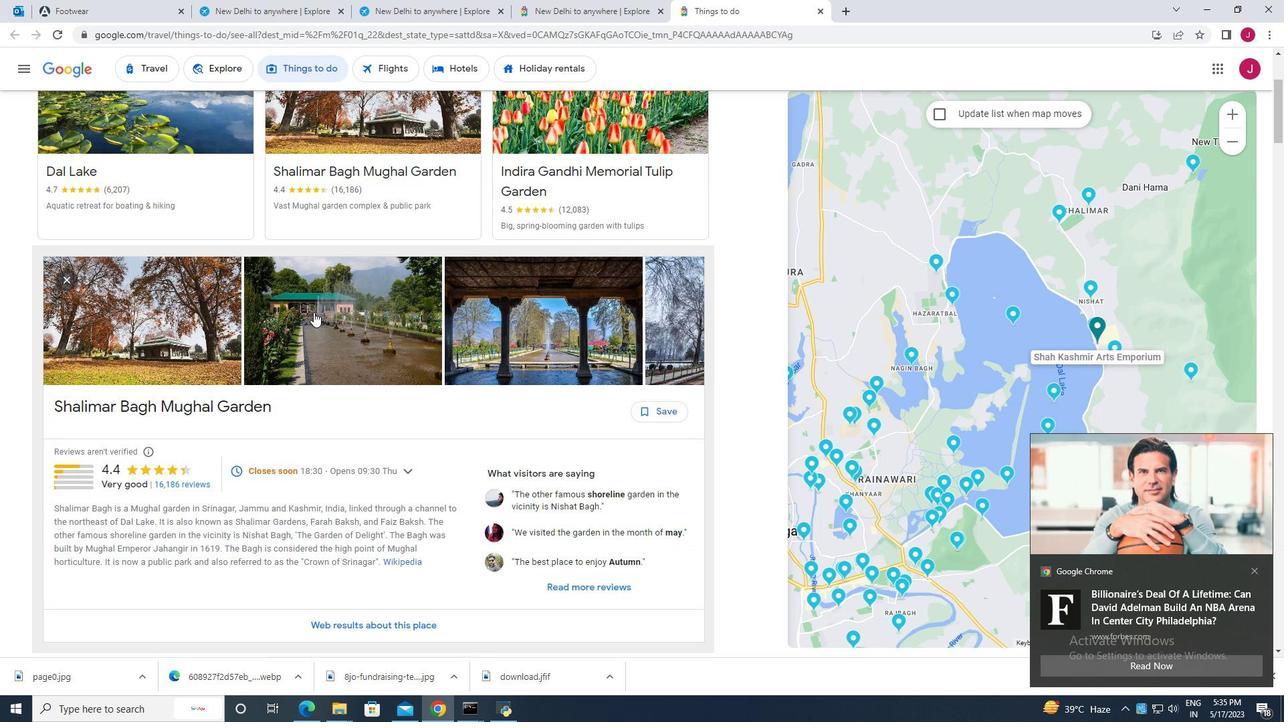
Action: Mouse scrolled (313, 313) with delta (0, 0)
Screenshot: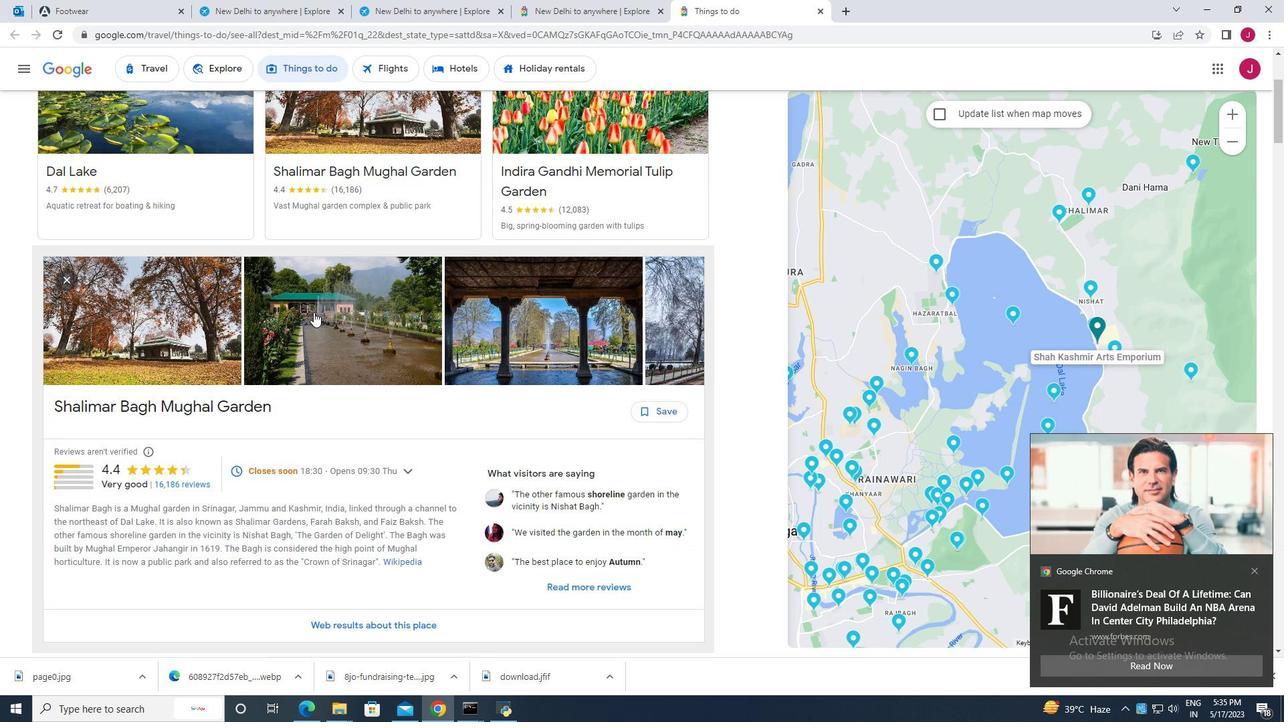 
Action: Mouse scrolled (313, 313) with delta (0, 0)
Screenshot: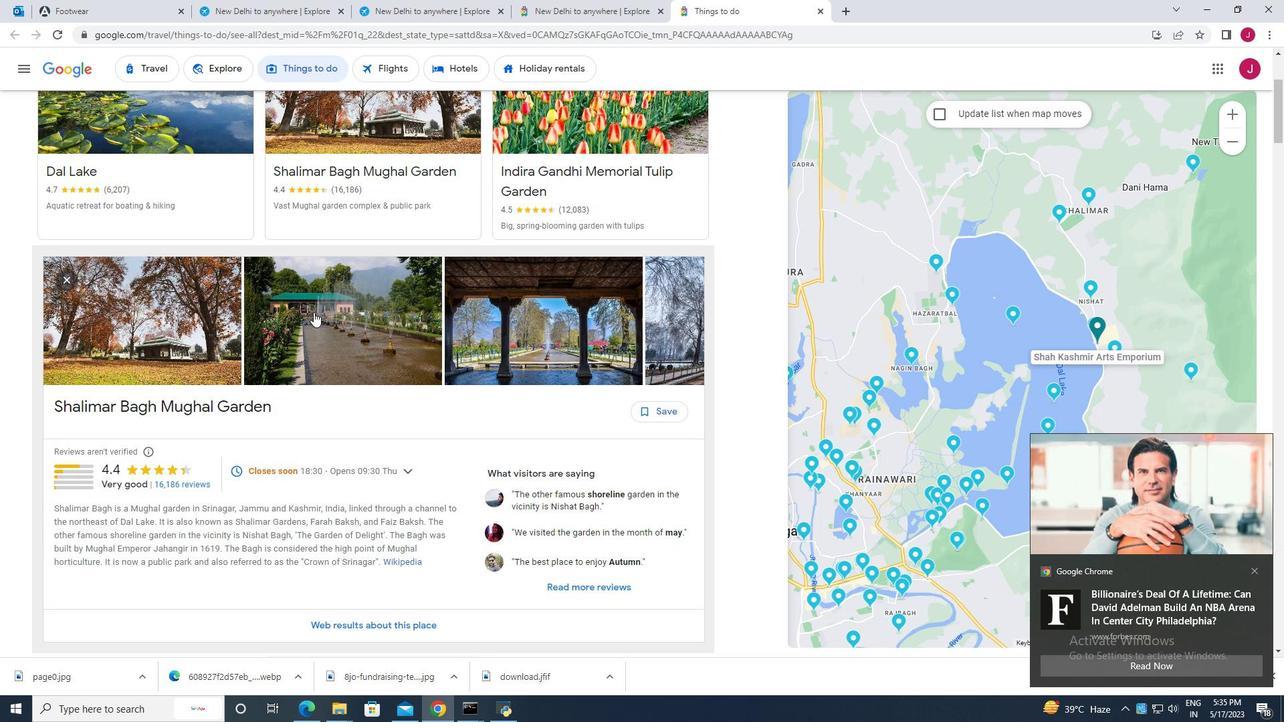 
Action: Mouse scrolled (313, 313) with delta (0, 0)
Screenshot: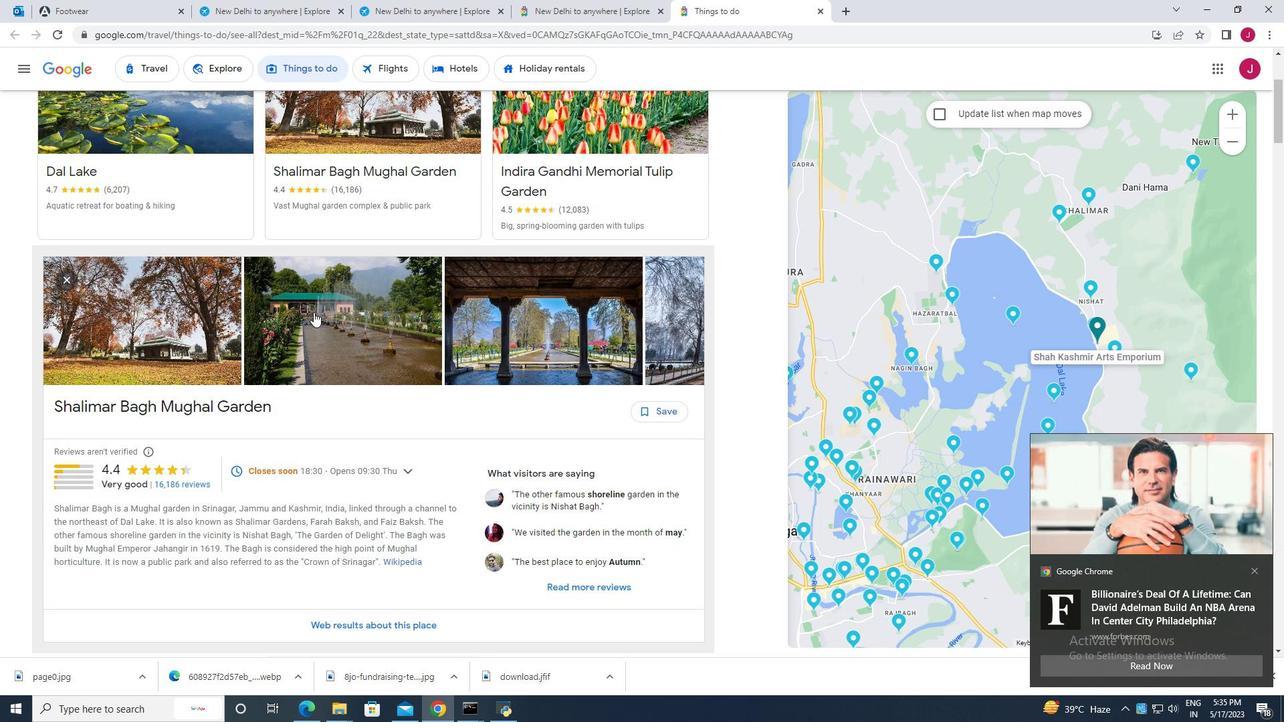
Action: Mouse scrolled (313, 313) with delta (0, 0)
Screenshot: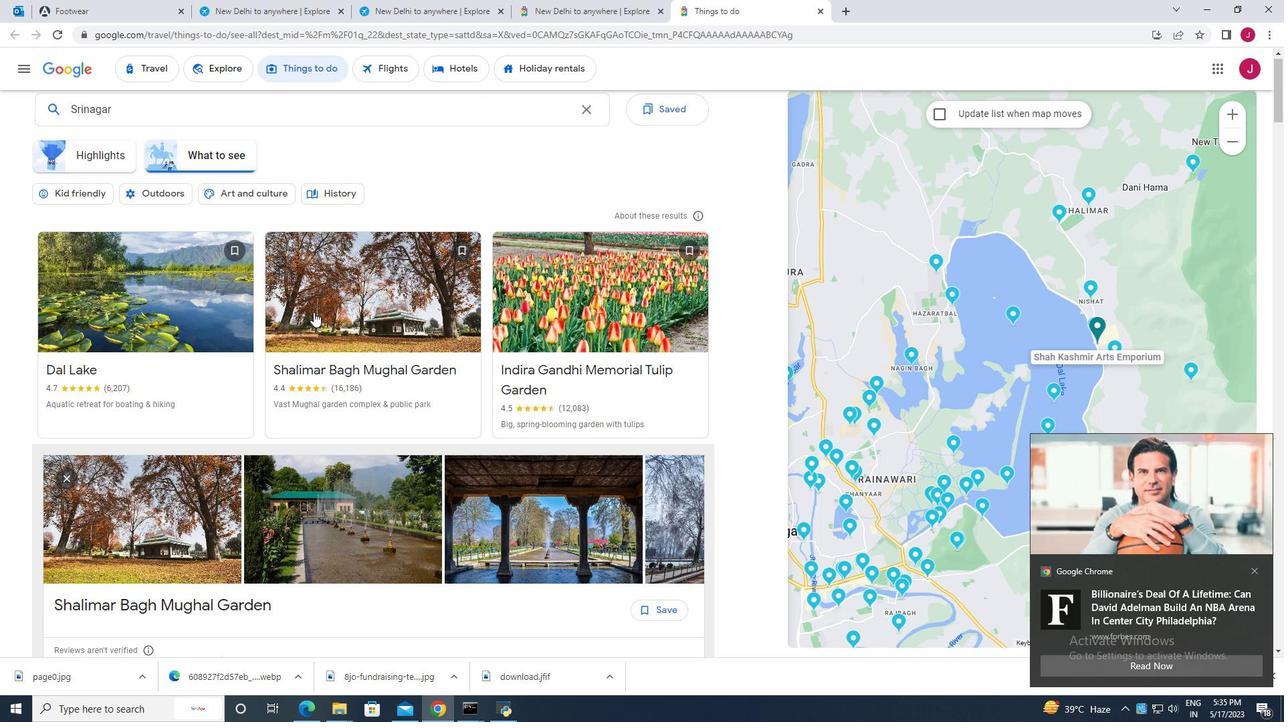 
Action: Mouse scrolled (313, 313) with delta (0, 0)
Screenshot: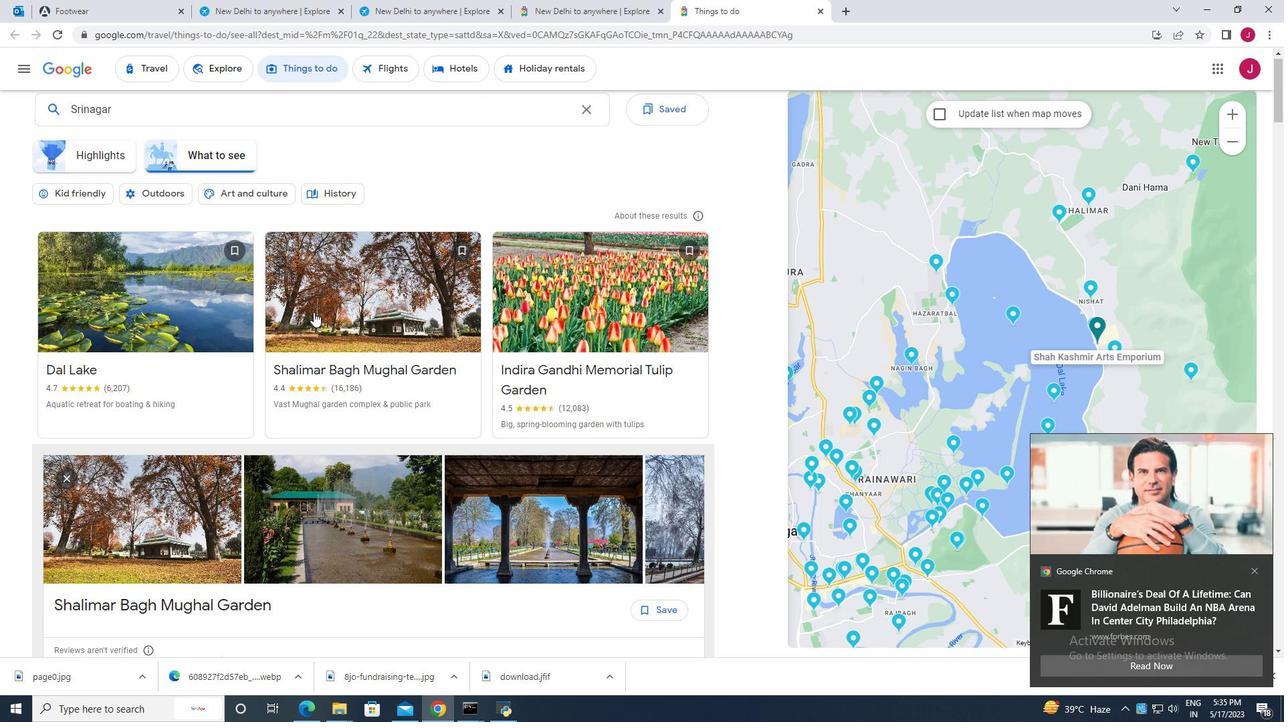 
Action: Mouse scrolled (313, 313) with delta (0, 0)
Screenshot: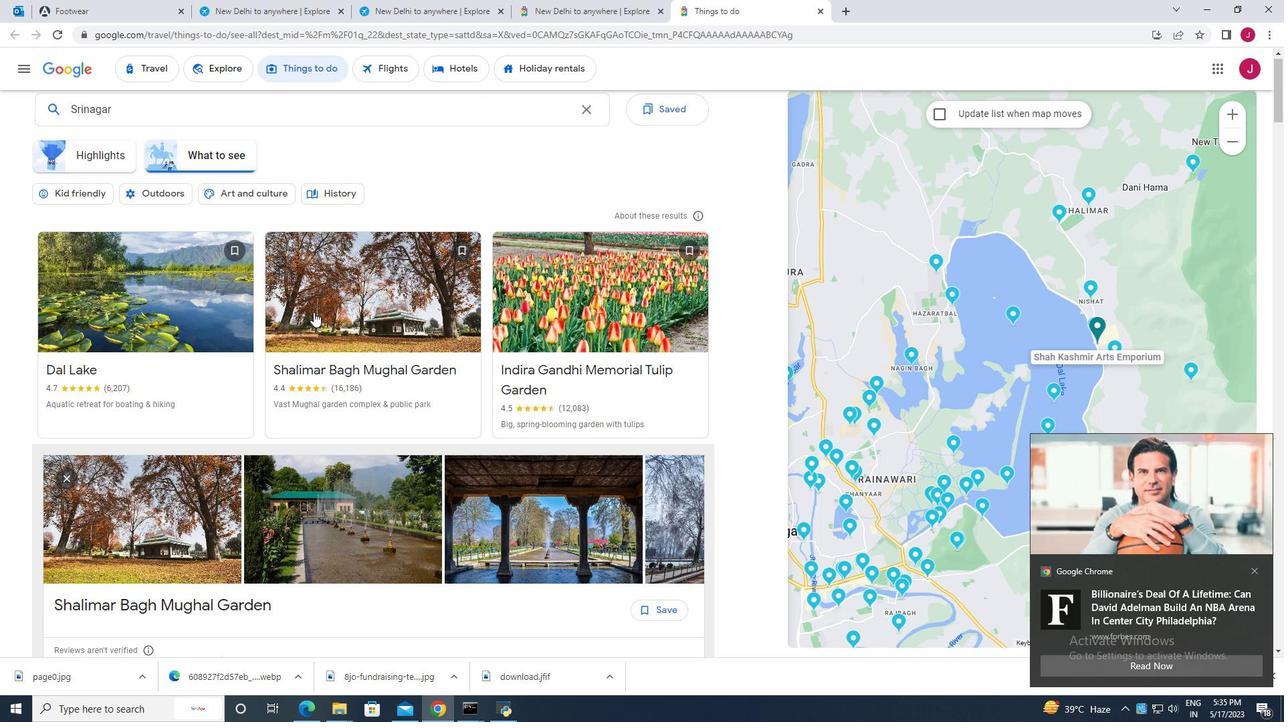 
Action: Mouse scrolled (313, 313) with delta (0, 0)
Screenshot: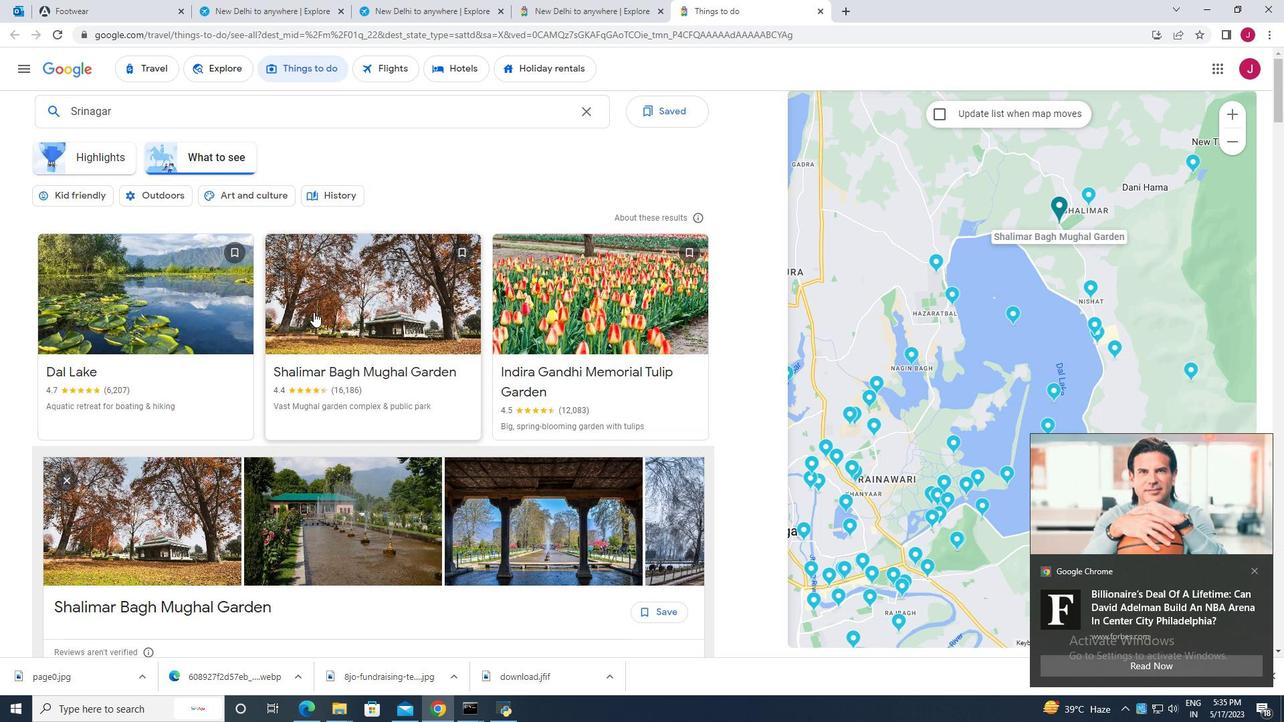 
Action: Mouse scrolled (313, 313) with delta (0, 0)
Screenshot: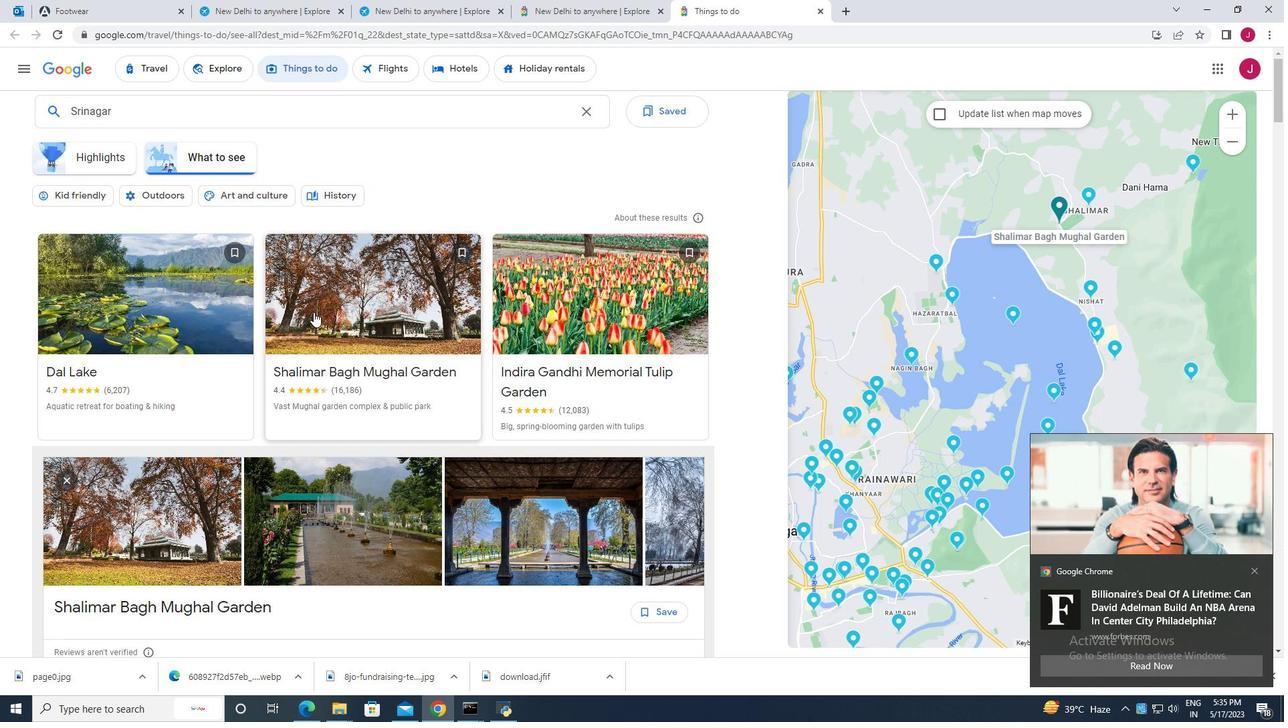 
Action: Mouse scrolled (313, 313) with delta (0, 0)
Screenshot: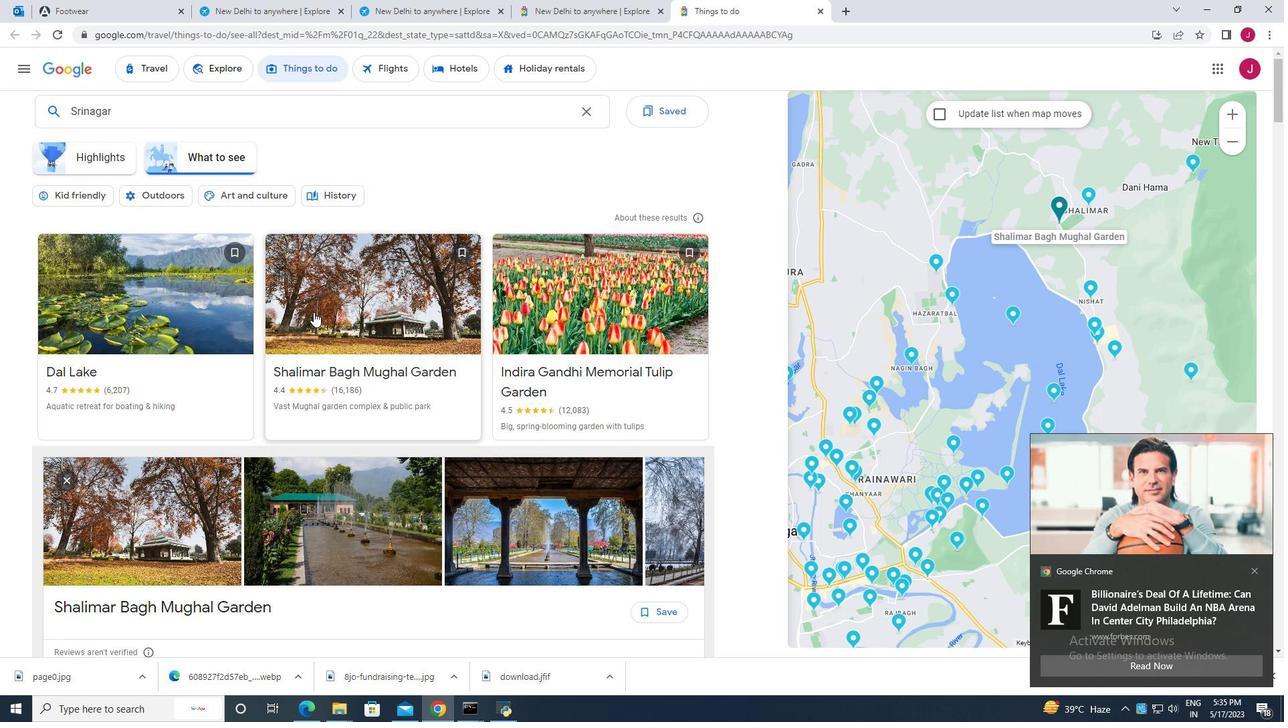 
Action: Mouse moved to (262, 227)
Screenshot: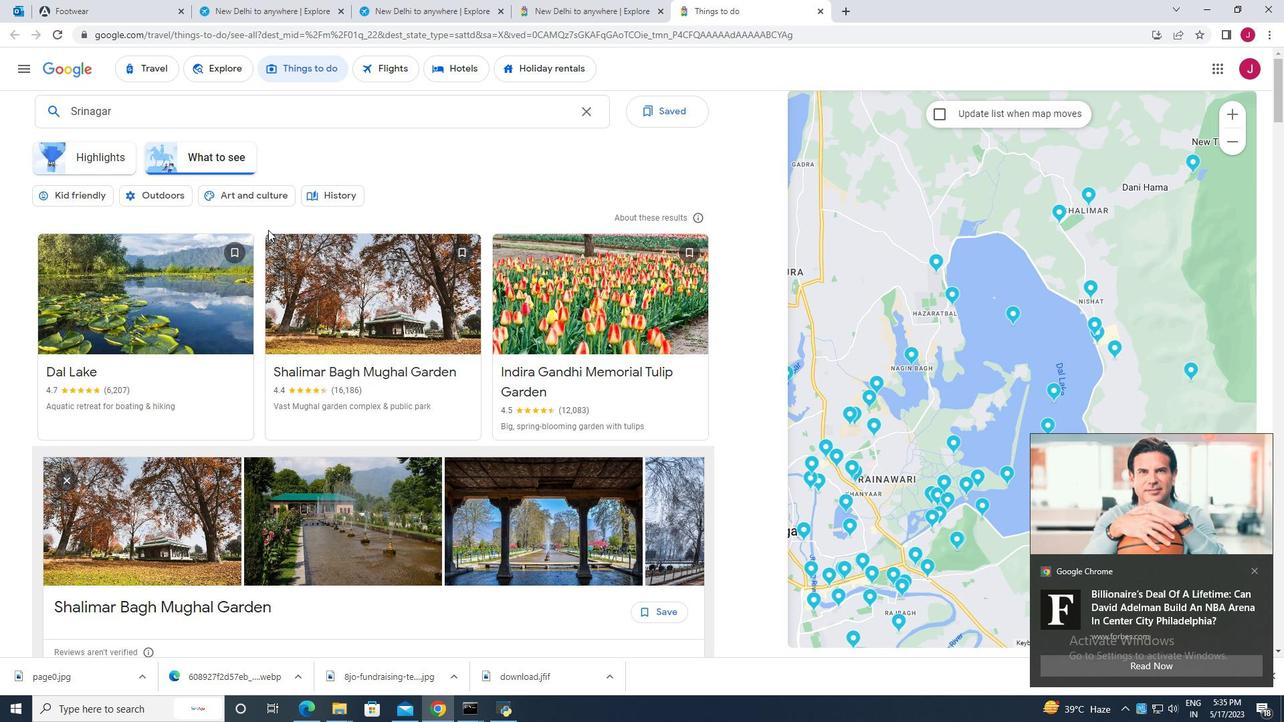 
Action: Mouse scrolled (262, 226) with delta (0, 0)
Screenshot: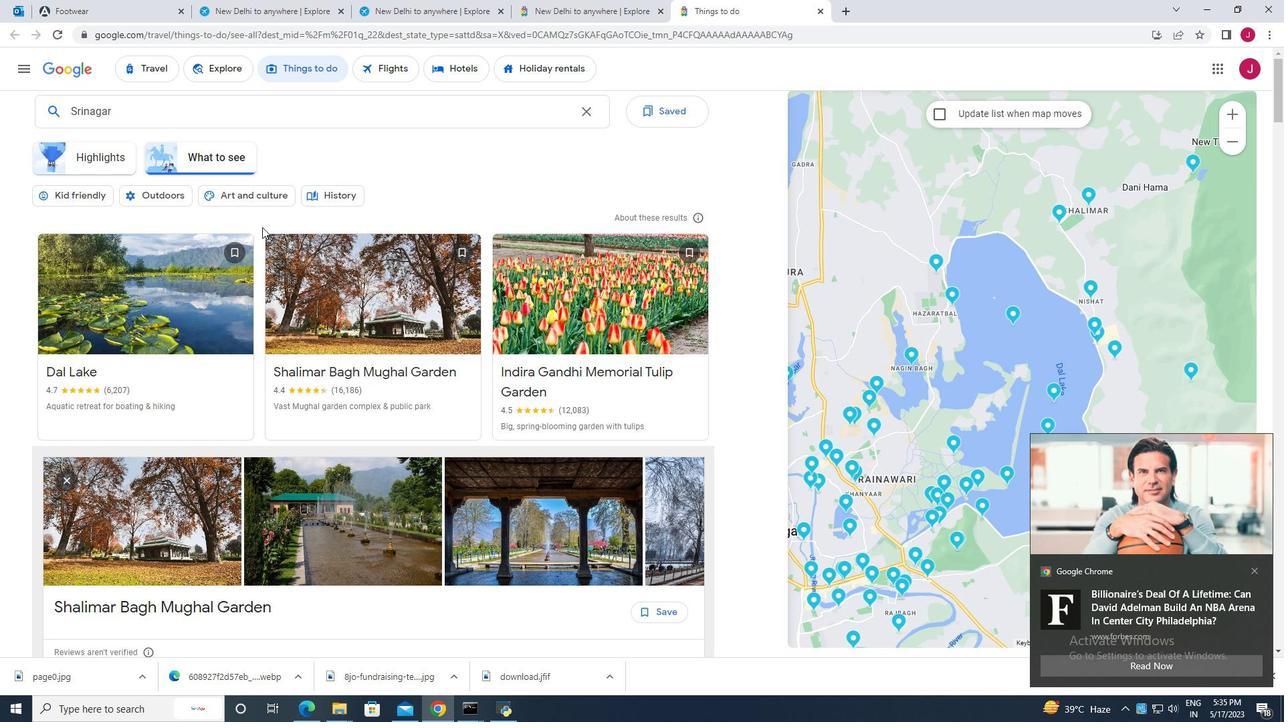 
Action: Mouse scrolled (262, 226) with delta (0, 0)
Screenshot: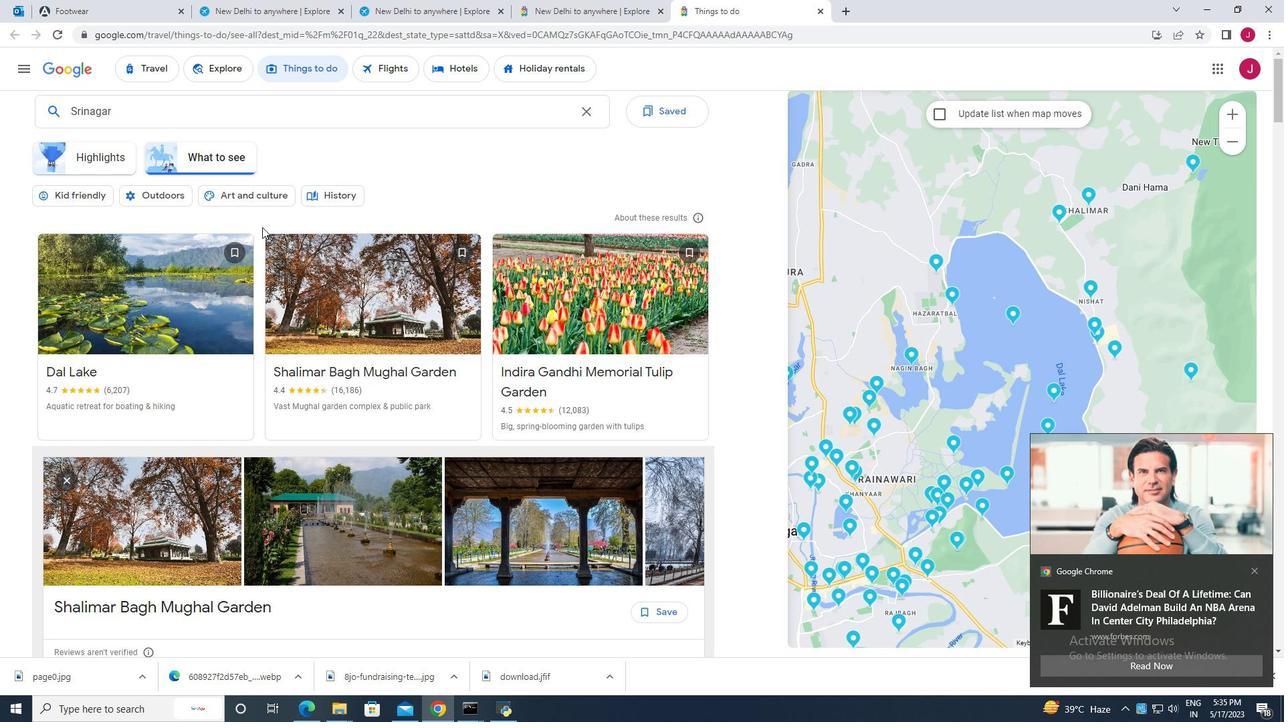 
Action: Mouse moved to (283, 250)
Screenshot: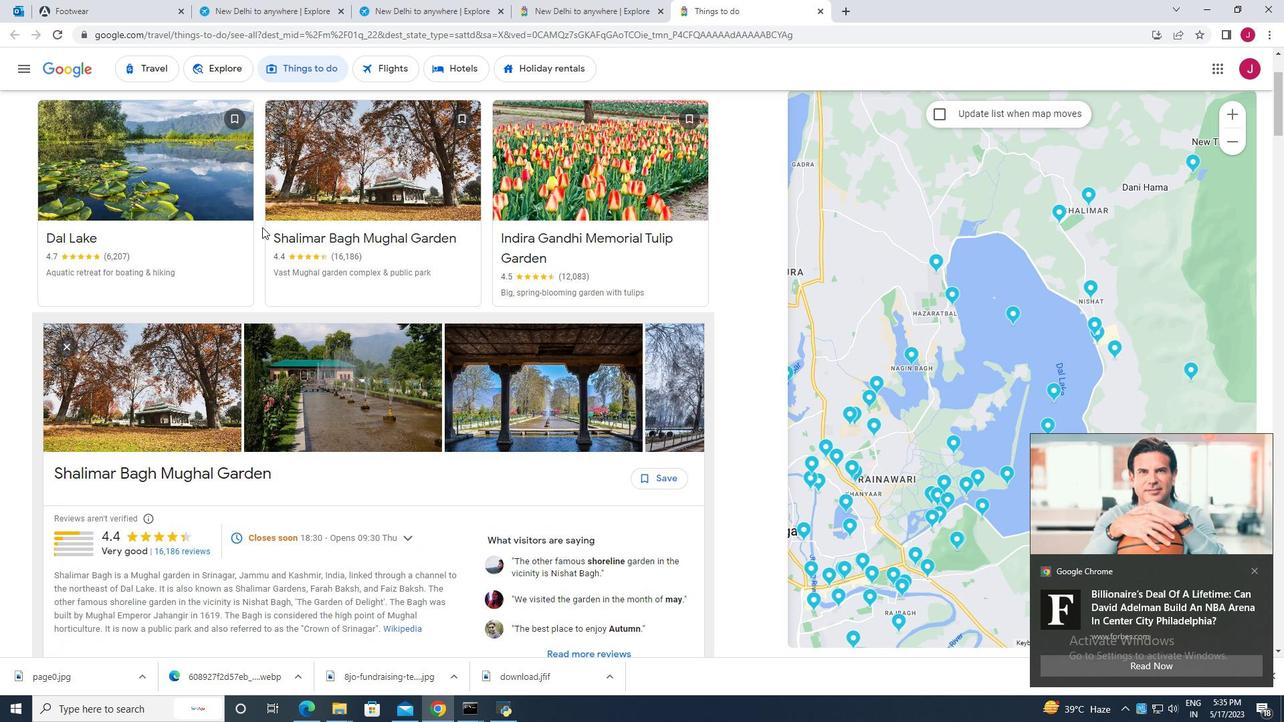 
Action: Mouse scrolled (283, 251) with delta (0, 0)
Screenshot: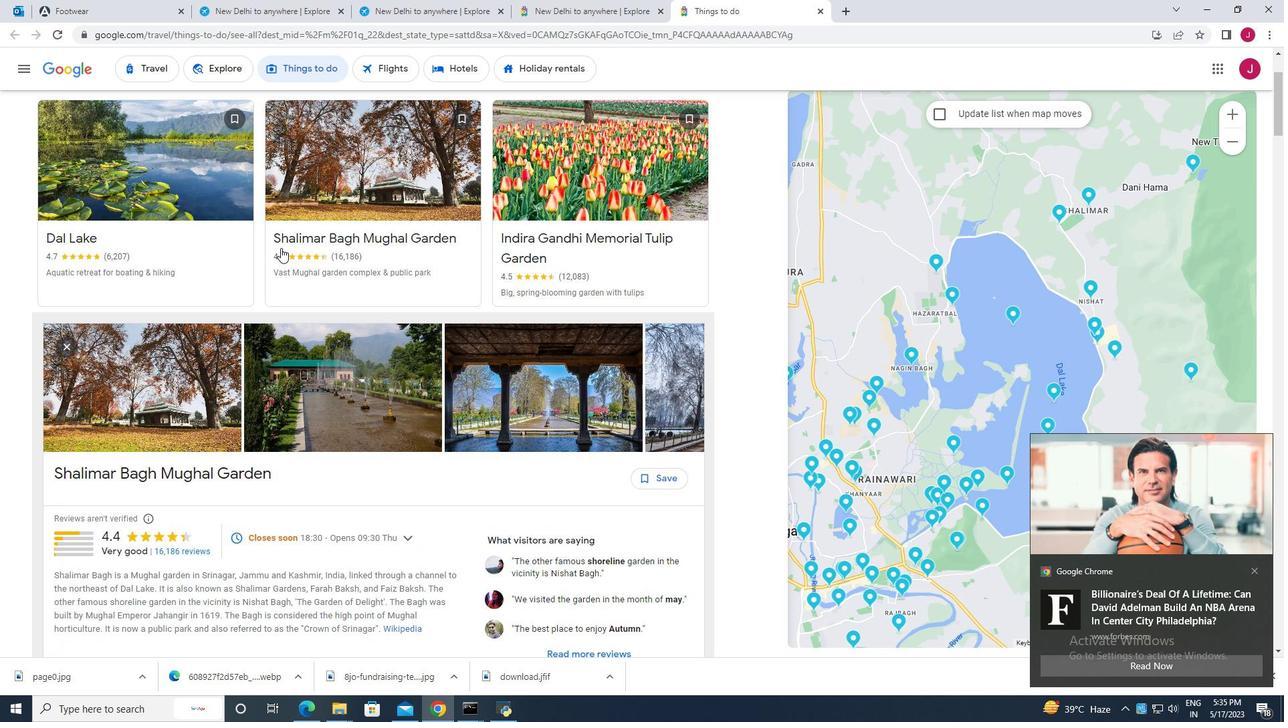 
Action: Mouse moved to (283, 250)
Screenshot: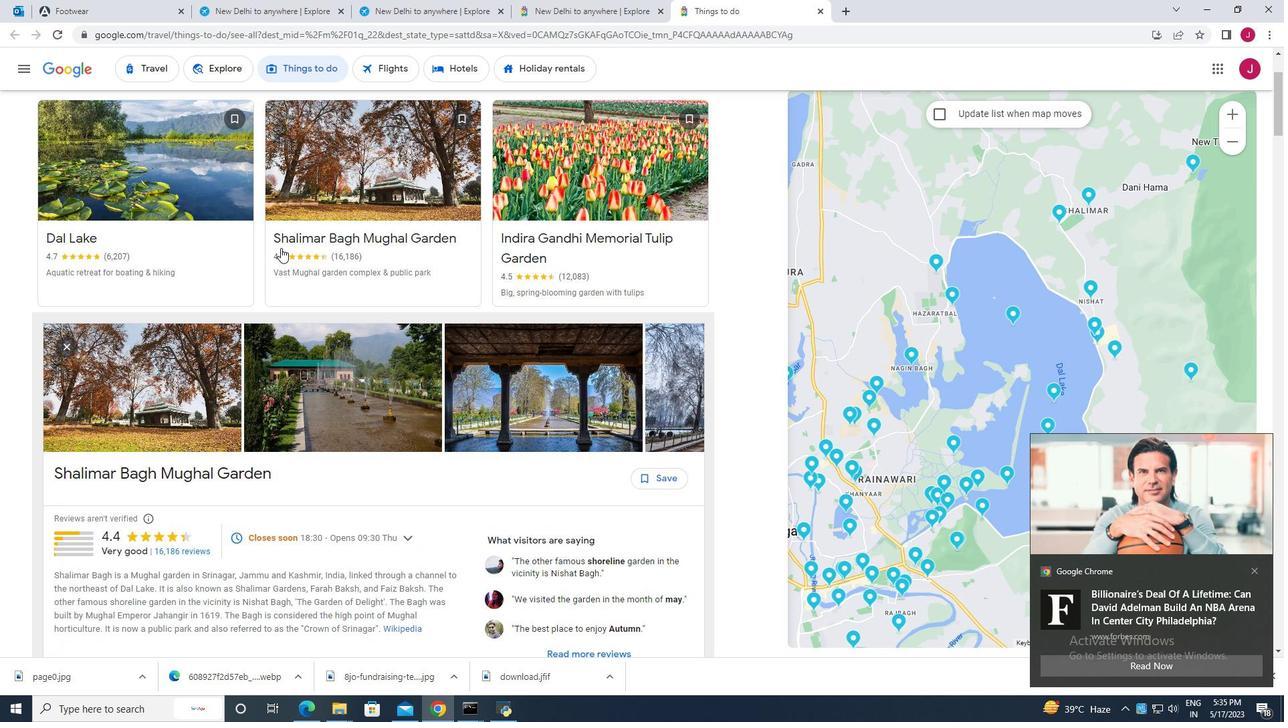 
Action: Mouse scrolled (283, 251) with delta (0, 0)
Screenshot: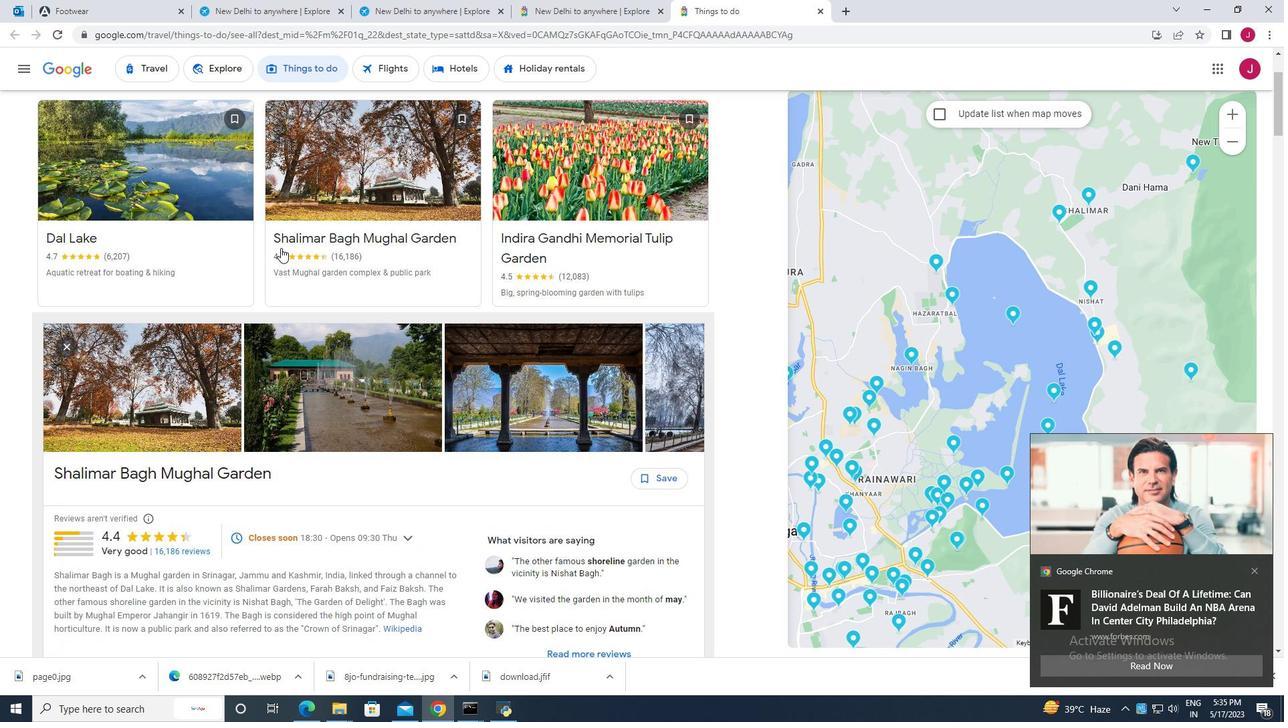 
Action: Mouse moved to (283, 250)
Screenshot: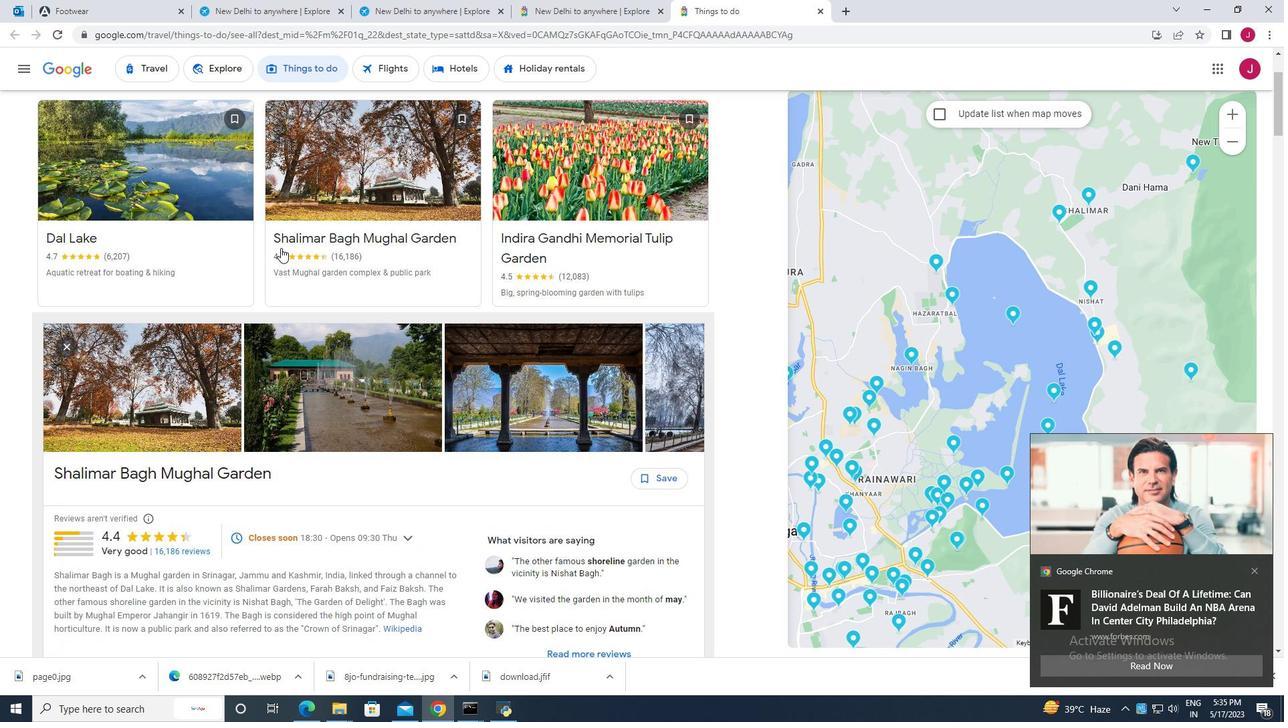 
Action: Mouse scrolled (283, 251) with delta (0, 0)
Screenshot: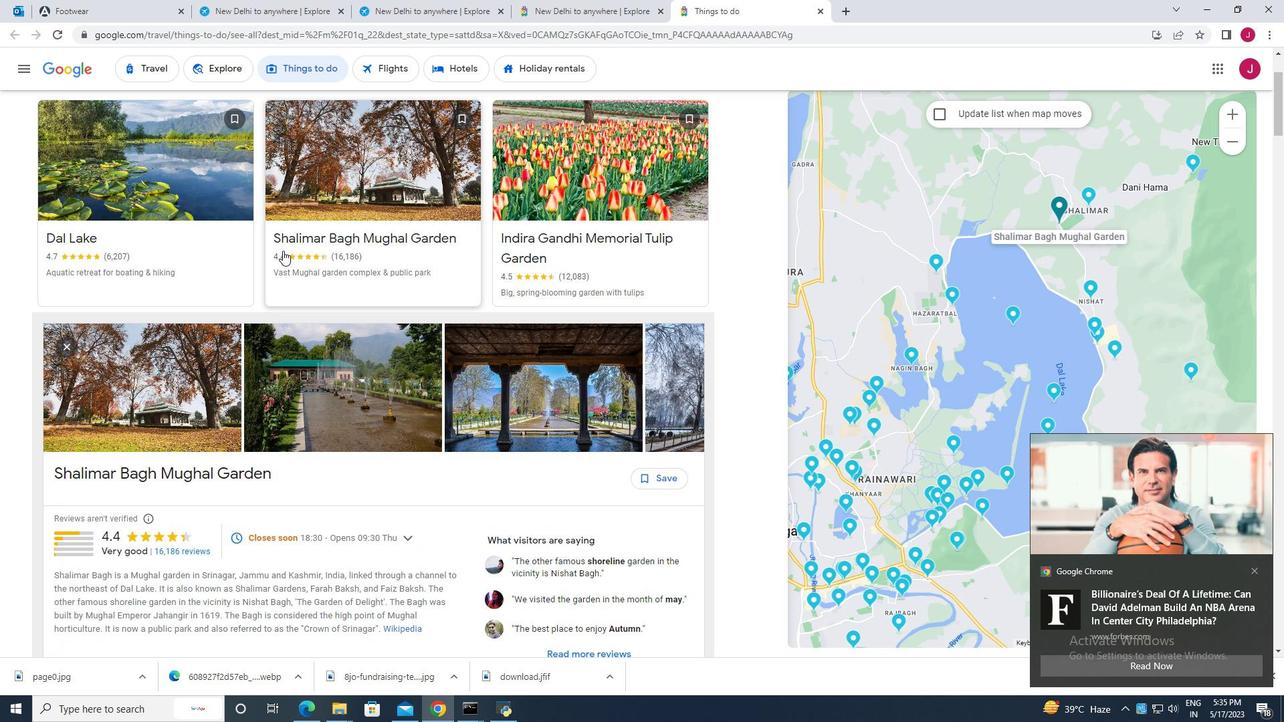 
Action: Mouse scrolled (283, 251) with delta (0, 0)
Screenshot: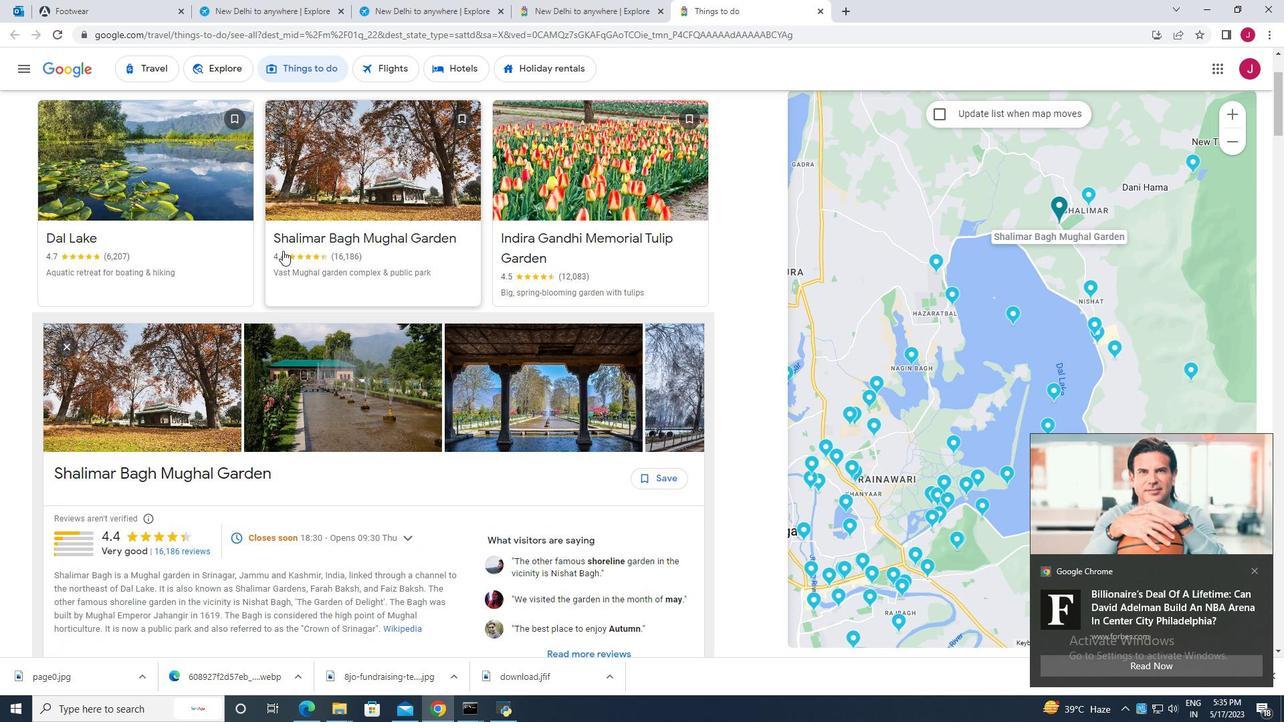 
Action: Mouse moved to (278, 247)
Screenshot: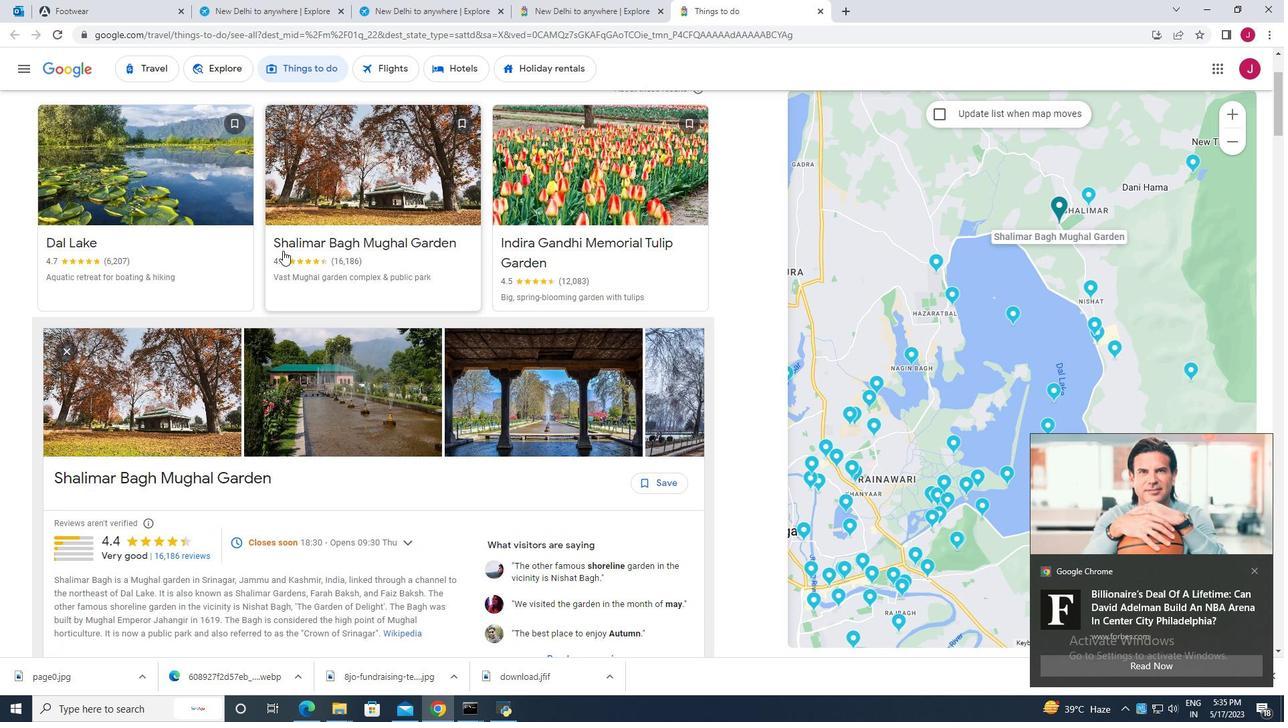 
Action: Mouse scrolled (278, 248) with delta (0, 0)
Screenshot: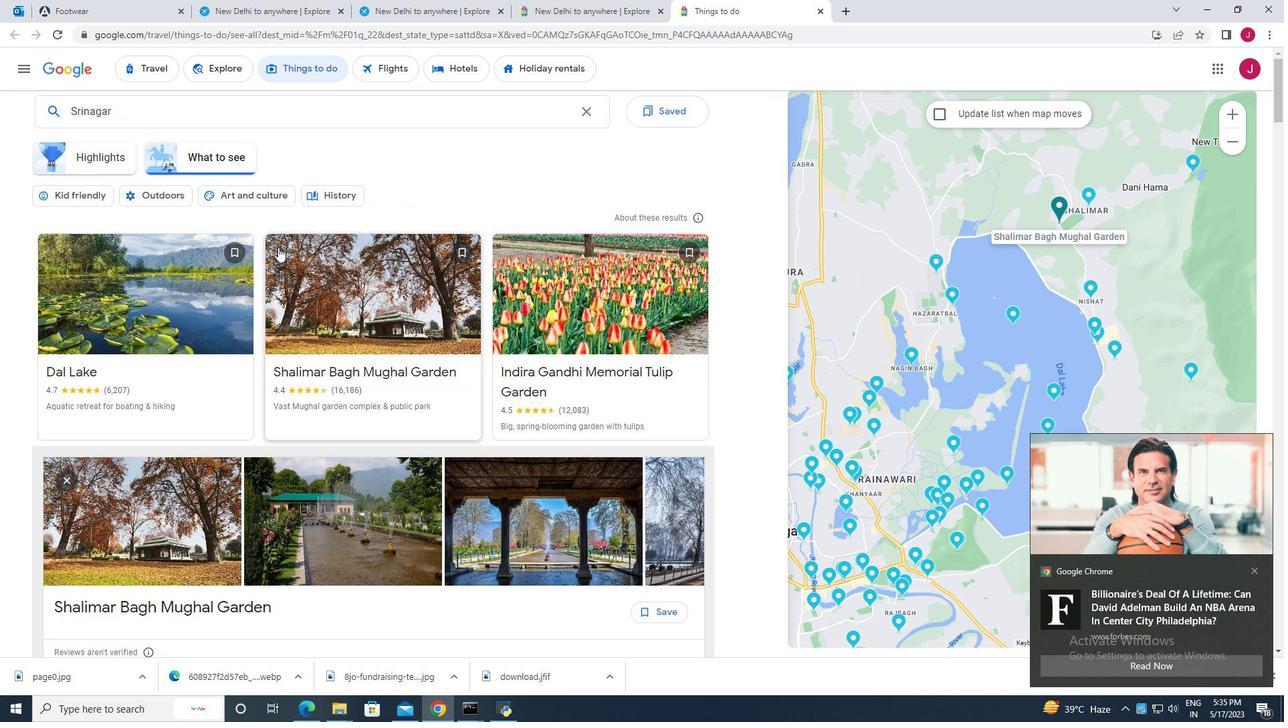 
Action: Mouse scrolled (278, 248) with delta (0, 0)
Screenshot: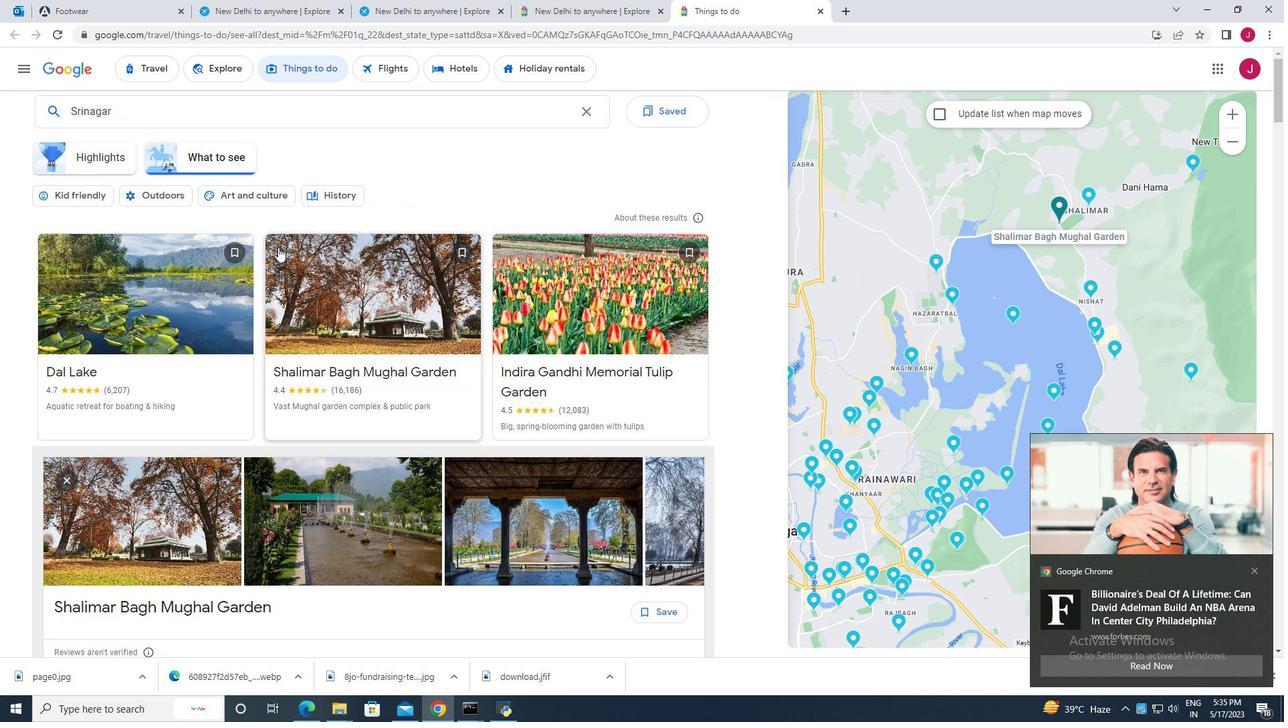 
Action: Mouse scrolled (278, 248) with delta (0, 0)
Screenshot: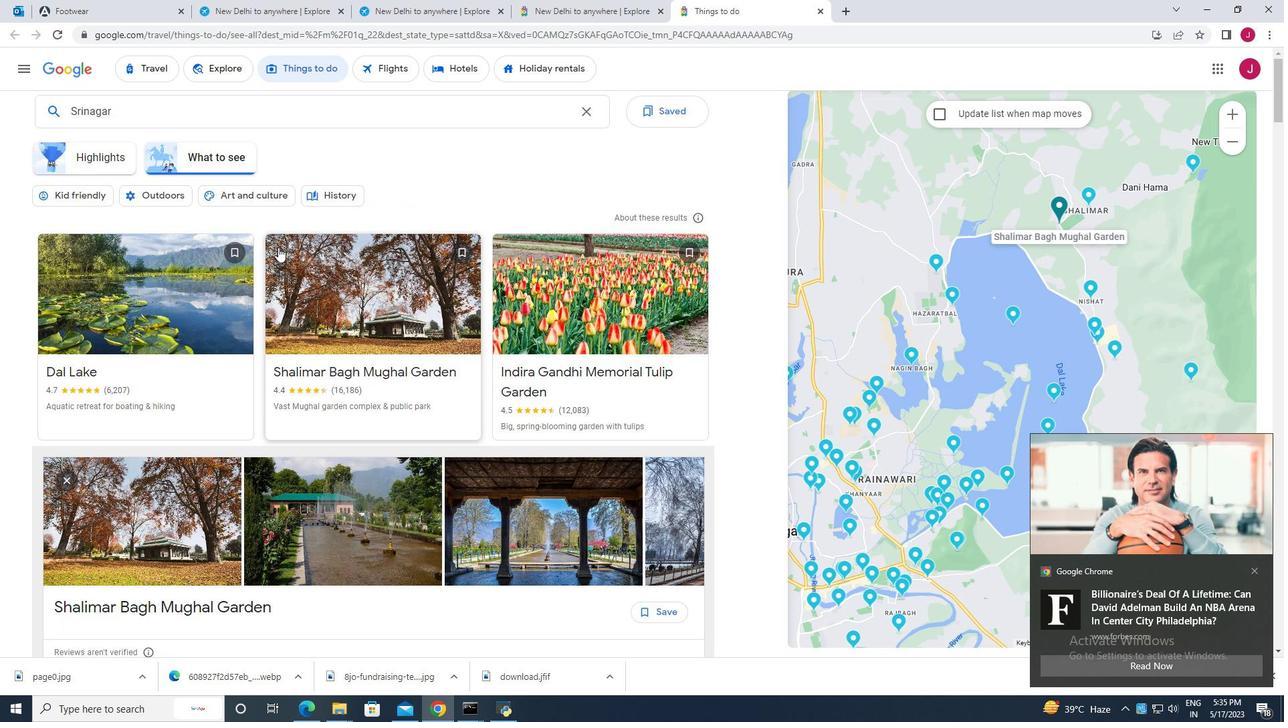 
Action: Mouse moved to (22, 69)
Screenshot: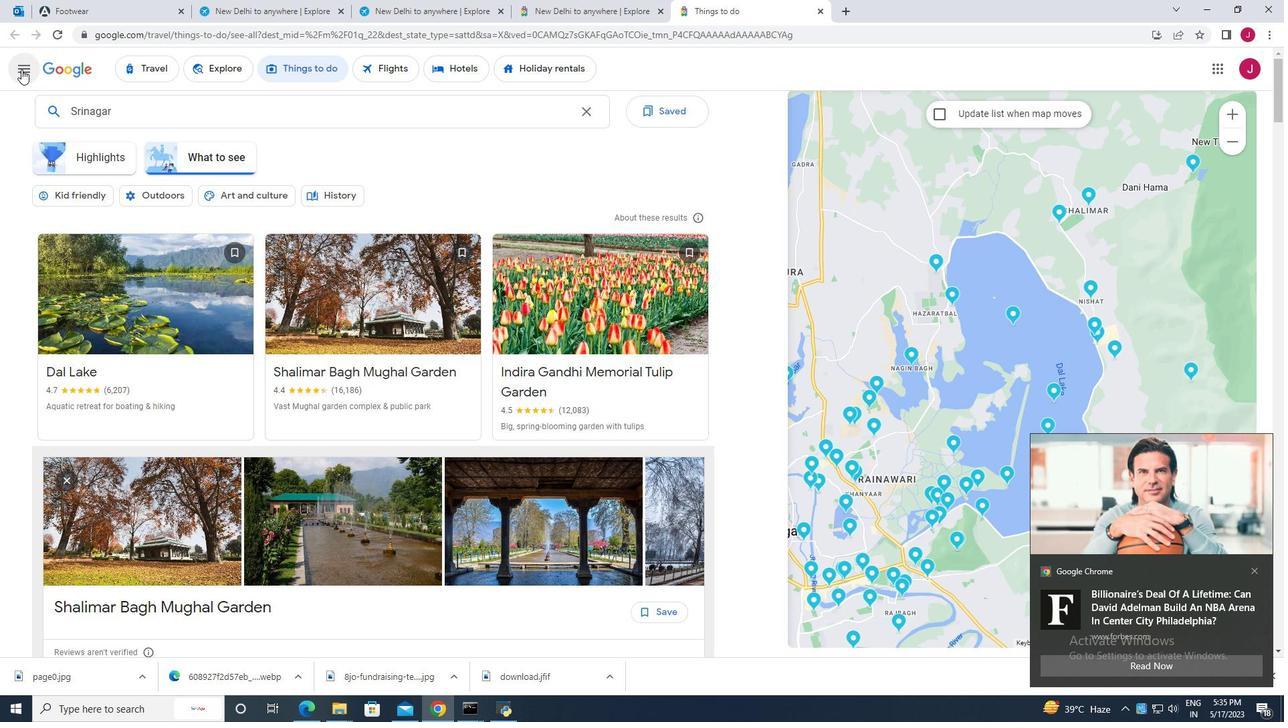
Action: Mouse pressed left at (22, 69)
Screenshot: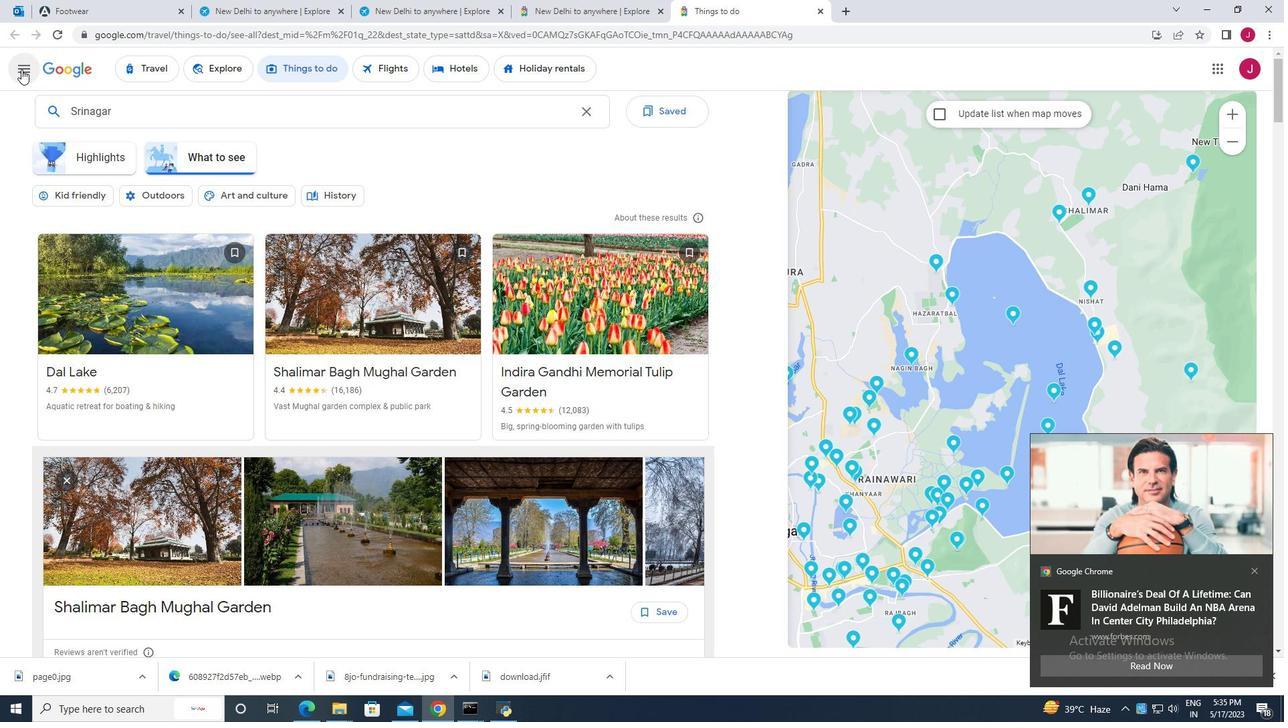 
Action: Mouse moved to (488, 203)
Screenshot: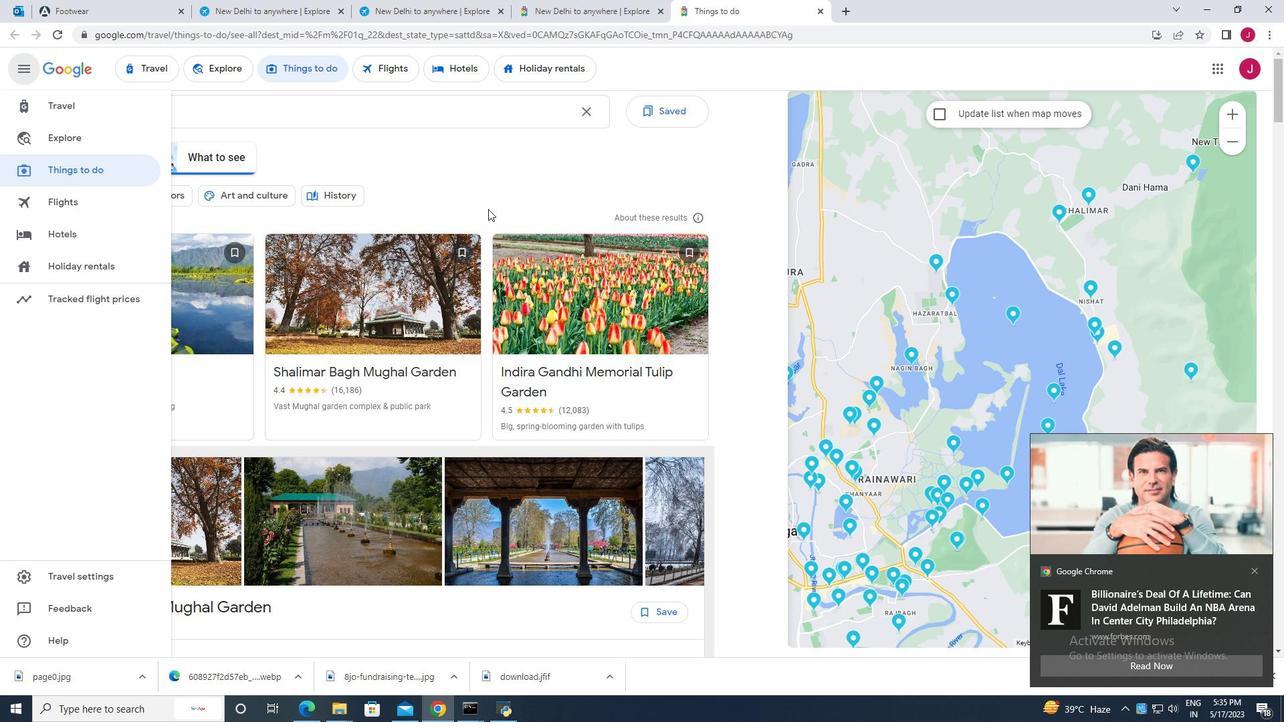 
Action: Mouse pressed left at (488, 203)
Screenshot: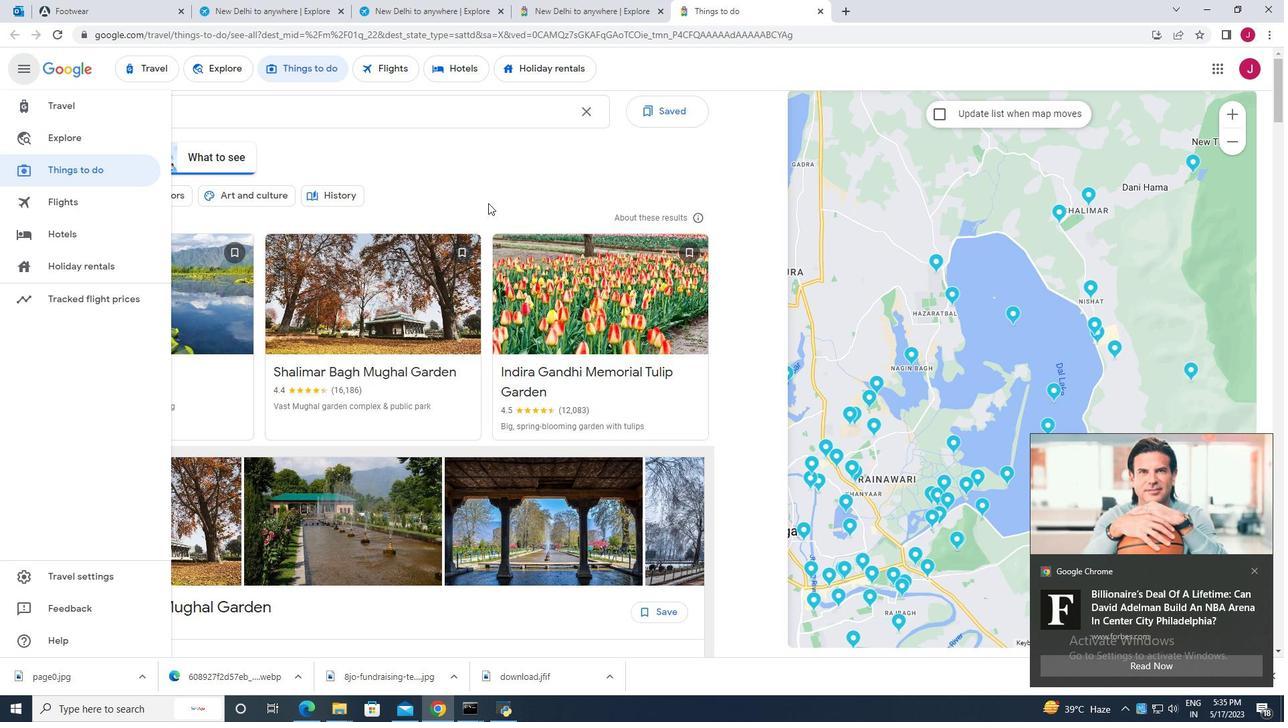 
